 Task: Use the "Google Keep" extension for note-taking and to-do lists.
Action: Mouse moved to (1149, 30)
Screenshot: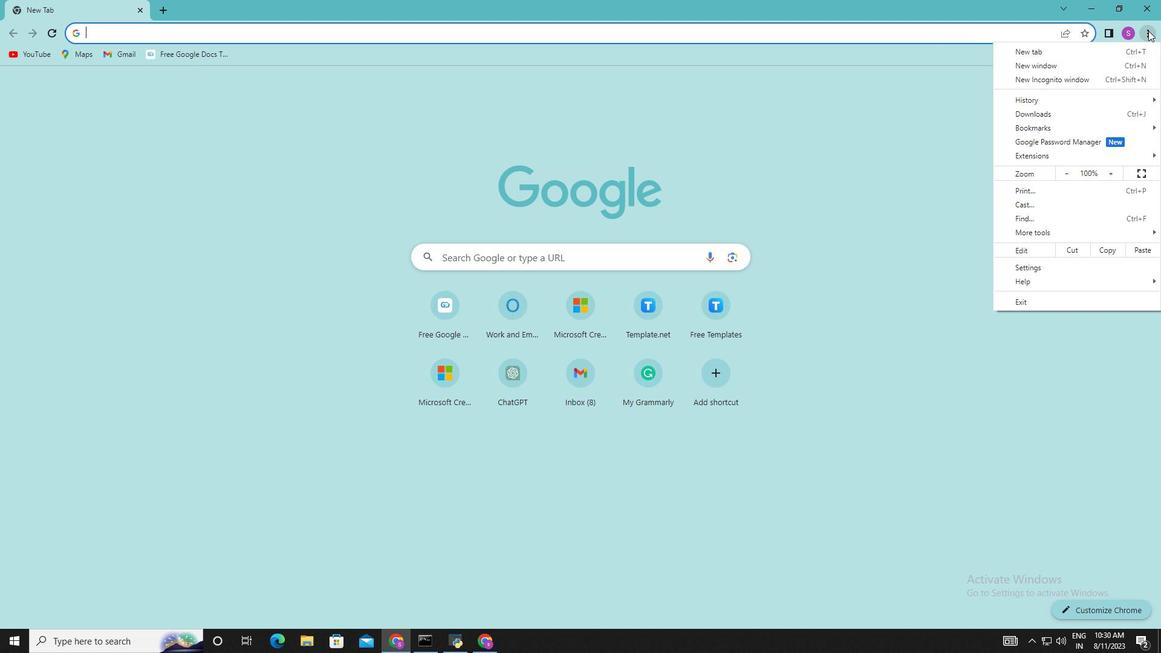 
Action: Mouse pressed left at (1149, 30)
Screenshot: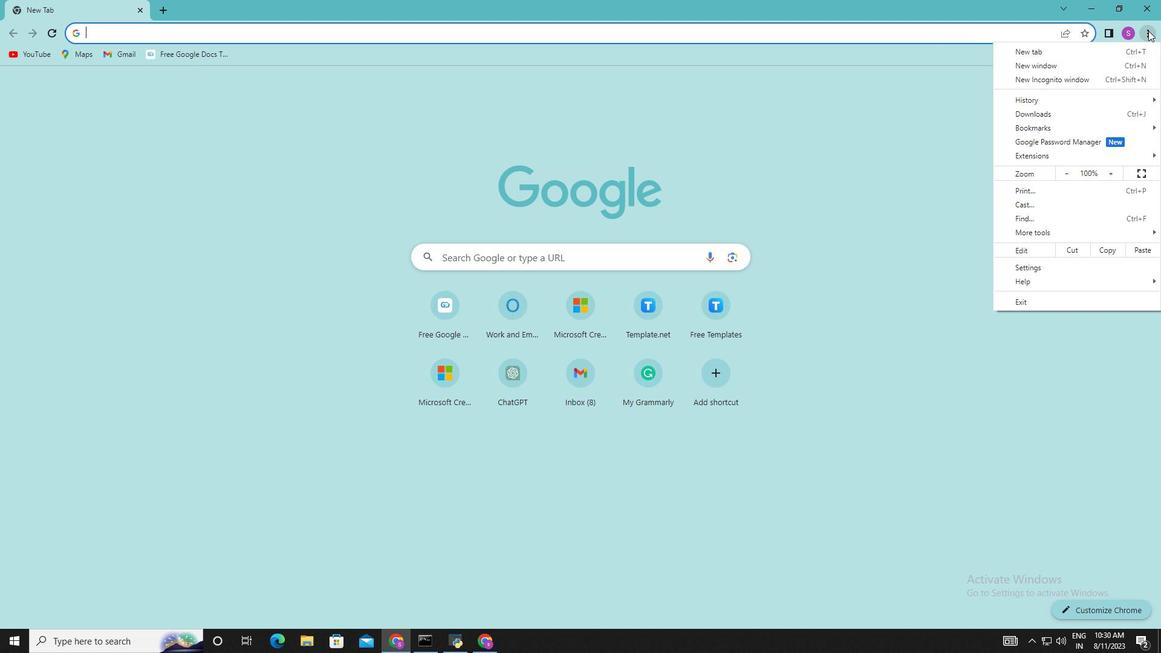 
Action: Mouse moved to (1081, 268)
Screenshot: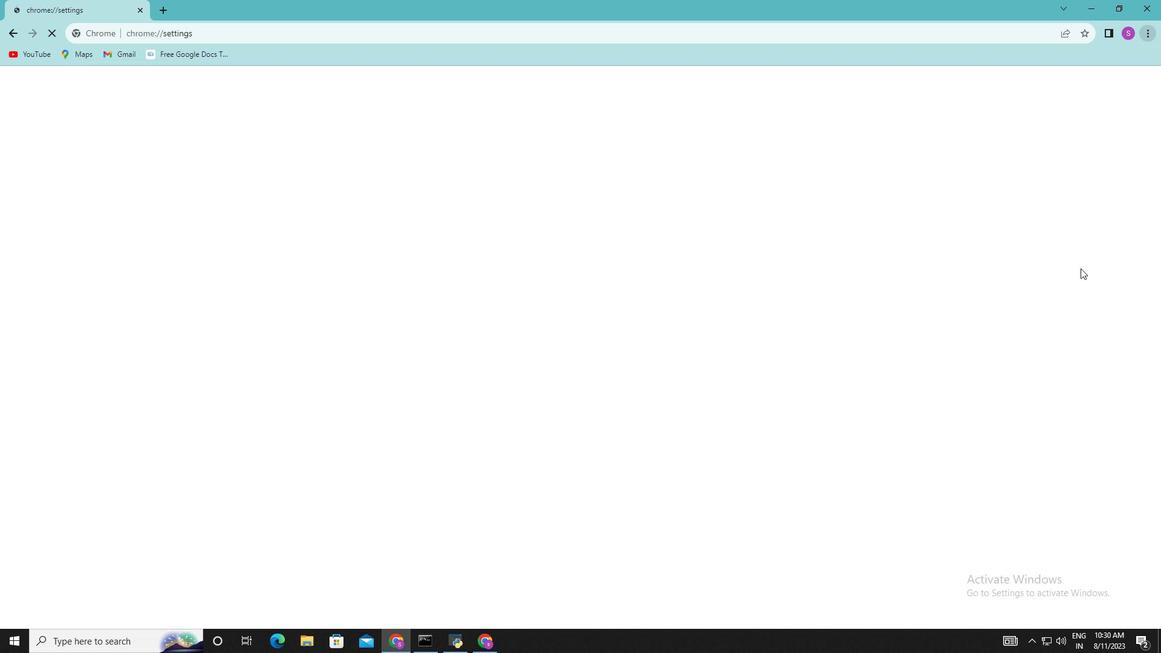 
Action: Mouse pressed left at (1081, 268)
Screenshot: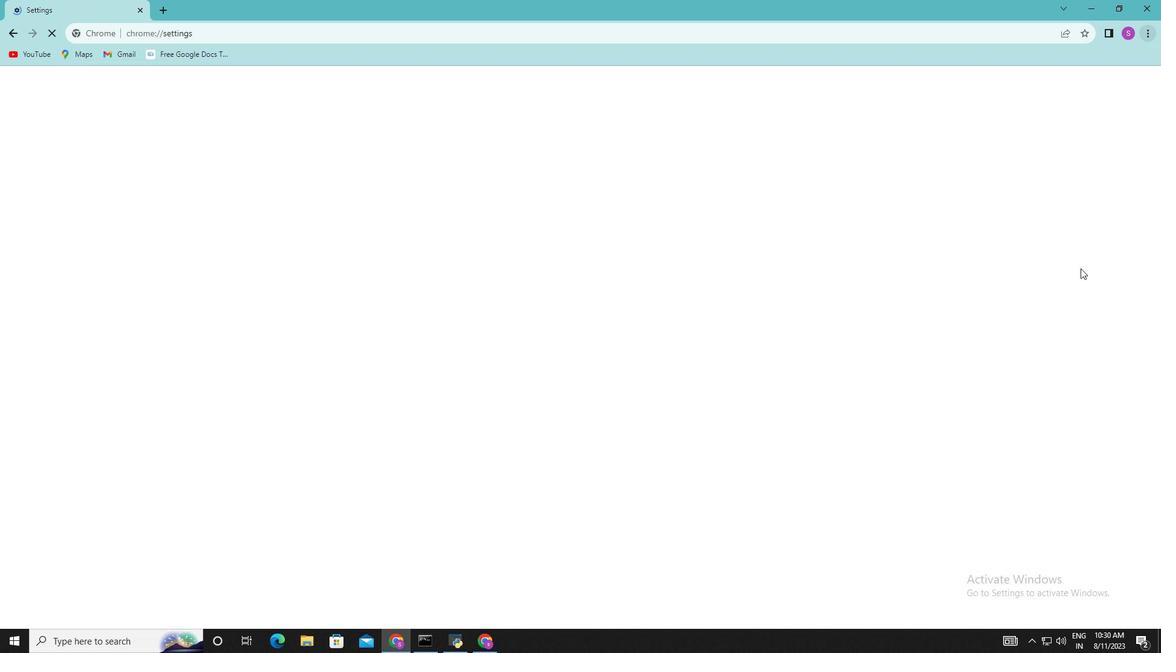 
Action: Mouse moved to (62, 453)
Screenshot: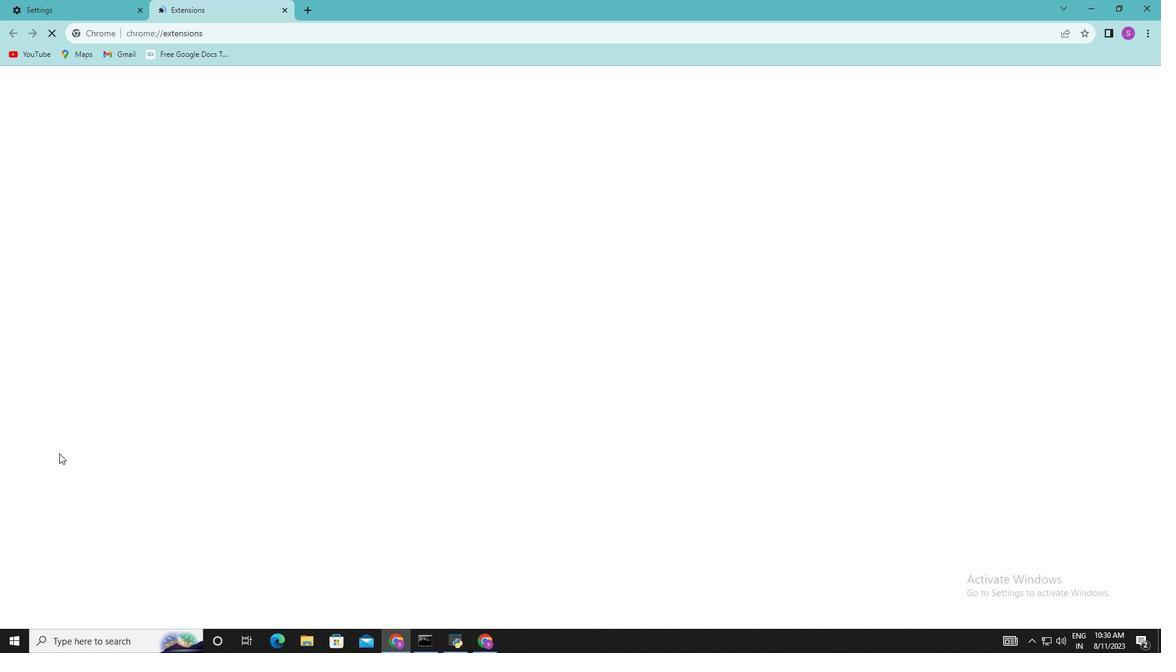 
Action: Mouse pressed left at (62, 453)
Screenshot: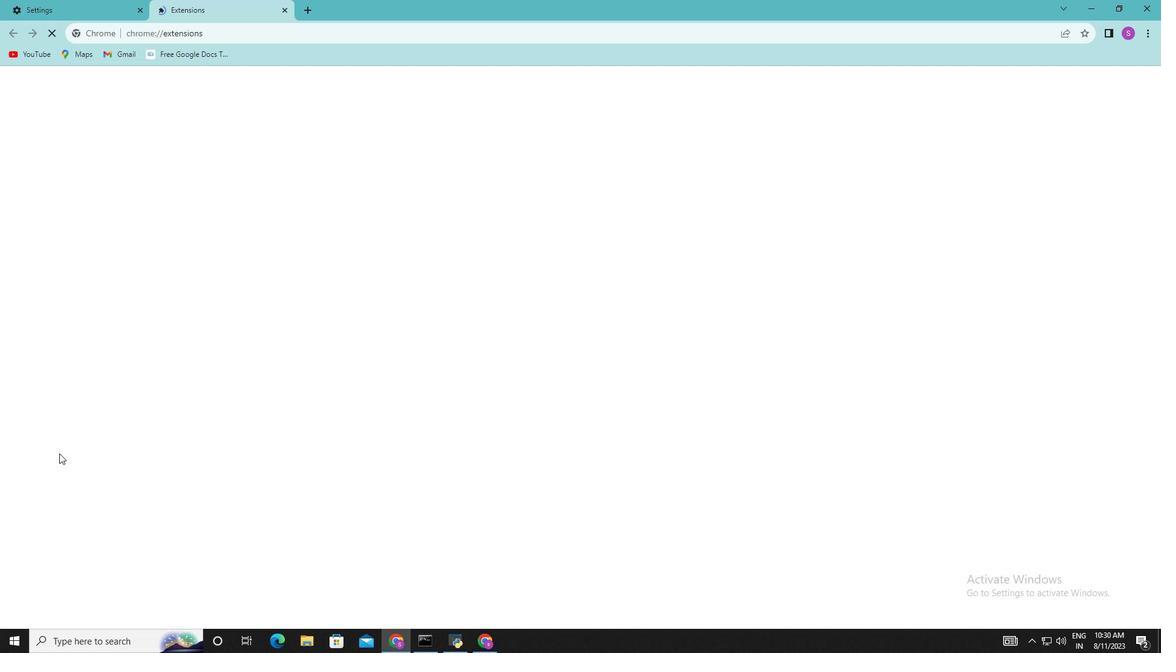 
Action: Mouse moved to (19, 85)
Screenshot: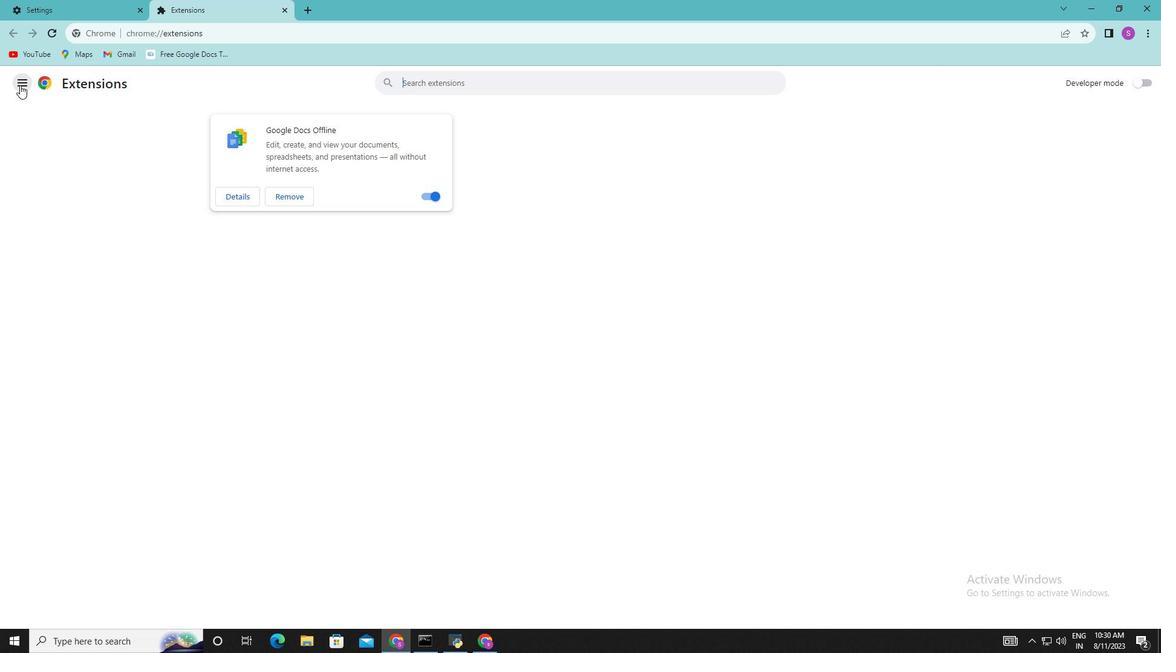 
Action: Mouse pressed left at (19, 85)
Screenshot: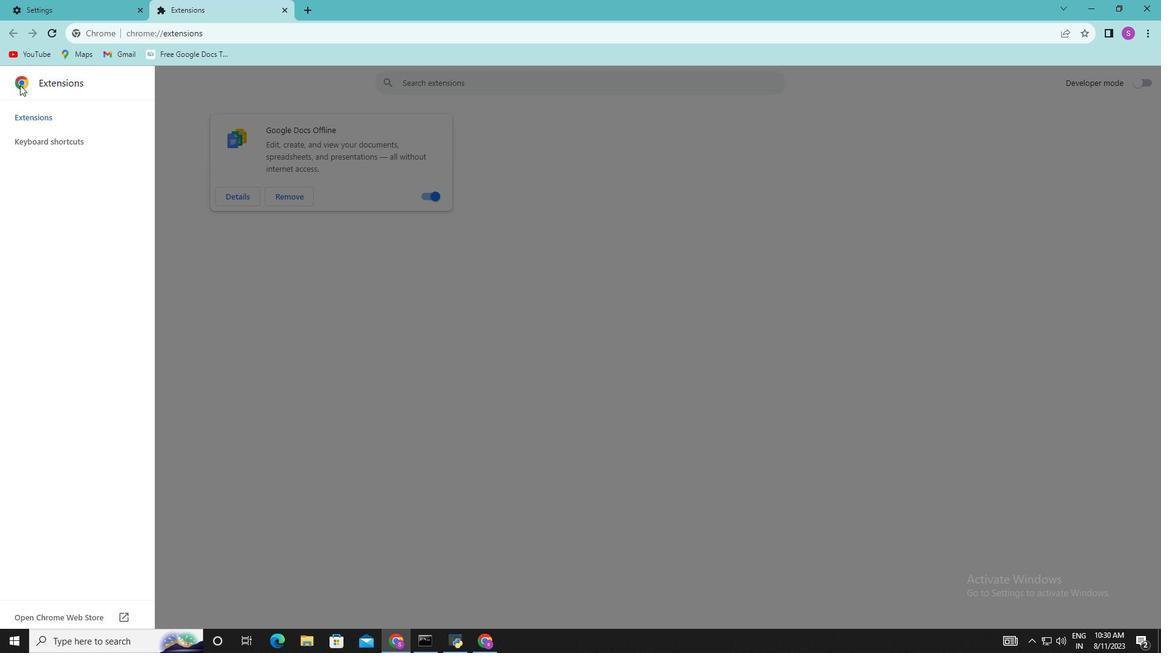 
Action: Mouse moved to (54, 614)
Screenshot: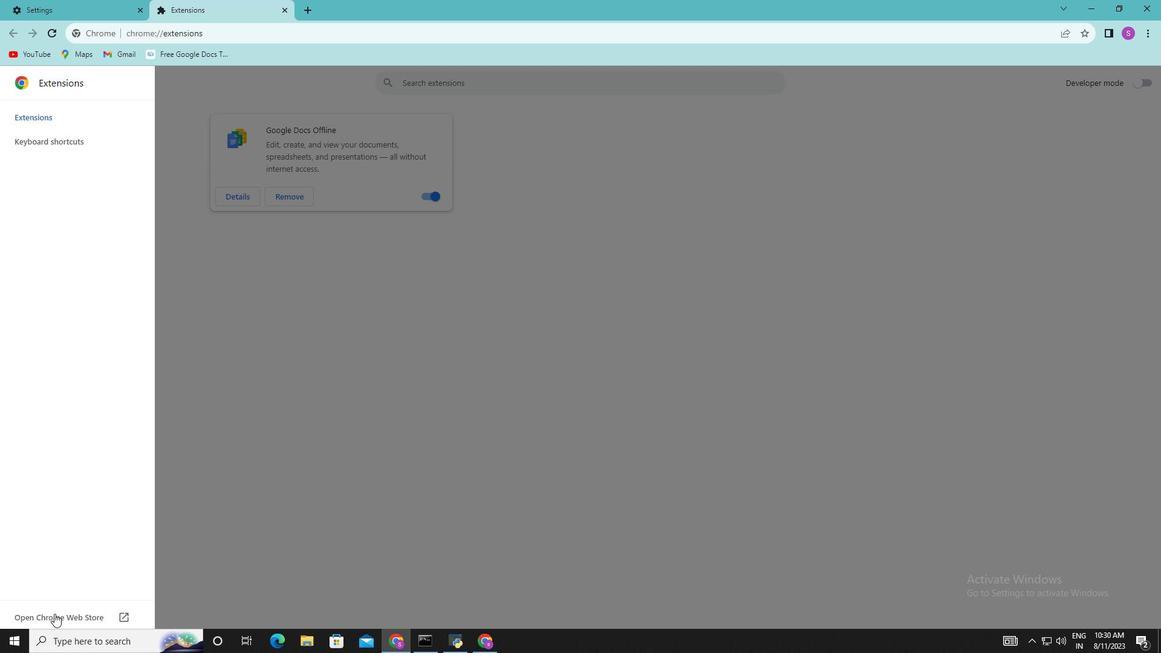 
Action: Mouse pressed left at (54, 614)
Screenshot: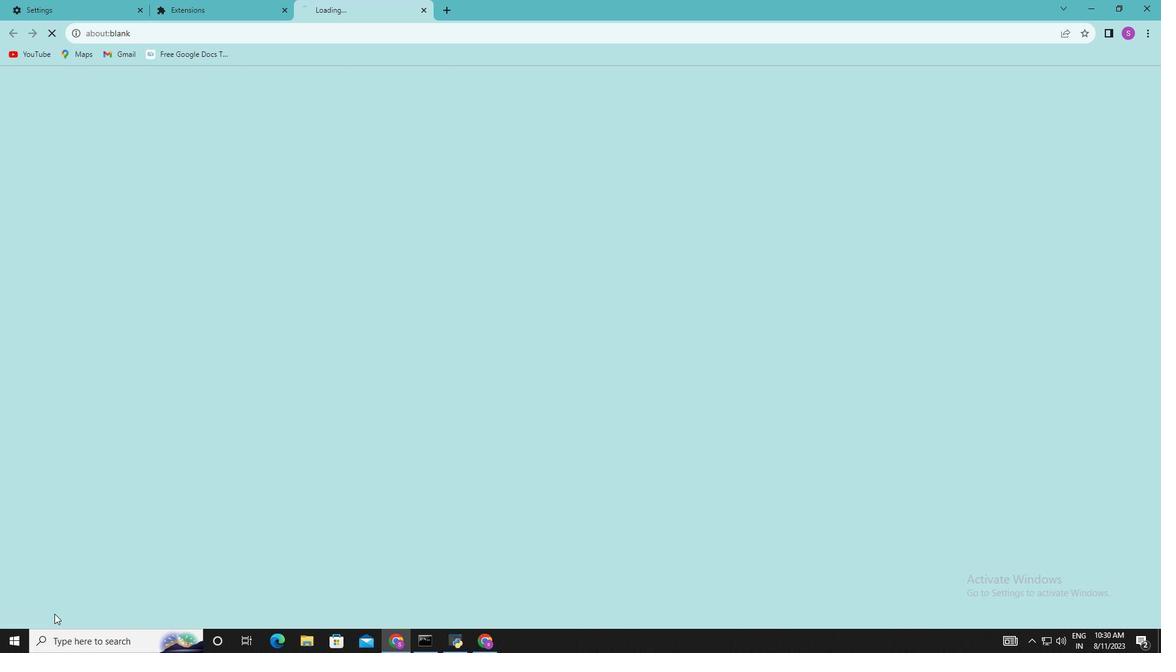 
Action: Mouse moved to (260, 125)
Screenshot: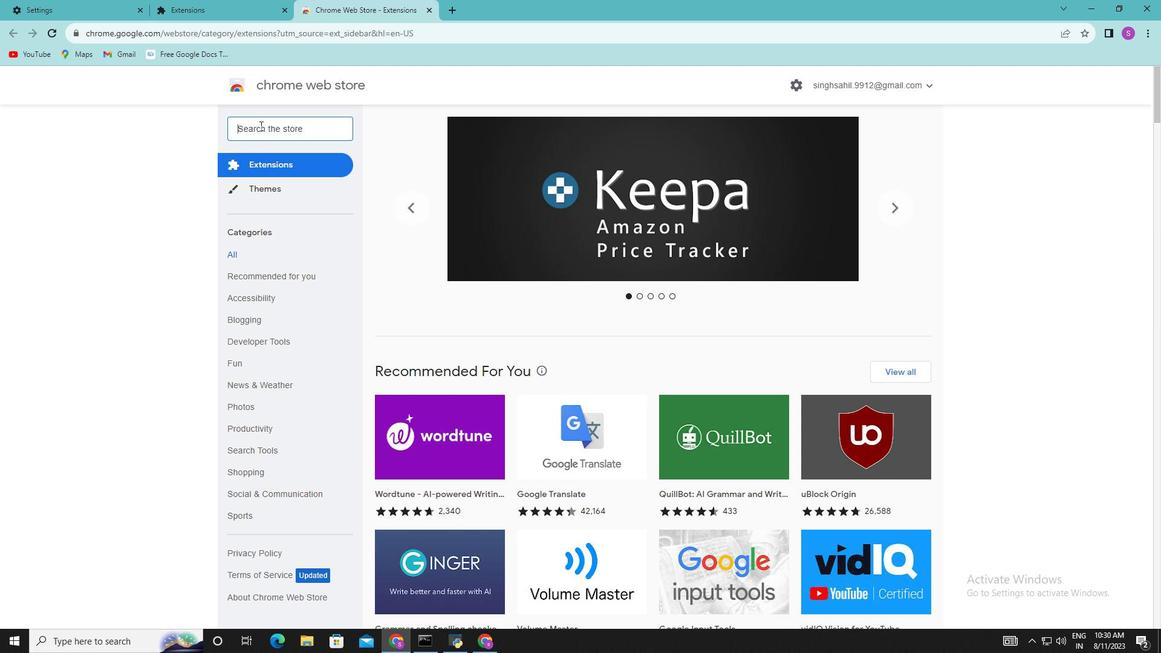 
Action: Mouse pressed left at (260, 125)
Screenshot: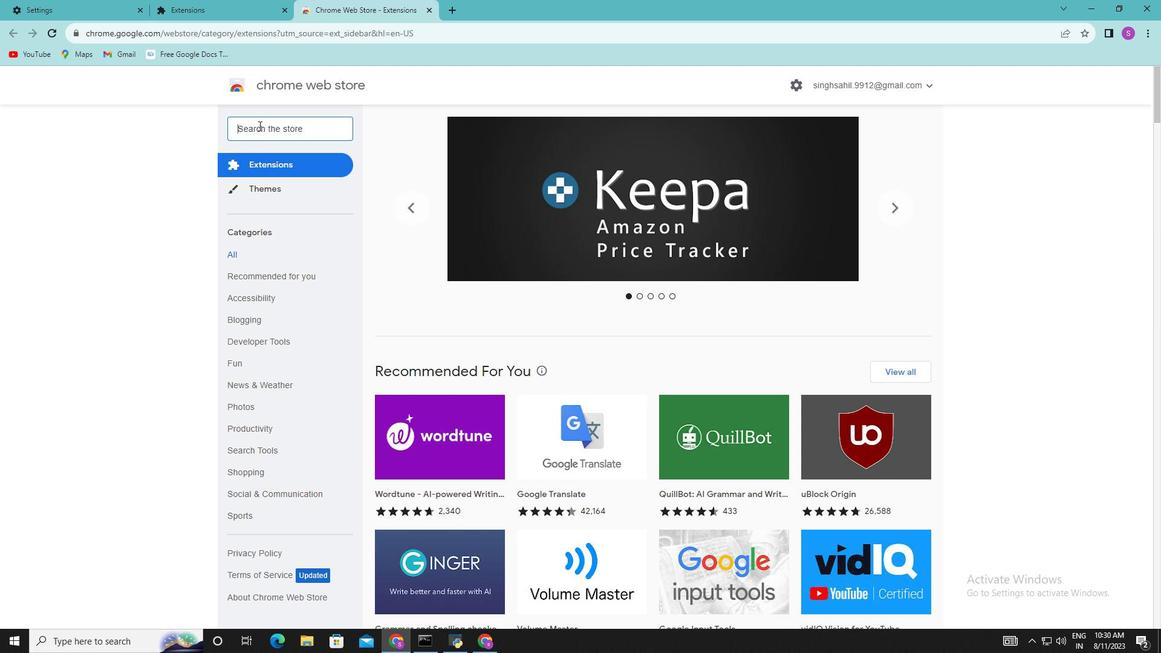 
Action: Mouse moved to (258, 125)
Screenshot: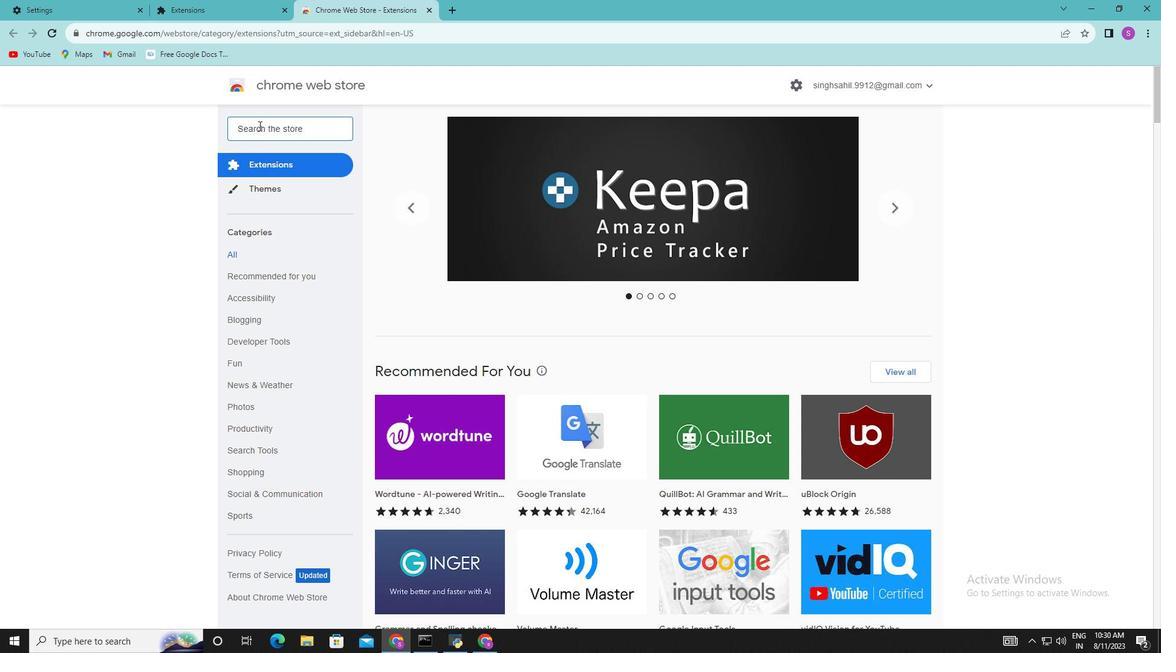 
Action: Key pressed <Key.shift>Google<Key.space><Key.shift>Keep<Key.enter>
Screenshot: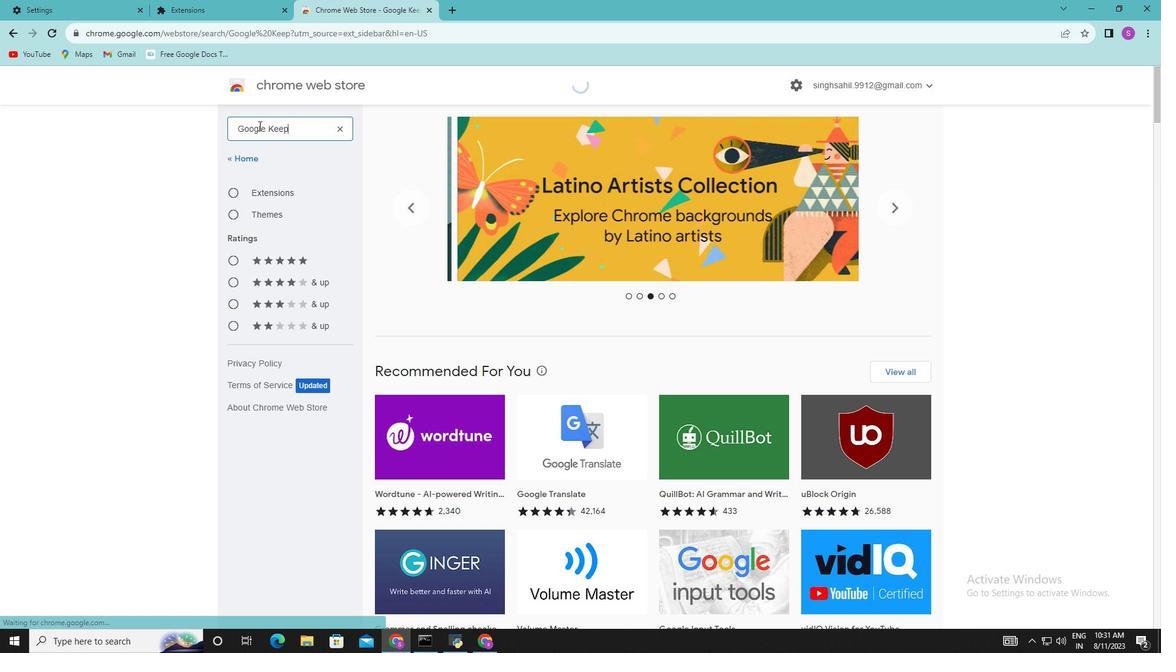 
Action: Mouse scrolled (258, 126) with delta (0, 0)
Screenshot: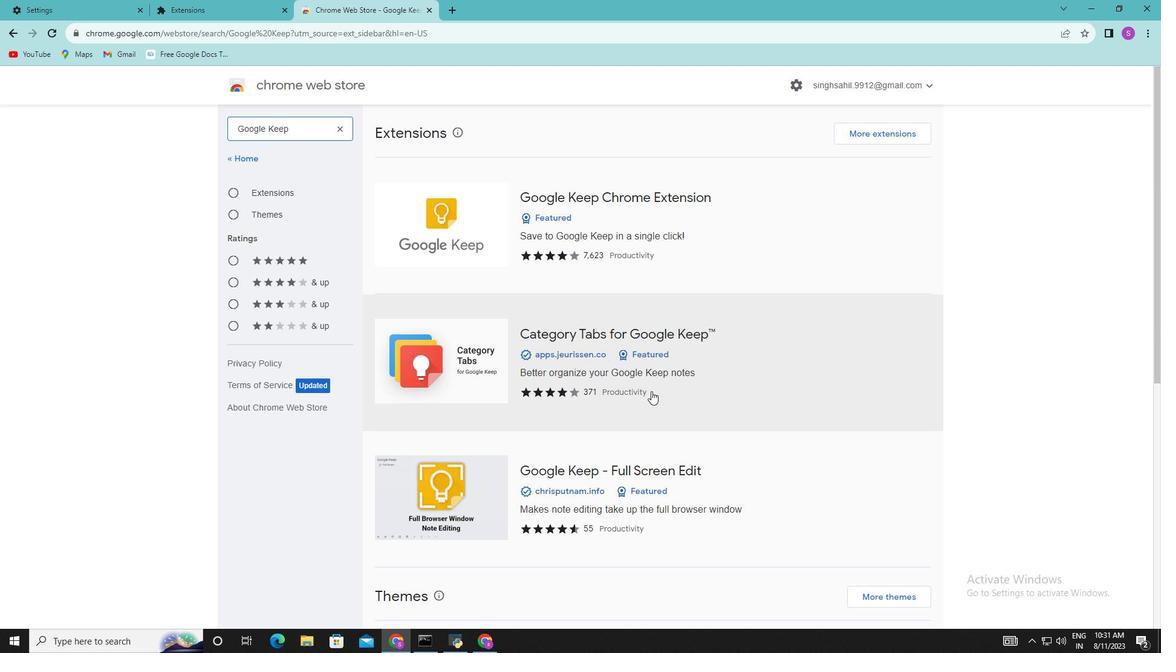 
Action: Mouse moved to (530, 402)
Screenshot: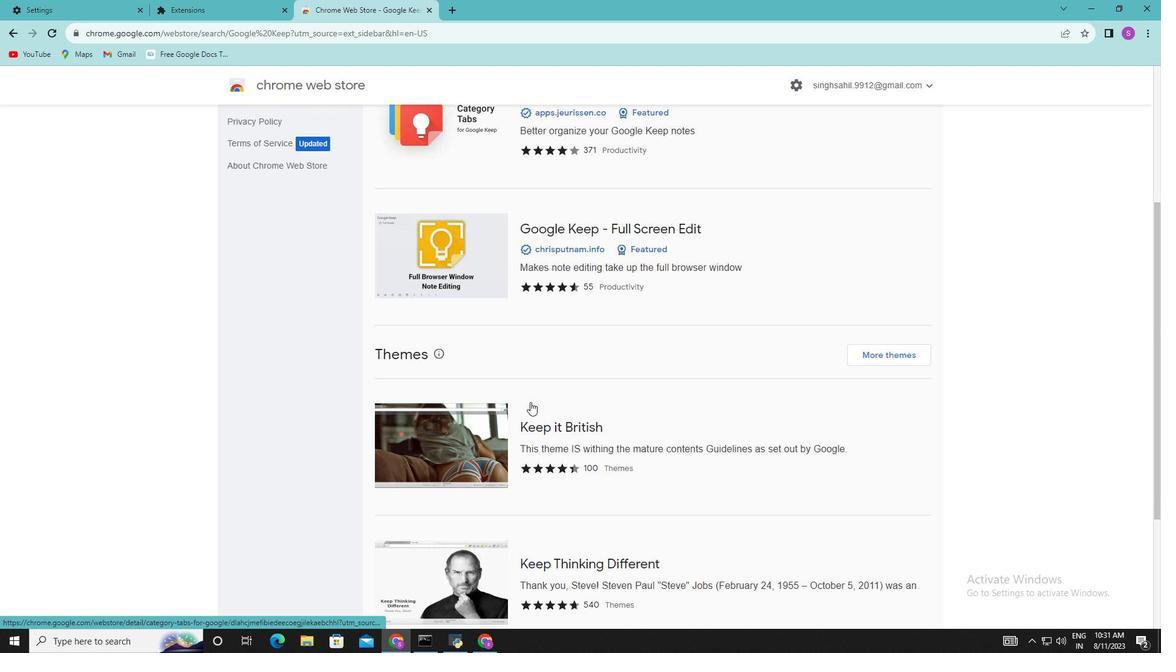 
Action: Mouse scrolled (530, 401) with delta (0, 0)
Screenshot: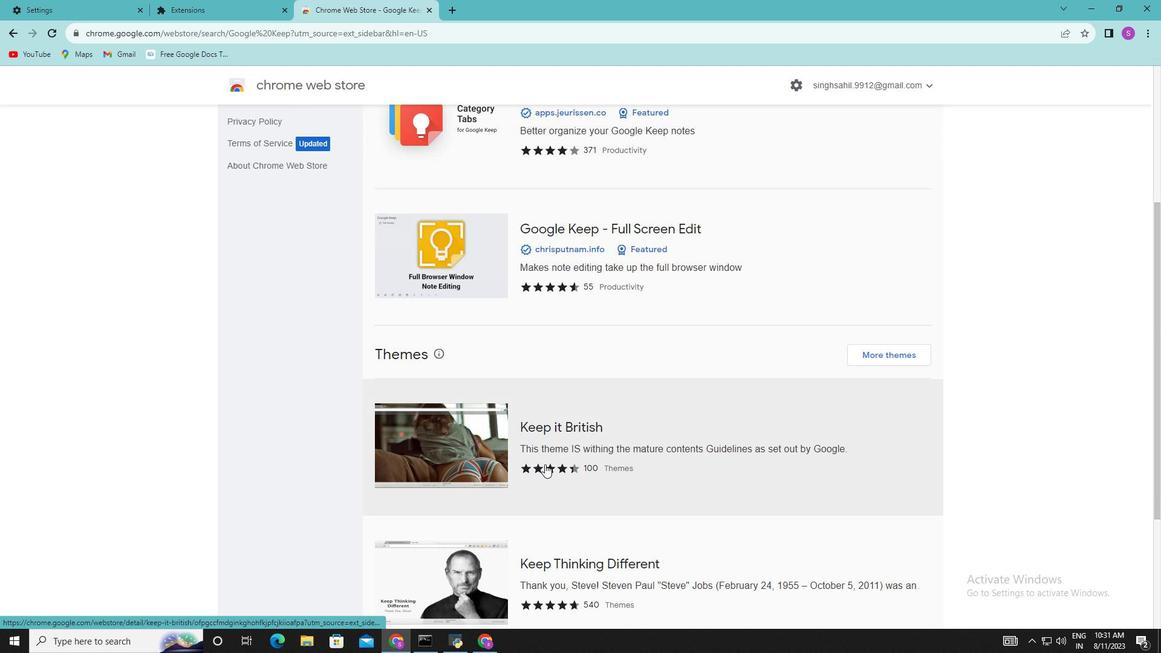 
Action: Mouse scrolled (530, 401) with delta (0, 0)
Screenshot: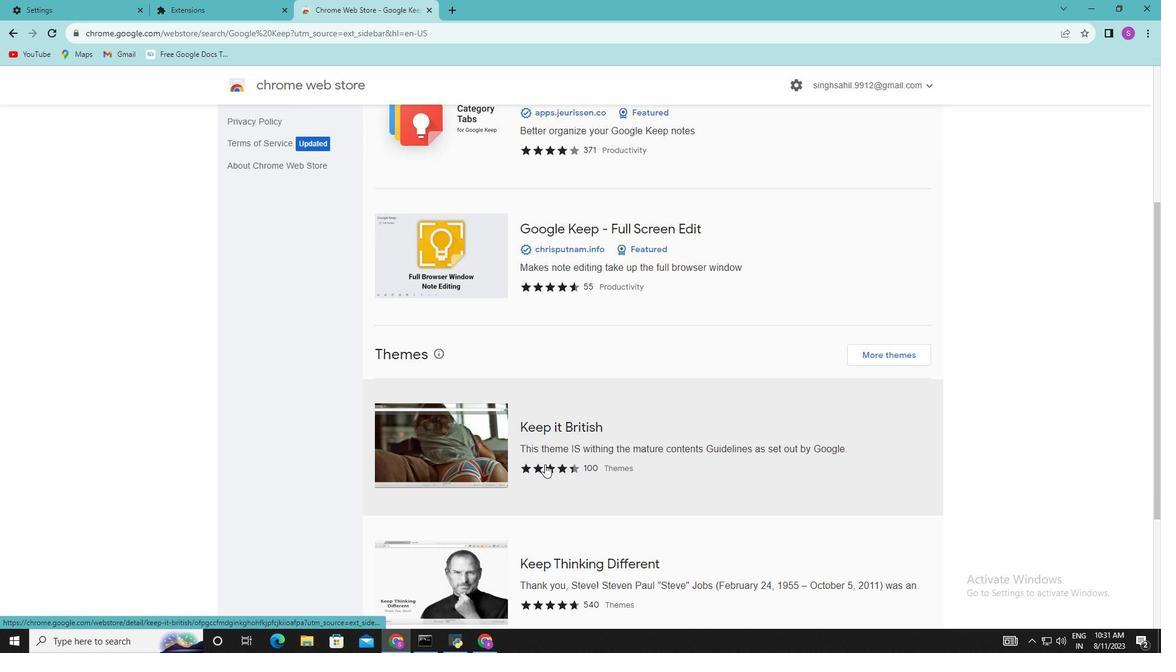 
Action: Mouse scrolled (530, 401) with delta (0, 0)
Screenshot: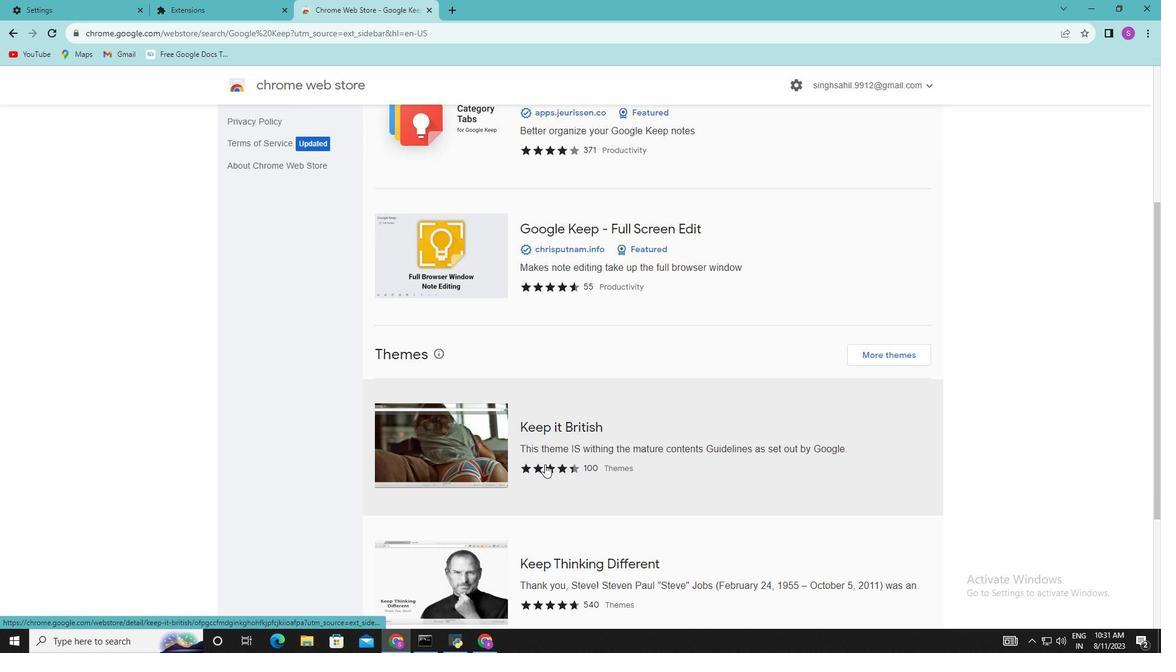 
Action: Mouse scrolled (530, 401) with delta (0, 0)
Screenshot: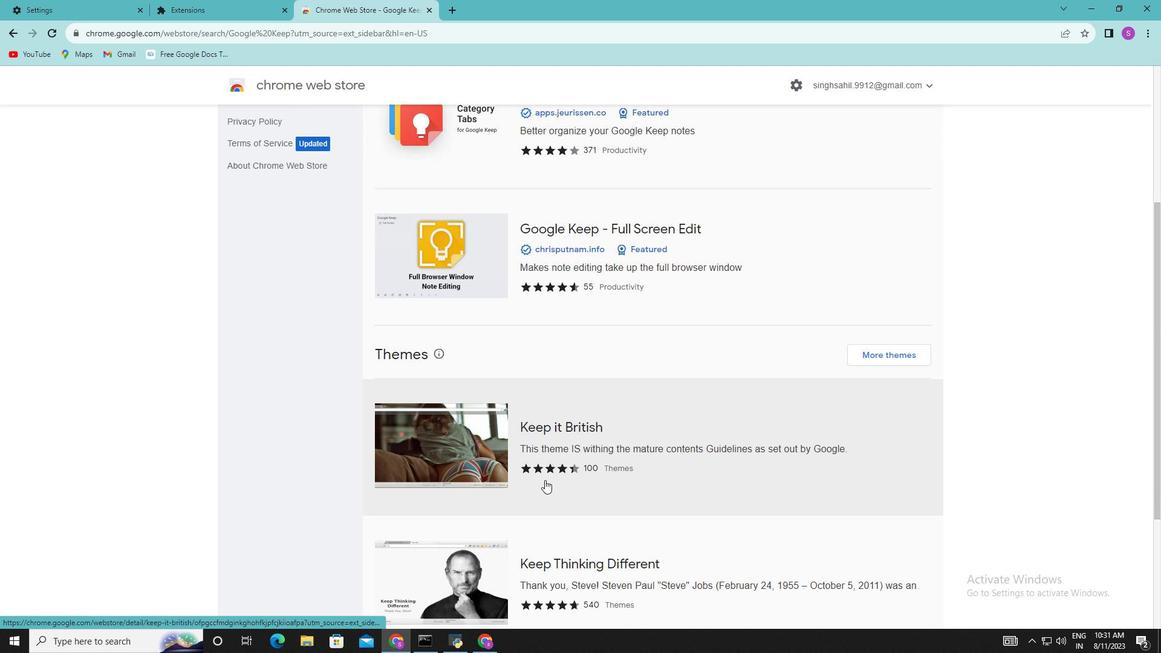 
Action: Mouse moved to (544, 476)
Screenshot: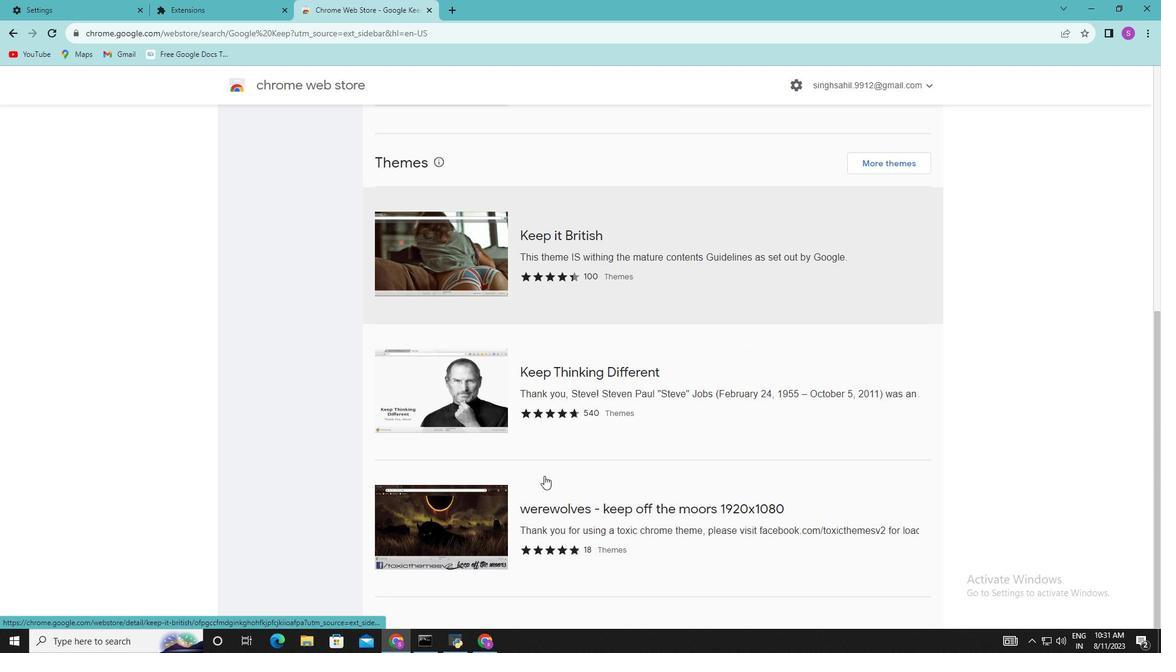
Action: Mouse scrolled (544, 475) with delta (0, 0)
Screenshot: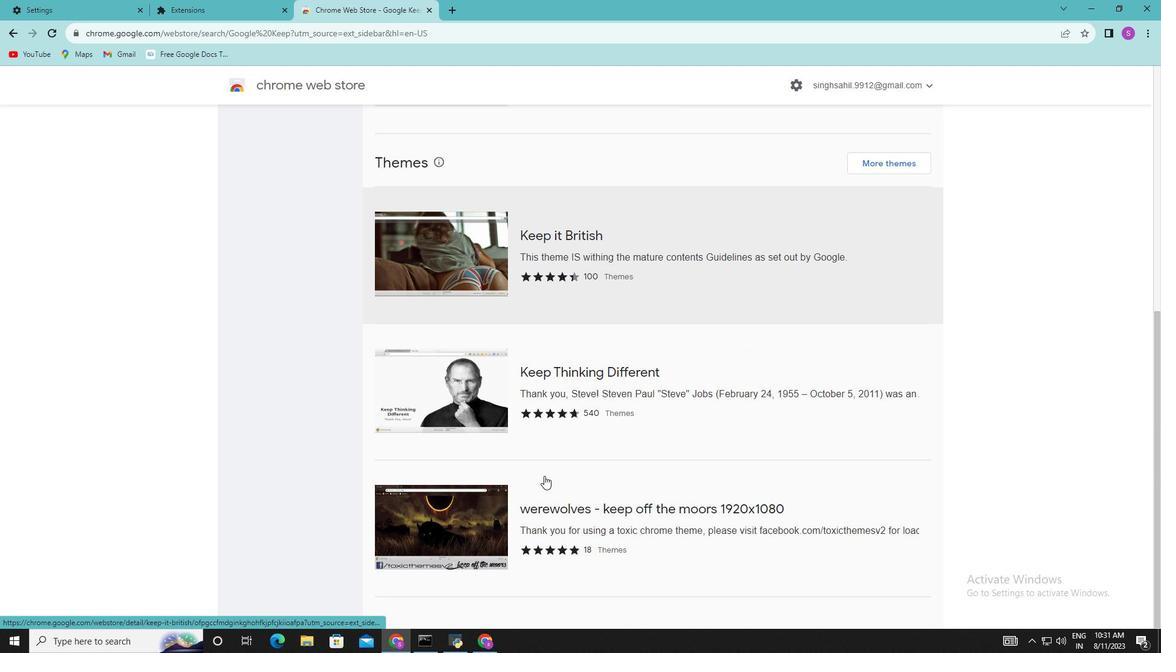 
Action: Mouse scrolled (544, 475) with delta (0, 0)
Screenshot: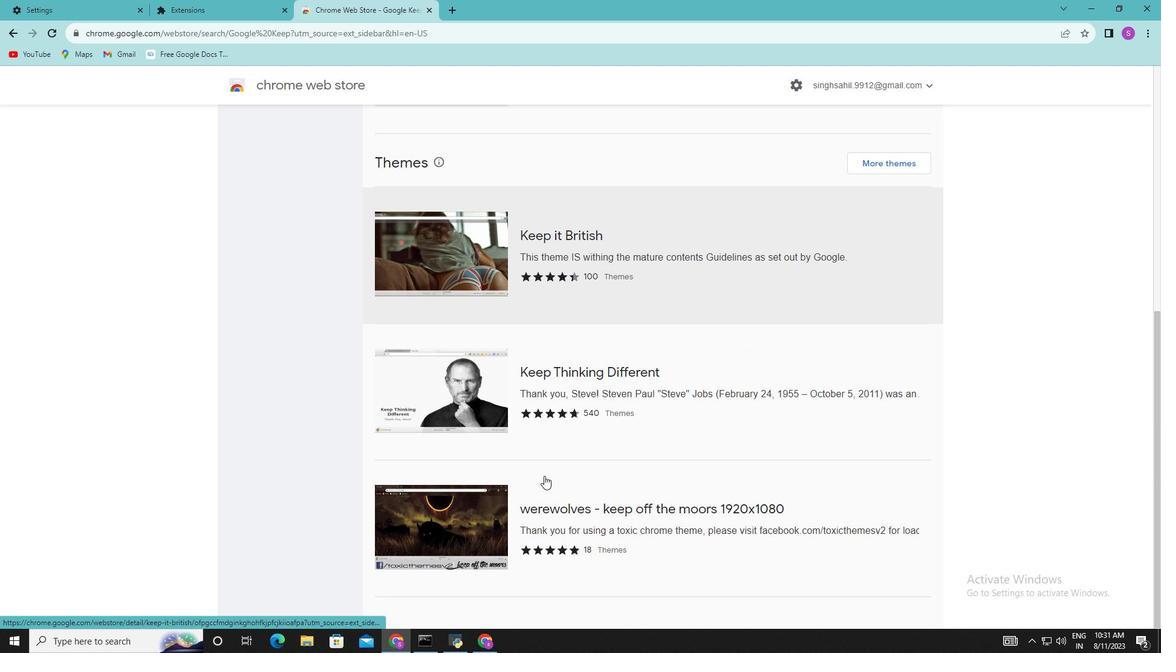 
Action: Mouse scrolled (544, 475) with delta (0, 0)
Screenshot: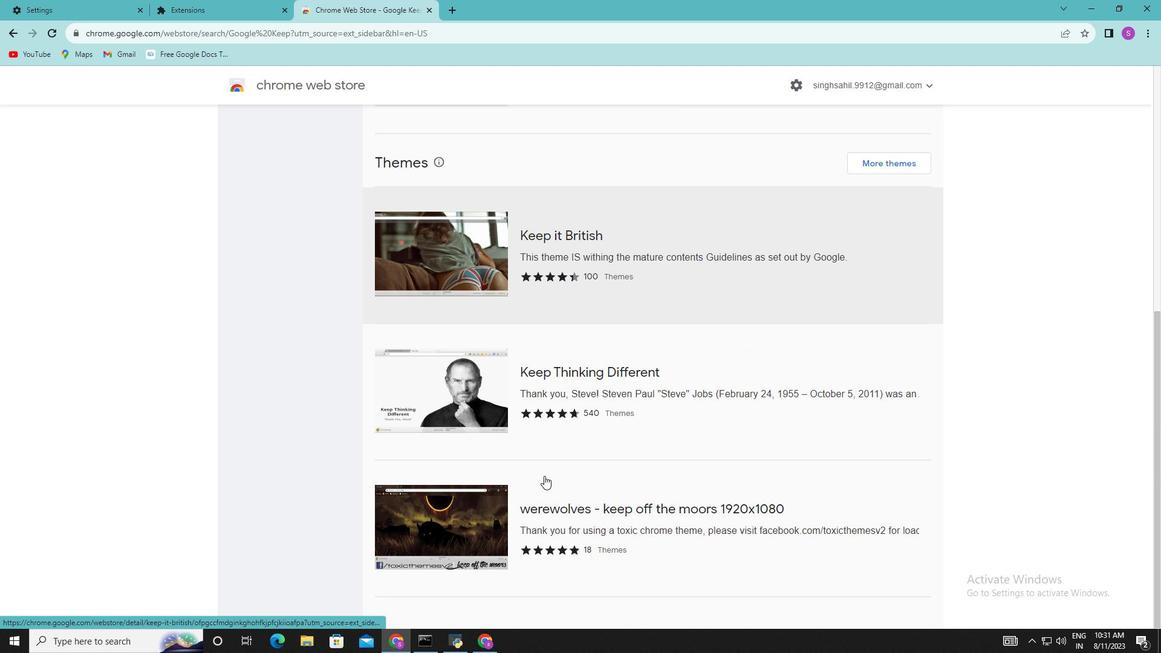 
Action: Mouse scrolled (544, 475) with delta (0, 0)
Screenshot: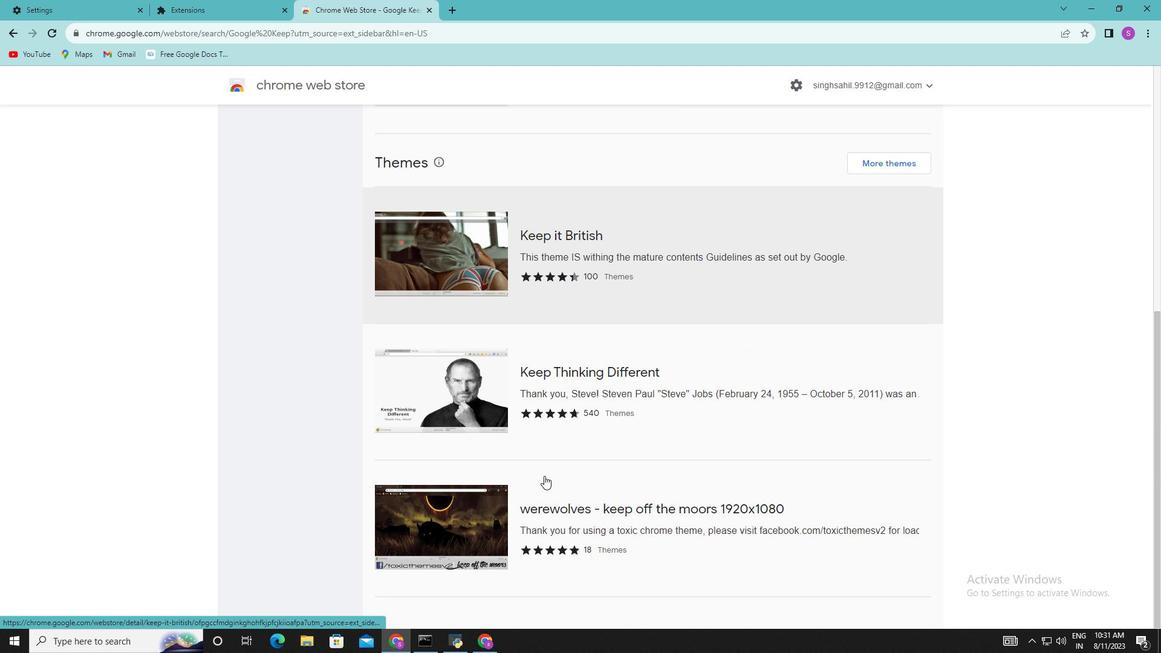 
Action: Mouse scrolled (544, 475) with delta (0, 0)
Screenshot: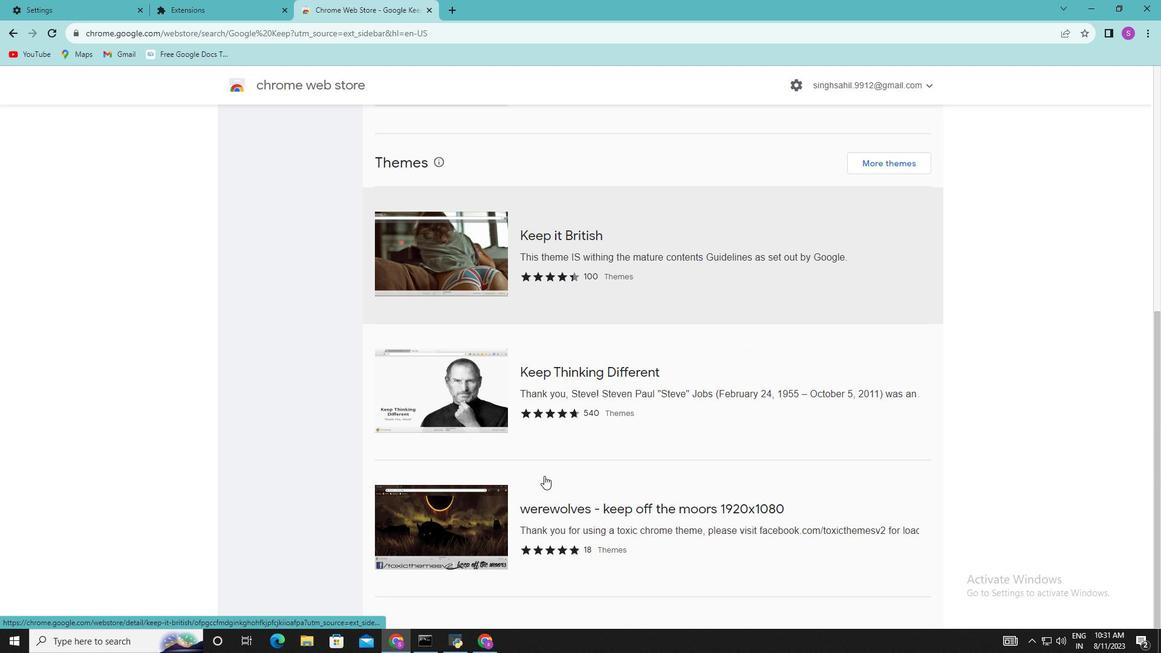 
Action: Mouse moved to (760, 471)
Screenshot: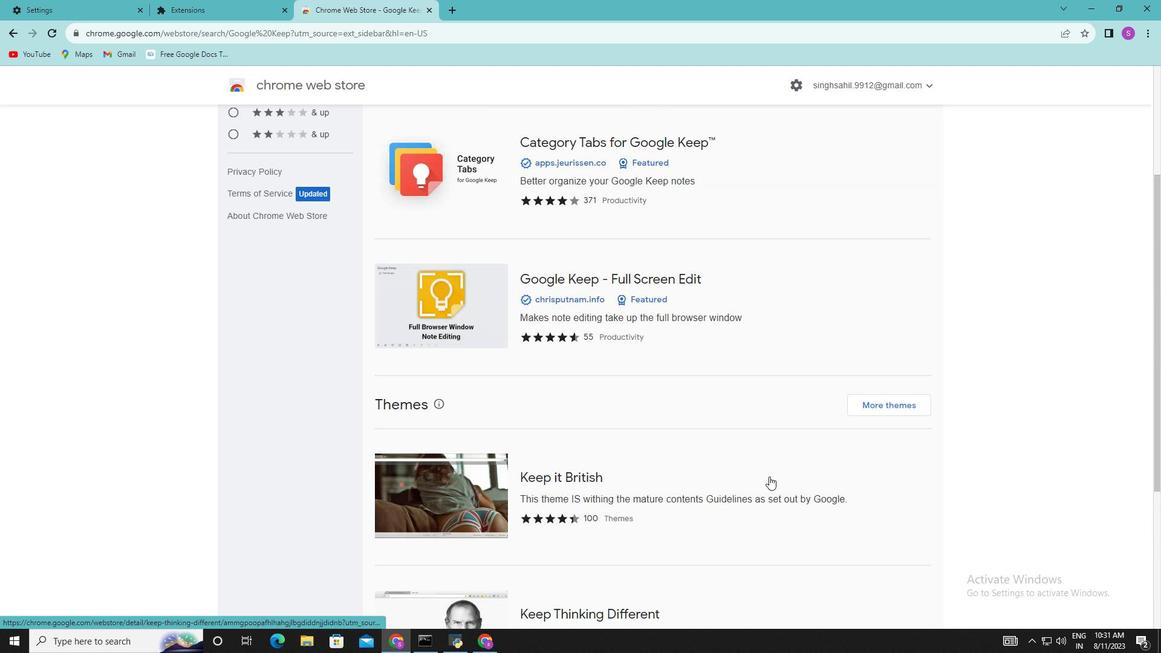 
Action: Mouse scrolled (760, 472) with delta (0, 0)
Screenshot: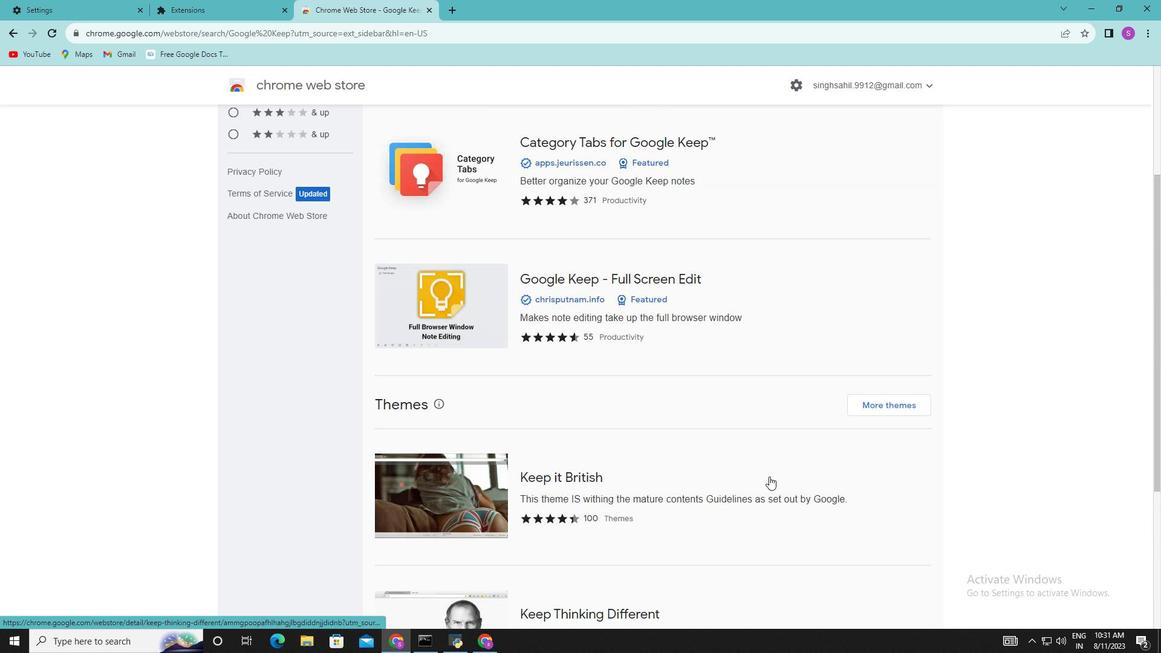 
Action: Mouse moved to (769, 476)
Screenshot: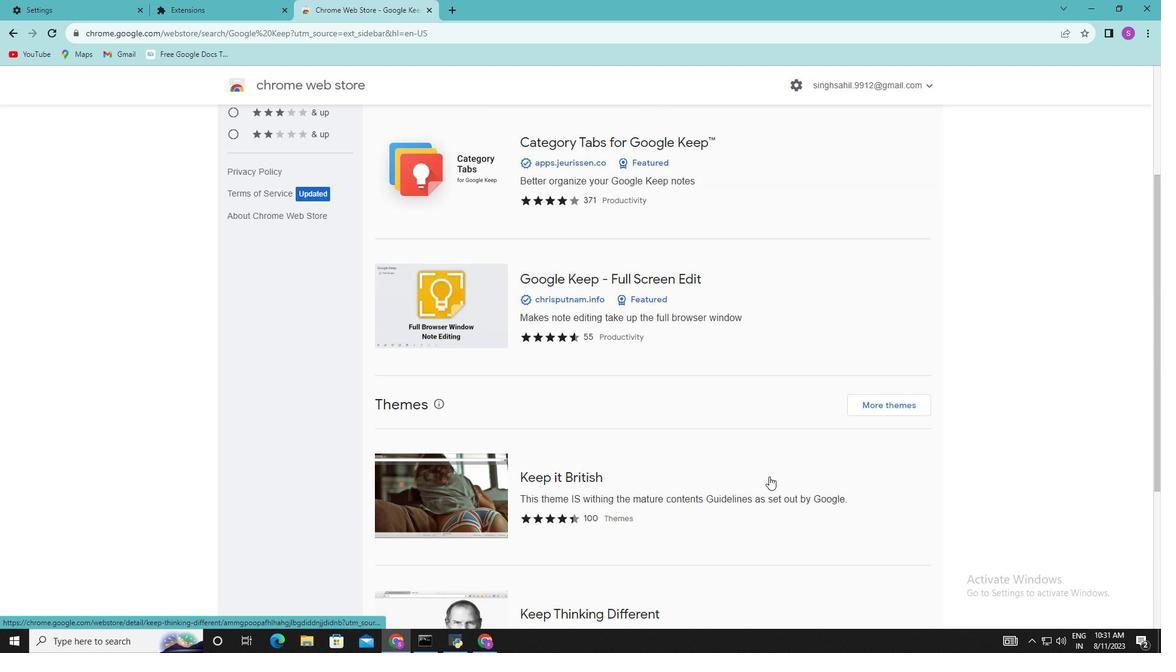
Action: Mouse scrolled (768, 476) with delta (0, 0)
Screenshot: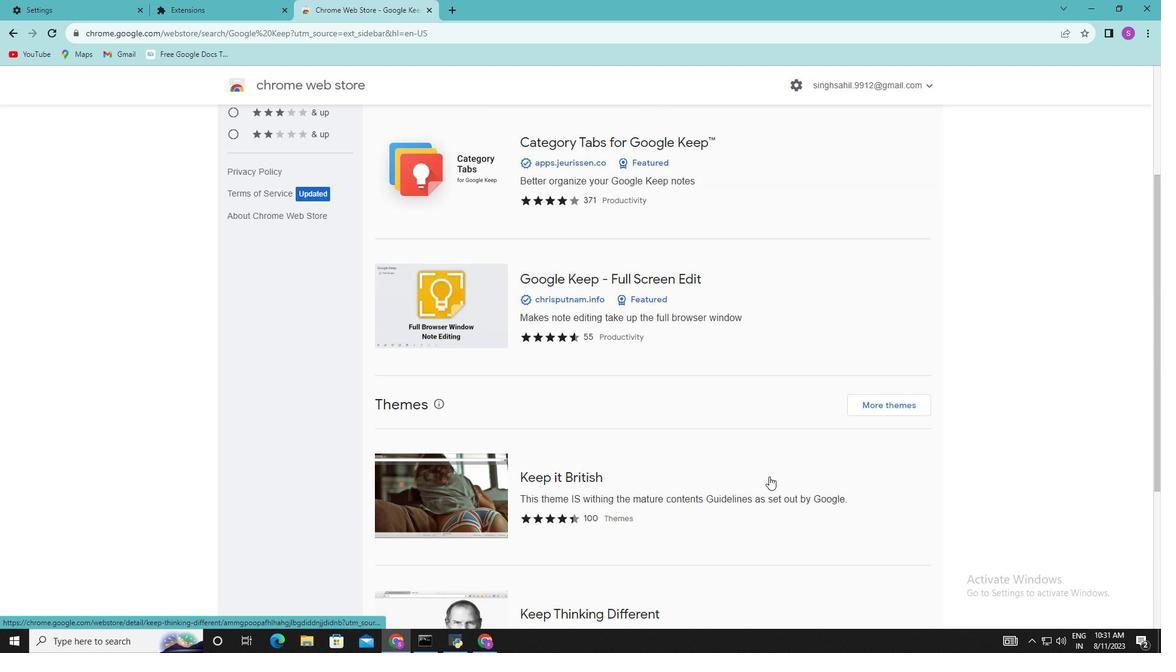 
Action: Mouse moved to (769, 476)
Screenshot: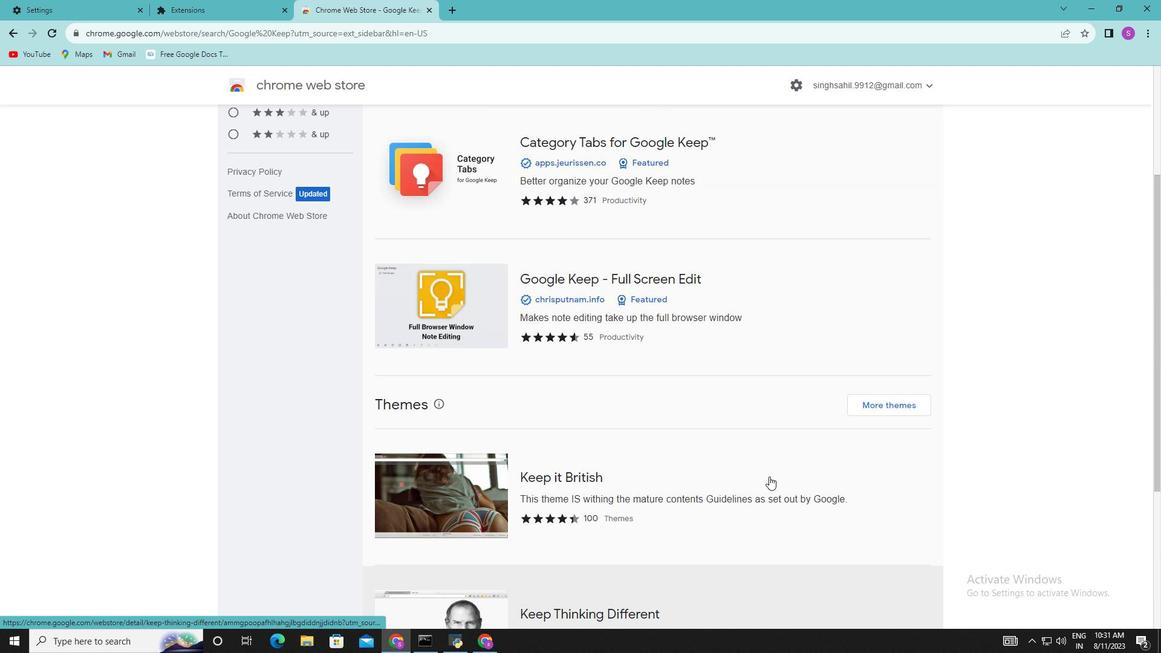 
Action: Mouse scrolled (769, 477) with delta (0, 0)
Screenshot: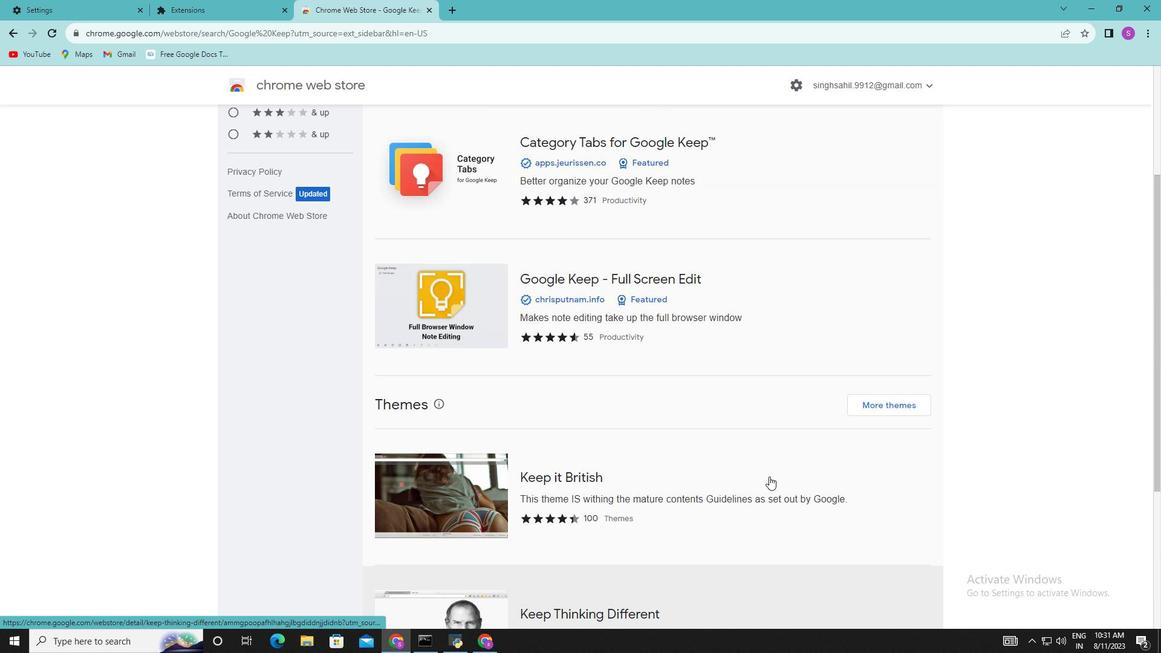 
Action: Mouse scrolled (769, 477) with delta (0, 0)
Screenshot: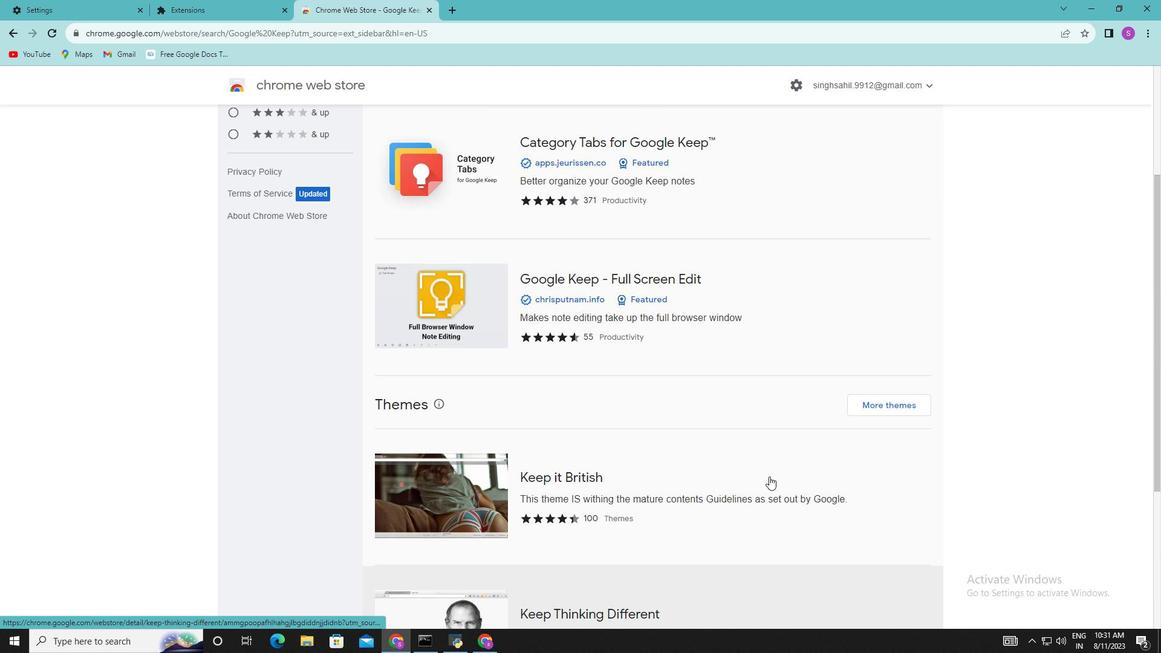 
Action: Mouse scrolled (769, 477) with delta (0, 0)
Screenshot: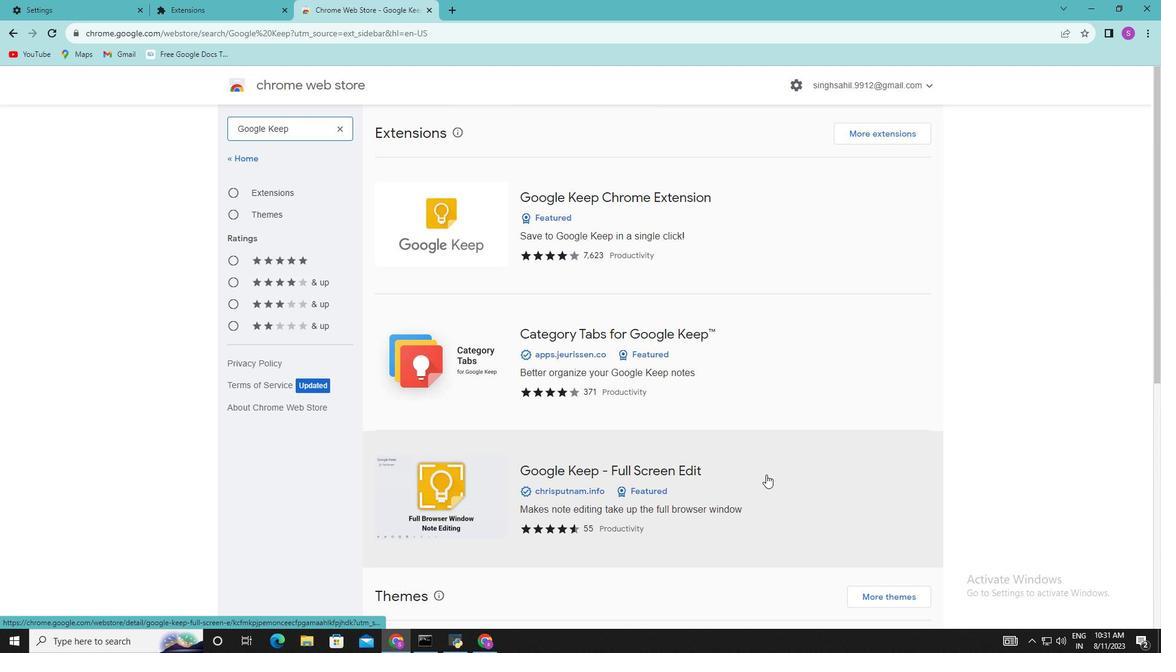 
Action: Mouse scrolled (769, 477) with delta (0, 0)
Screenshot: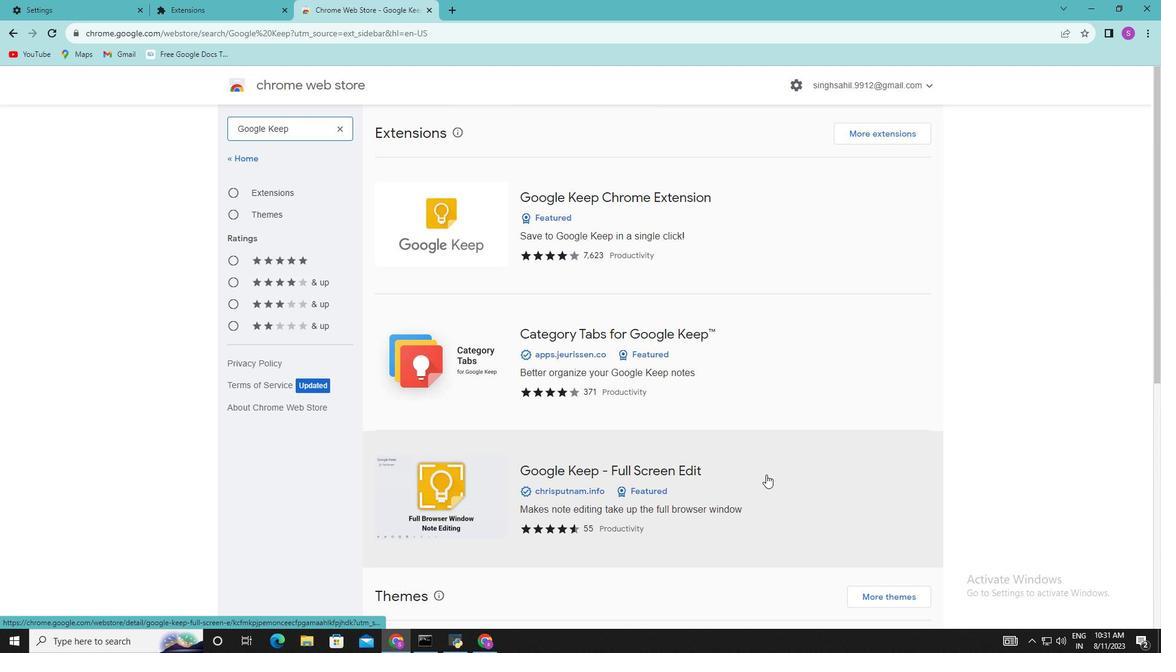
Action: Mouse scrolled (769, 477) with delta (0, 0)
Screenshot: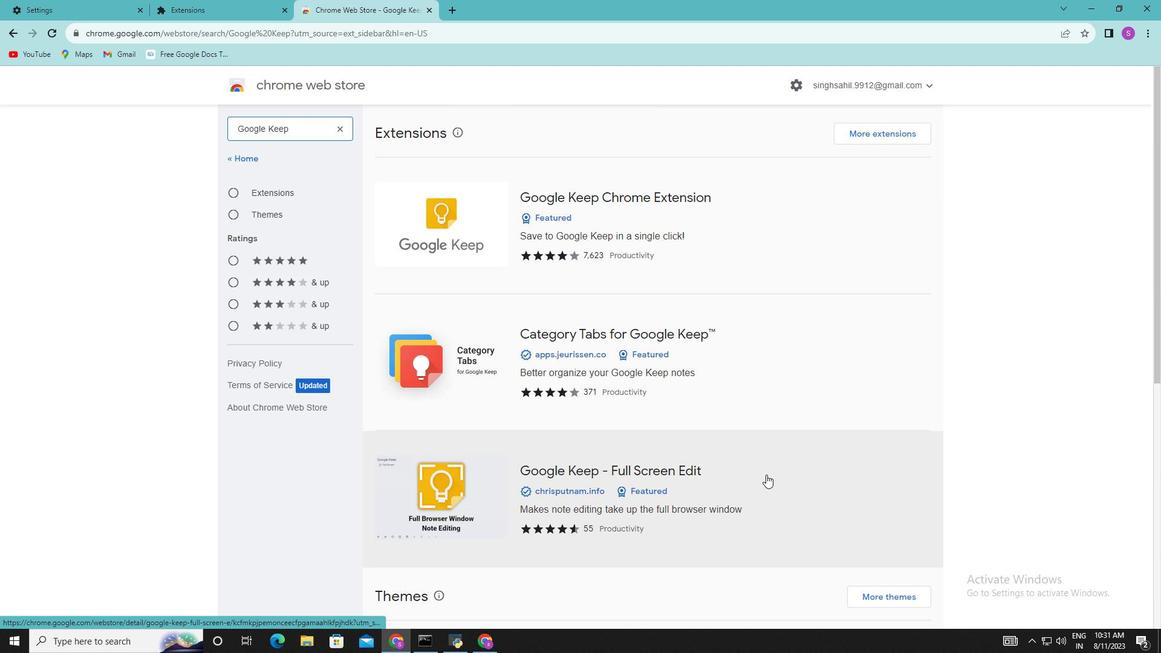 
Action: Mouse scrolled (769, 477) with delta (0, 0)
Screenshot: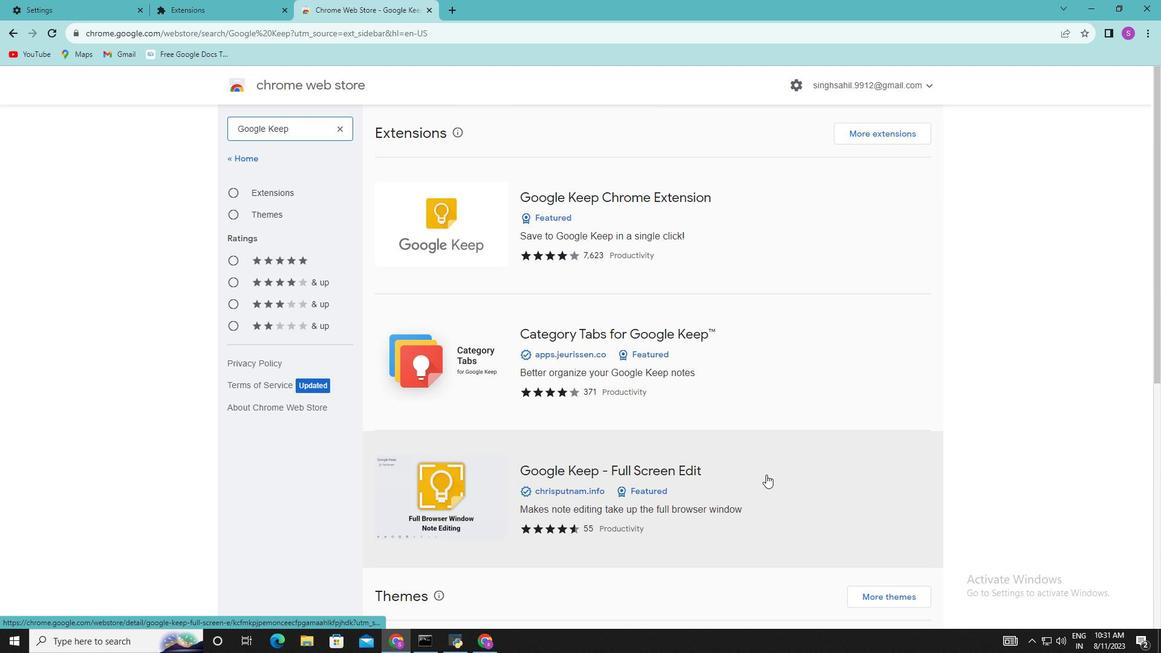 
Action: Mouse scrolled (769, 477) with delta (0, 0)
Screenshot: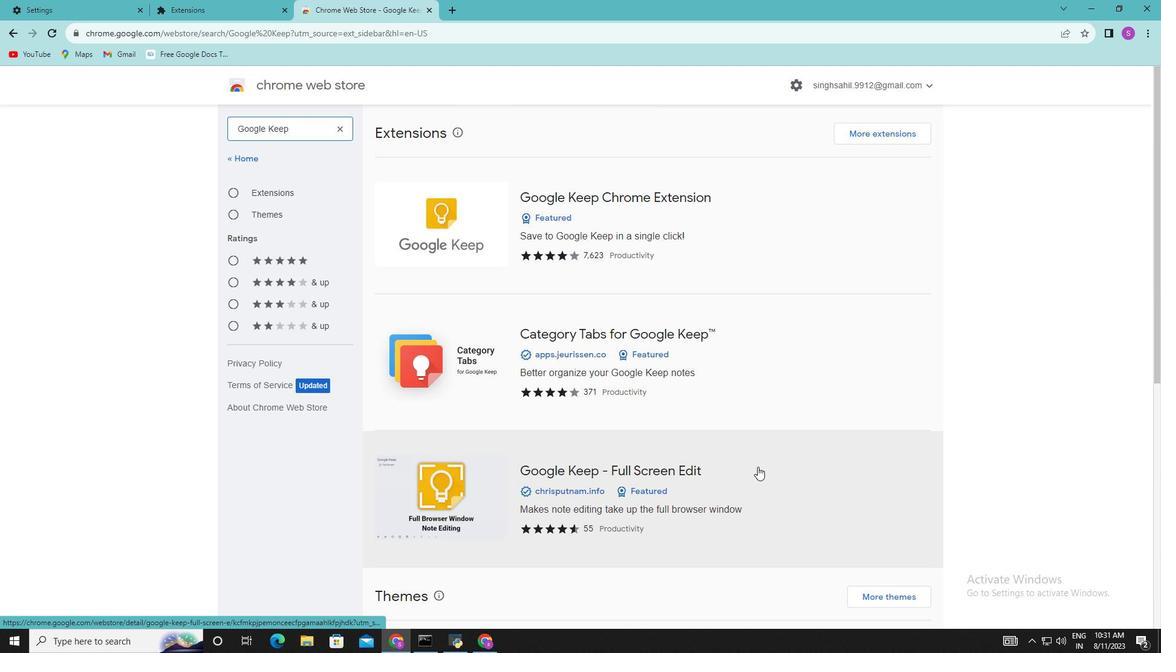 
Action: Mouse moved to (465, 353)
Screenshot: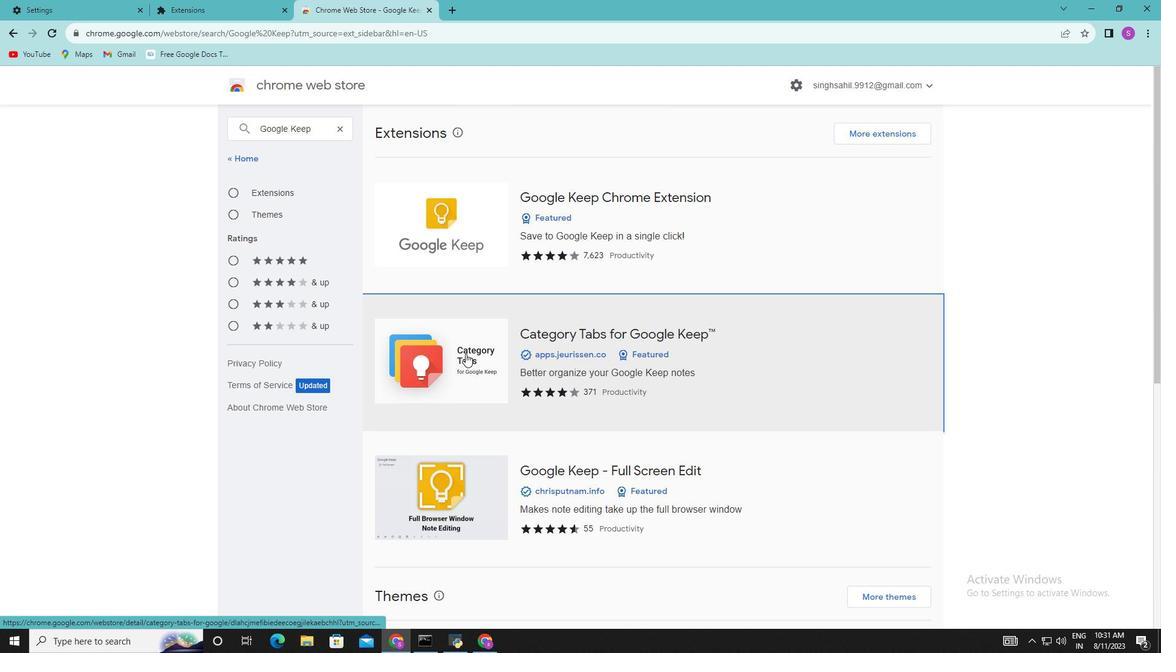 
Action: Mouse pressed left at (465, 353)
Screenshot: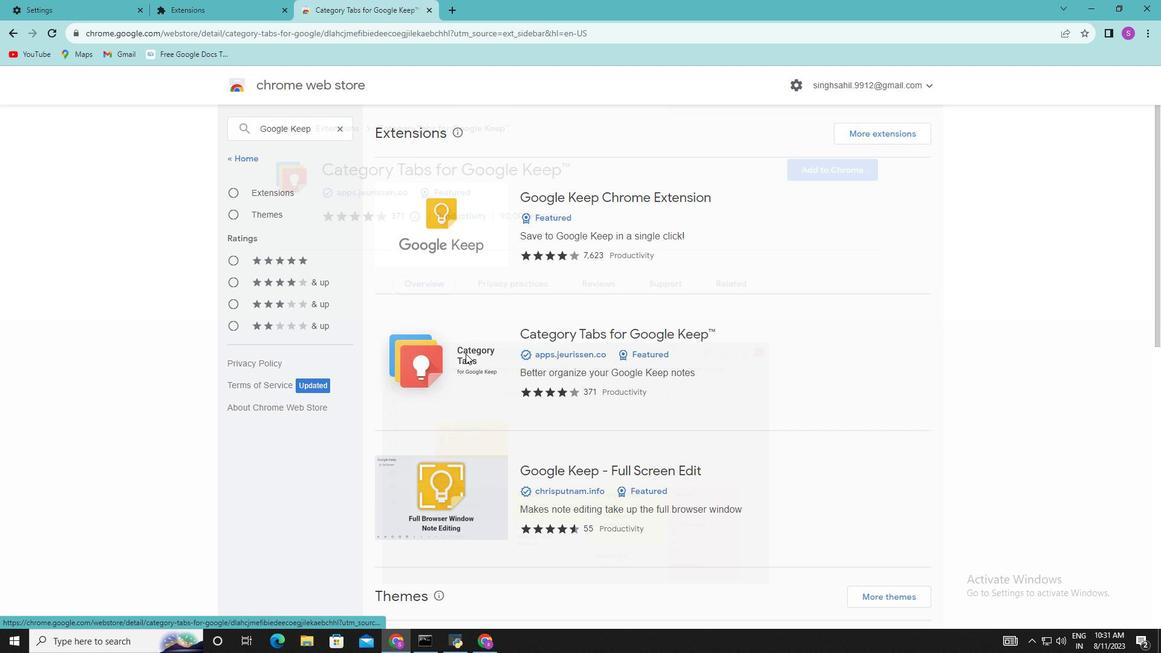 
Action: Mouse moved to (819, 168)
Screenshot: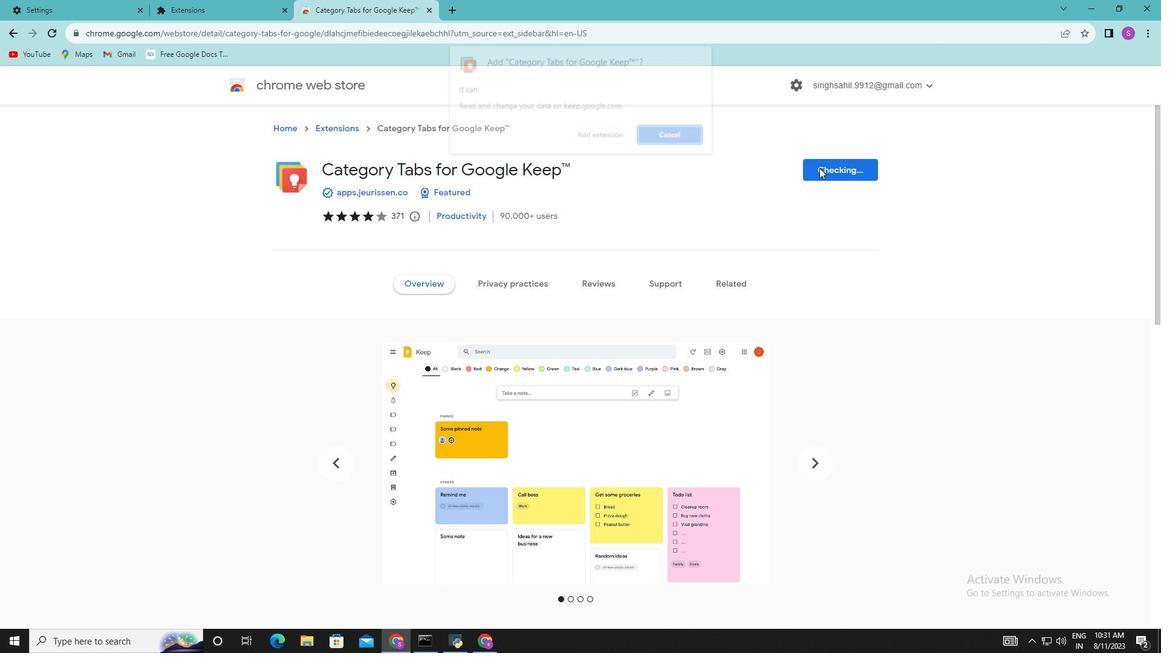 
Action: Mouse pressed left at (819, 168)
Screenshot: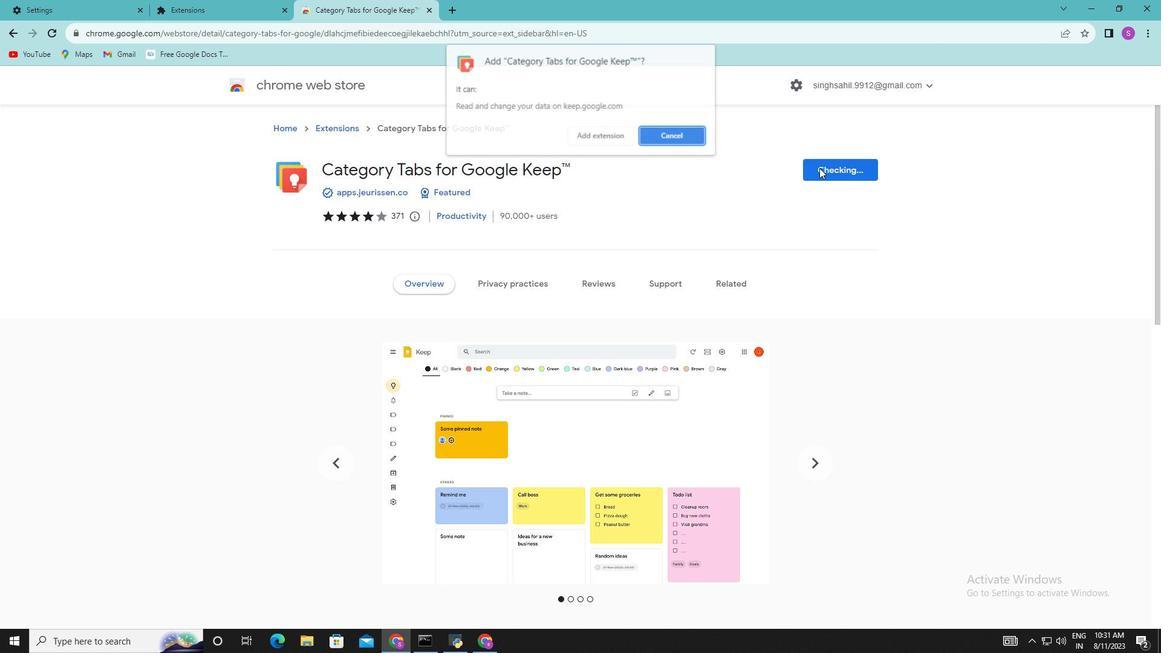 
Action: Mouse moved to (599, 137)
Screenshot: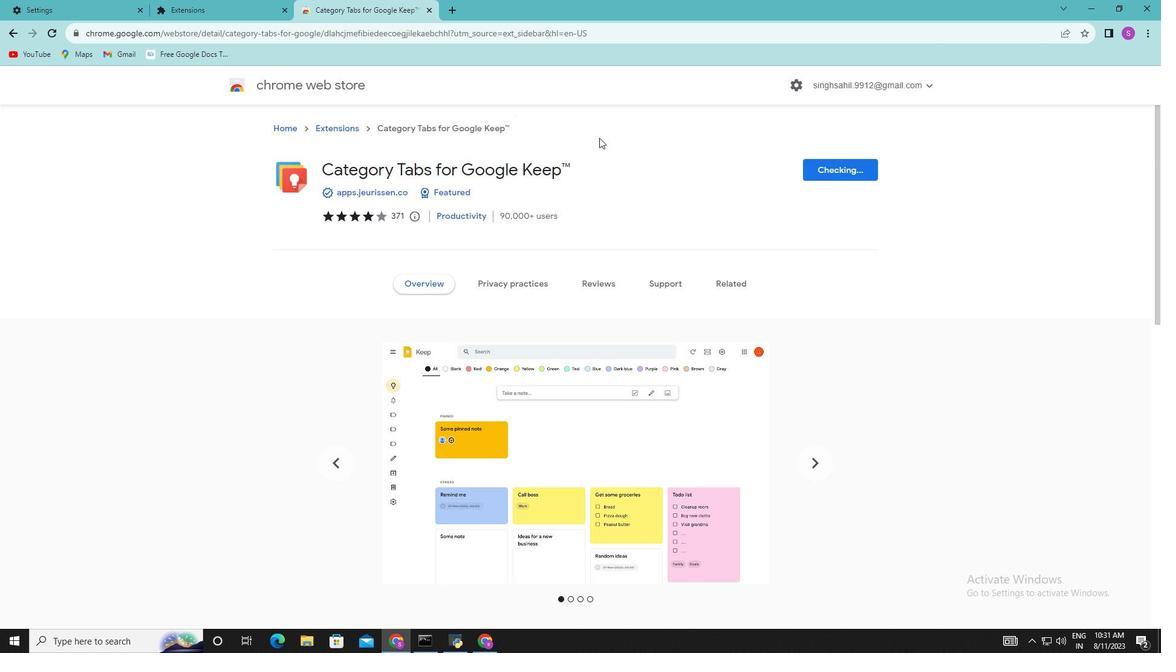 
Action: Mouse pressed left at (599, 137)
Screenshot: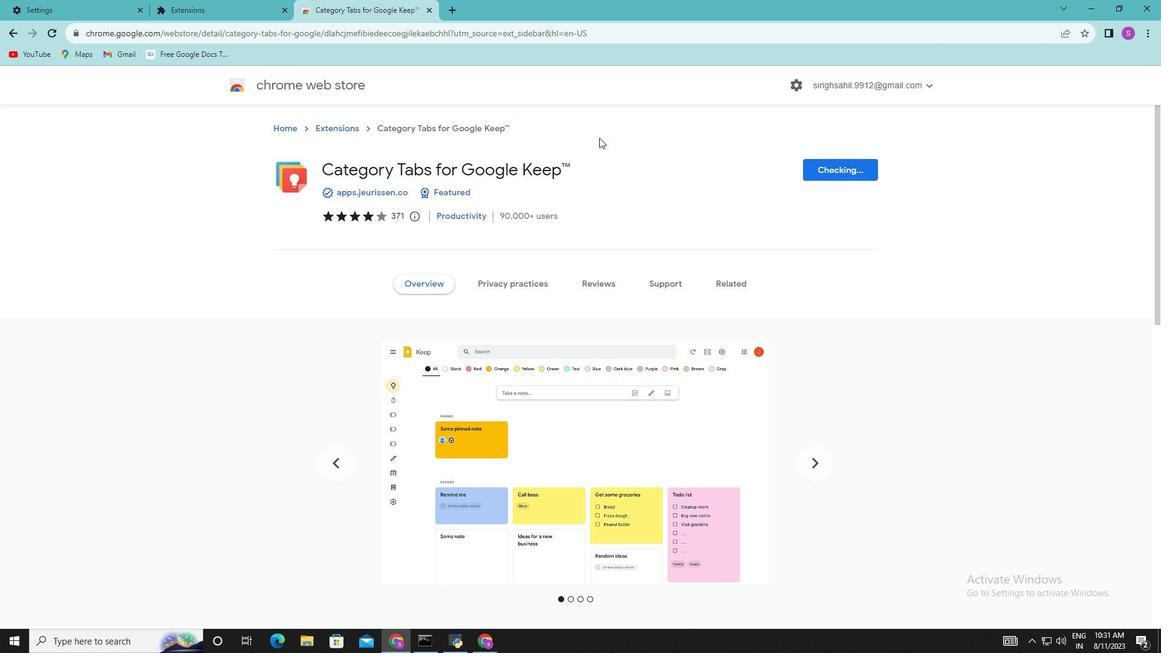 
Action: Mouse moved to (920, 83)
Screenshot: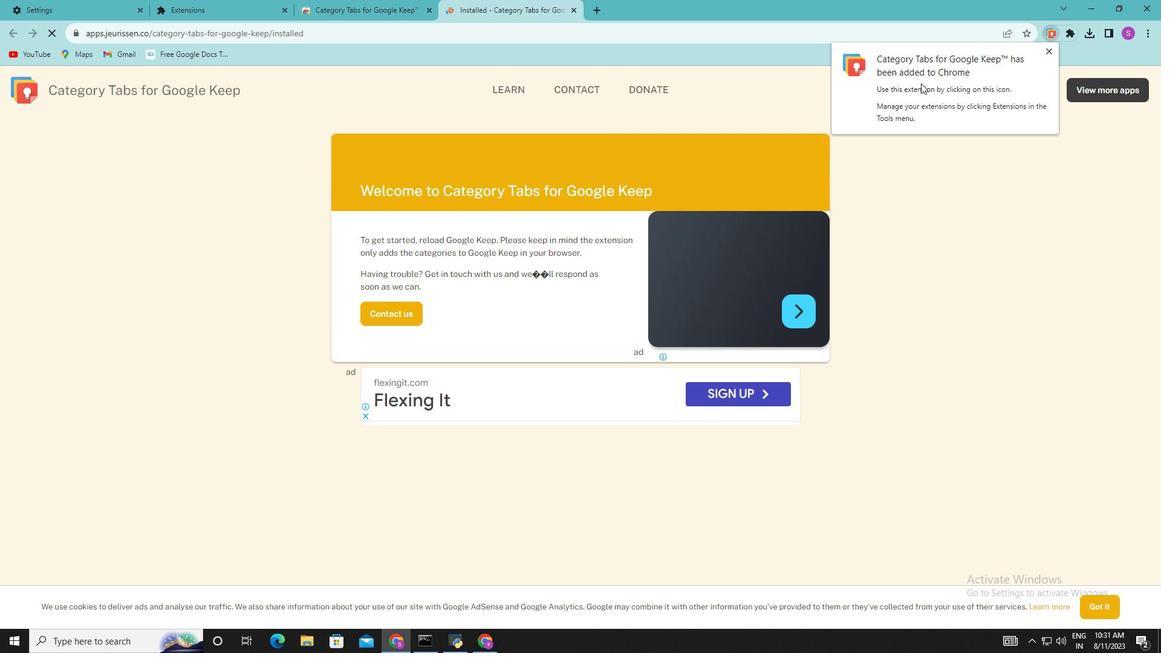 
Action: Mouse pressed left at (920, 83)
Screenshot: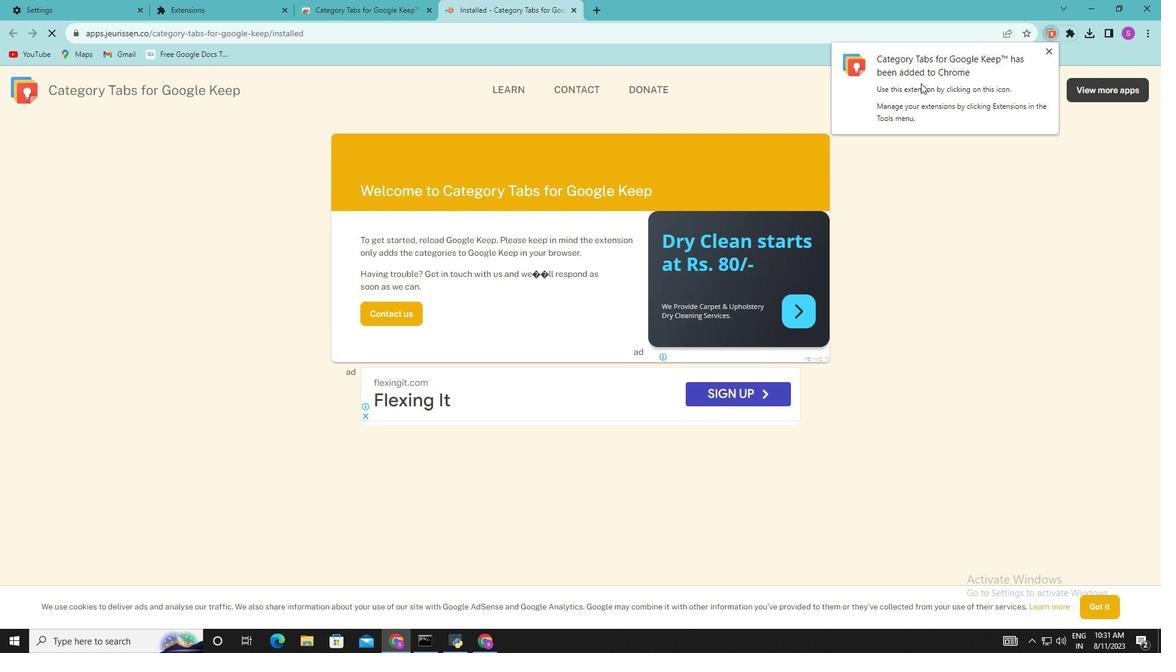 
Action: Mouse moved to (1052, 51)
Screenshot: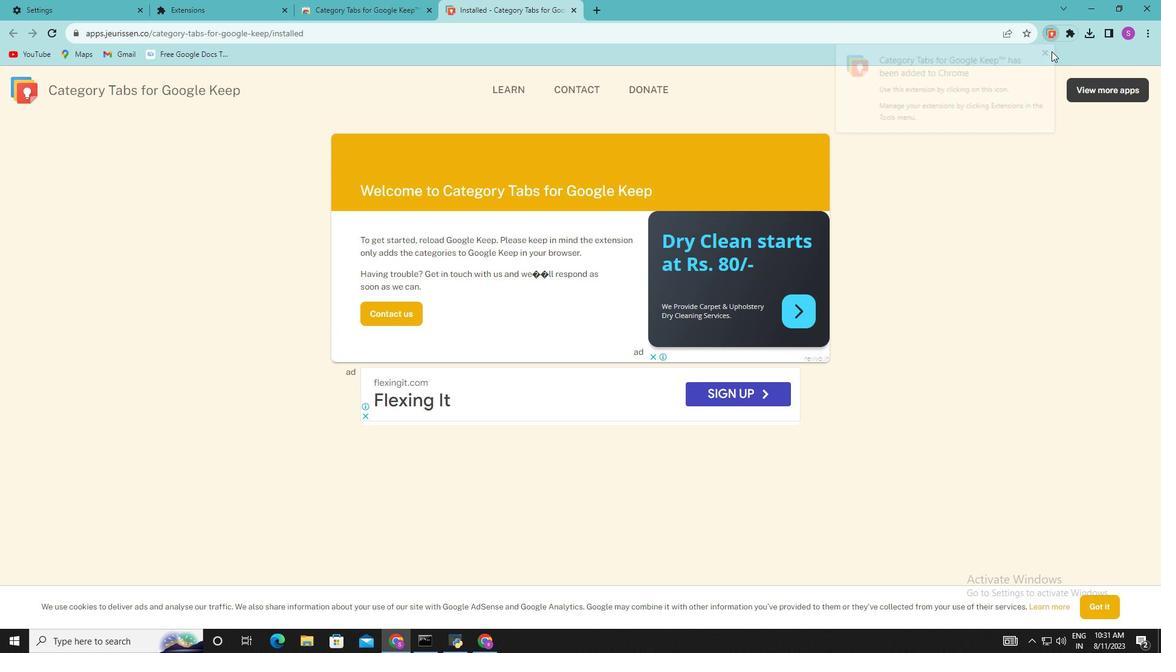
Action: Mouse pressed left at (1052, 51)
Screenshot: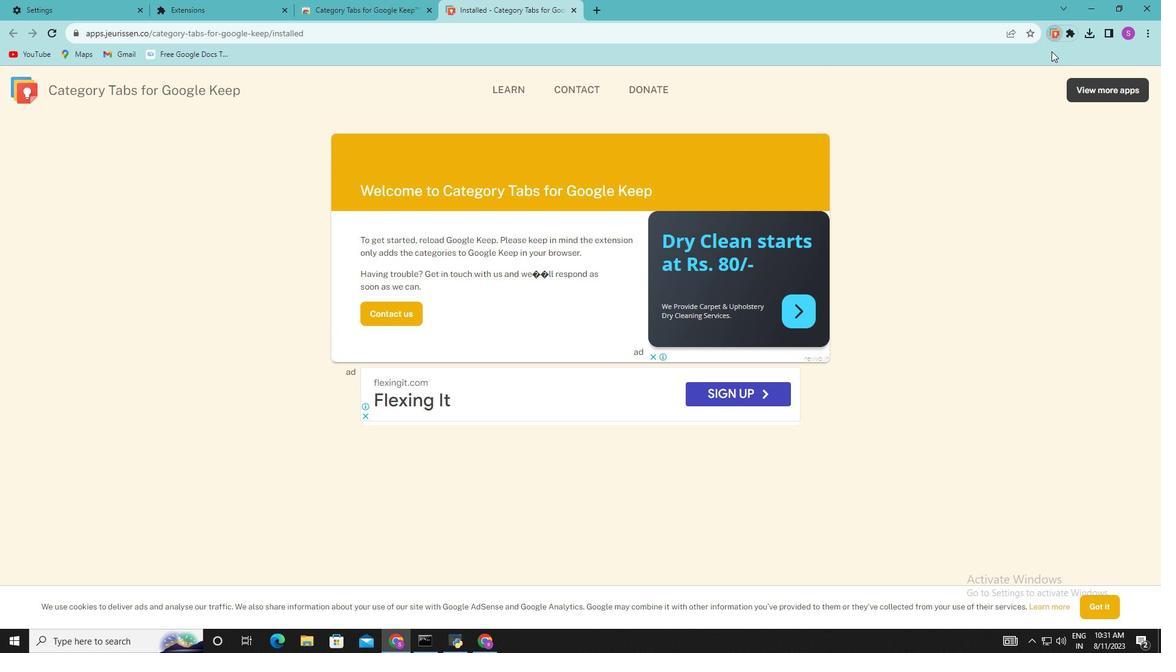 
Action: Mouse moved to (1073, 32)
Screenshot: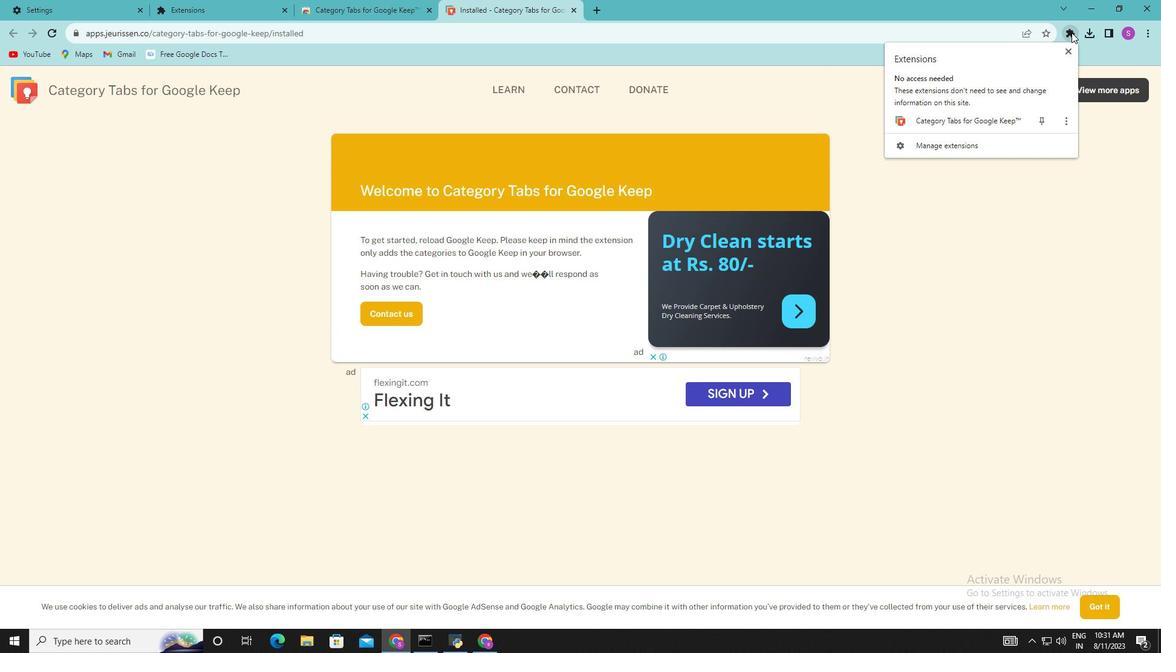 
Action: Mouse pressed left at (1073, 32)
Screenshot: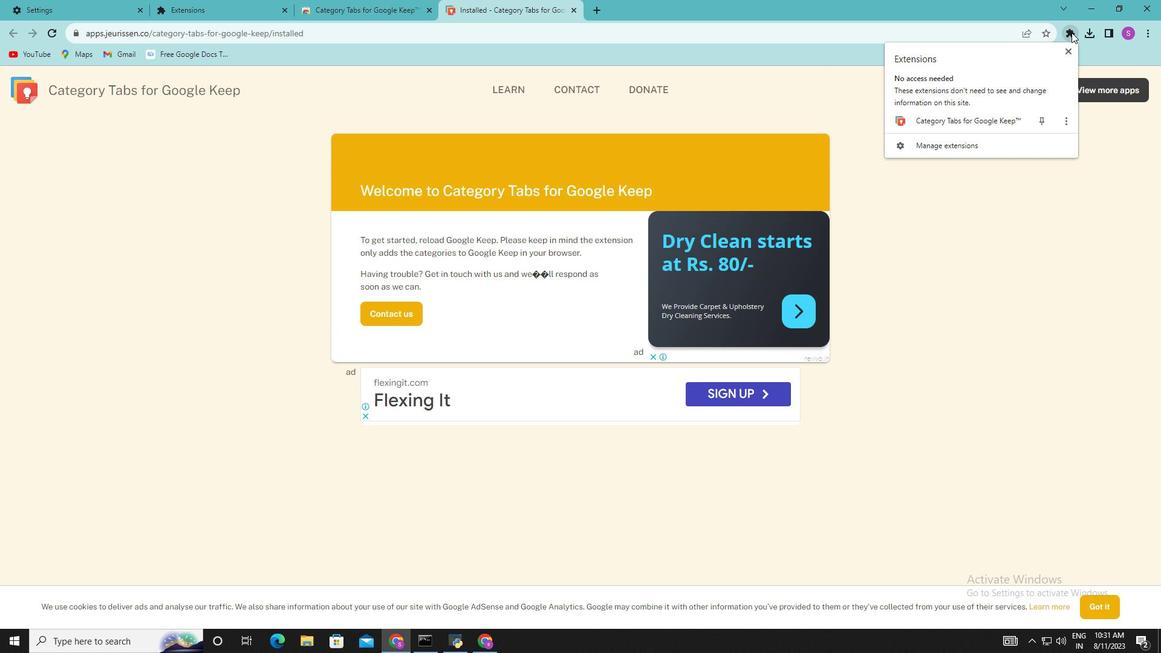 
Action: Mouse moved to (963, 116)
Screenshot: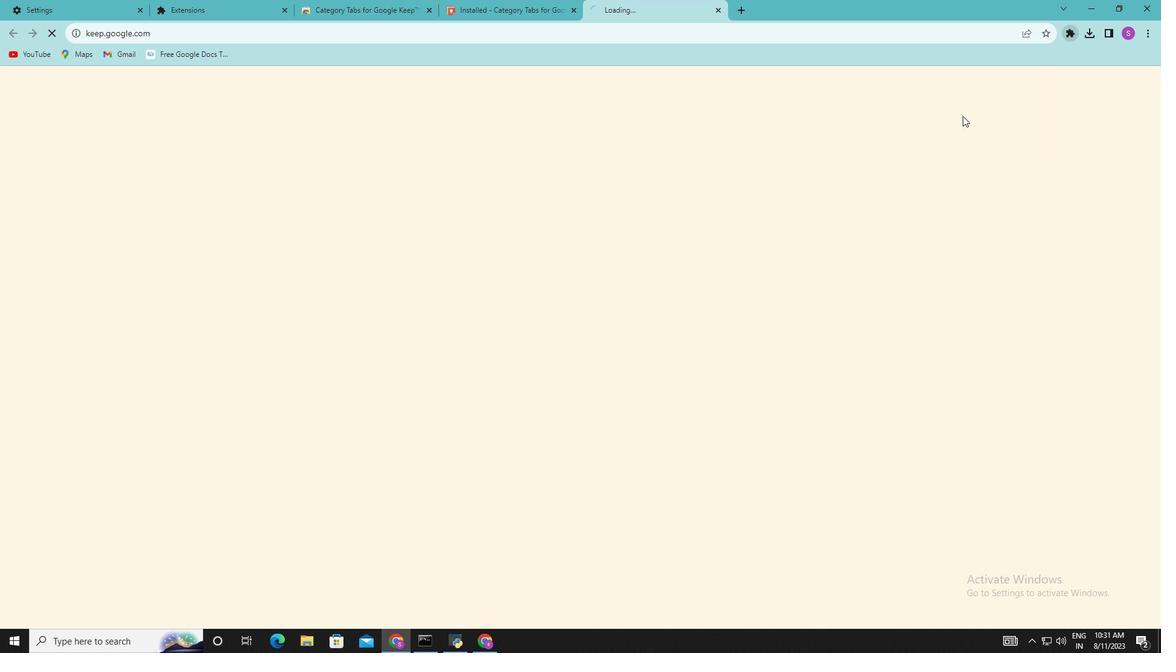 
Action: Mouse pressed left at (963, 116)
Screenshot: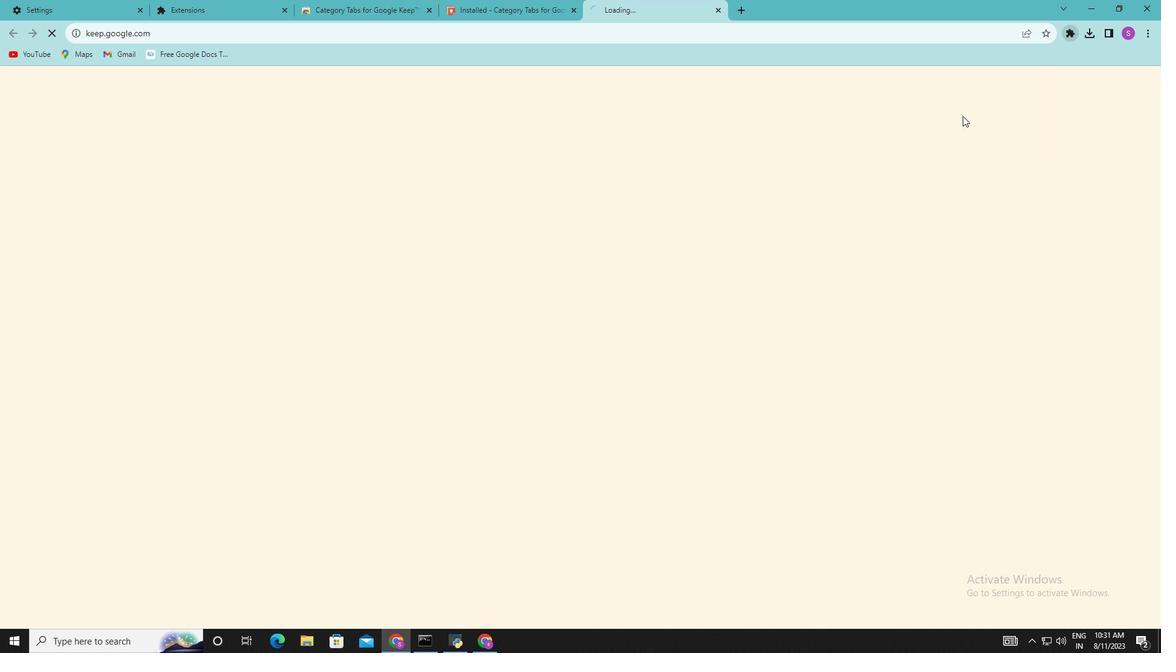 
Action: Mouse moved to (329, 235)
Screenshot: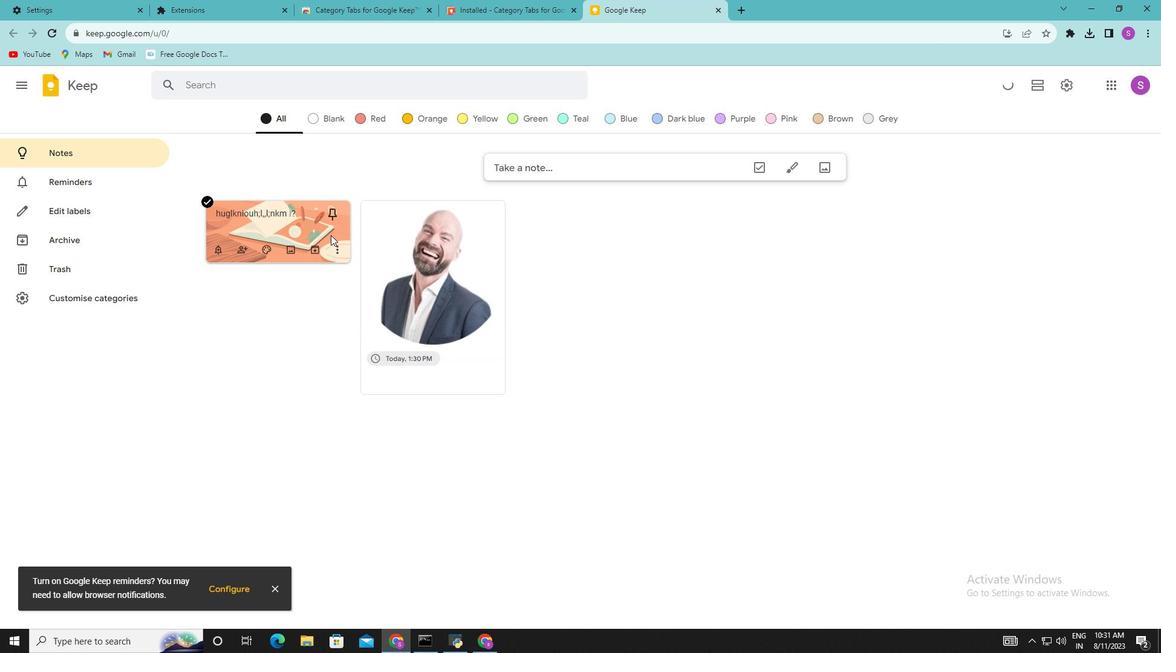 
Action: Mouse pressed left at (329, 235)
Screenshot: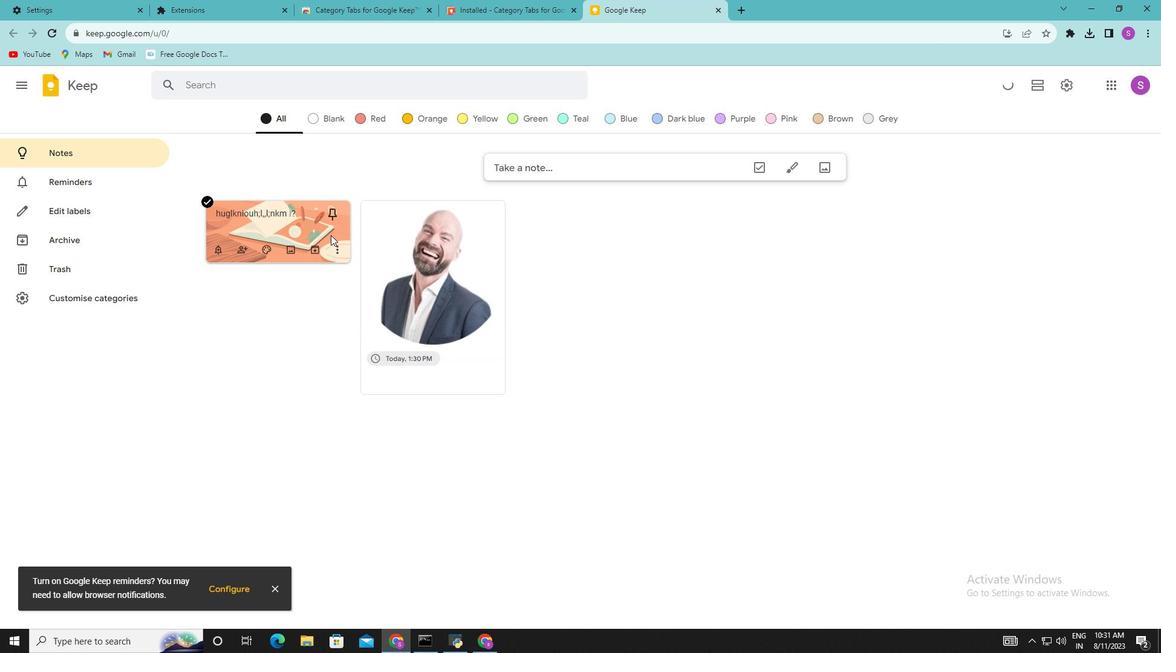 
Action: Mouse moved to (341, 251)
Screenshot: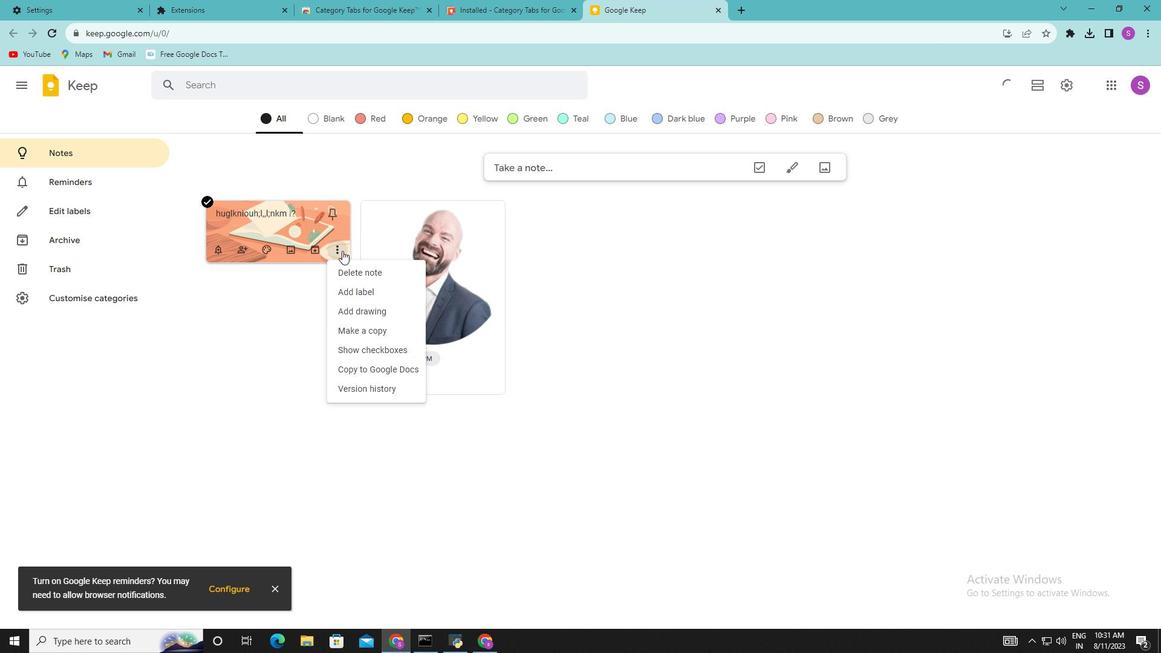 
Action: Mouse pressed left at (341, 251)
Screenshot: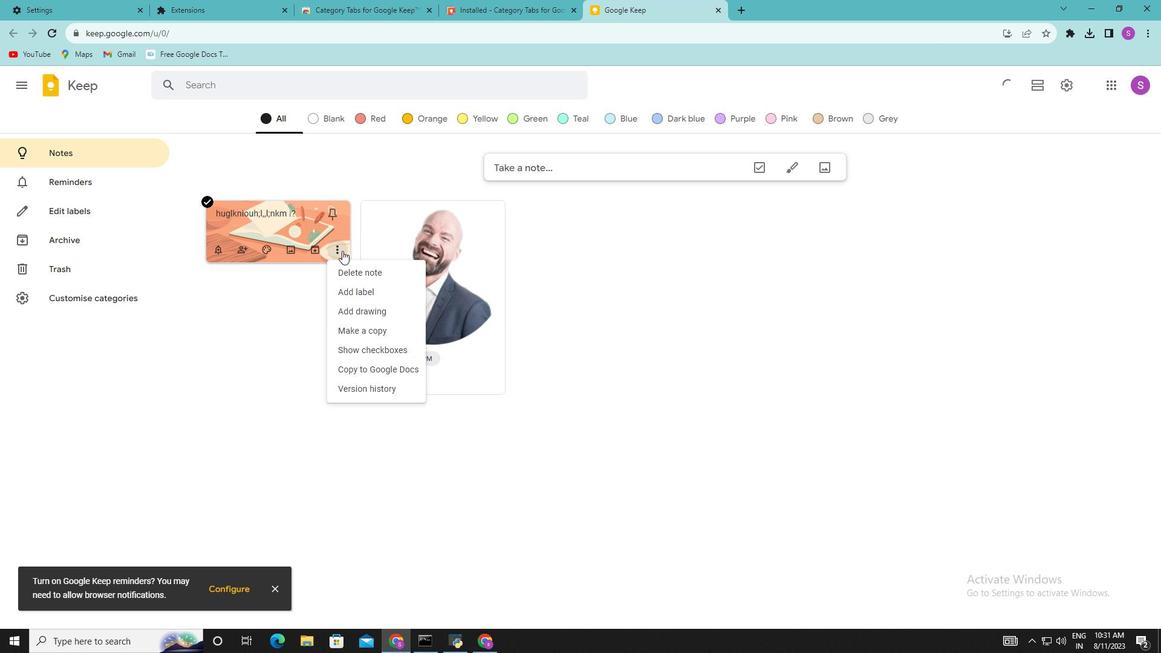 
Action: Mouse moved to (380, 269)
Screenshot: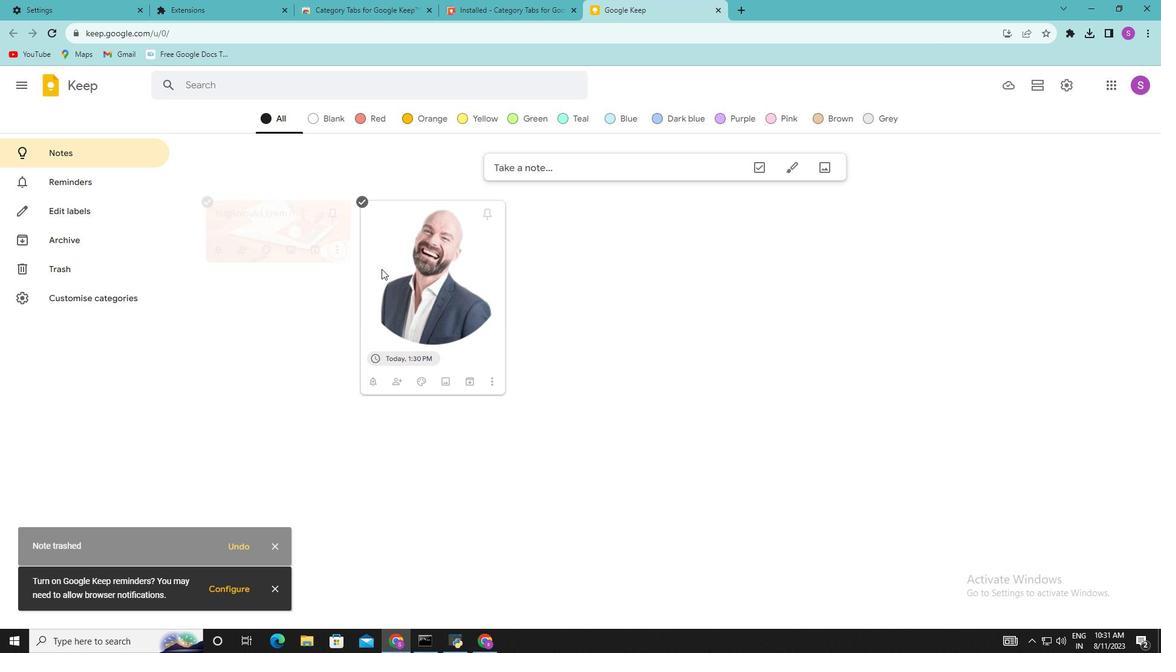 
Action: Mouse pressed left at (380, 269)
Screenshot: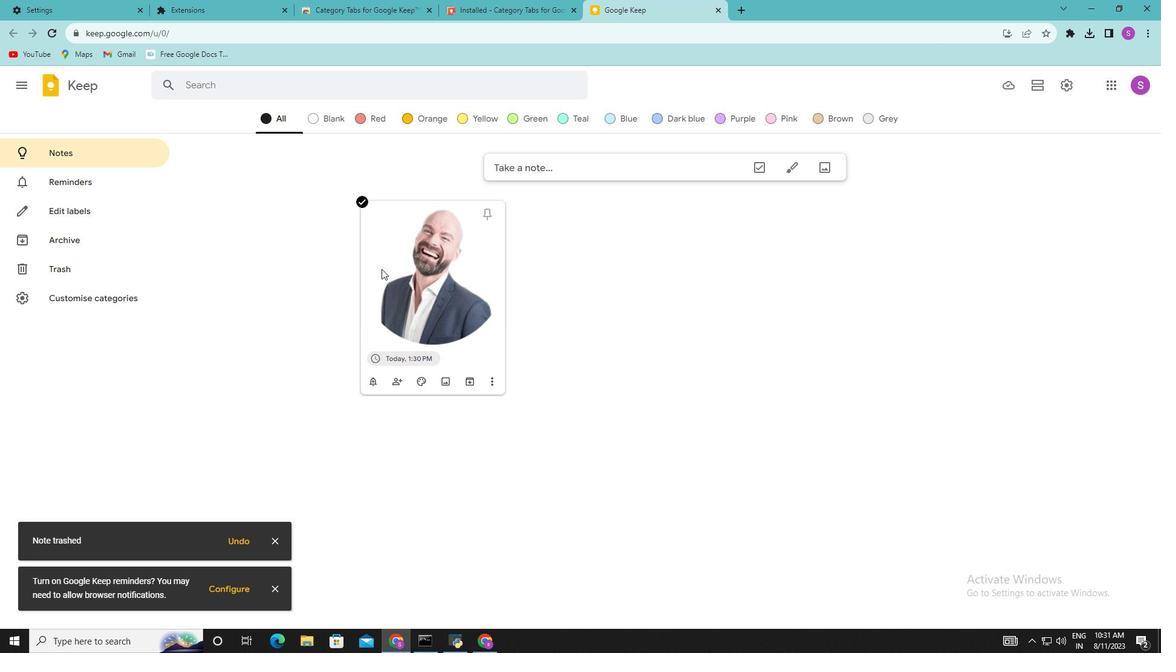 
Action: Mouse moved to (276, 542)
Screenshot: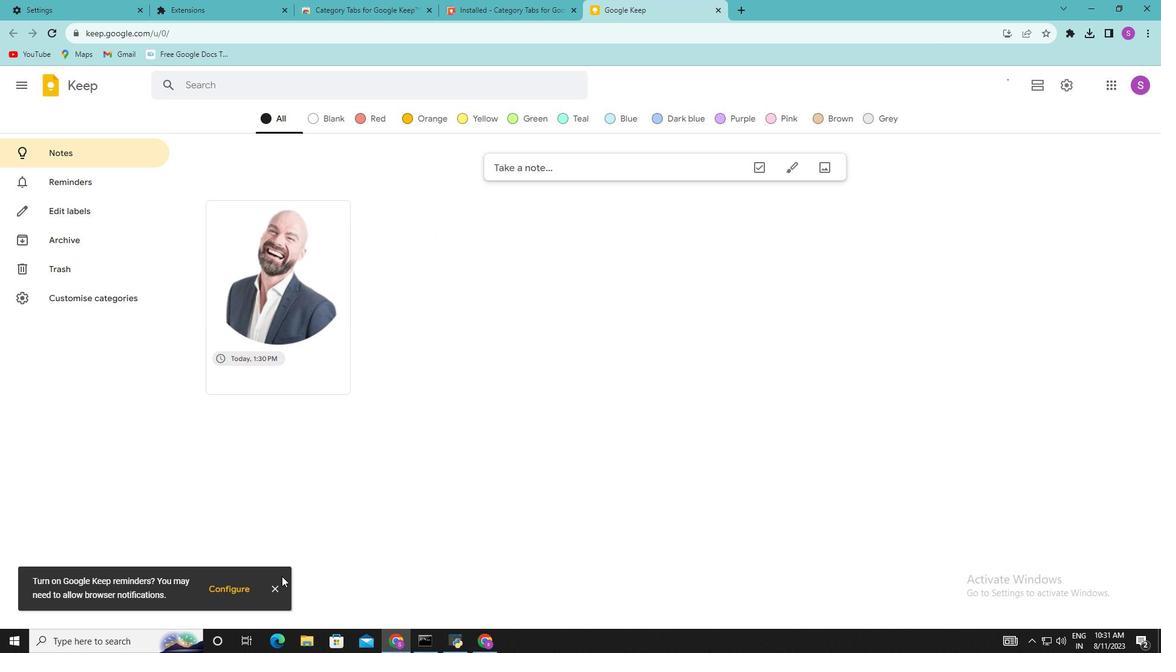 
Action: Mouse pressed left at (276, 542)
Screenshot: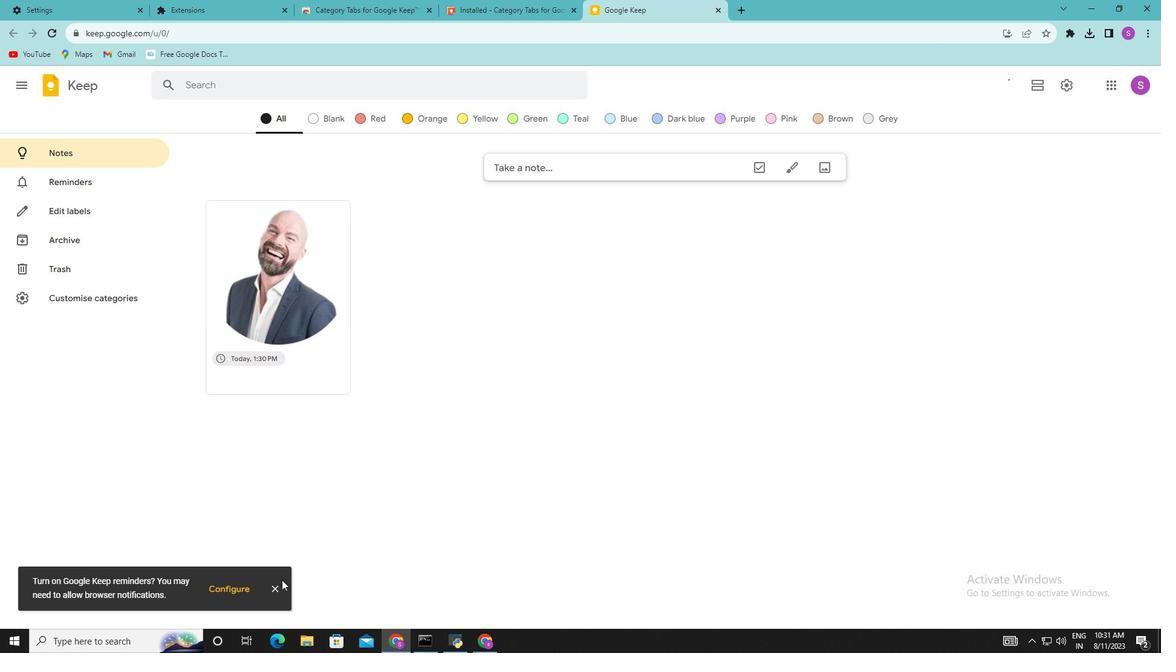 
Action: Mouse moved to (278, 586)
Screenshot: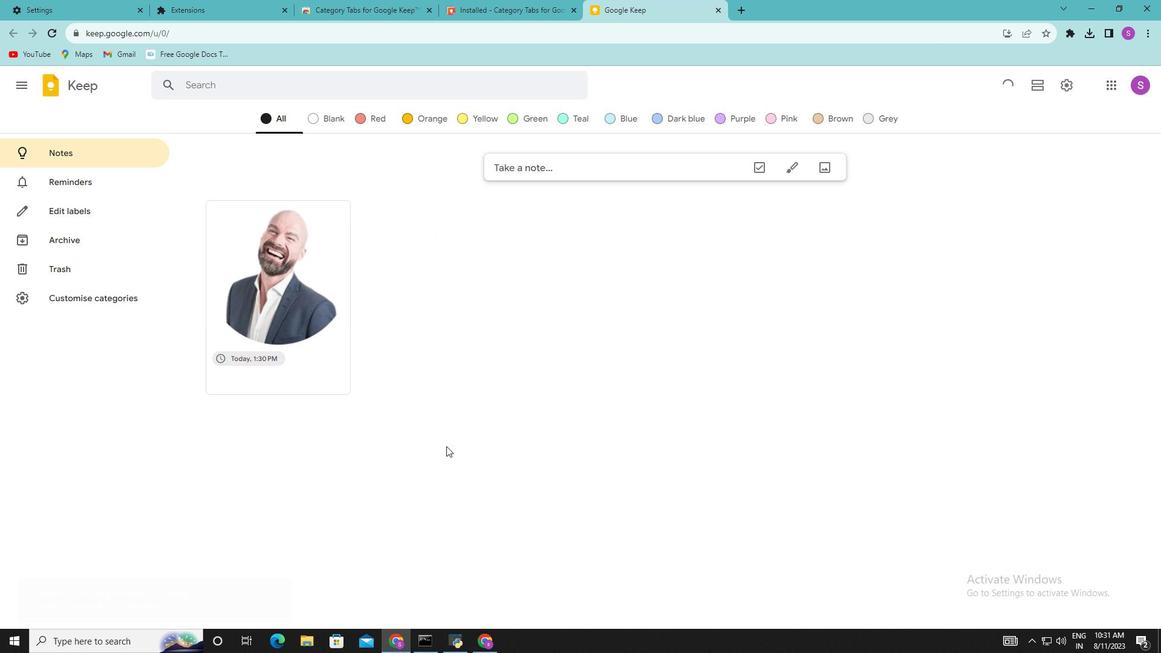 
Action: Mouse pressed left at (278, 586)
Screenshot: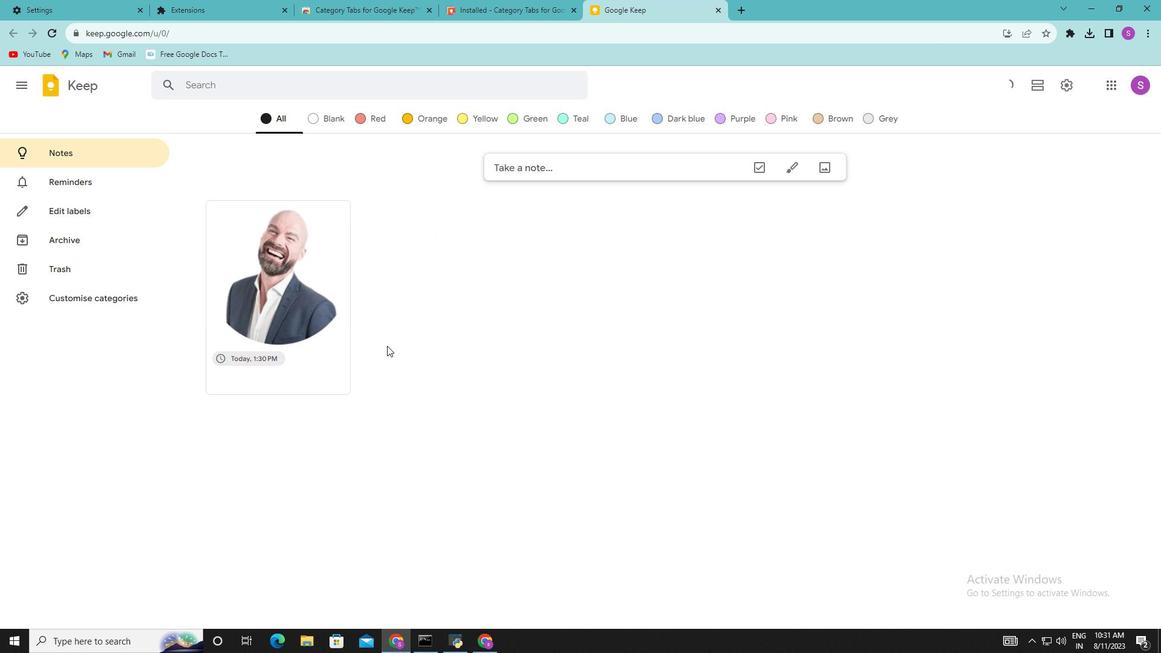 
Action: Mouse moved to (670, 167)
Screenshot: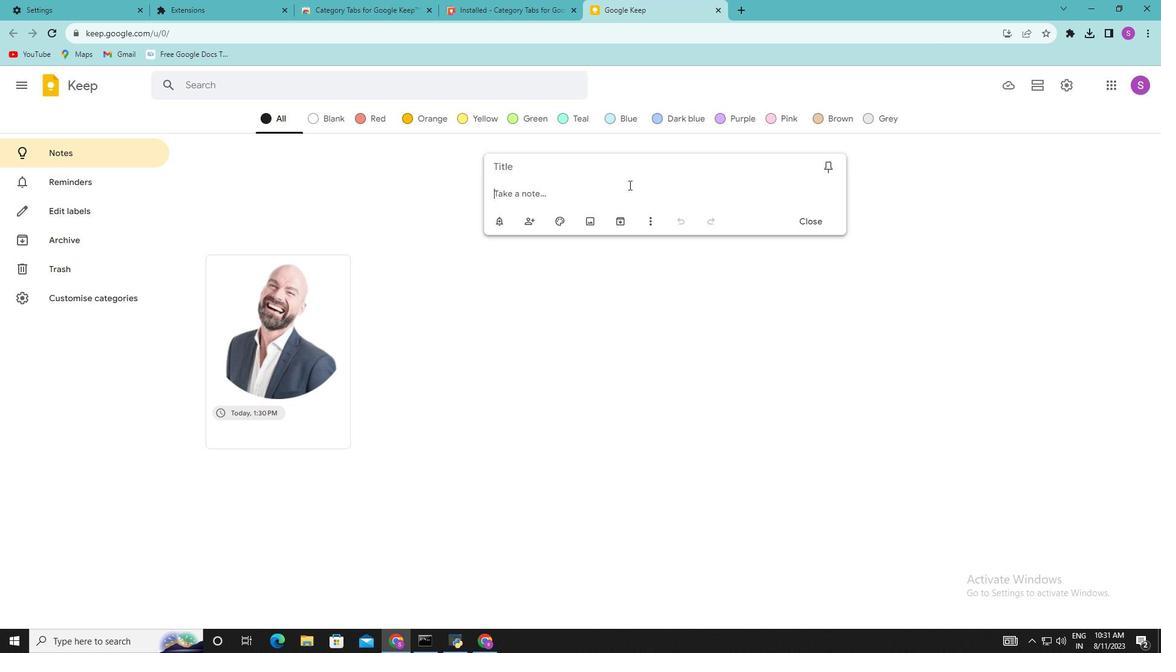 
Action: Mouse pressed left at (670, 167)
Screenshot: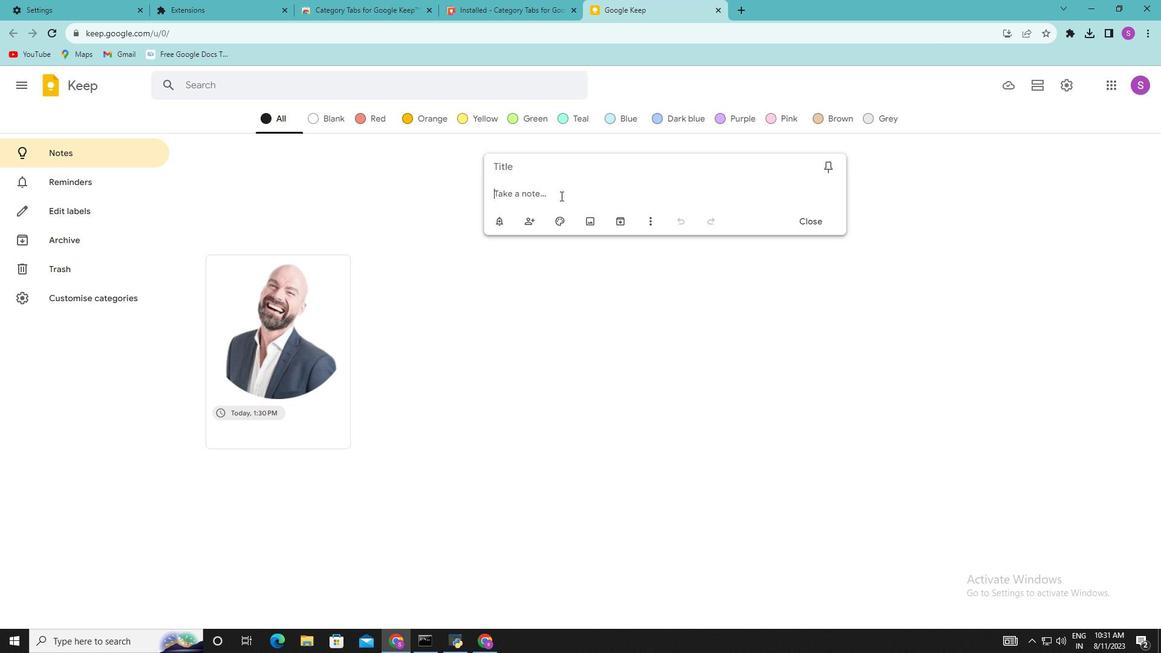 
Action: Mouse moved to (542, 197)
Screenshot: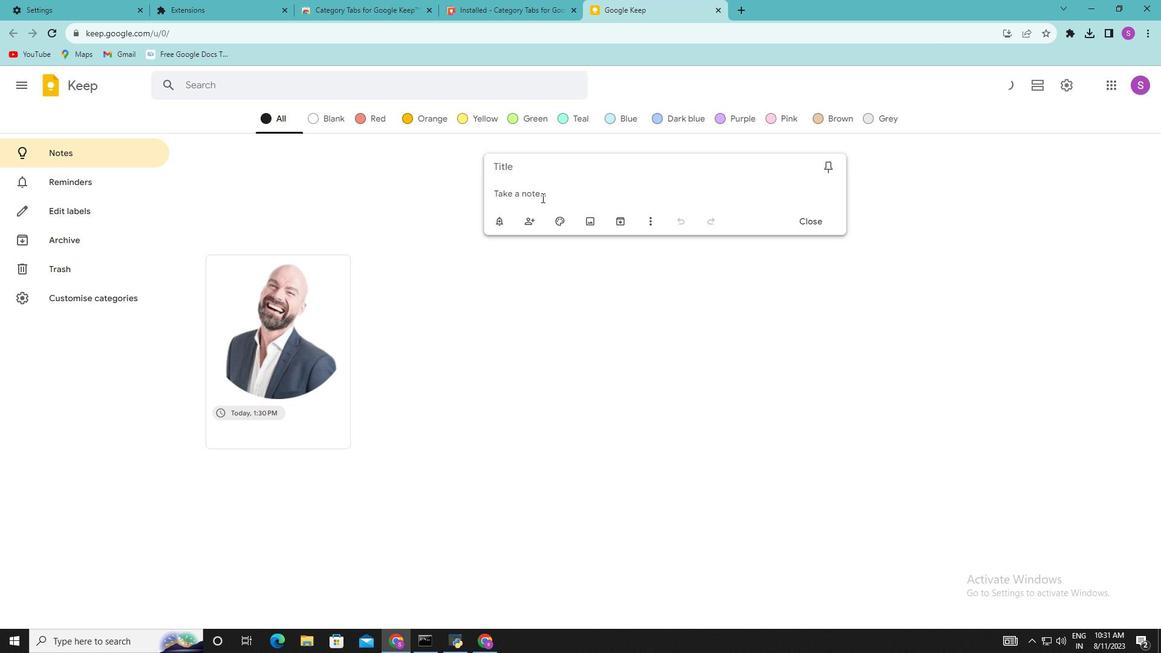 
Action: Key pressed <Key.shift>Monday<Key.enter>
Screenshot: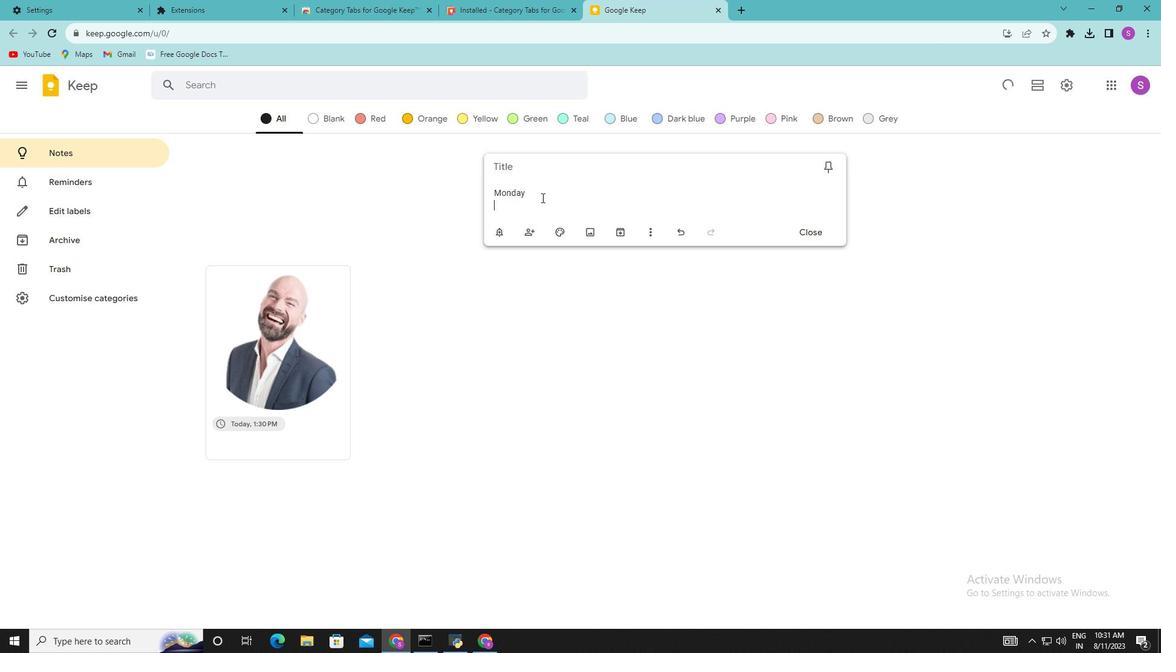 
Action: Mouse moved to (648, 236)
Screenshot: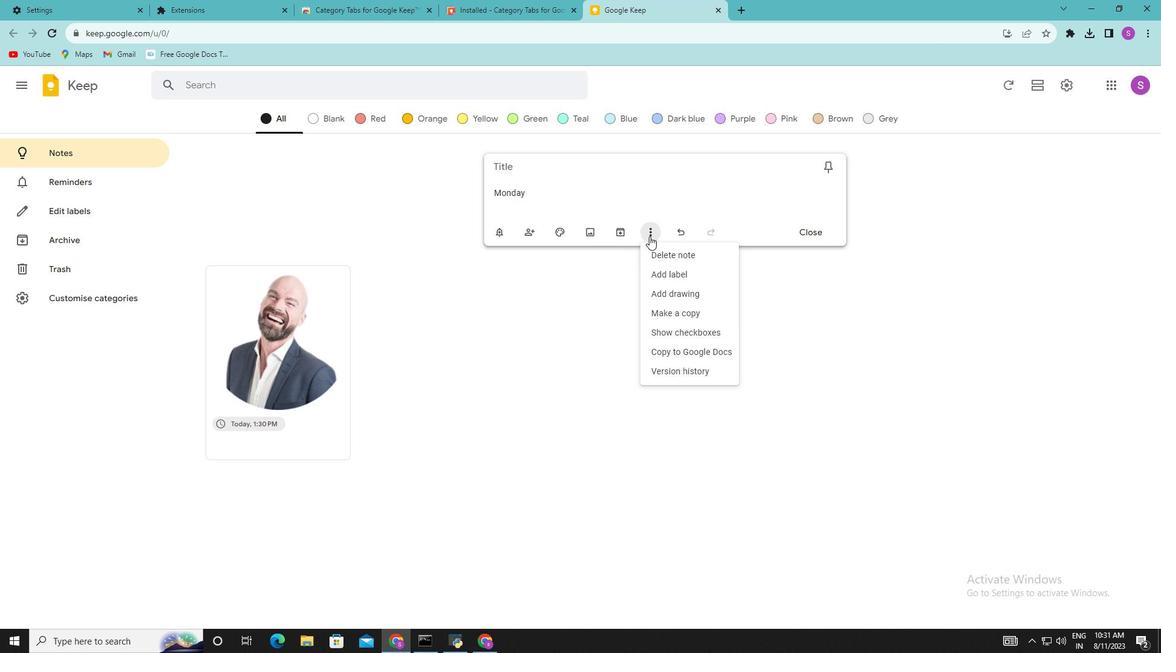 
Action: Mouse pressed left at (648, 236)
Screenshot: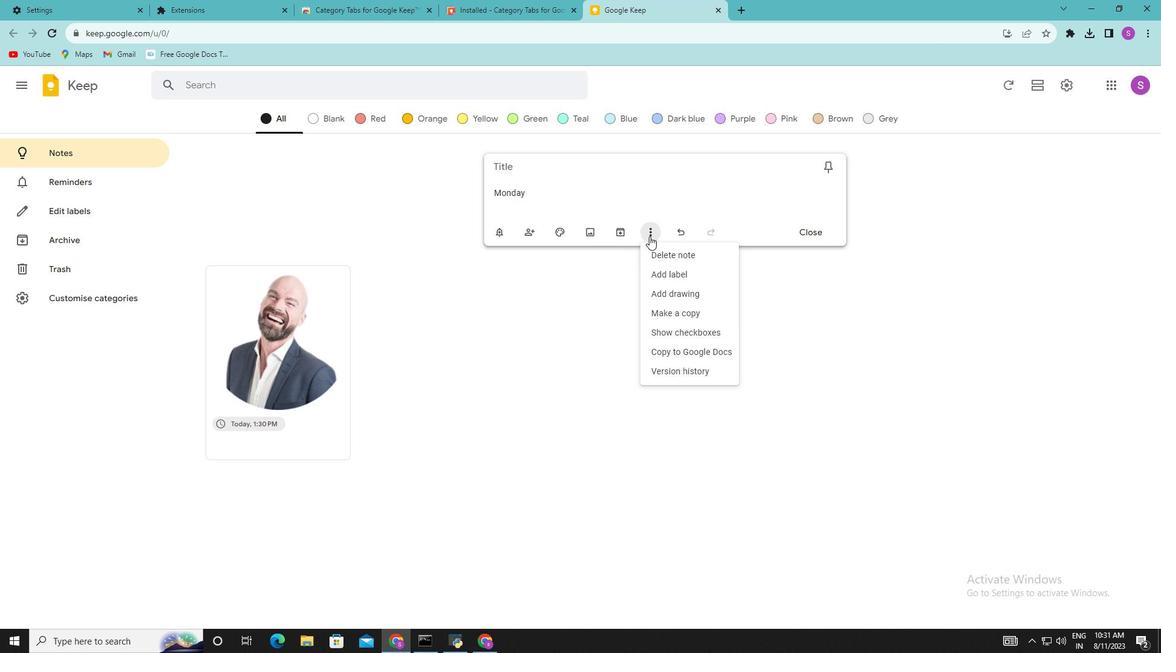 
Action: Mouse moved to (674, 279)
Screenshot: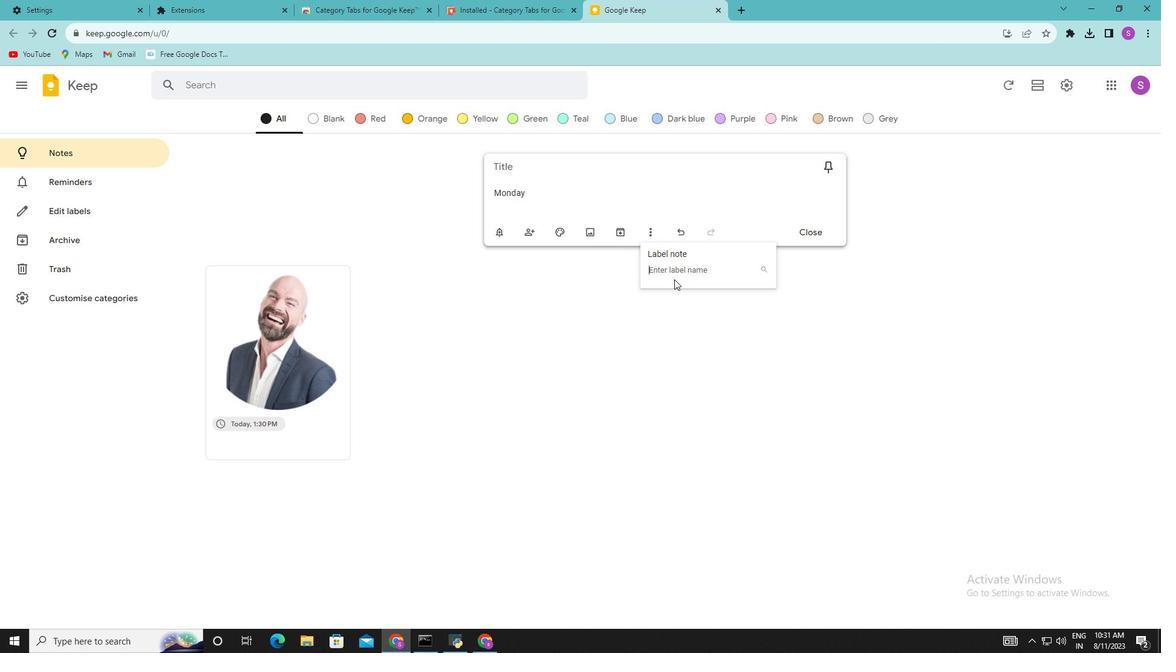
Action: Mouse pressed left at (674, 279)
Screenshot: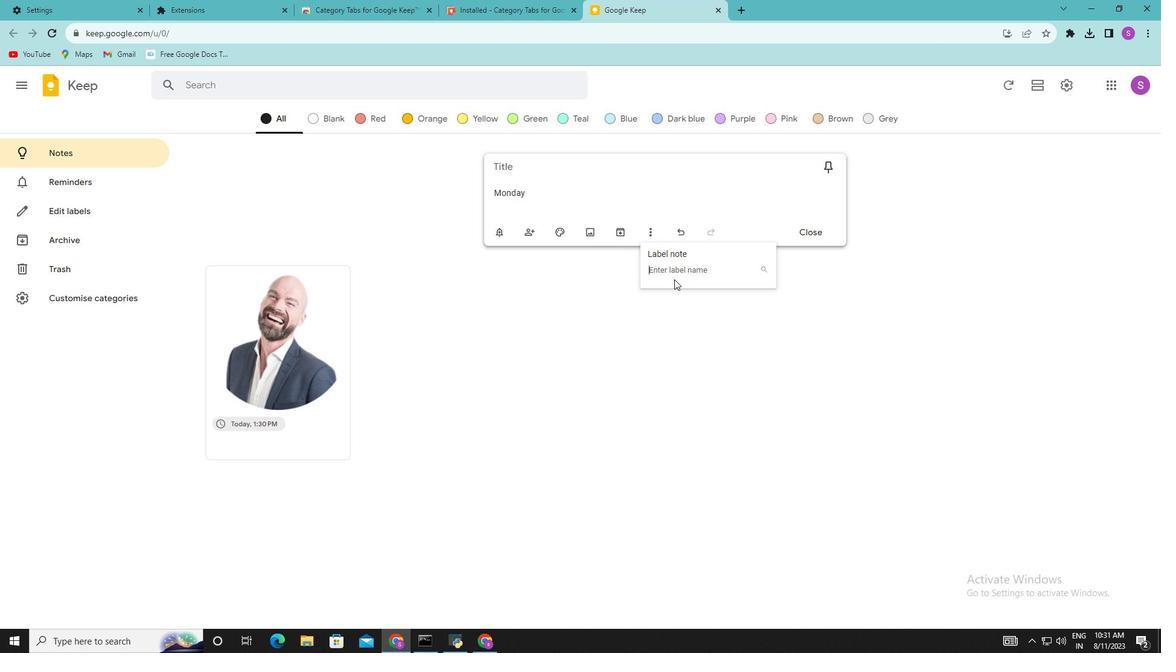 
Action: Mouse moved to (649, 230)
Screenshot: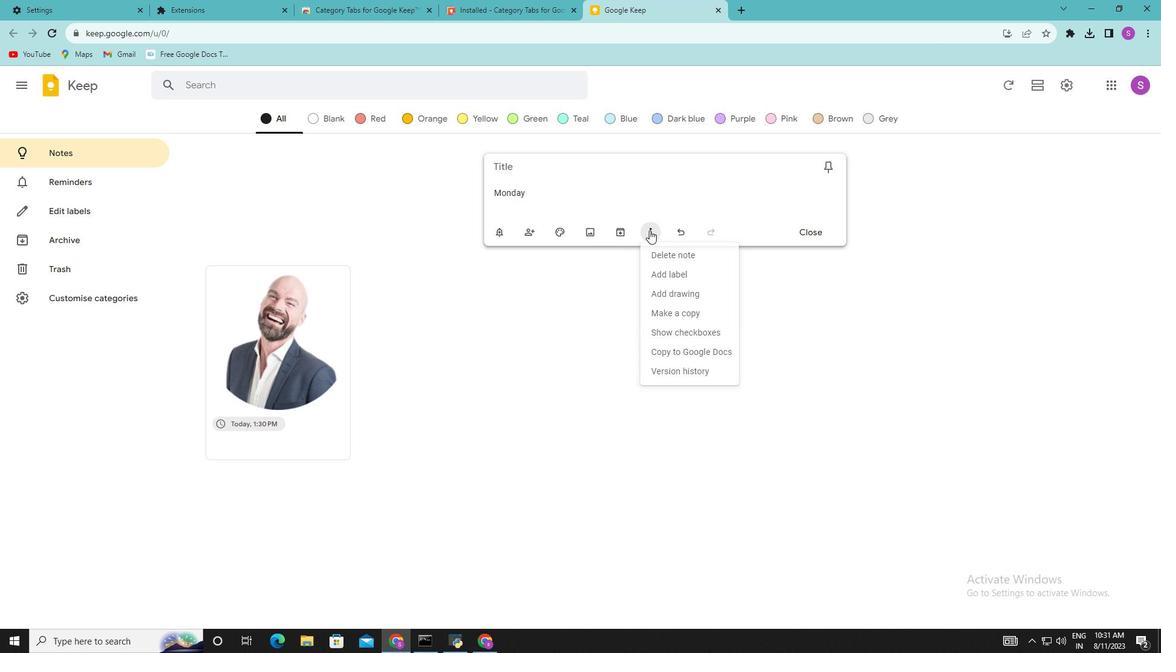 
Action: Mouse pressed left at (649, 230)
Screenshot: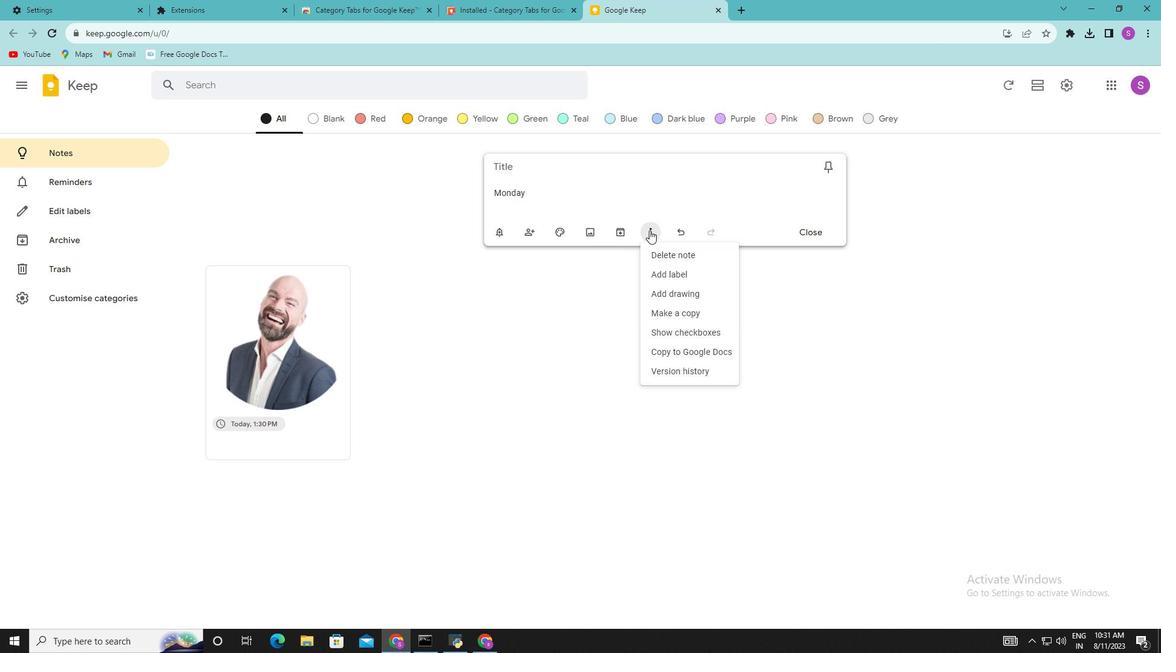 
Action: Mouse moved to (625, 234)
Screenshot: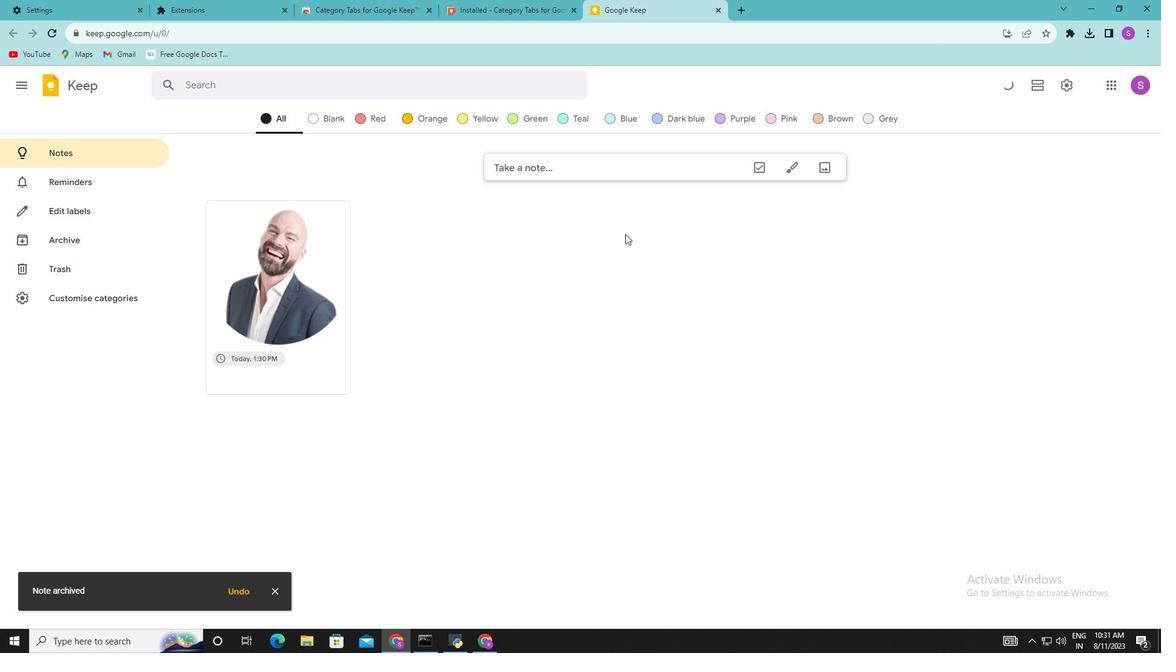 
Action: Mouse pressed left at (625, 234)
Screenshot: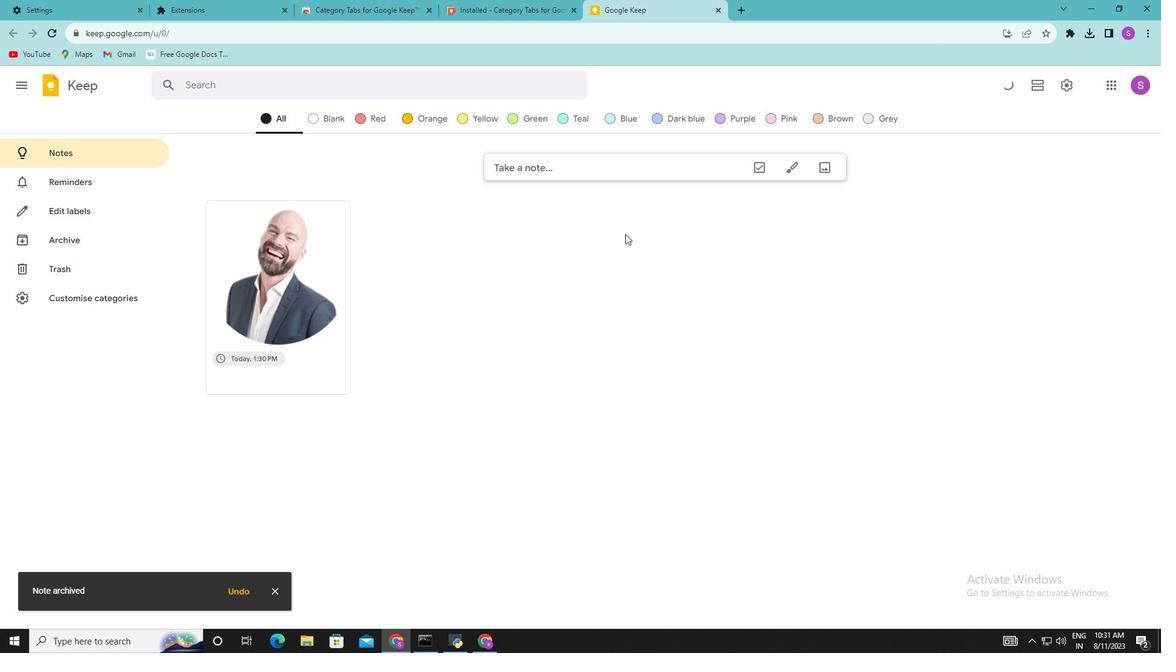 
Action: Mouse moved to (554, 164)
Screenshot: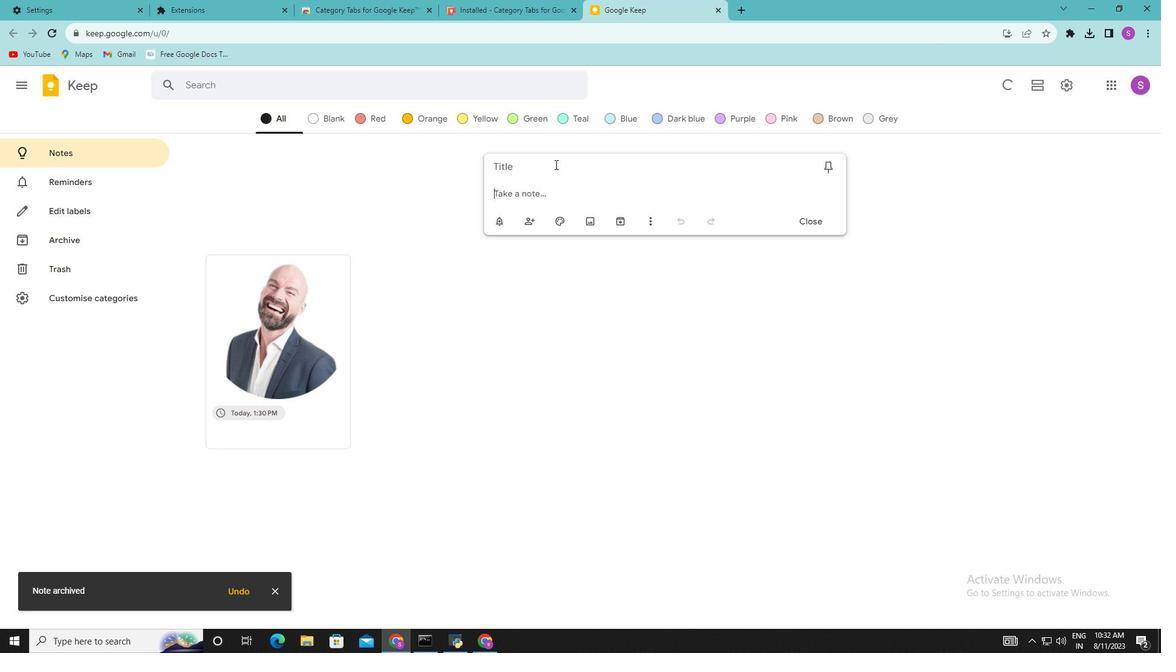
Action: Mouse pressed left at (554, 164)
Screenshot: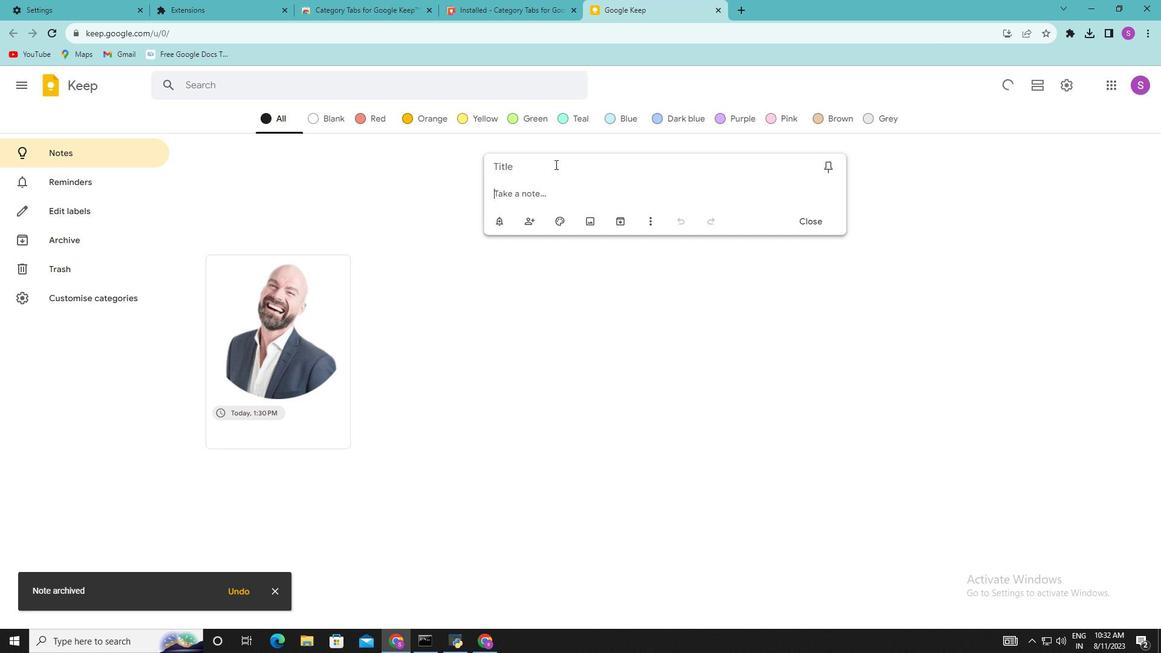 
Action: Mouse moved to (550, 170)
Screenshot: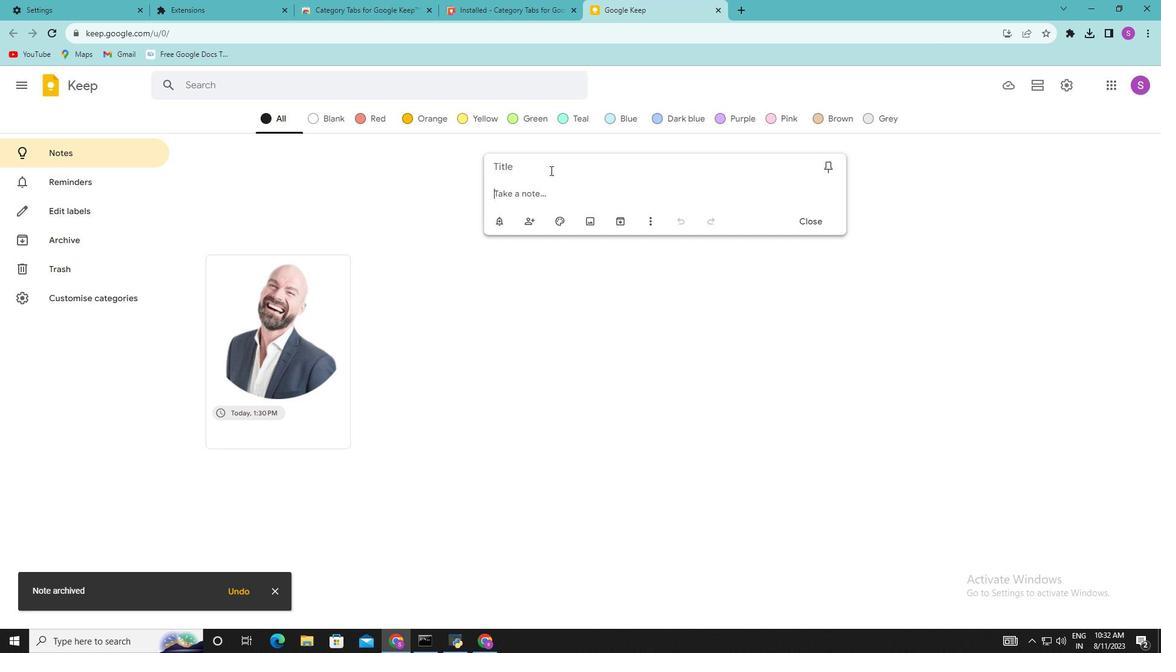 
Action: Key pressed <Key.shift>Monday<Key.space>
Screenshot: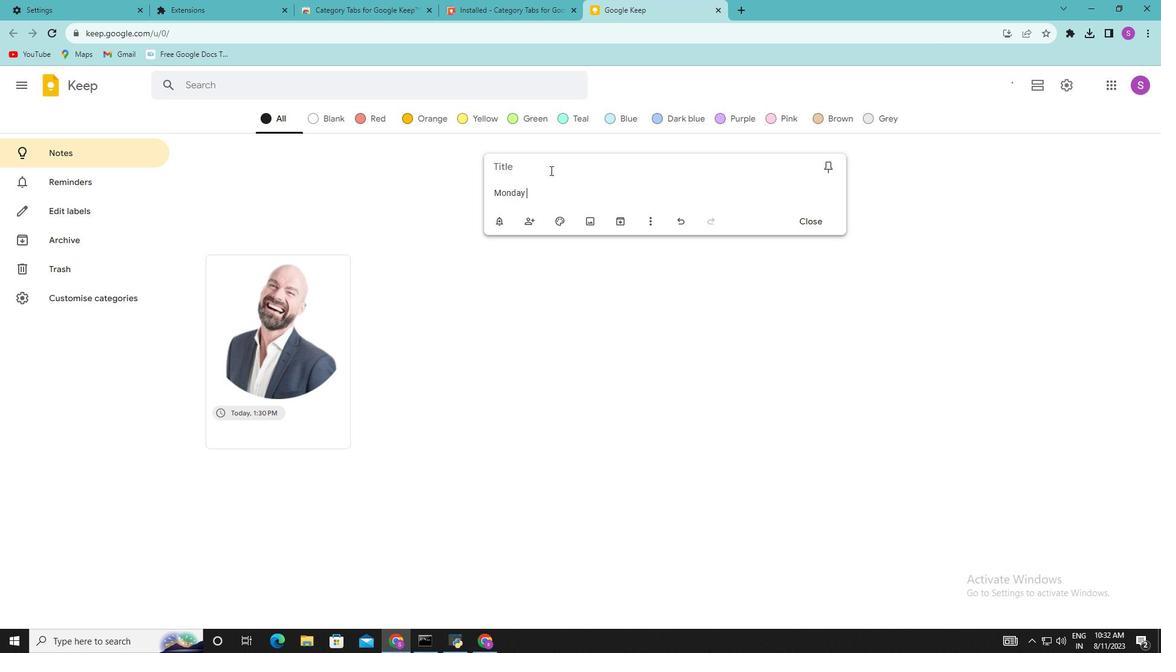
Action: Mouse moved to (81, 210)
Screenshot: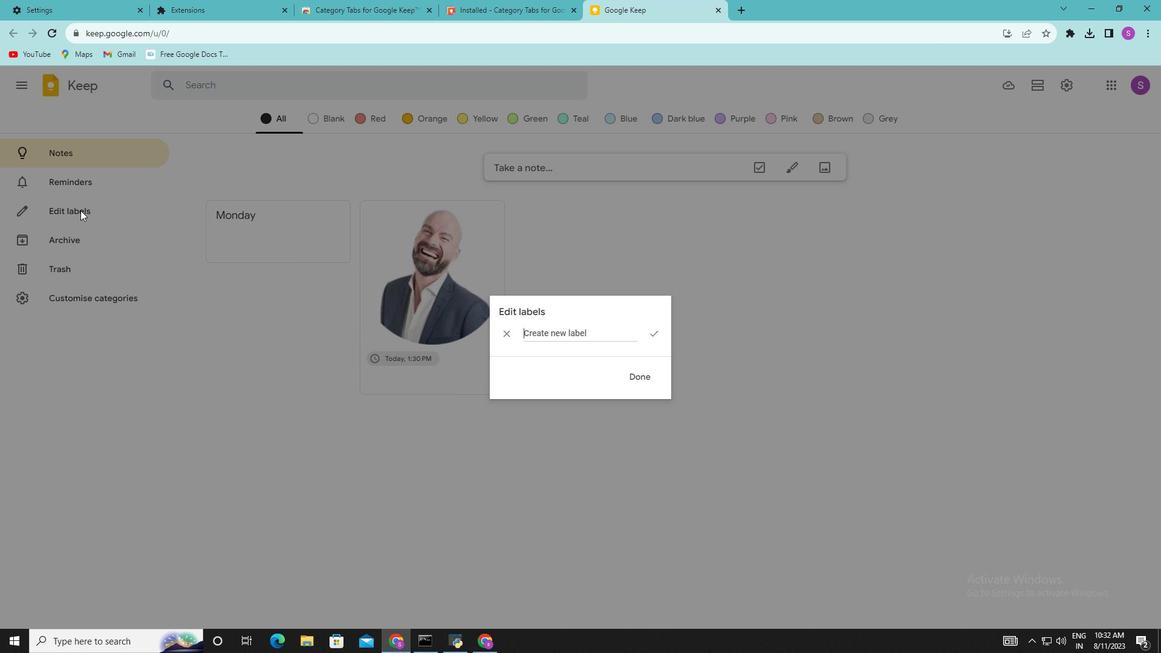 
Action: Mouse pressed left at (81, 210)
Screenshot: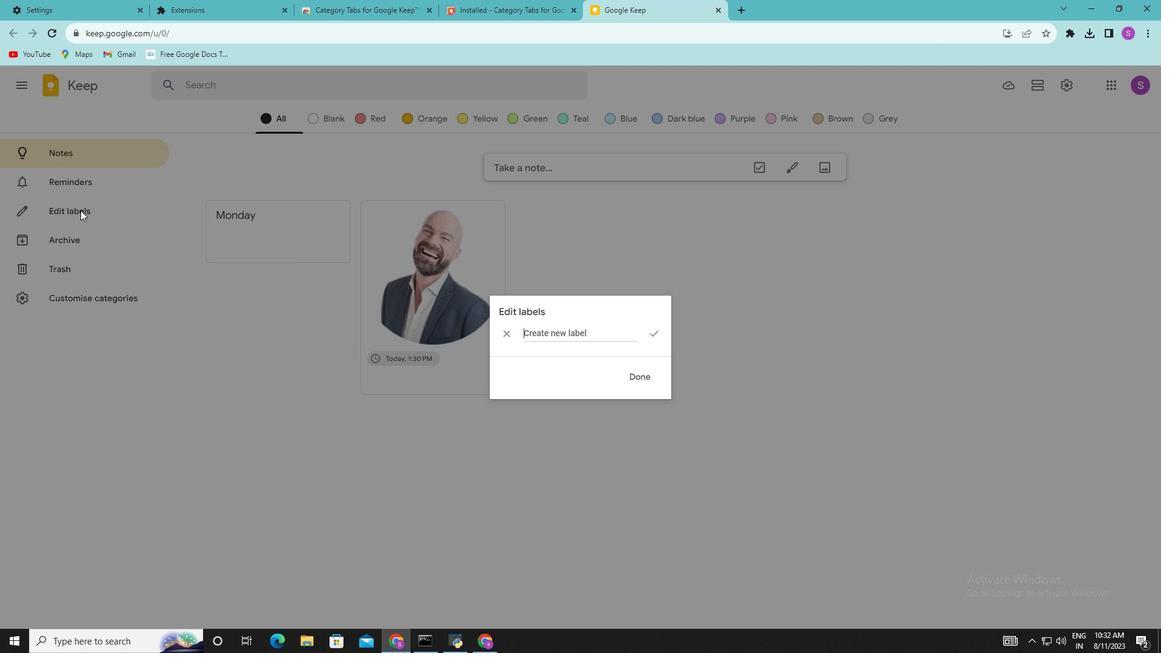 
Action: Mouse moved to (656, 337)
Screenshot: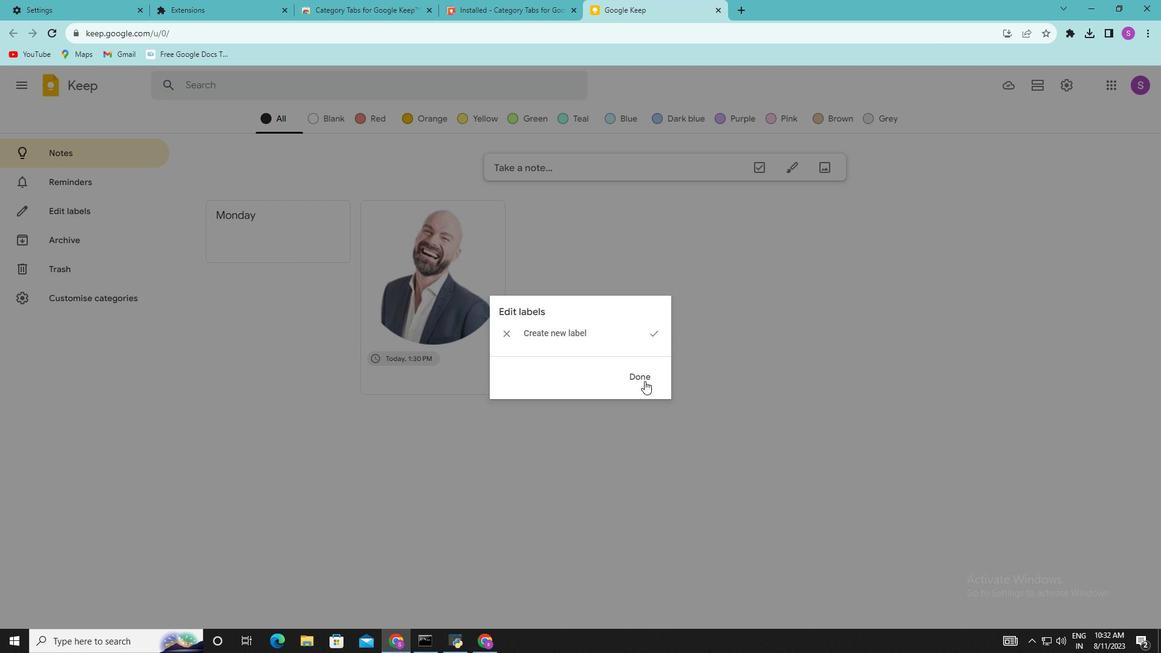 
Action: Mouse pressed left at (656, 337)
Screenshot: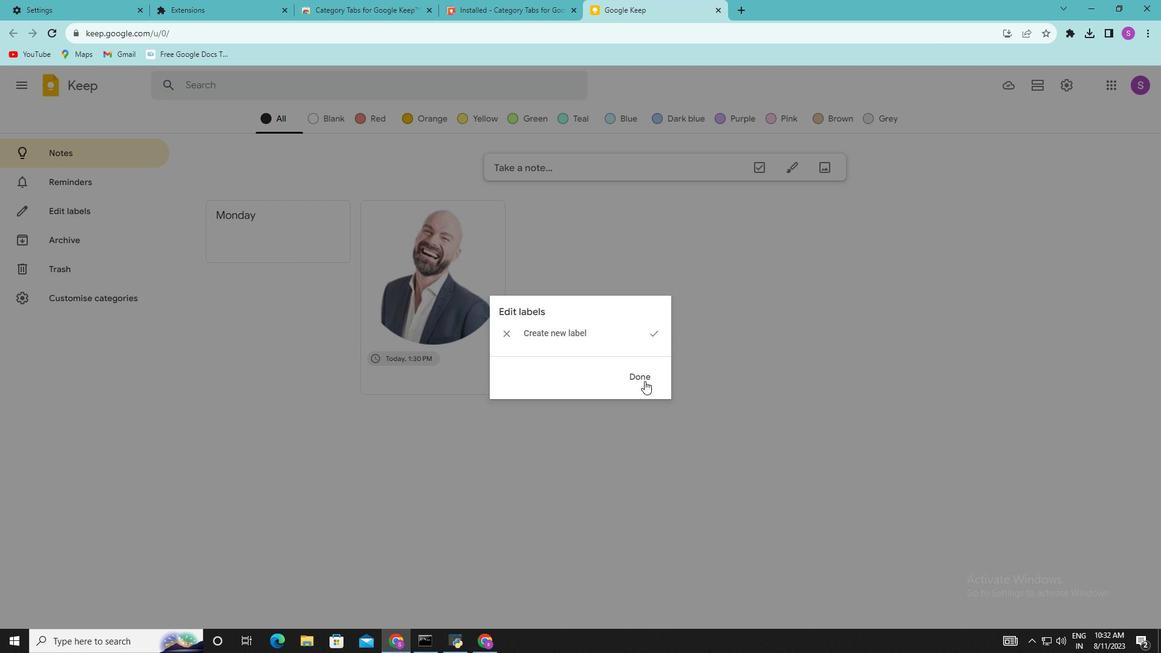 
Action: Mouse moved to (645, 381)
Screenshot: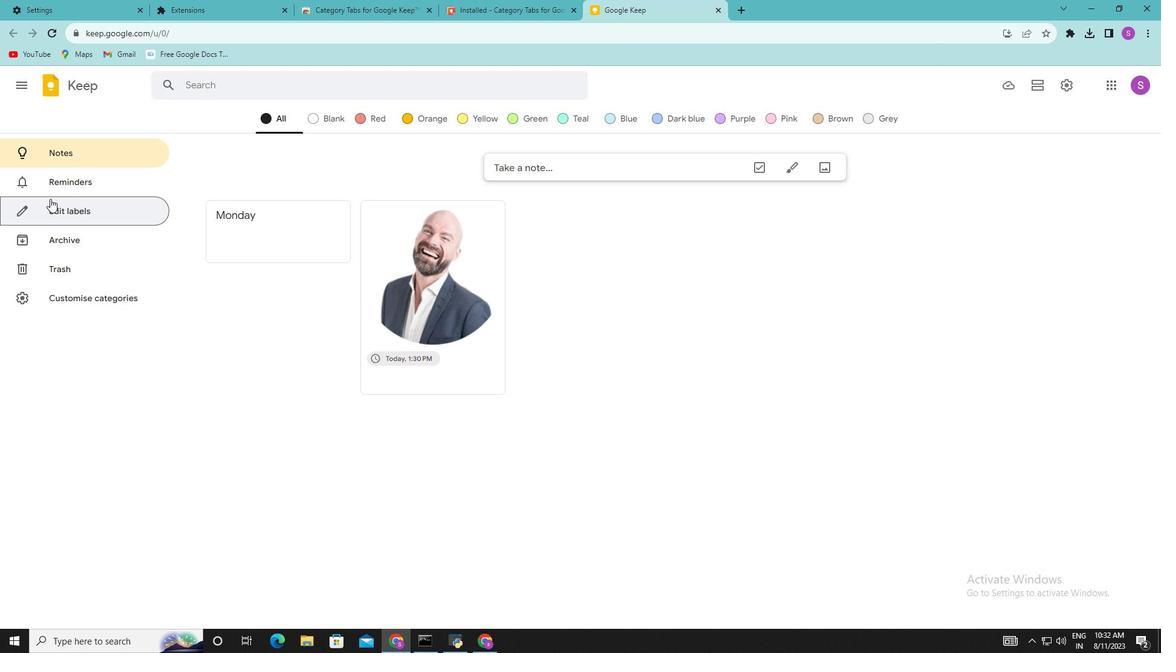 
Action: Mouse pressed left at (645, 381)
Screenshot: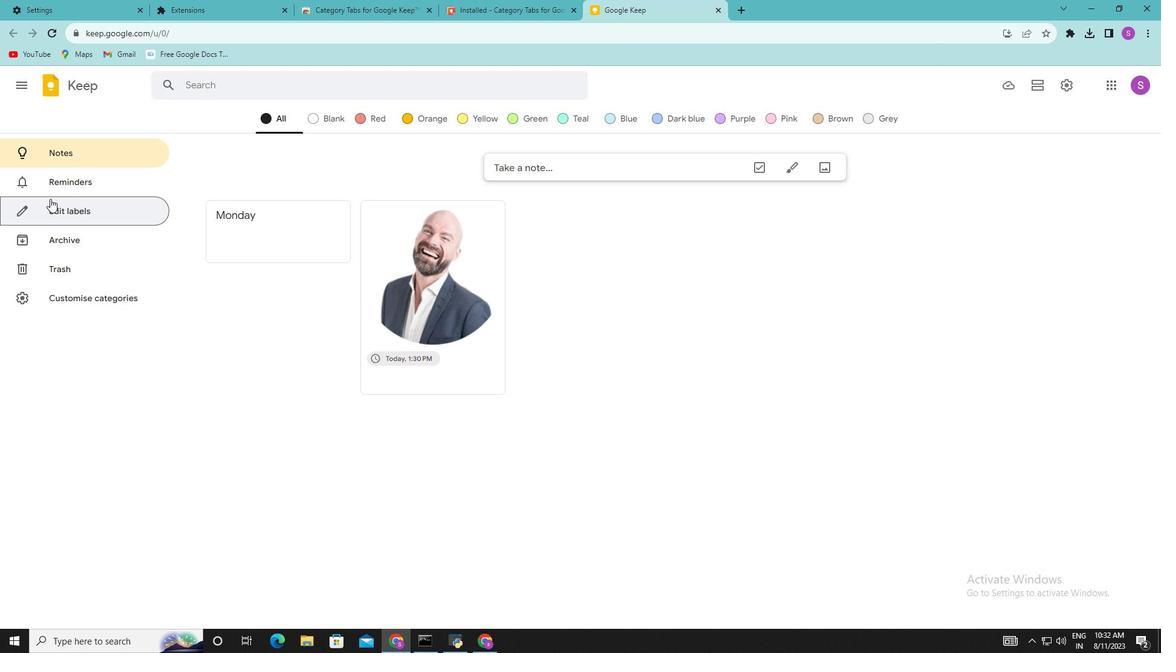 
Action: Mouse moved to (489, 384)
Screenshot: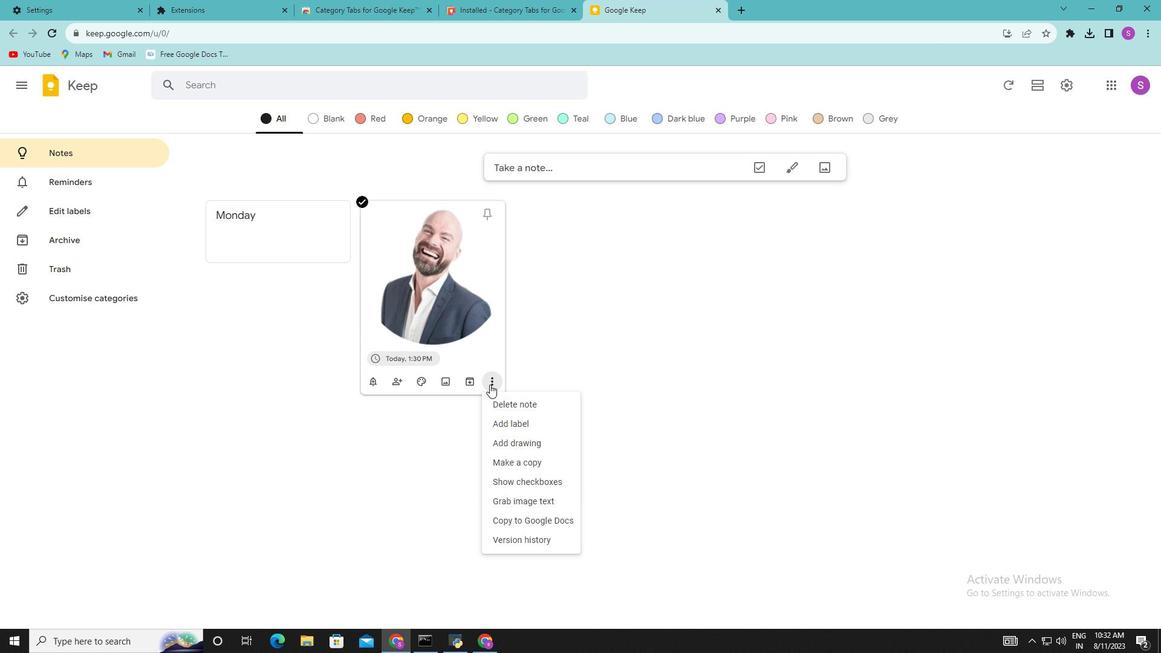 
Action: Mouse pressed left at (489, 384)
Screenshot: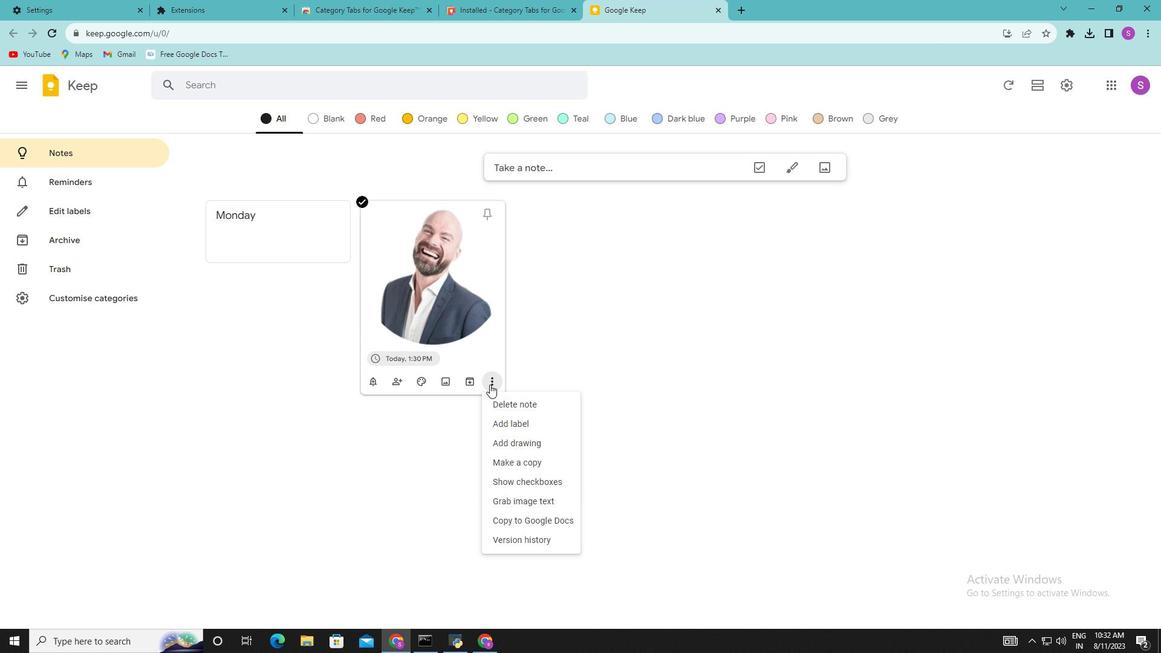 
Action: Mouse moved to (535, 401)
Screenshot: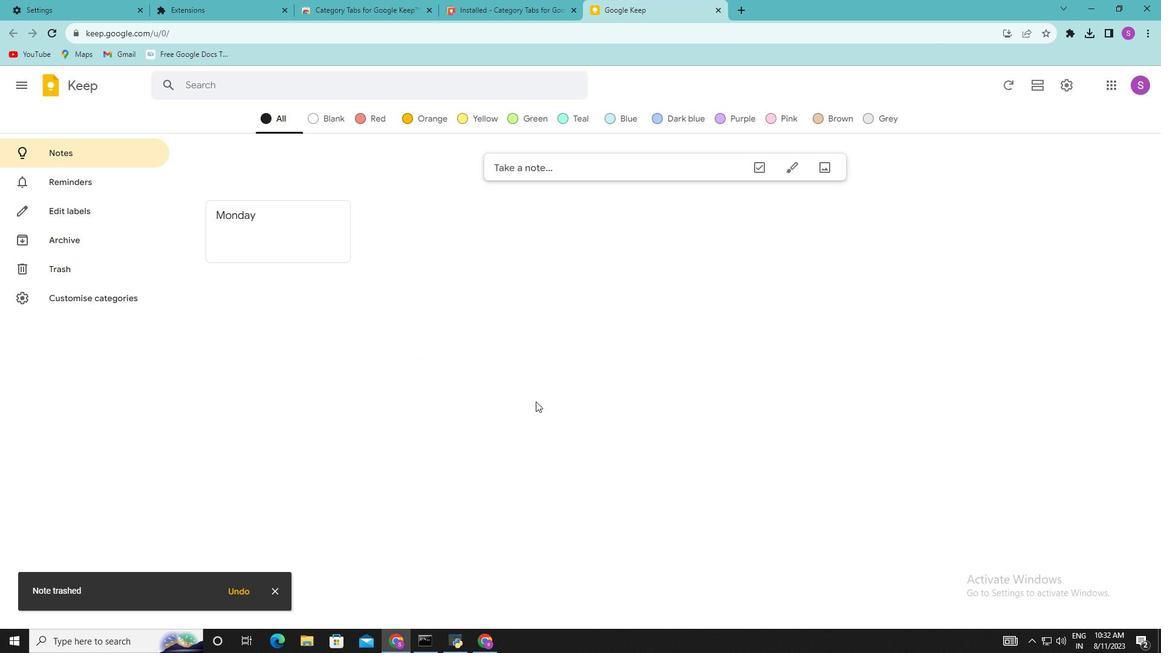 
Action: Mouse pressed left at (535, 401)
Screenshot: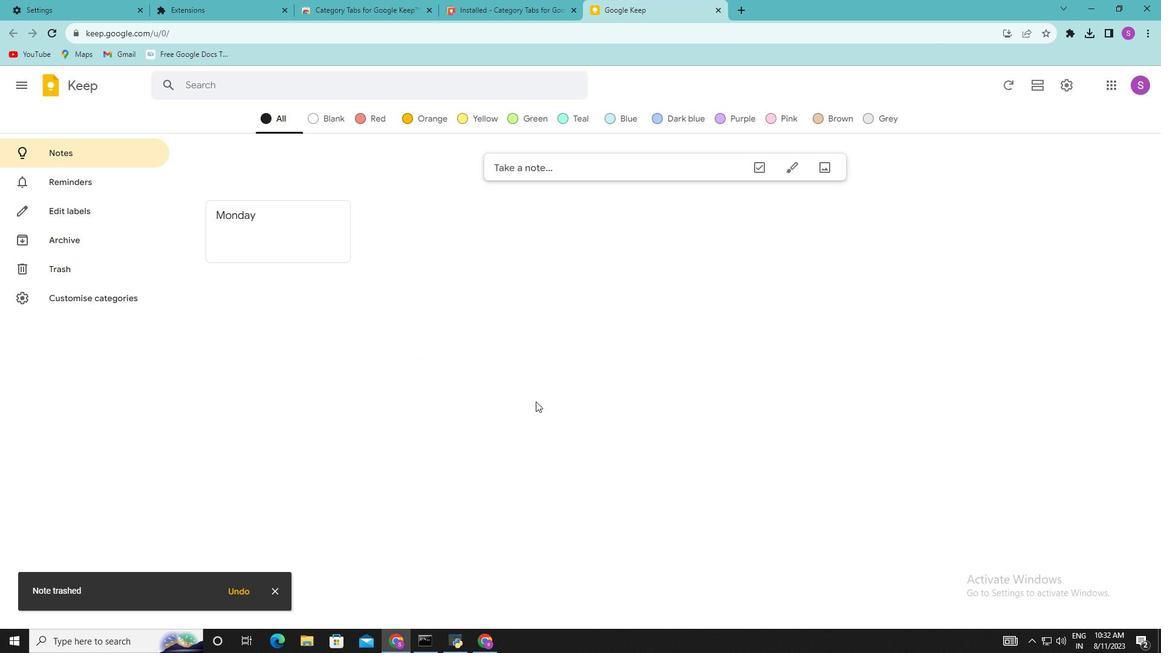 
Action: Mouse moved to (87, 209)
Screenshot: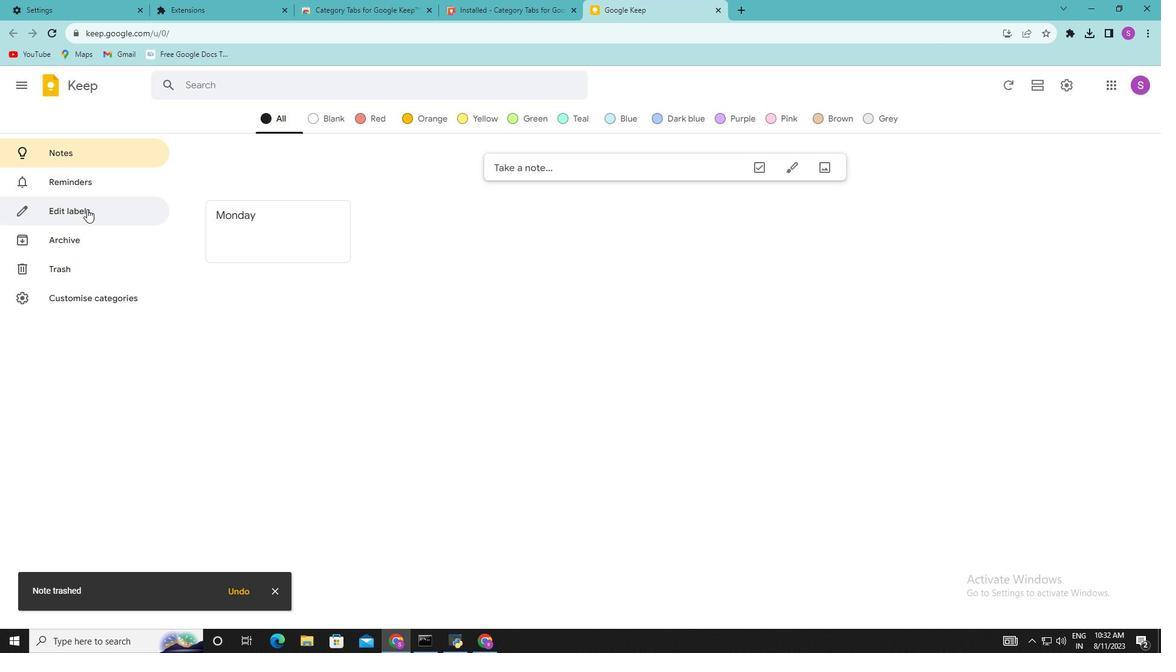 
Action: Mouse pressed left at (87, 209)
Screenshot: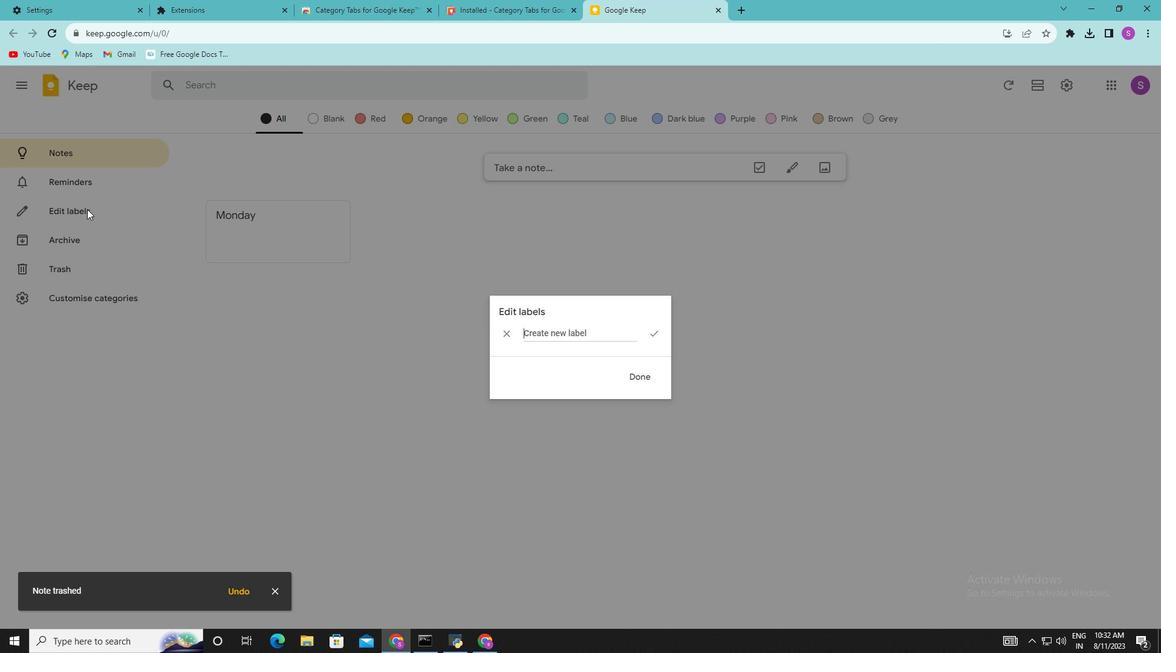 
Action: Mouse moved to (635, 376)
Screenshot: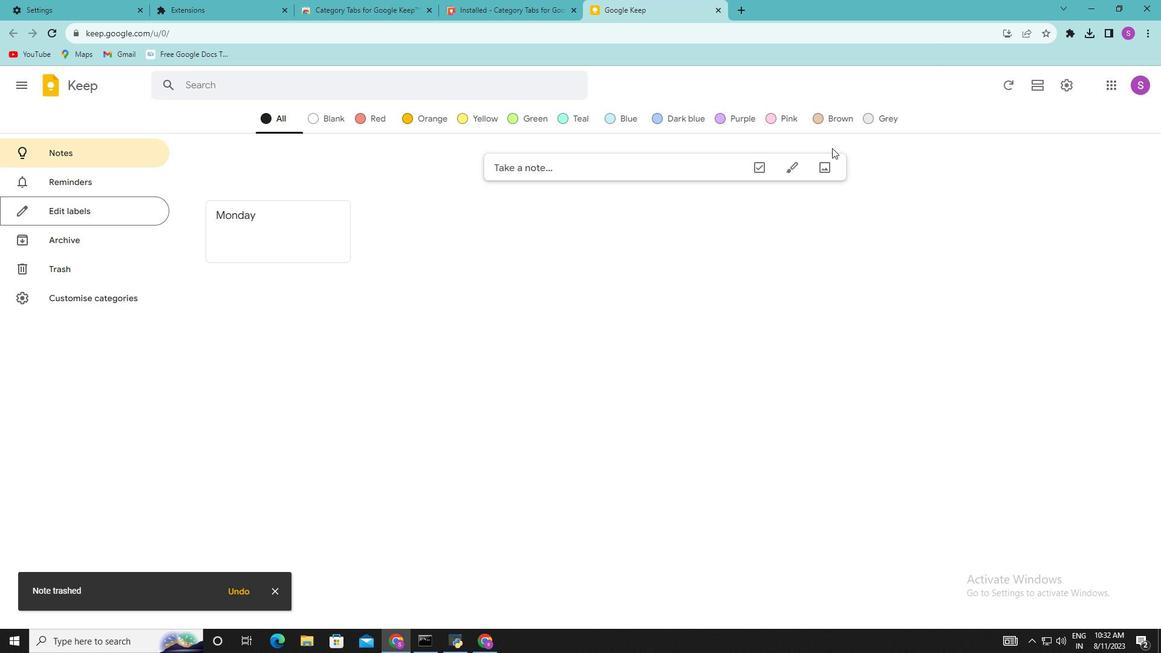 
Action: Mouse pressed left at (635, 376)
Screenshot: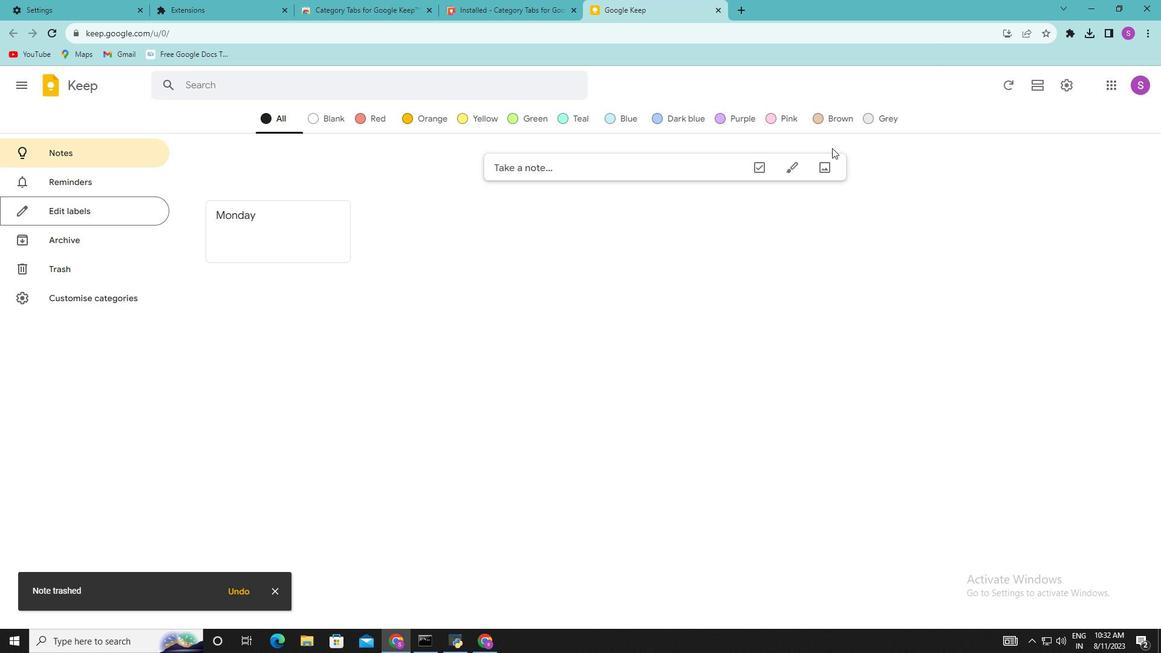 
Action: Mouse moved to (406, 116)
Screenshot: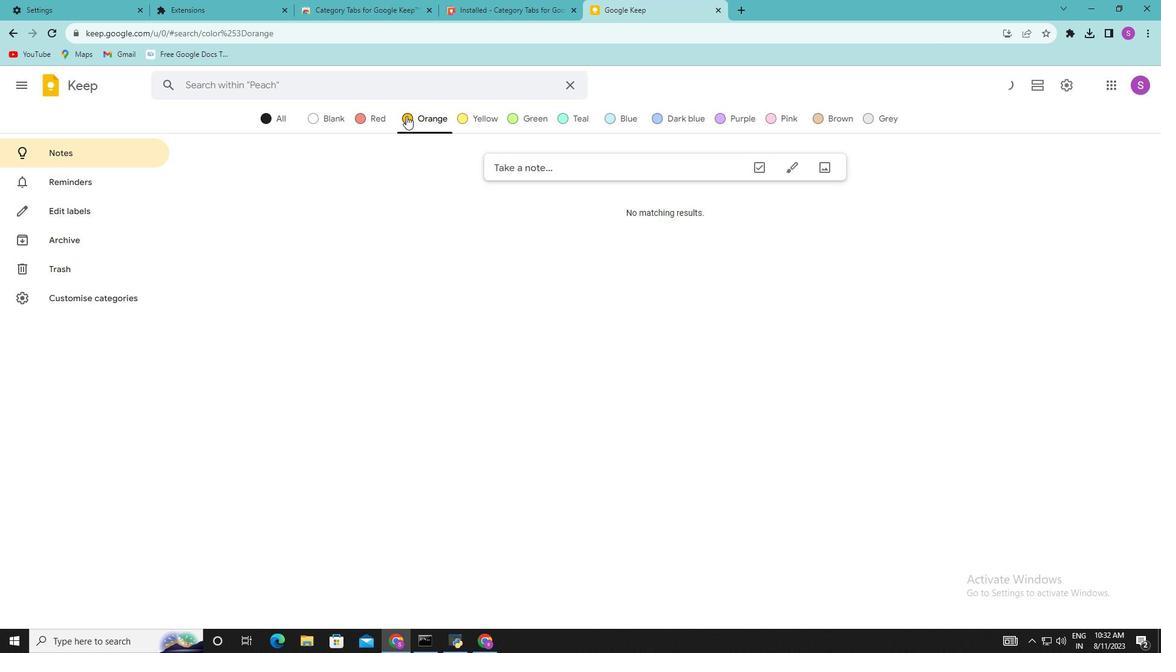 
Action: Mouse pressed left at (406, 116)
Screenshot: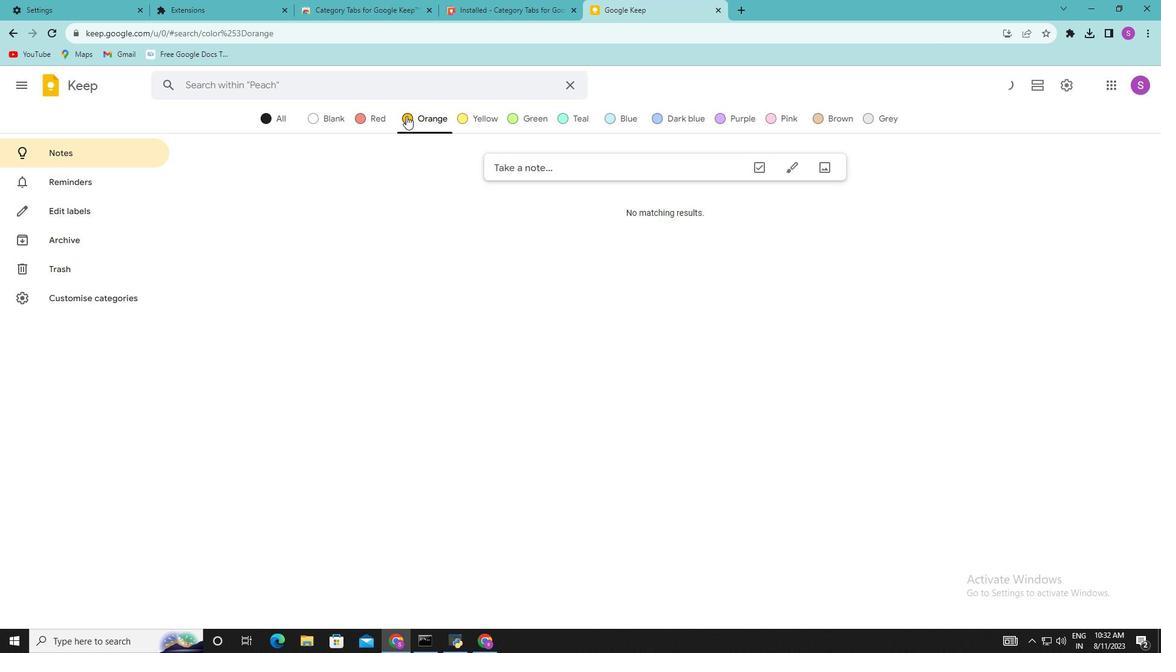 
Action: Mouse moved to (554, 169)
Screenshot: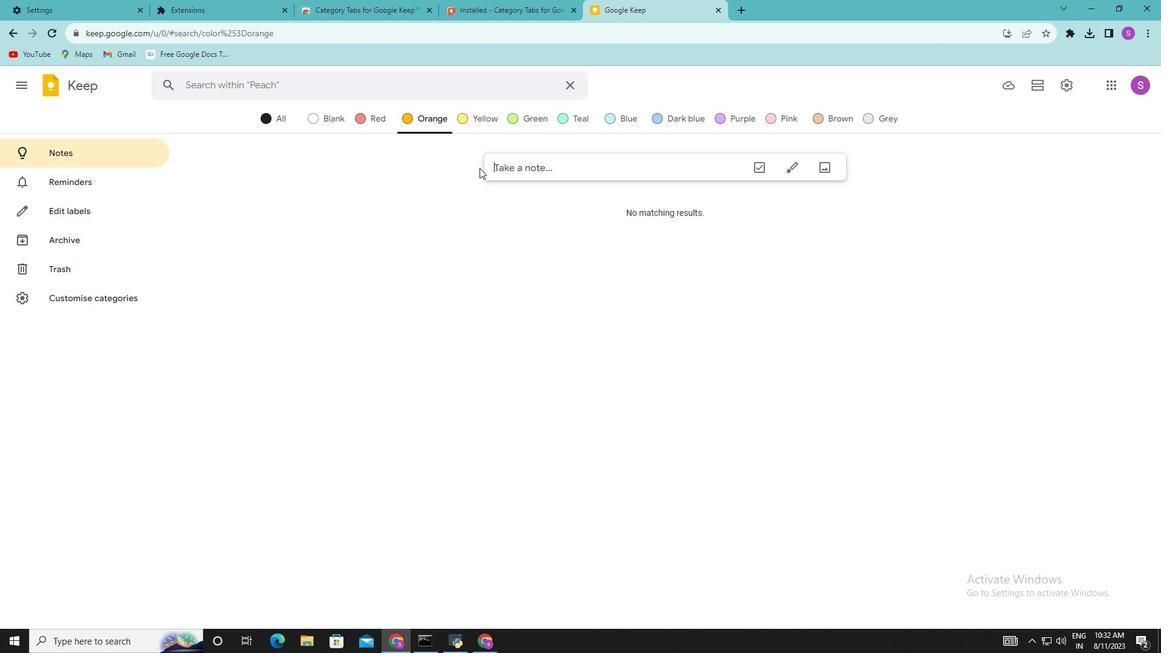 
Action: Mouse pressed left at (554, 169)
Screenshot: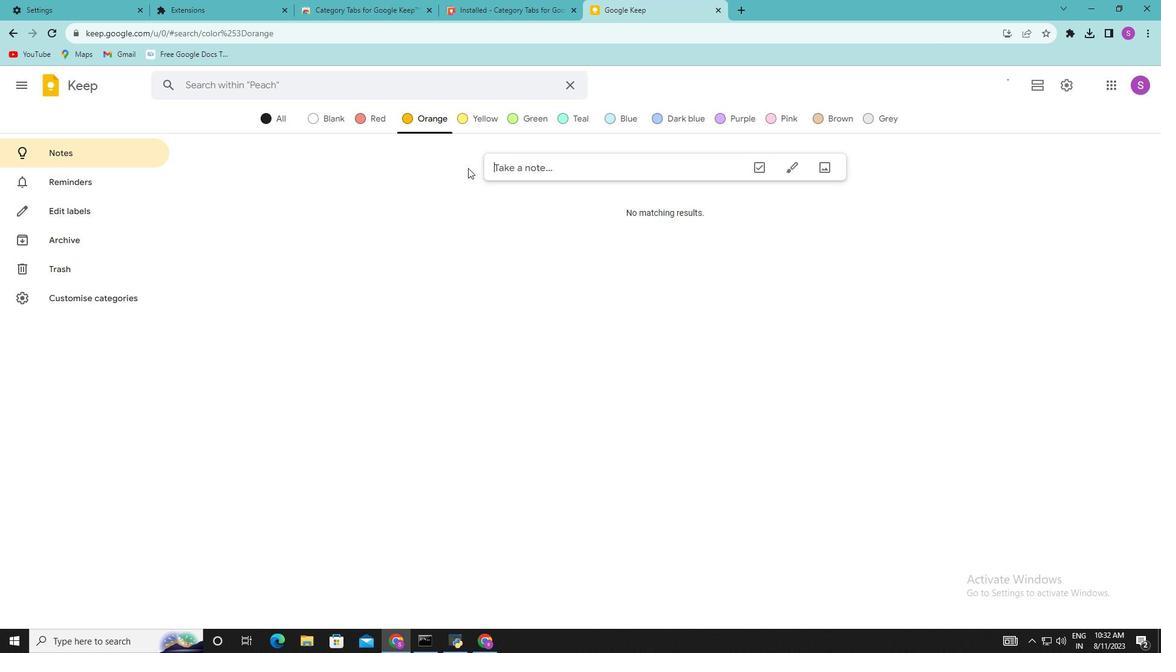 
Action: Mouse moved to (568, 166)
Screenshot: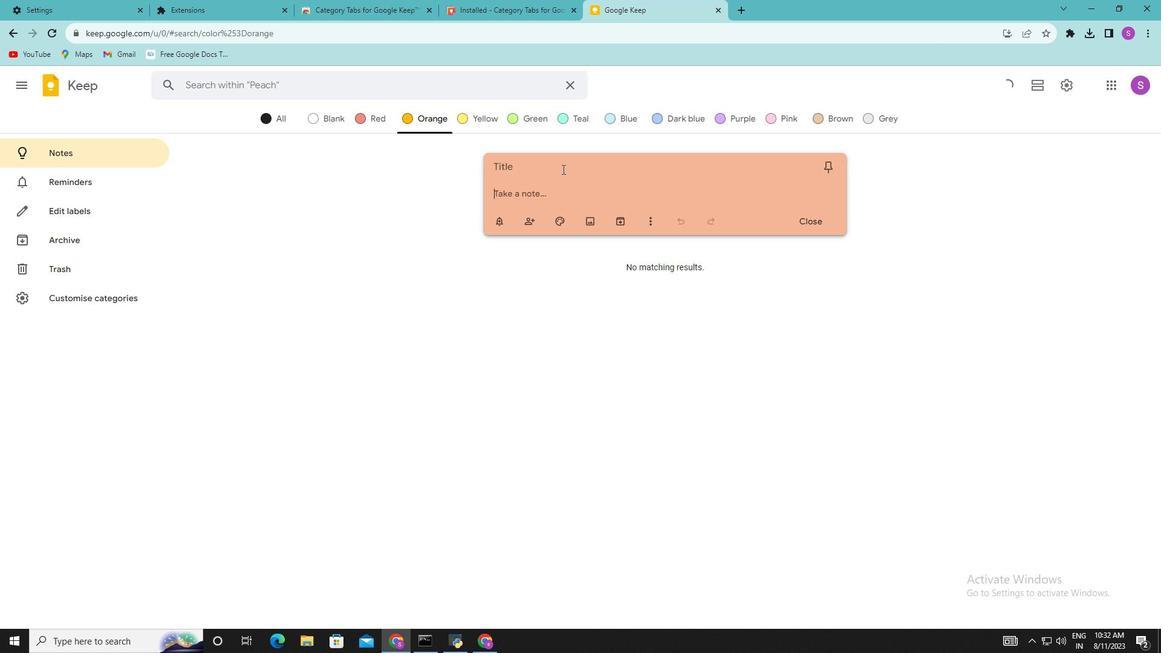 
Action: Mouse pressed left at (568, 166)
Screenshot: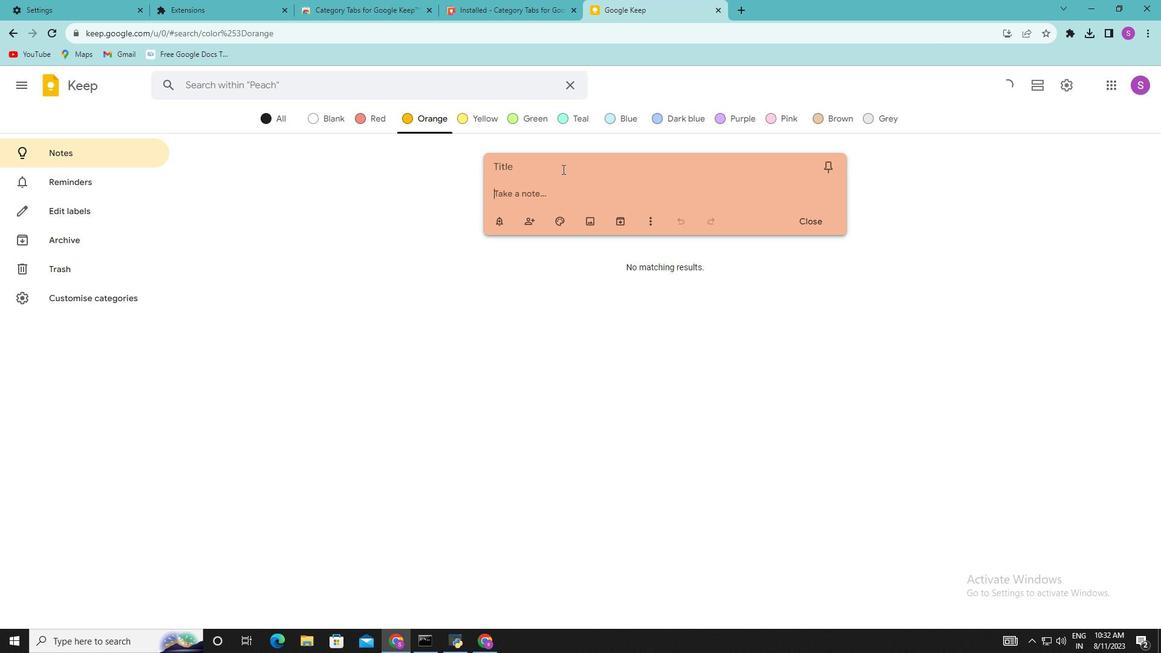 
Action: Mouse moved to (532, 315)
Screenshot: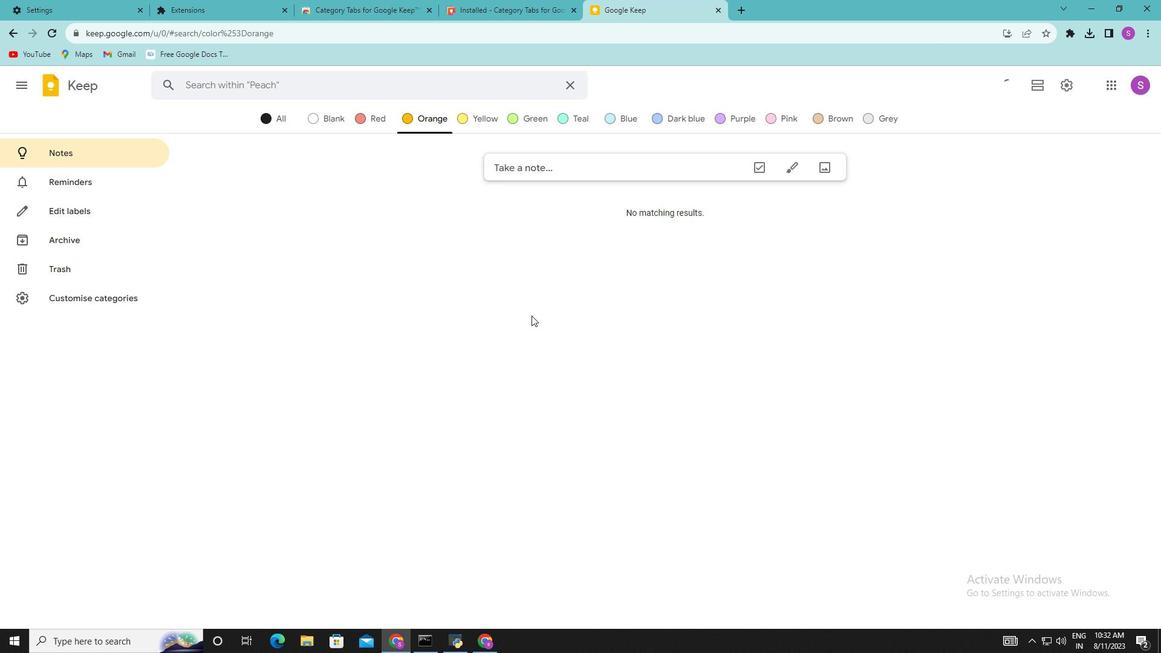 
Action: Mouse pressed left at (532, 315)
Screenshot: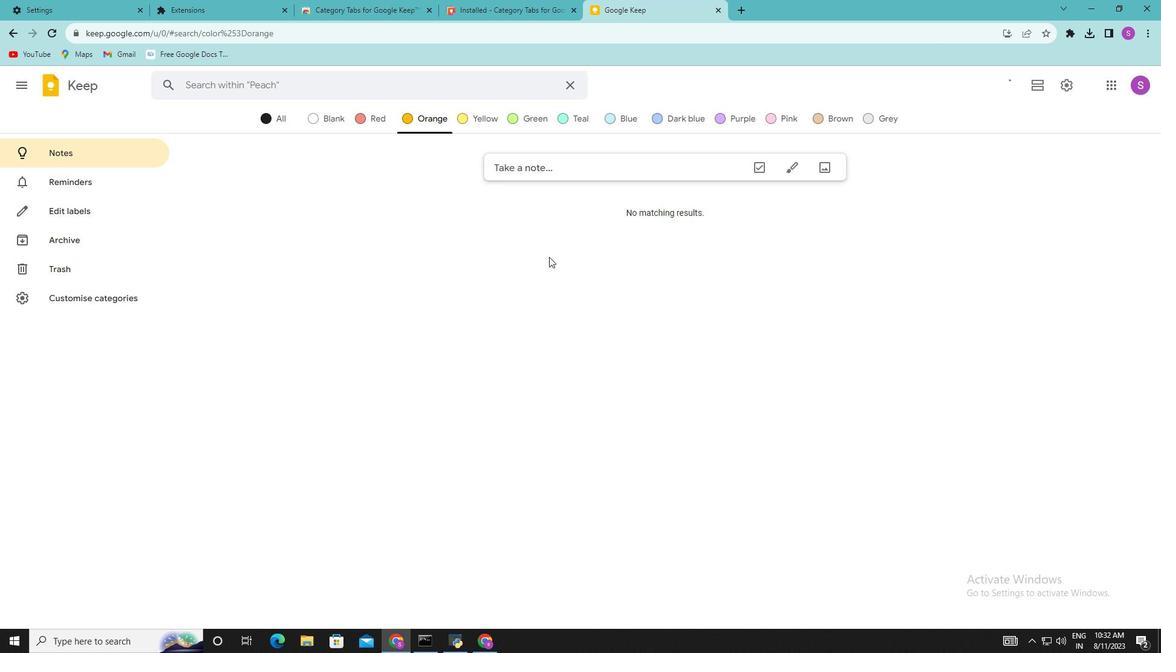 
Action: Mouse moved to (555, 158)
Screenshot: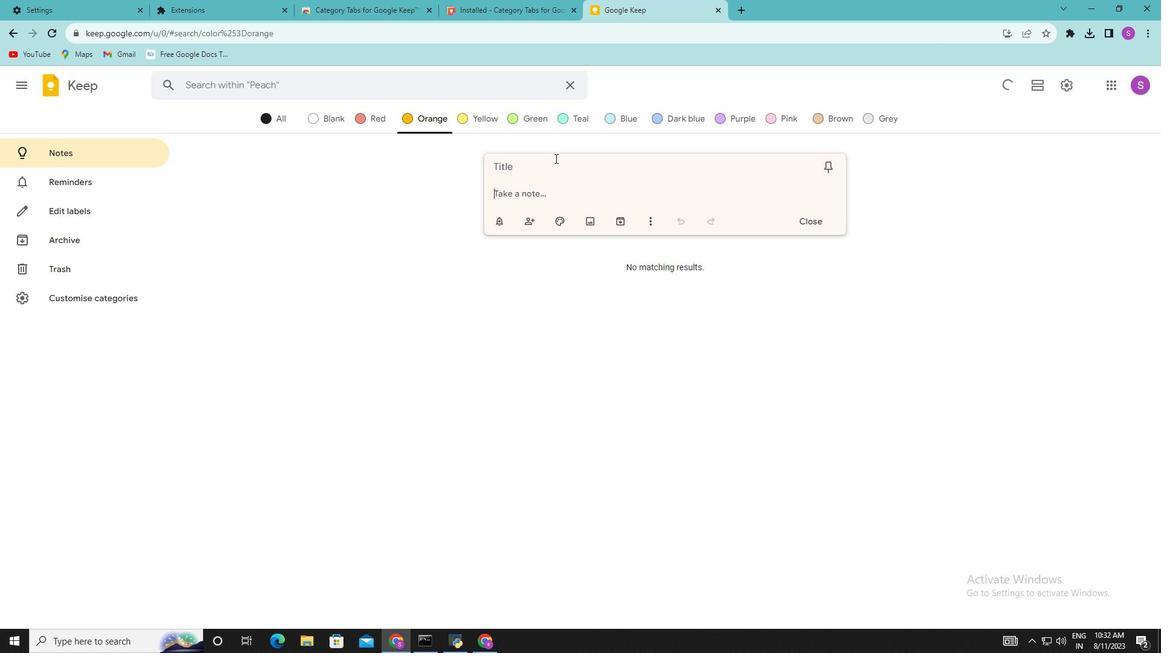 
Action: Mouse pressed left at (555, 158)
Screenshot: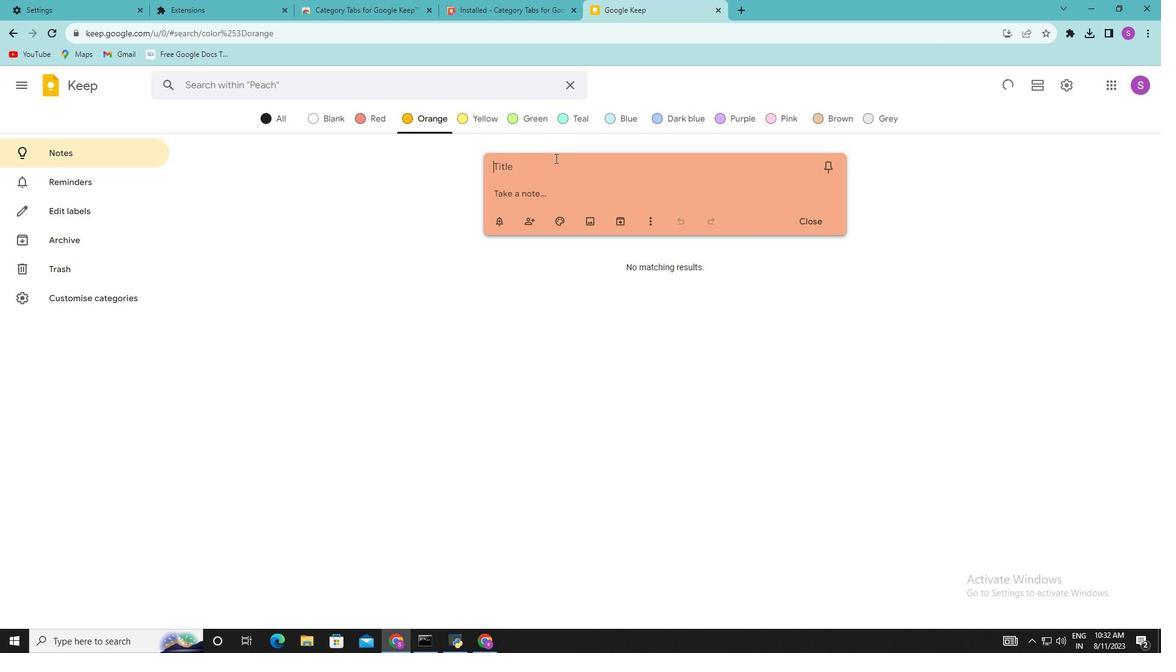 
Action: Mouse pressed left at (555, 158)
Screenshot: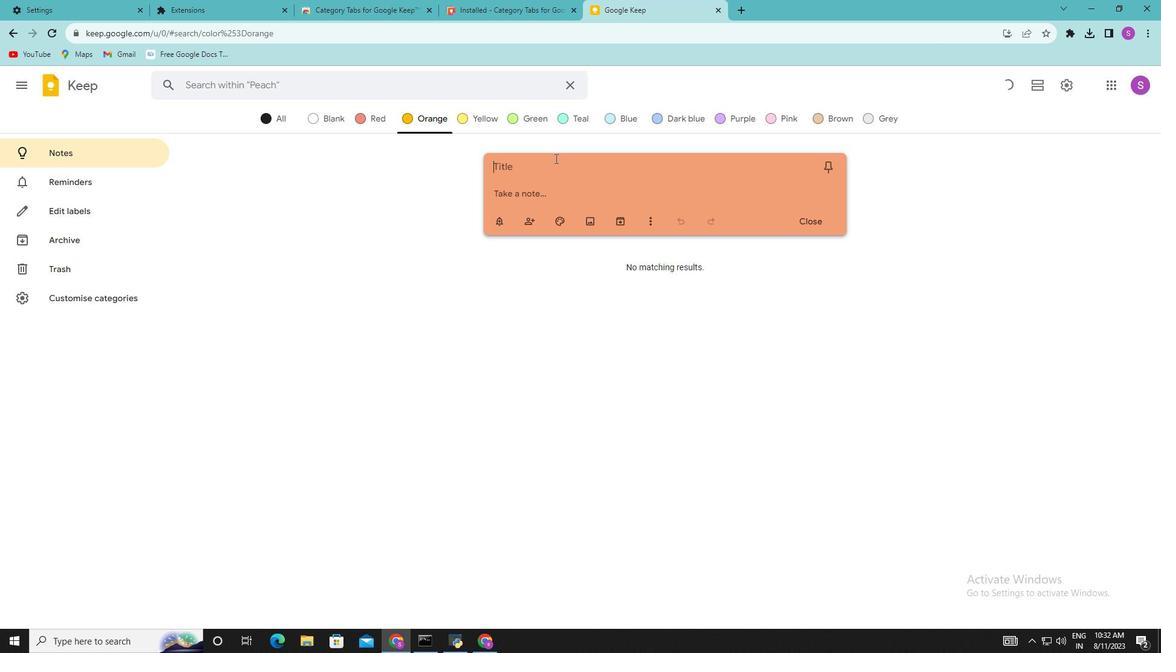 
Action: Mouse moved to (524, 188)
Screenshot: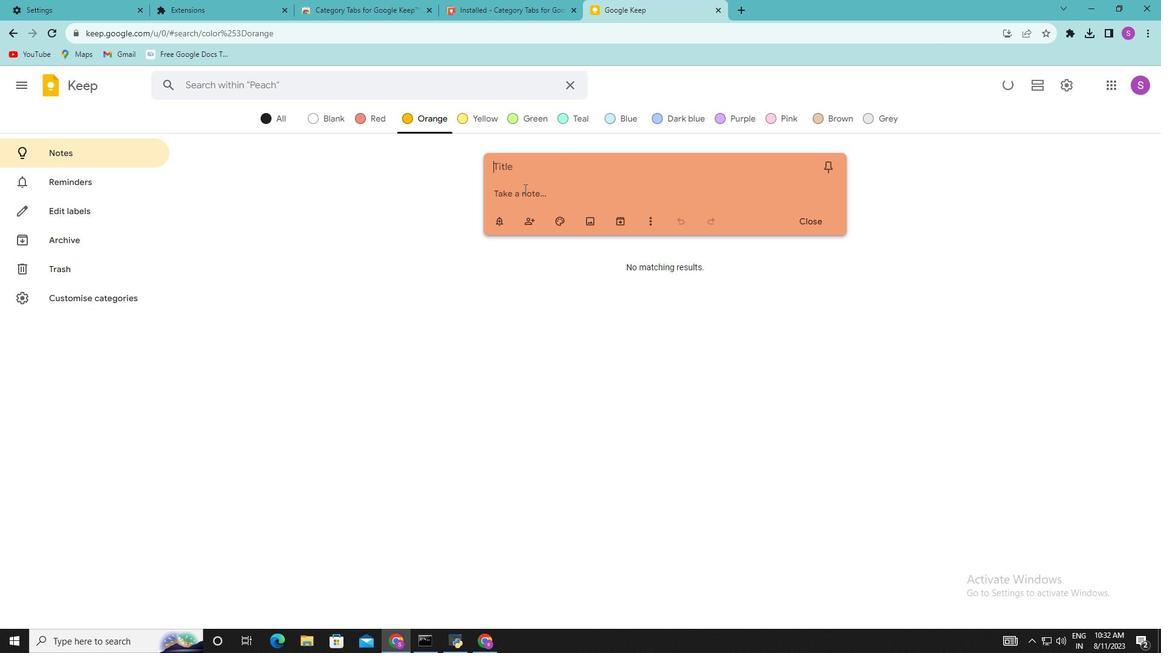 
Action: Key pressed <Key.shift>Mondat<Key.backspace>y<Key.enter>
Screenshot: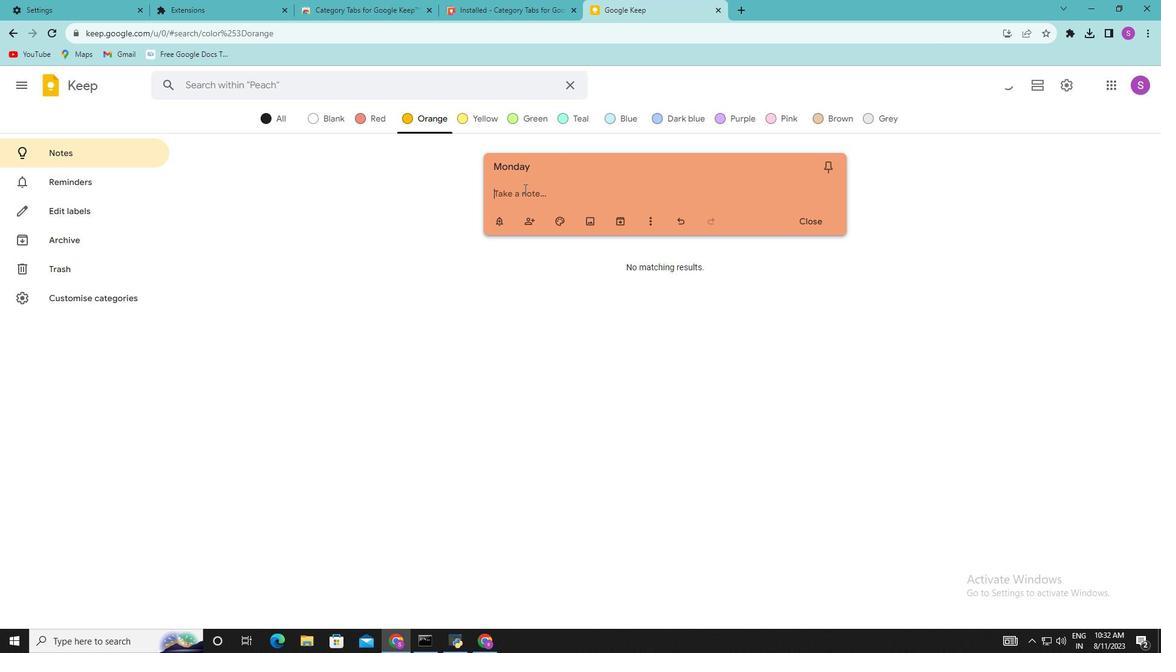 
Action: Mouse moved to (826, 163)
Screenshot: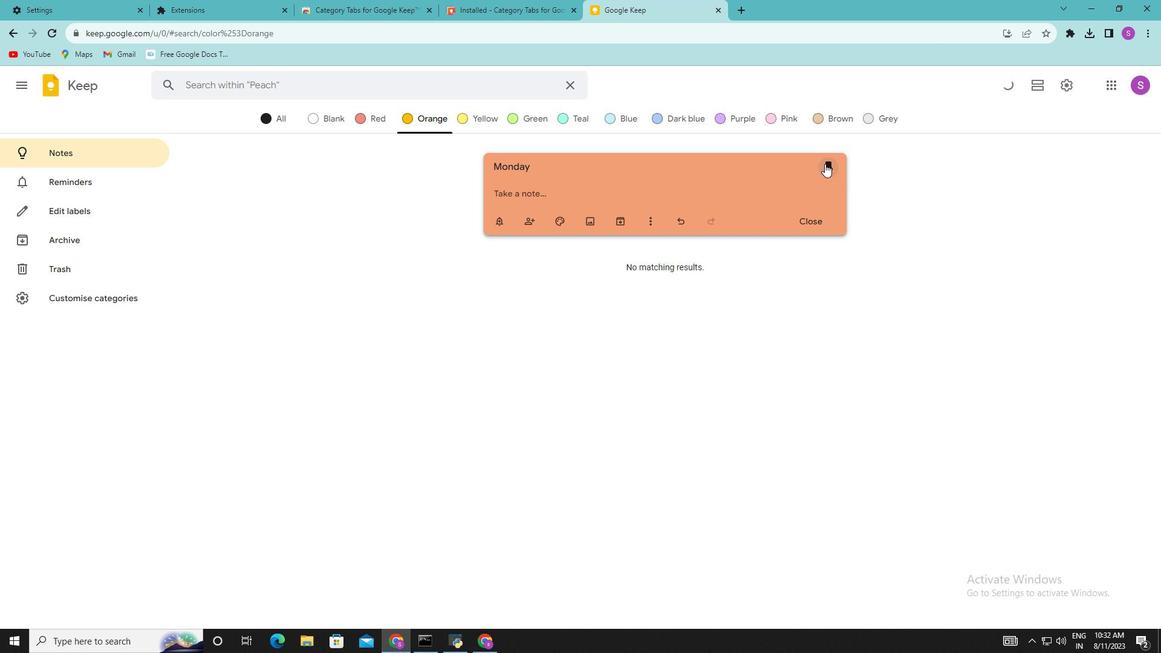 
Action: Mouse pressed left at (826, 163)
Screenshot: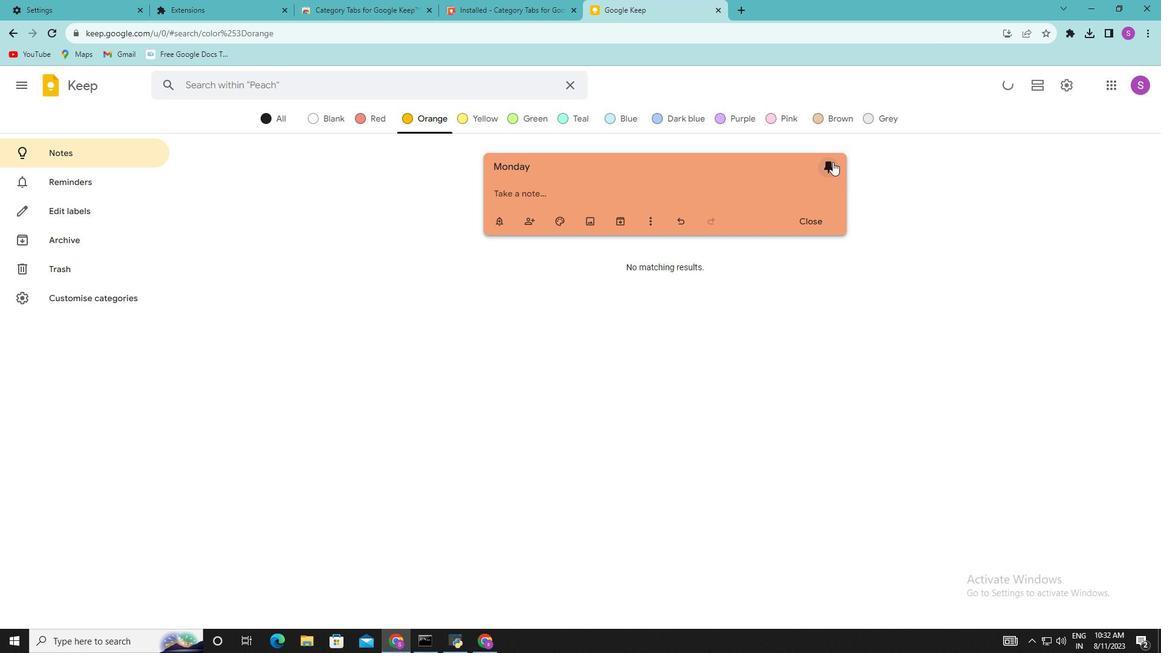 
Action: Mouse moved to (655, 217)
Screenshot: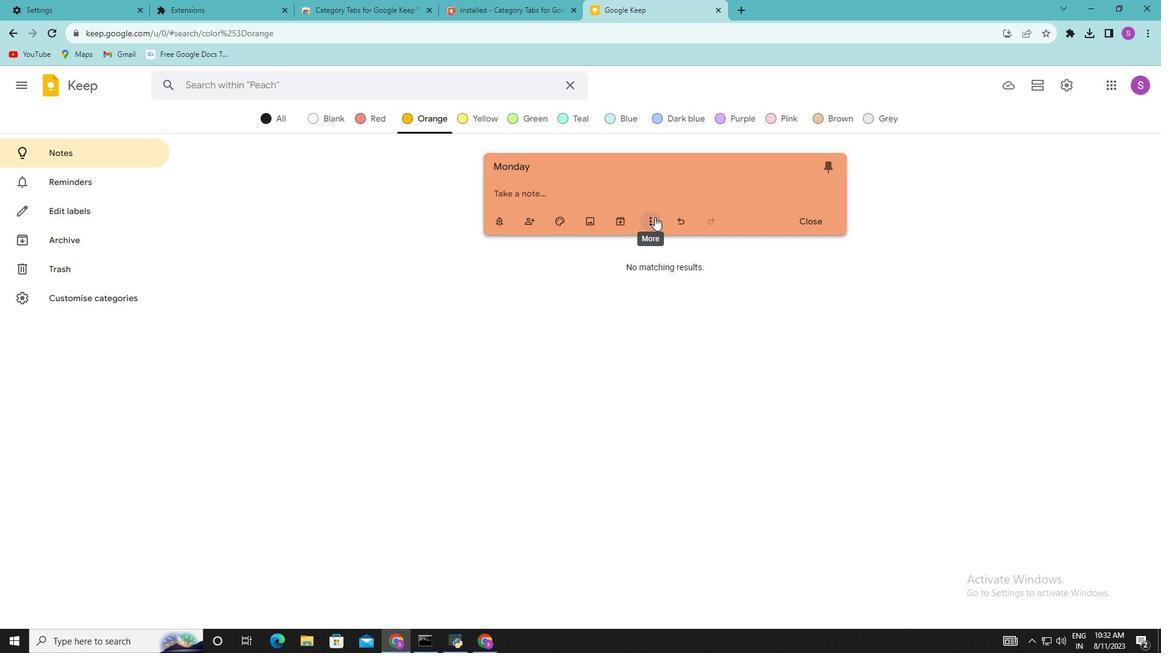 
Action: Mouse pressed left at (655, 217)
Screenshot: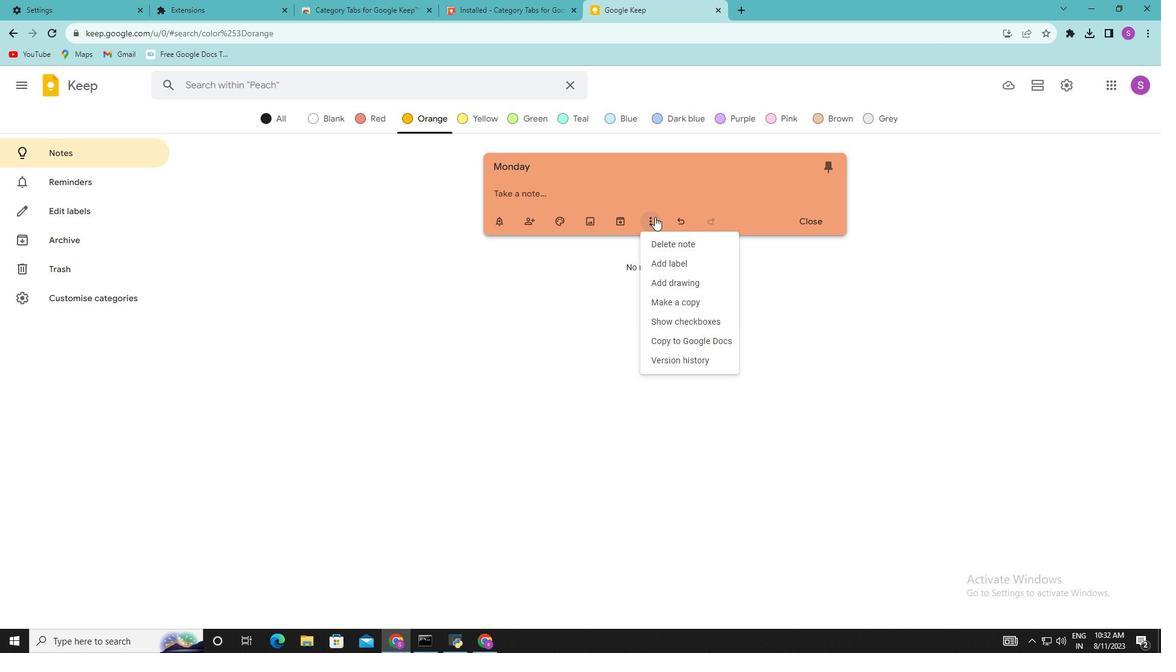 
Action: Mouse moved to (628, 220)
Screenshot: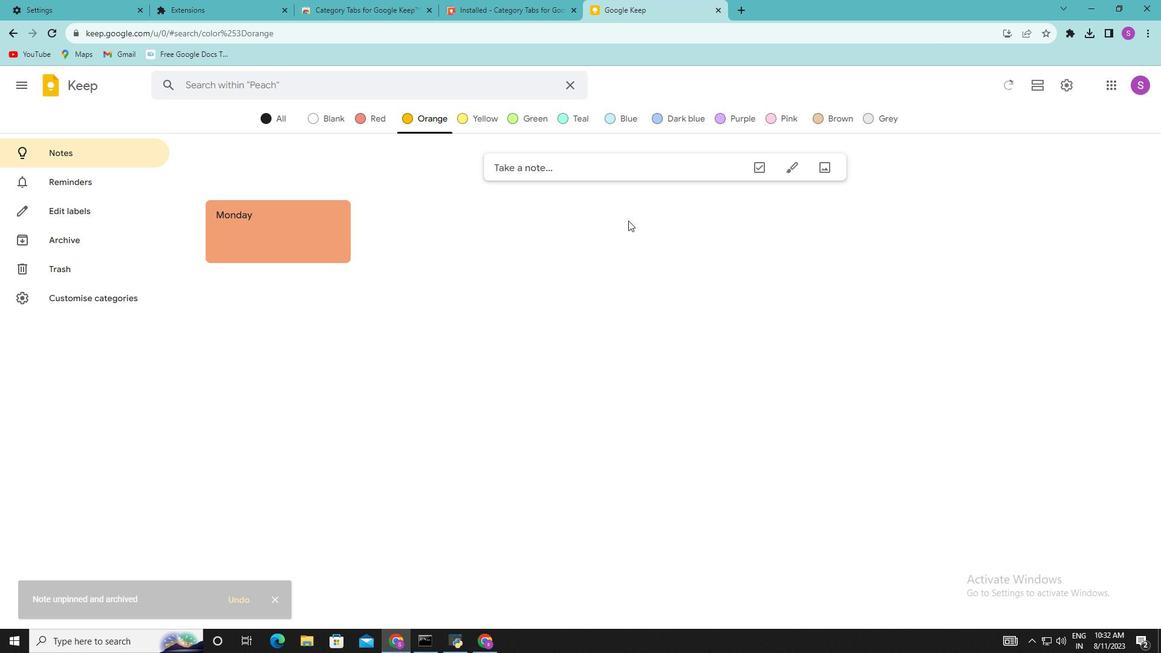 
Action: Mouse pressed left at (628, 220)
Screenshot: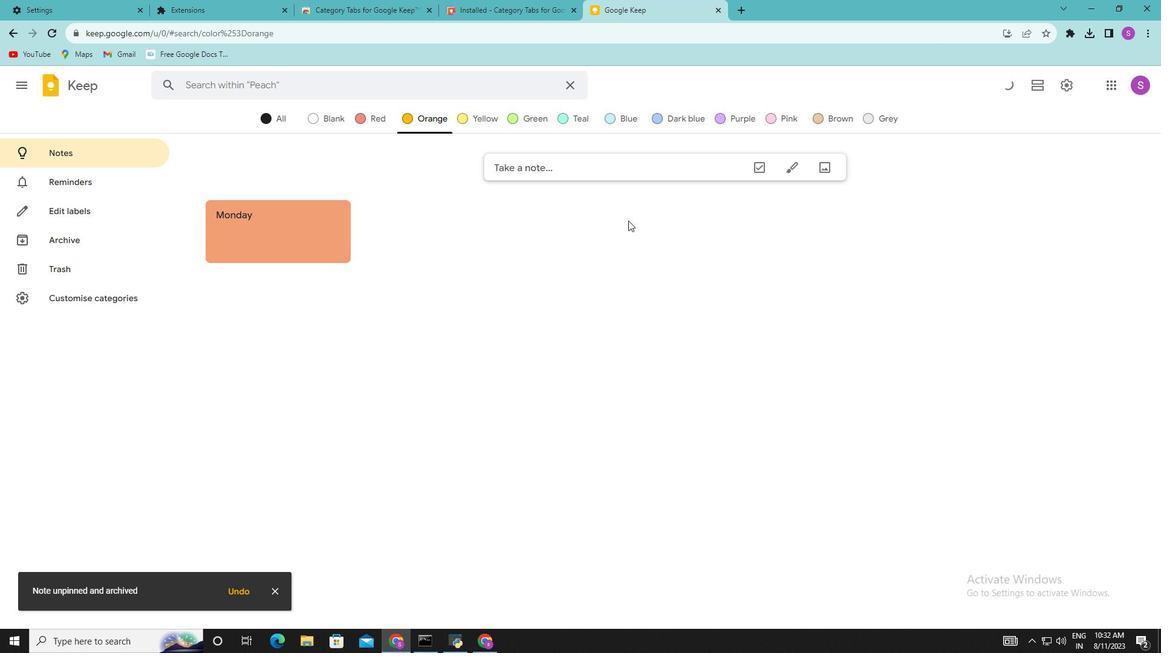 
Action: Mouse moved to (87, 240)
Screenshot: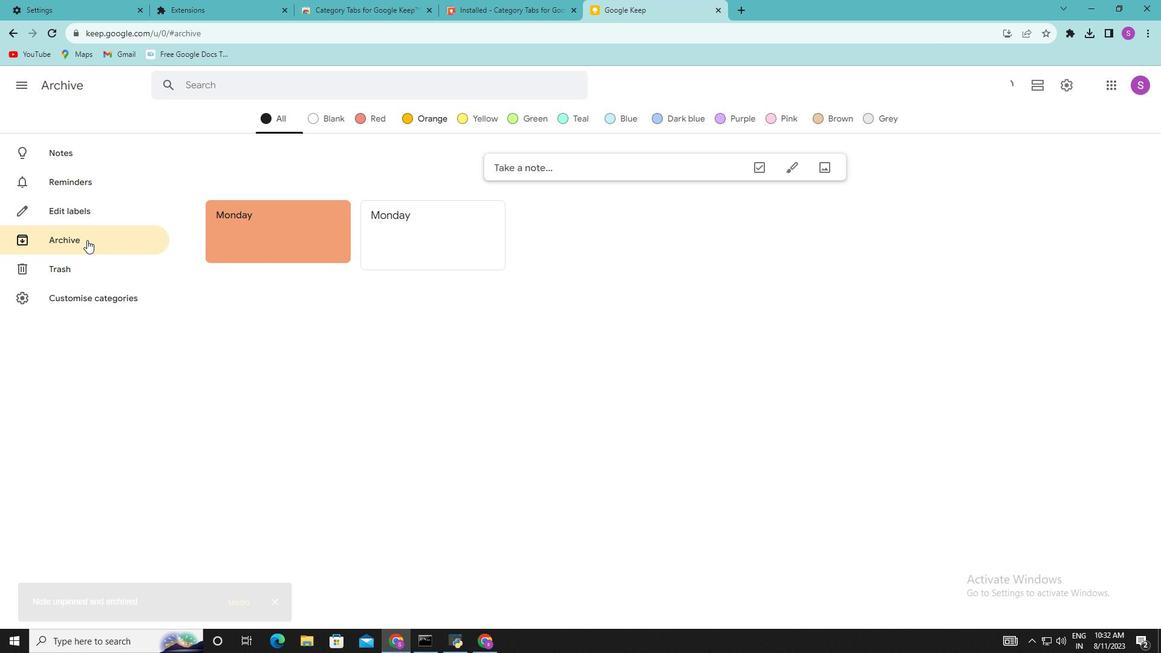 
Action: Mouse pressed left at (87, 240)
Screenshot: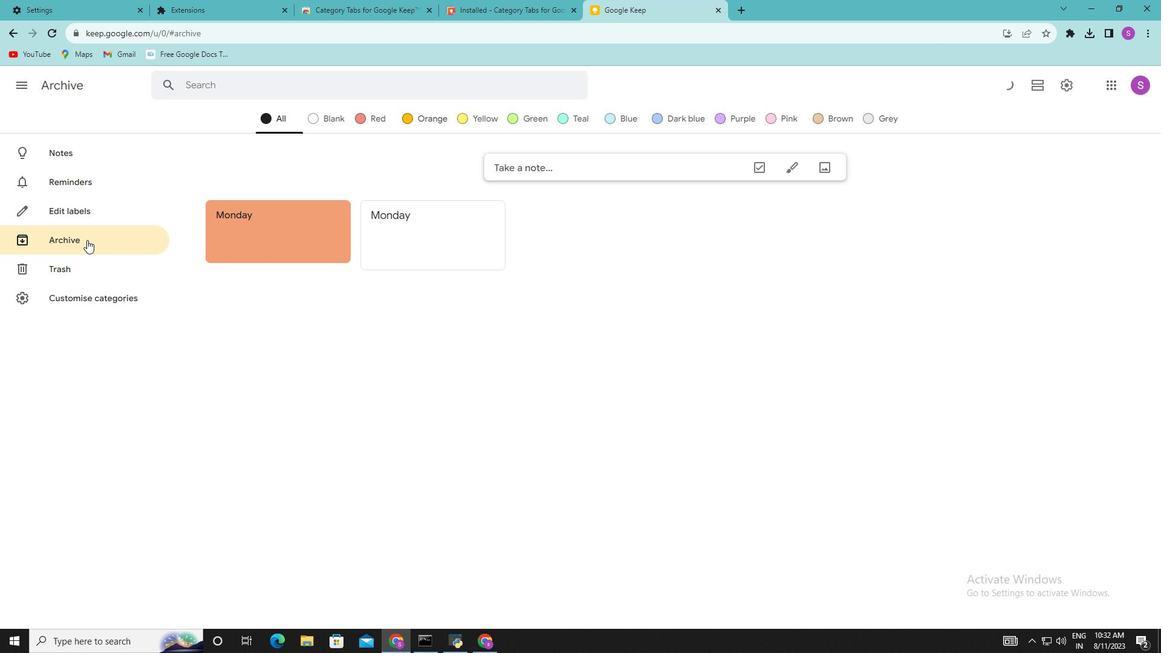 
Action: Mouse moved to (418, 225)
Screenshot: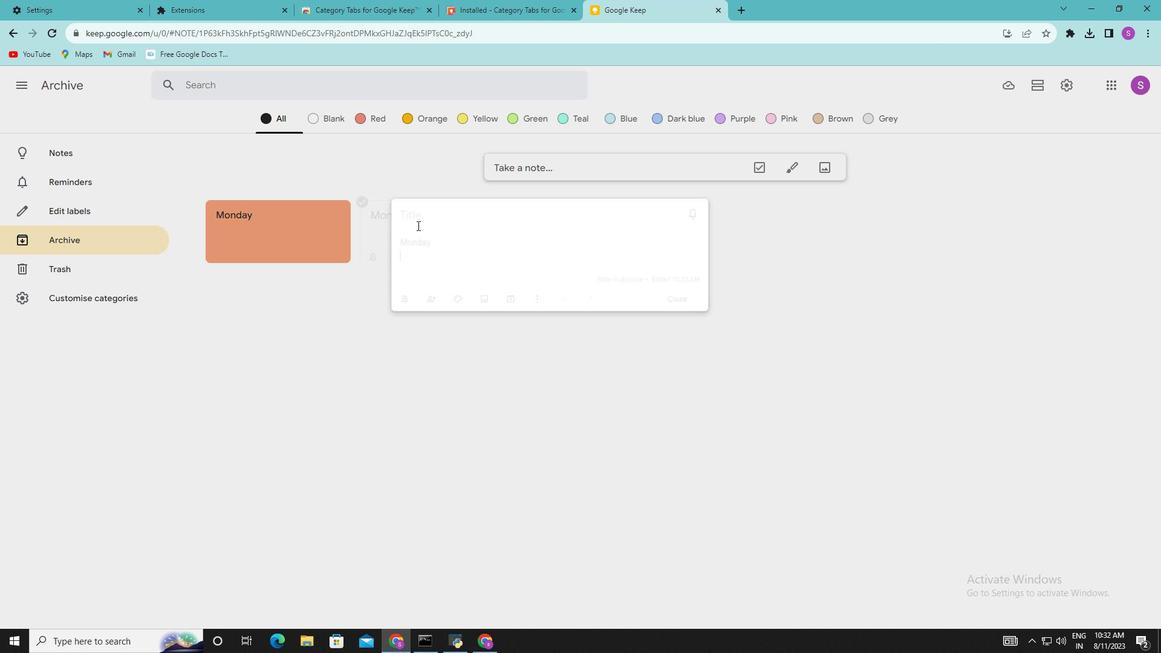 
Action: Mouse pressed left at (418, 225)
Screenshot: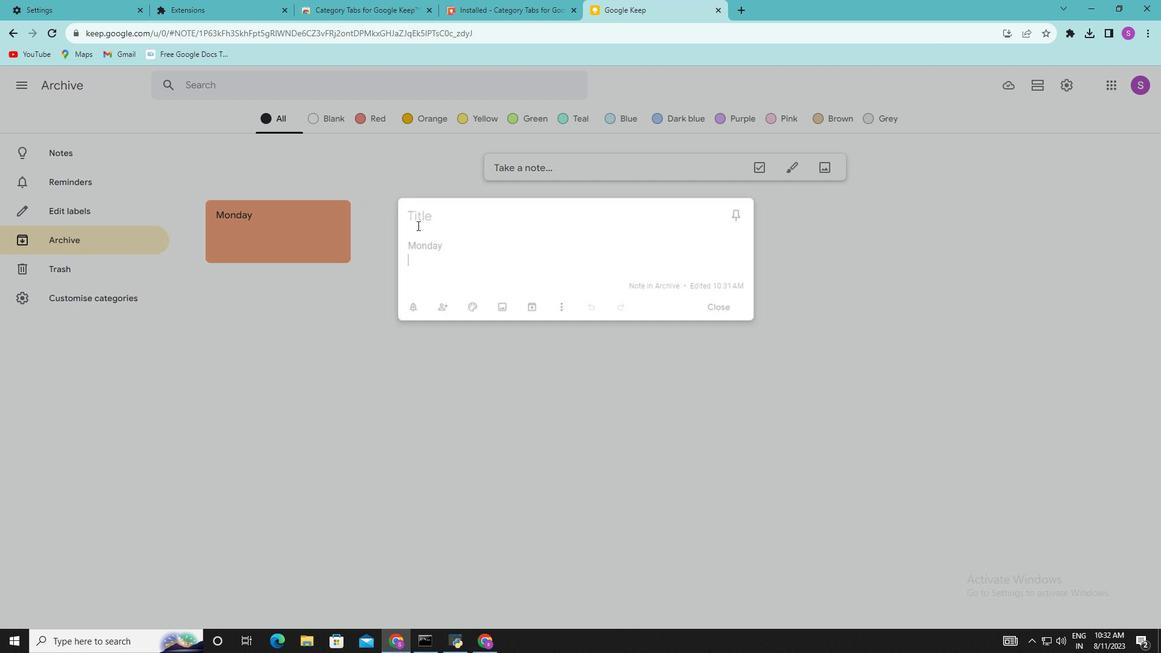 
Action: Mouse moved to (428, 258)
Screenshot: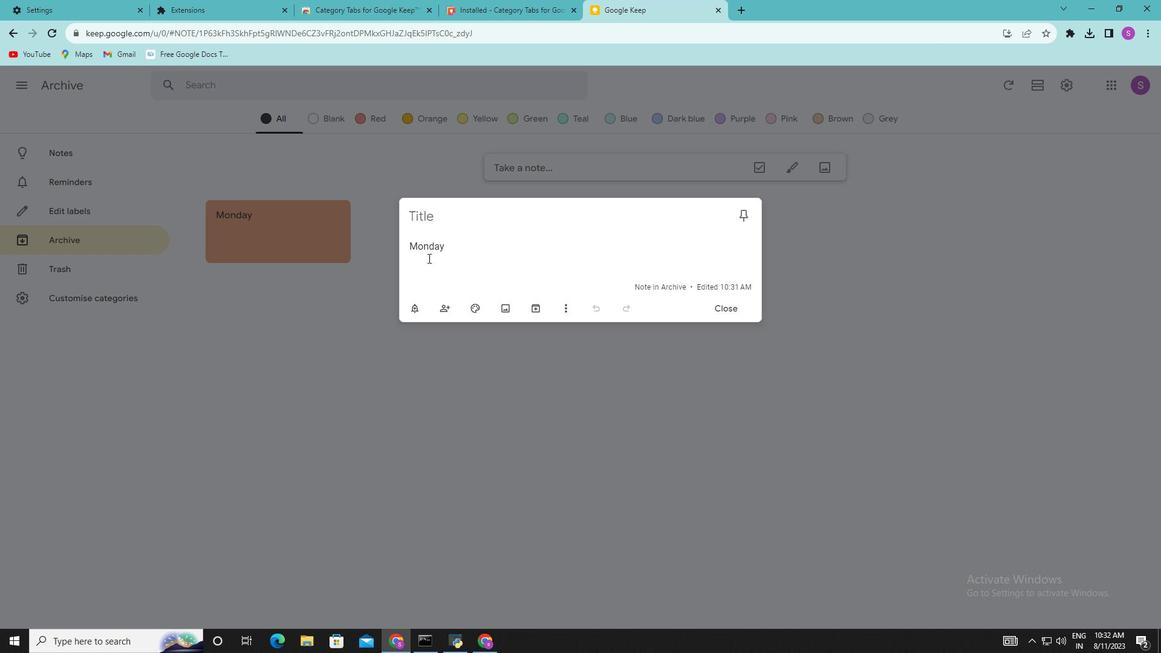 
Action: Key pressed <Key.shift>Tu<Key.backspace><Key.backspace><Key.backspace>
Screenshot: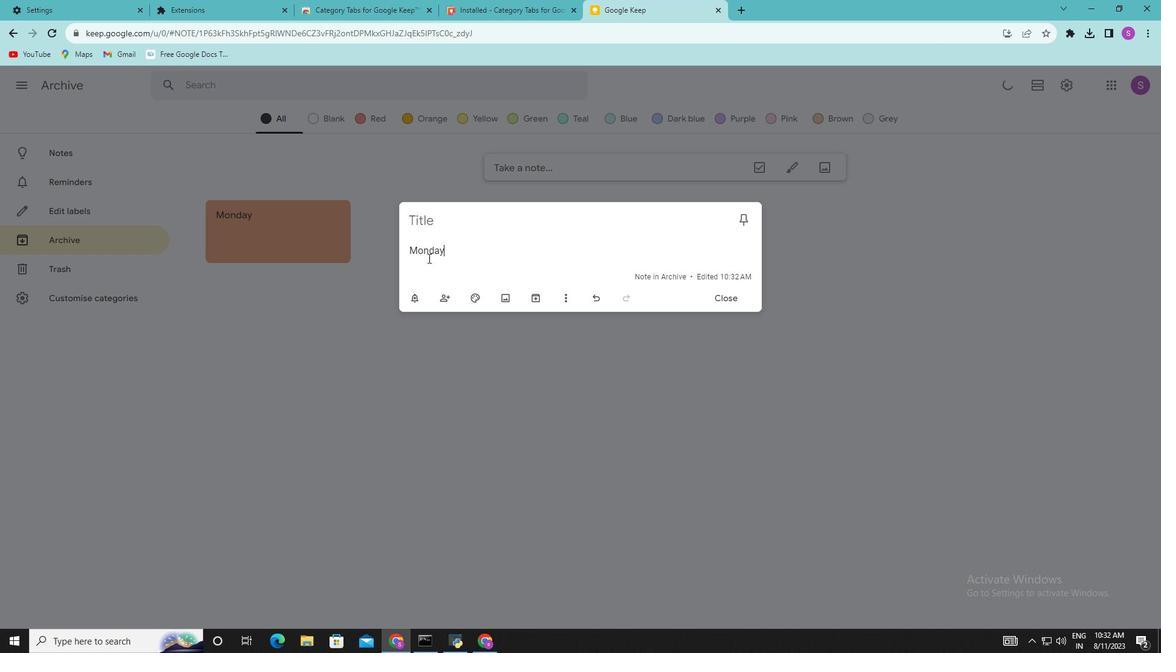 
Action: Mouse moved to (745, 216)
Screenshot: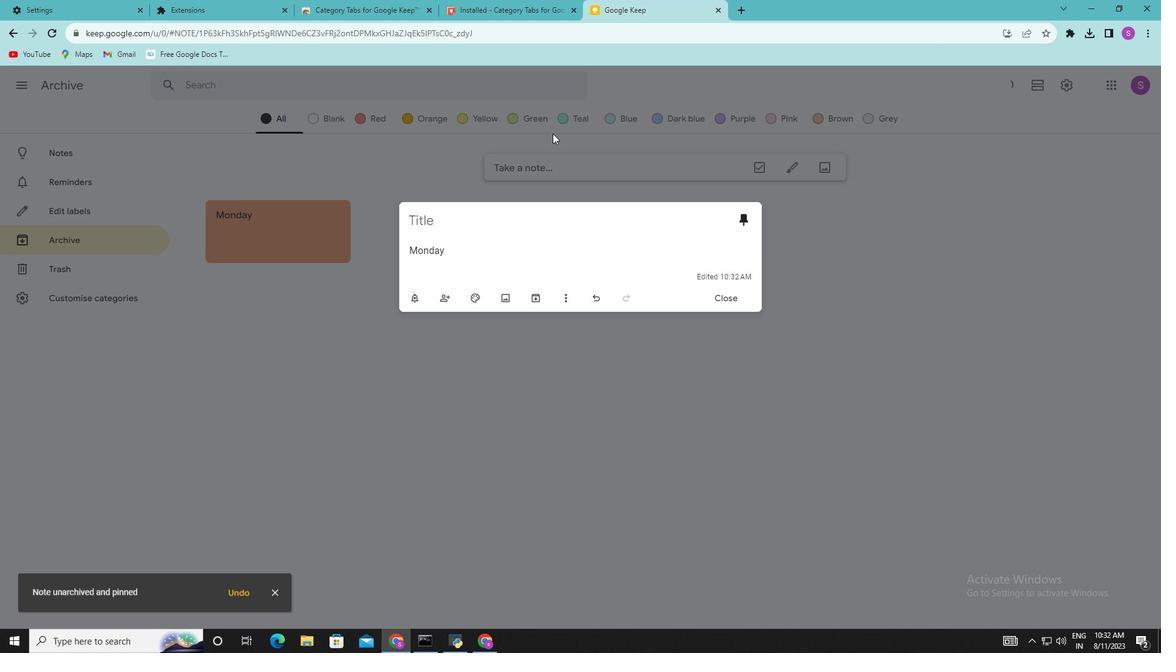 
Action: Mouse pressed left at (745, 216)
Screenshot: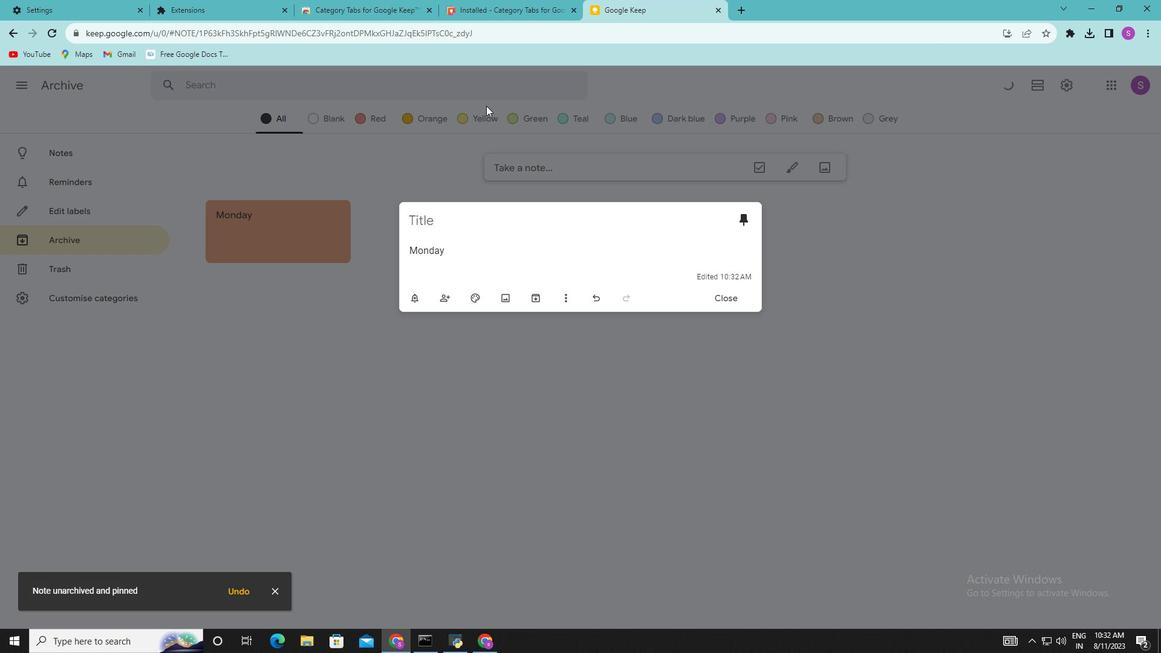 
Action: Mouse moved to (739, 299)
Screenshot: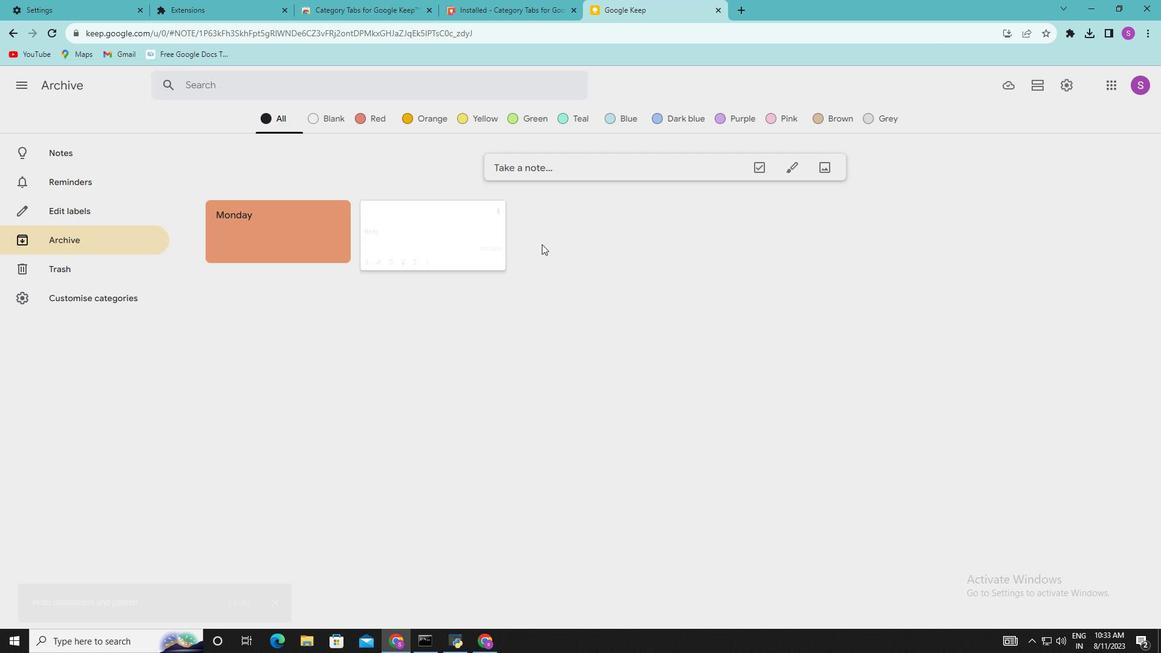 
Action: Mouse pressed left at (739, 299)
Screenshot: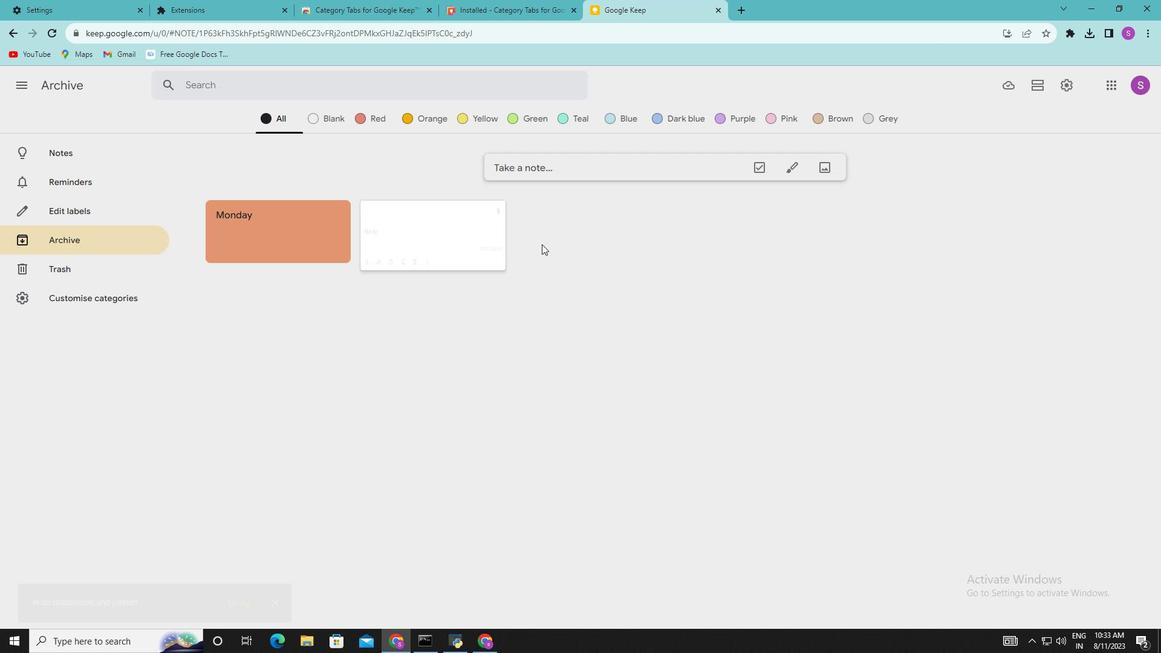 
Action: Mouse moved to (453, 230)
Screenshot: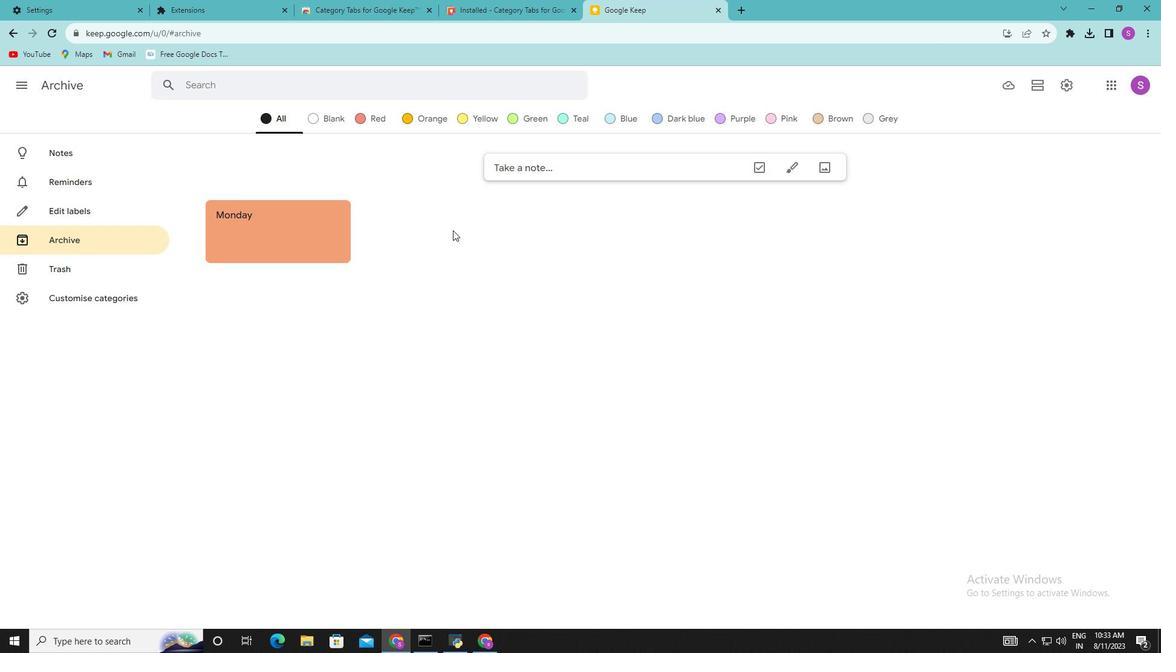 
Action: Mouse pressed left at (453, 230)
Screenshot: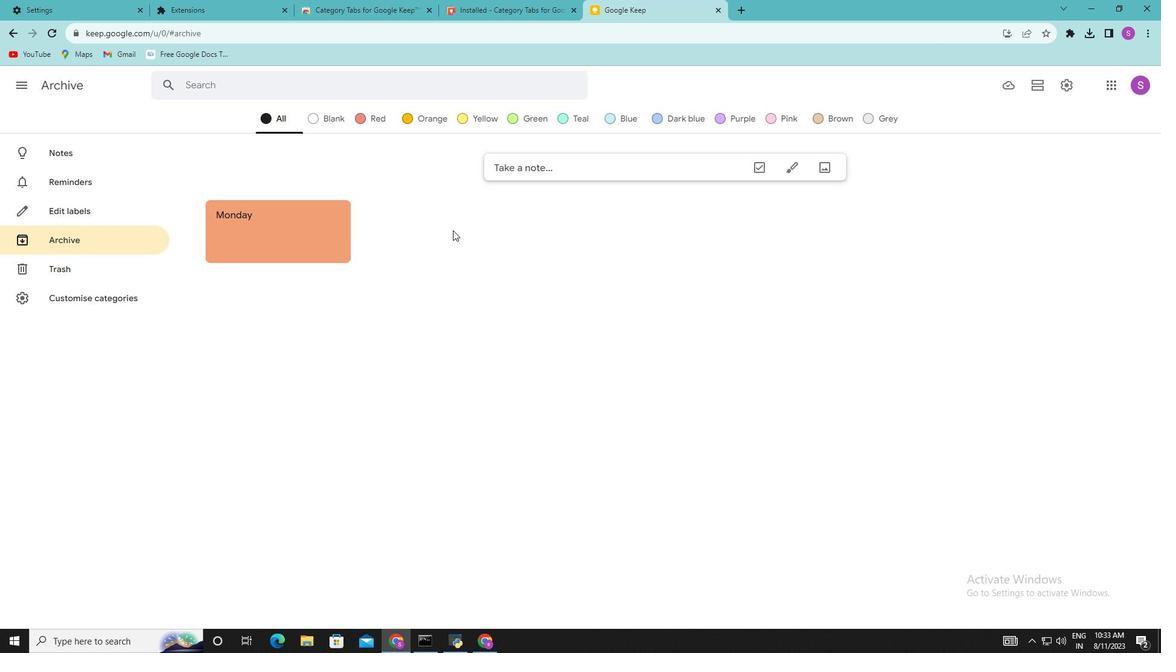 
Action: Mouse moved to (562, 171)
Screenshot: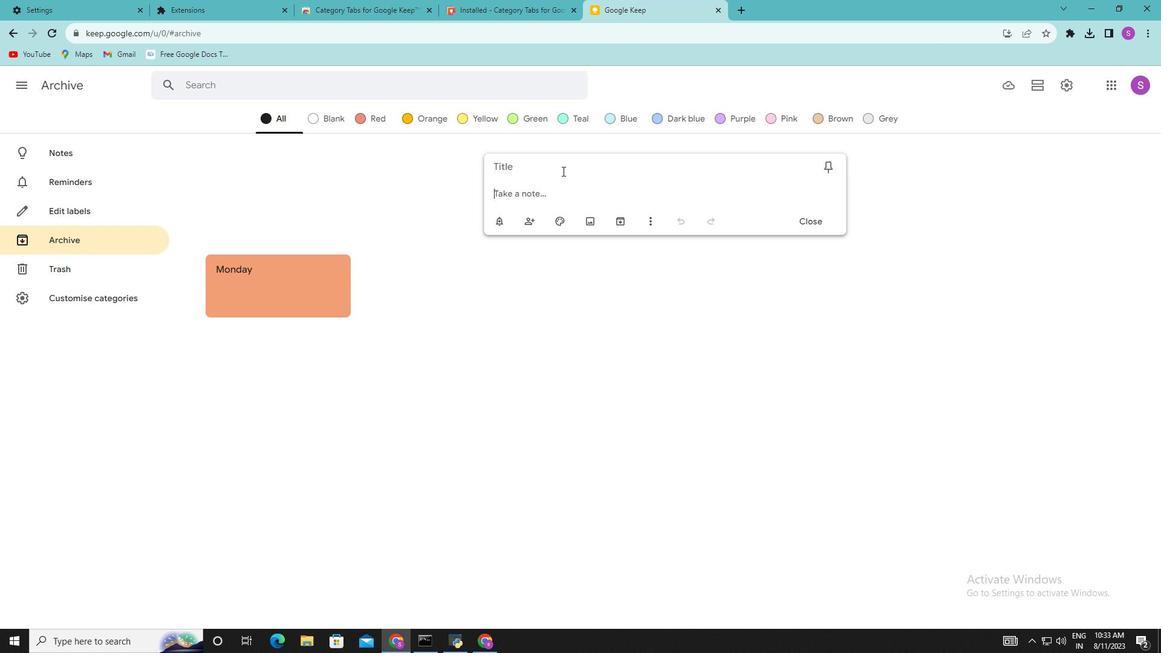 
Action: Mouse pressed left at (562, 171)
Screenshot: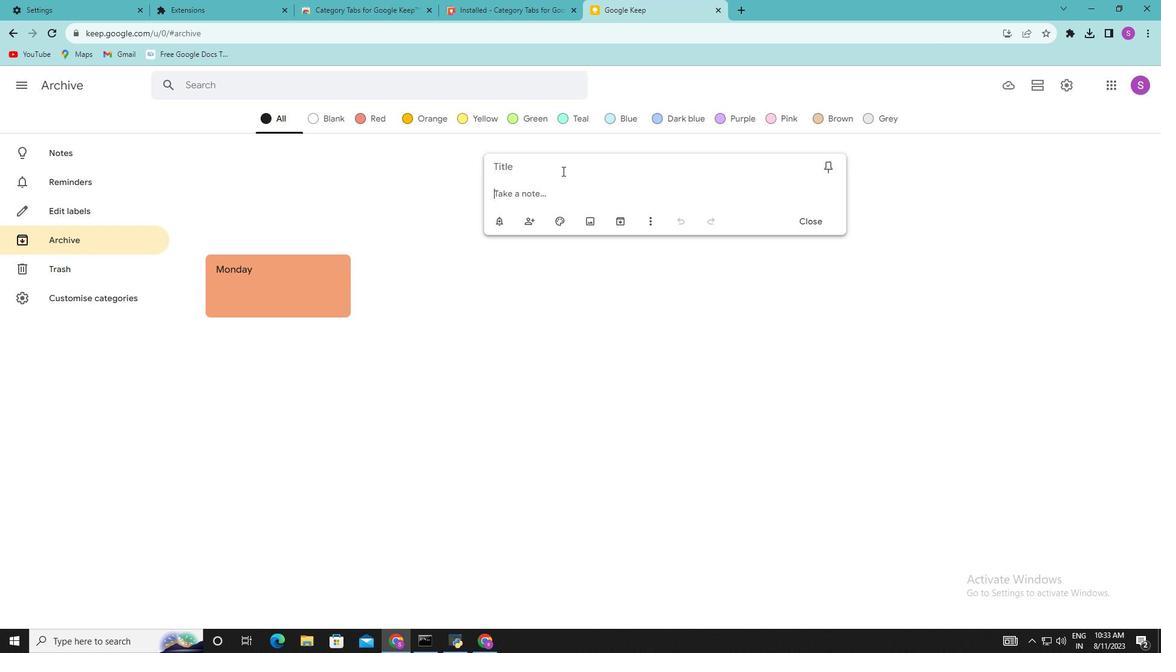 
Action: Mouse moved to (562, 171)
Screenshot: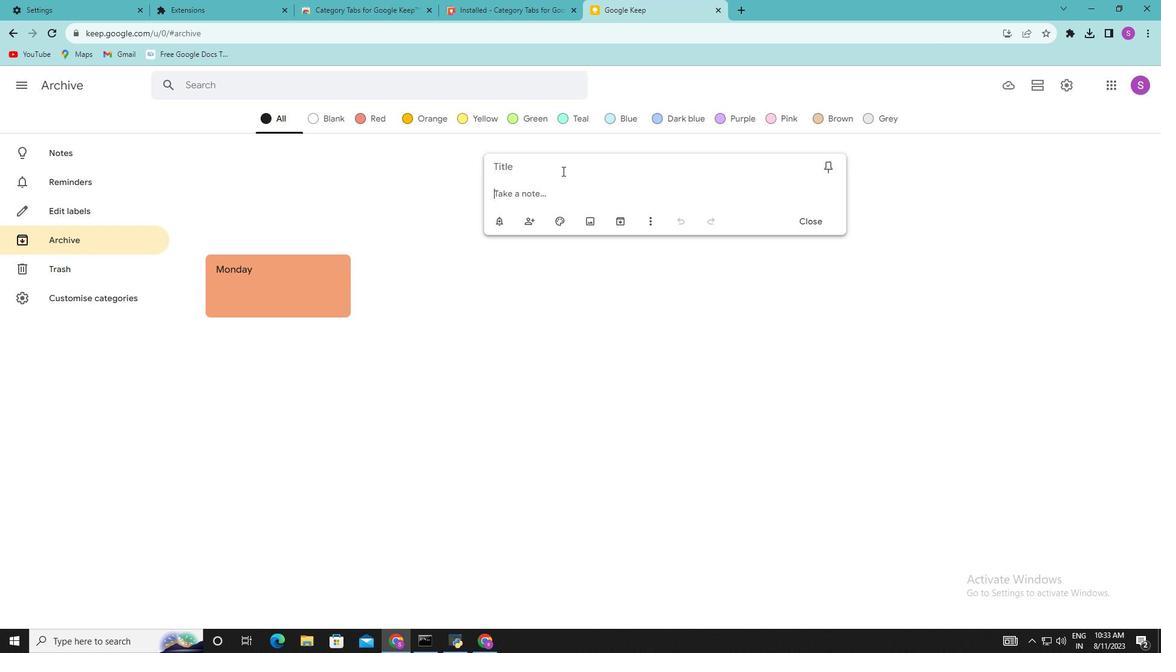 
Action: Mouse pressed left at (562, 171)
Screenshot: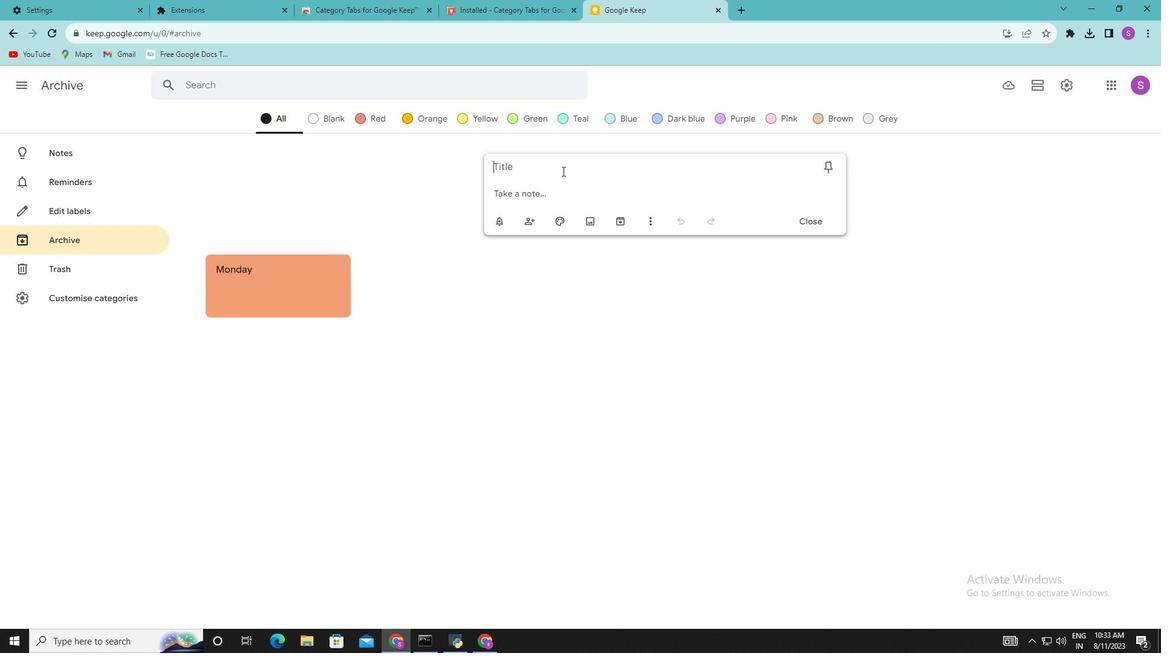 
Action: Mouse moved to (465, 116)
Screenshot: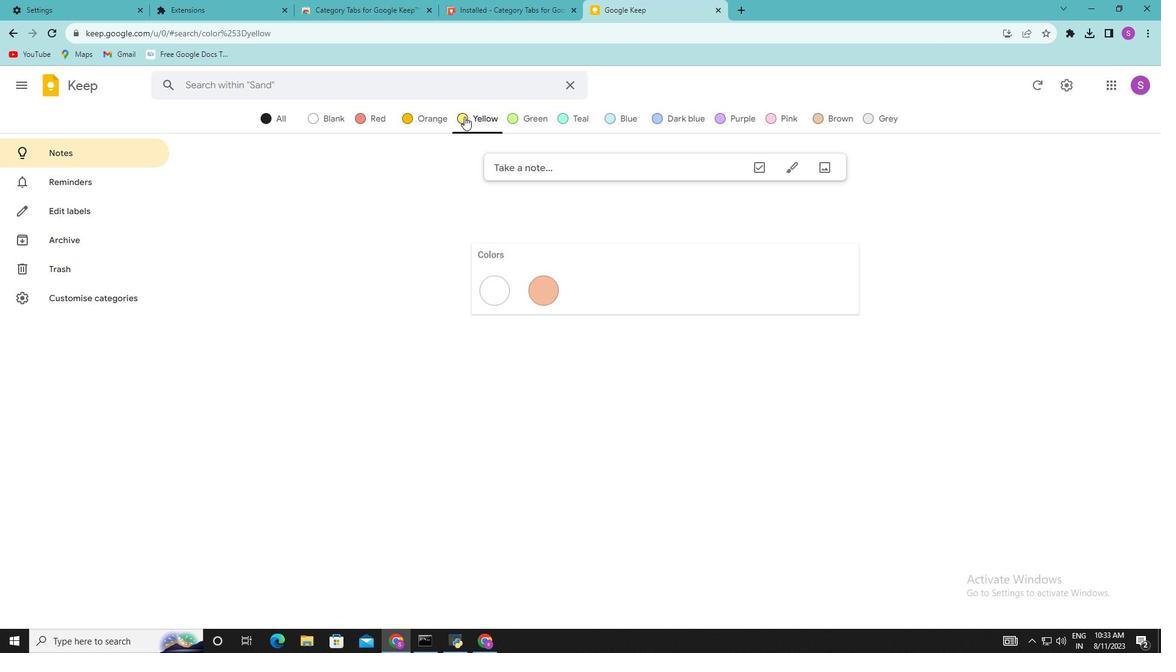 
Action: Mouse pressed left at (465, 116)
Screenshot: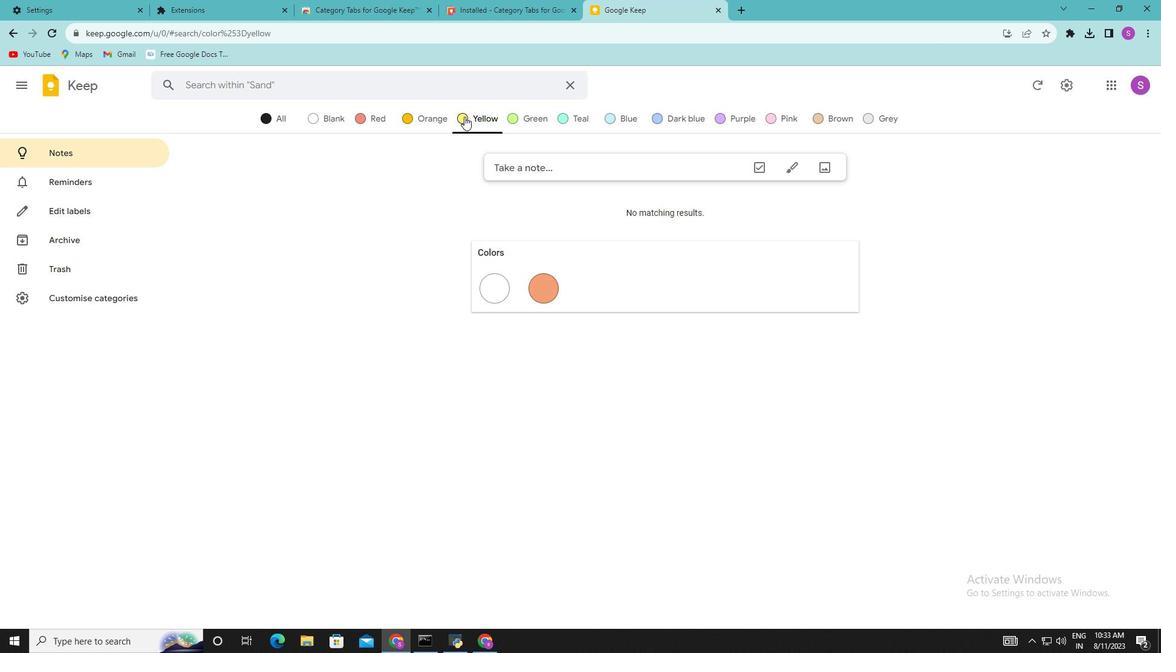 
Action: Mouse moved to (433, 225)
Screenshot: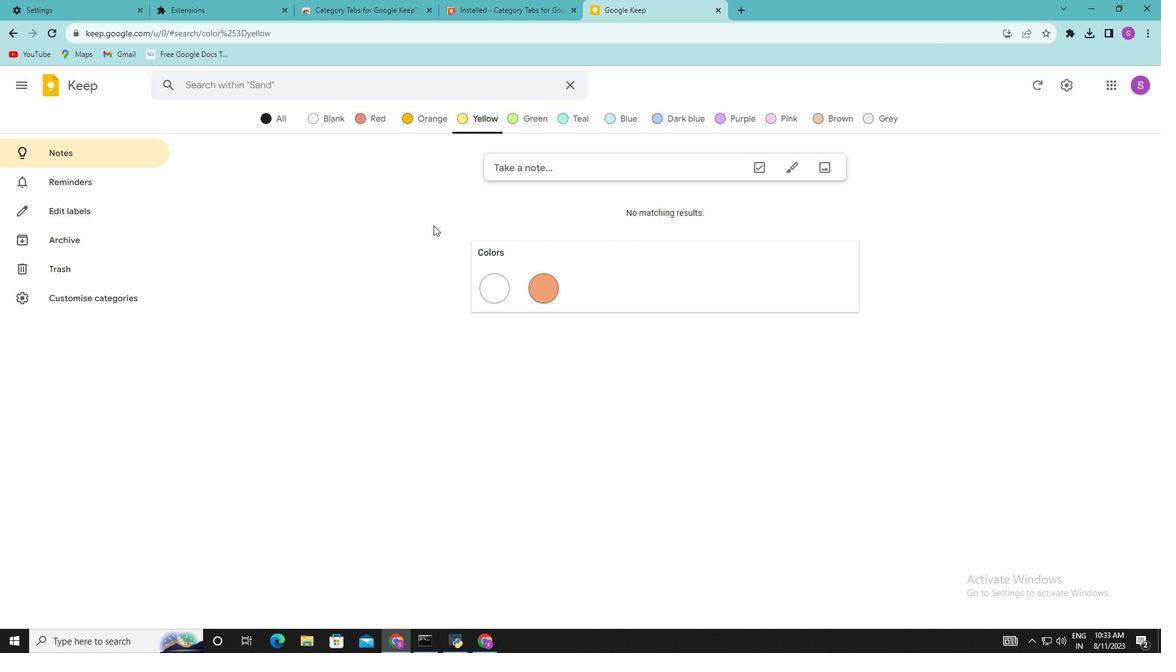 
Action: Key pressed ctrl+Z
Screenshot: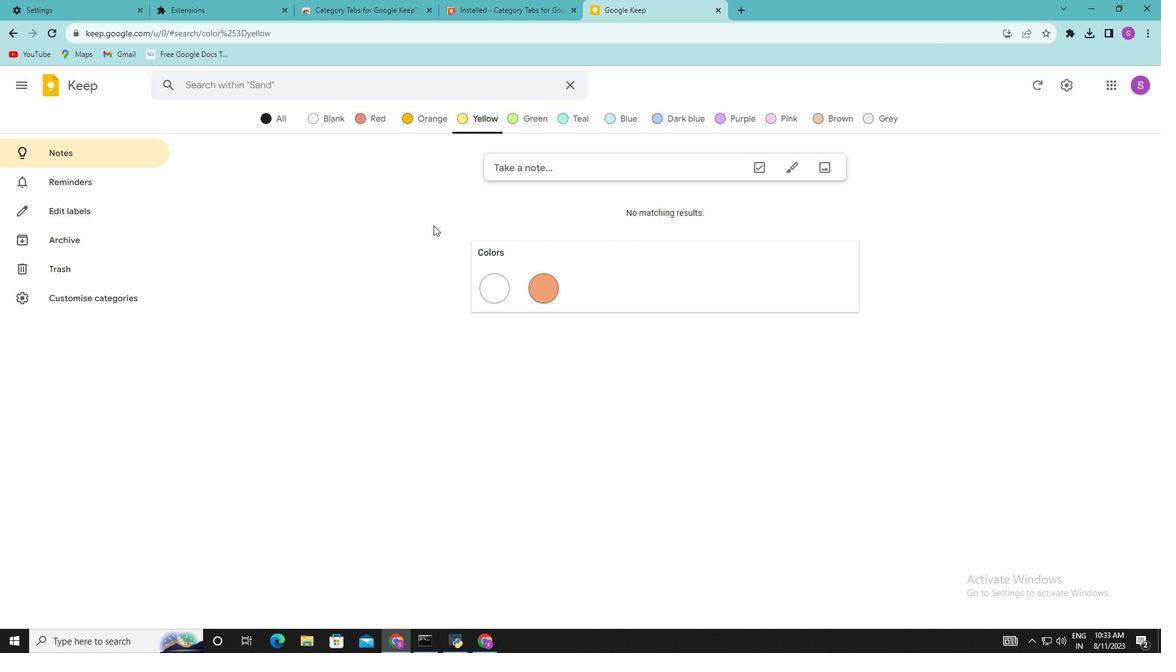 
Action: Mouse pressed left at (433, 225)
Screenshot: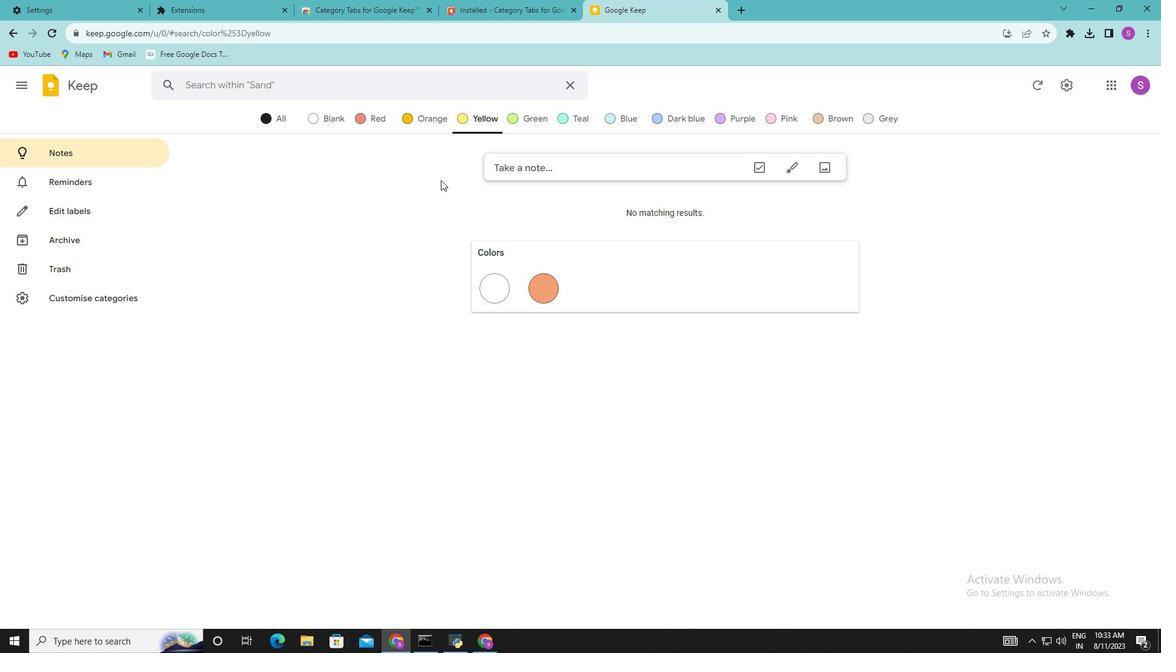 
Action: Mouse moved to (90, 197)
Screenshot: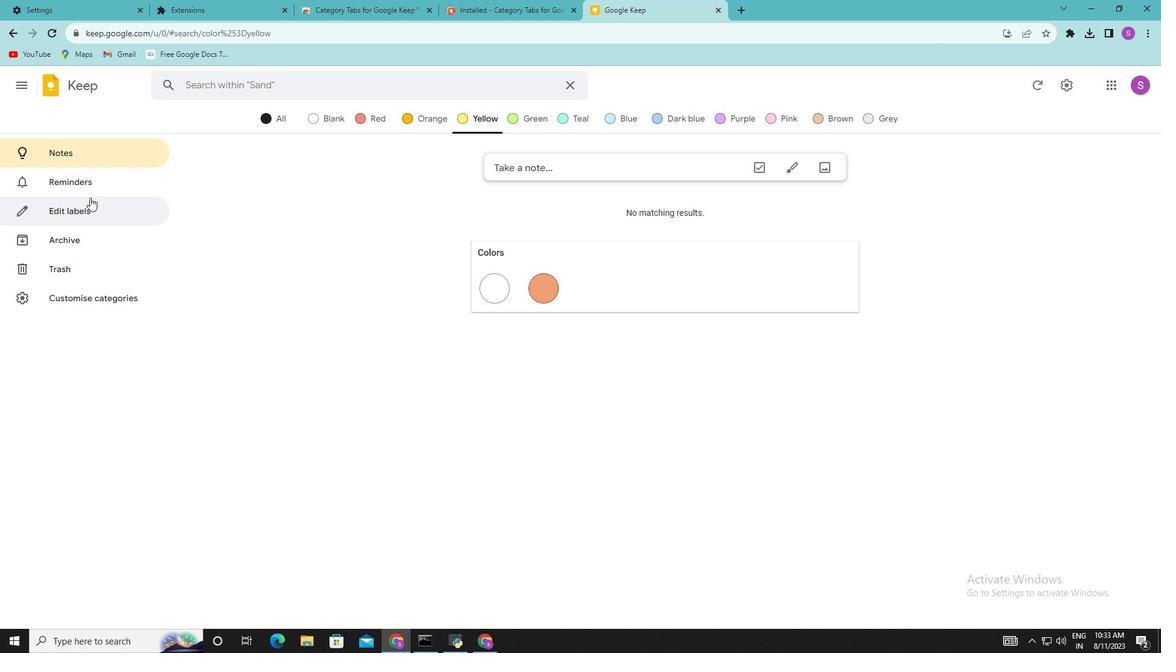 
Action: Mouse pressed left at (90, 197)
Screenshot: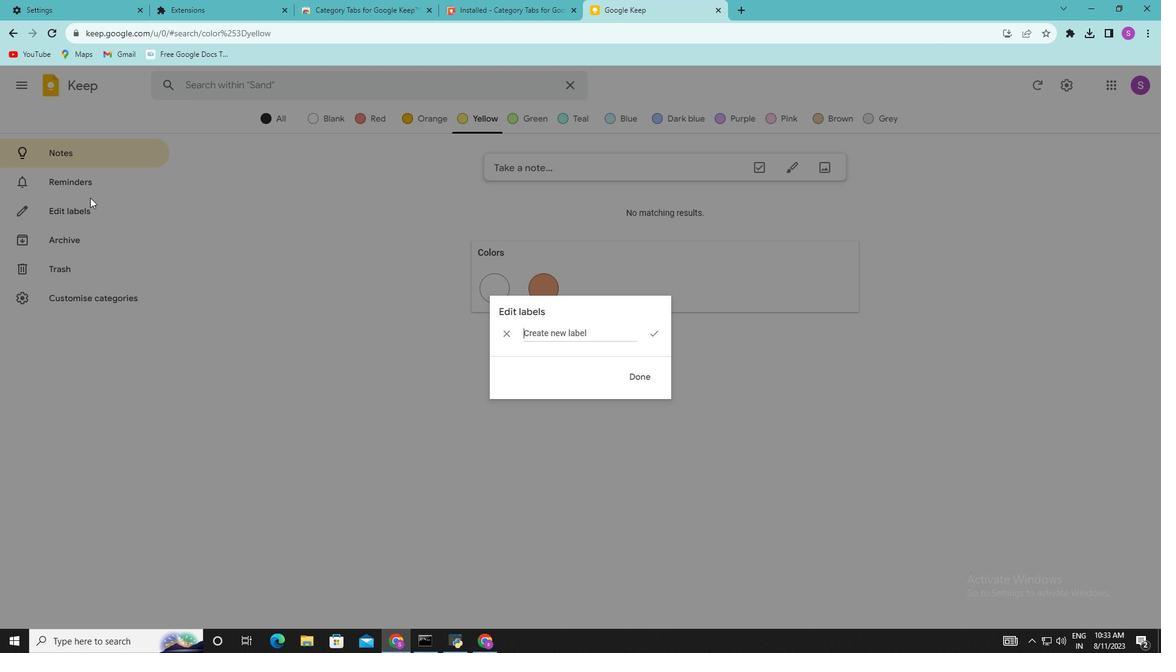 
Action: Mouse moved to (506, 332)
Screenshot: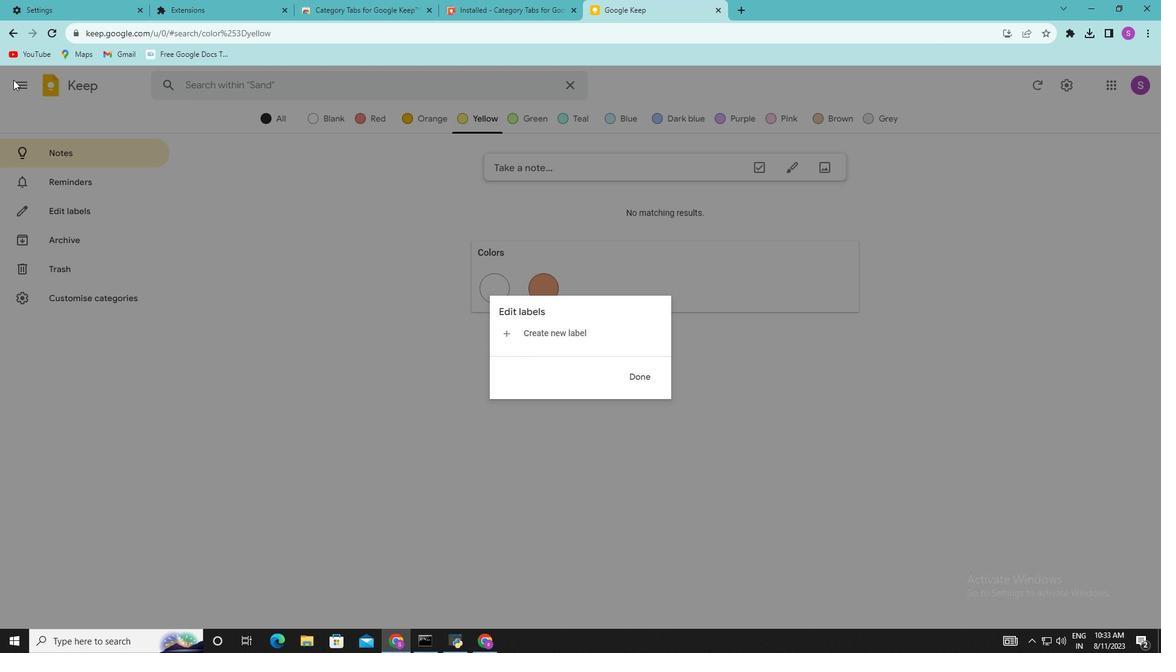 
Action: Mouse pressed left at (506, 332)
Screenshot: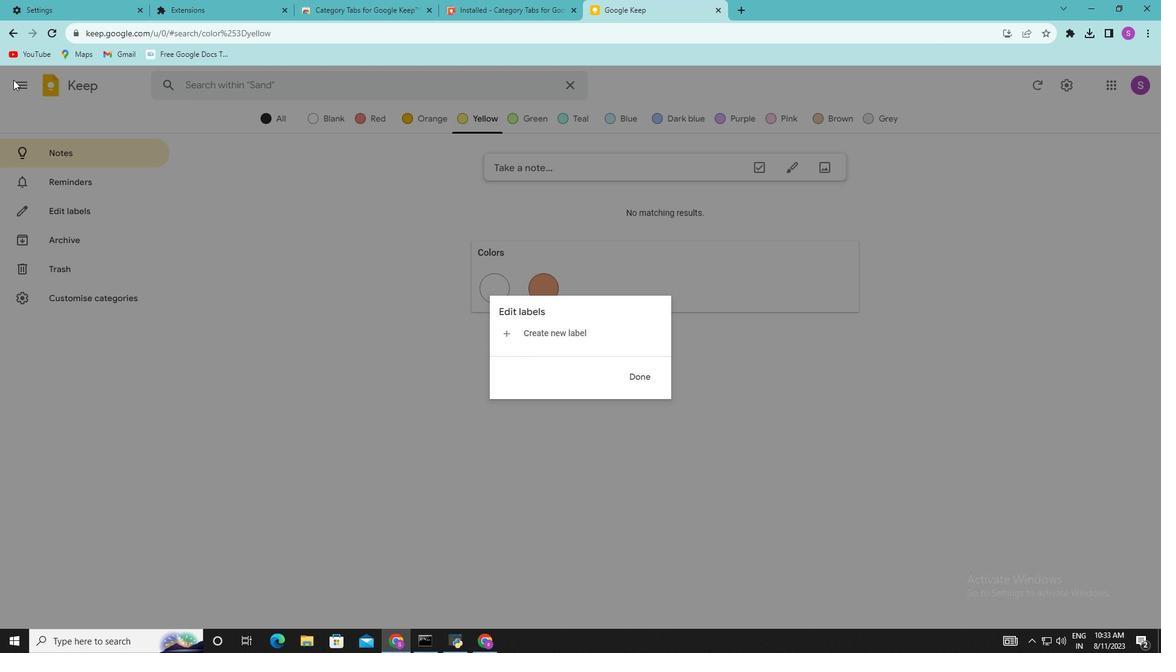 
Action: Mouse moved to (653, 376)
Screenshot: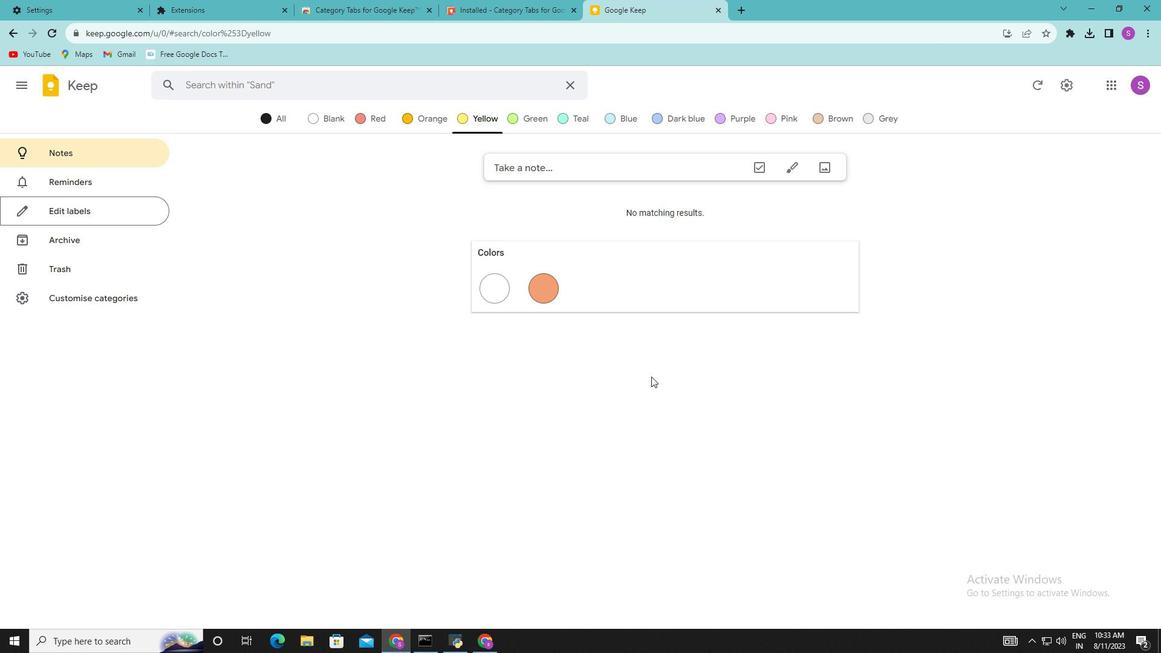 
Action: Mouse pressed left at (653, 376)
Screenshot: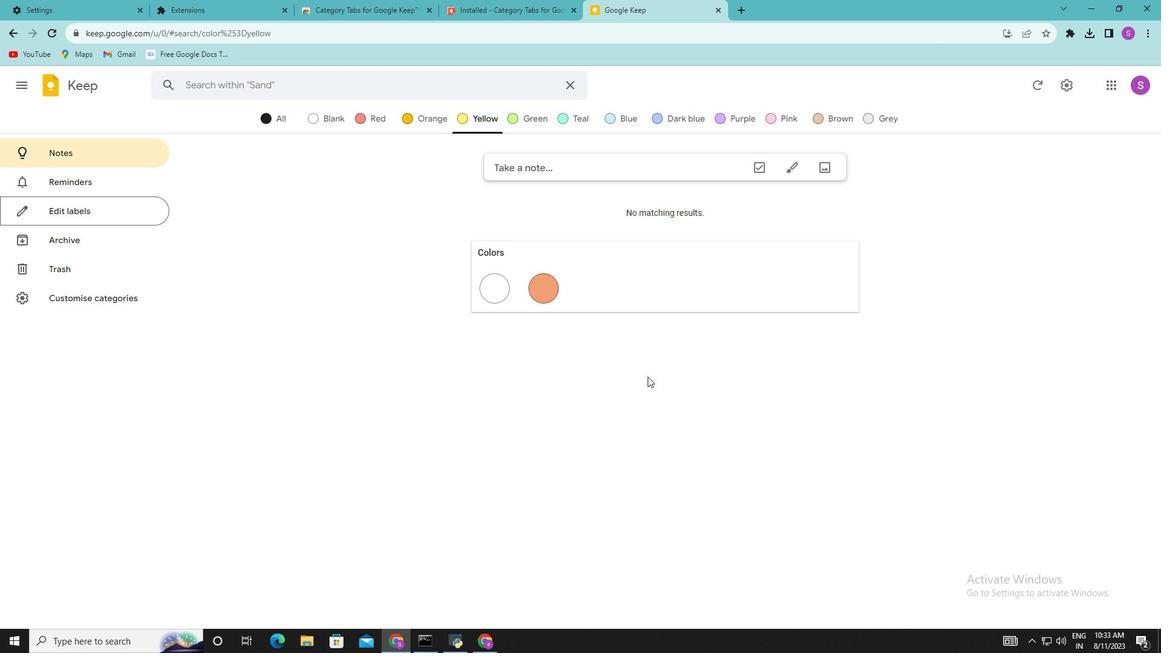 
Action: Mouse moved to (22, 87)
Screenshot: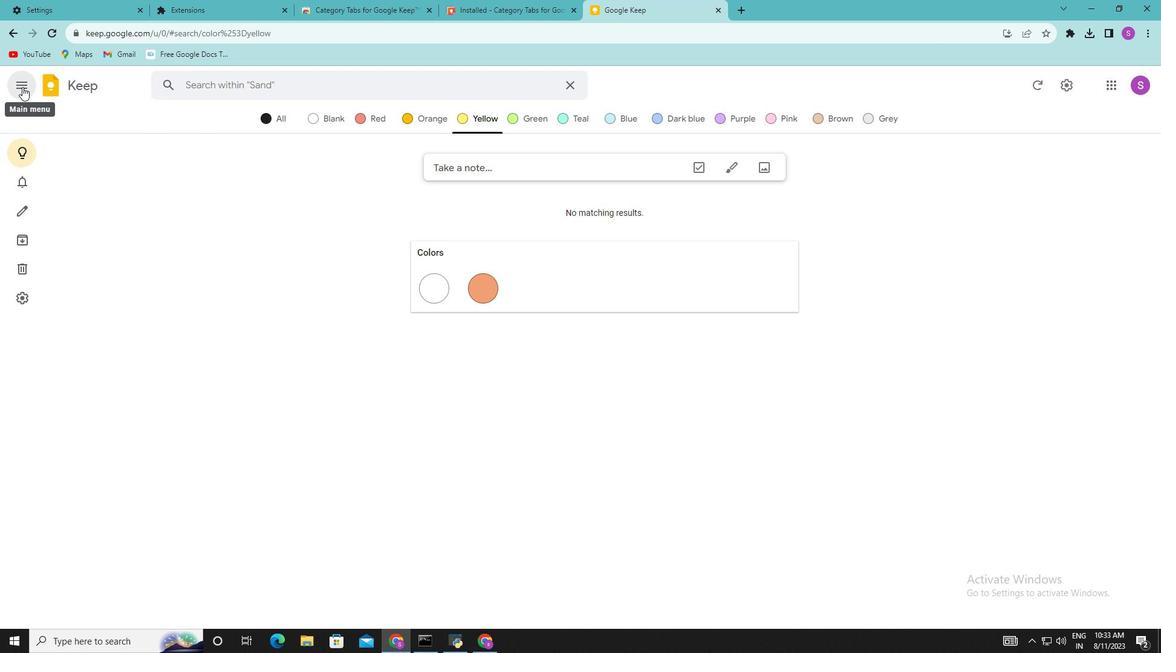 
Action: Mouse pressed left at (22, 87)
Screenshot: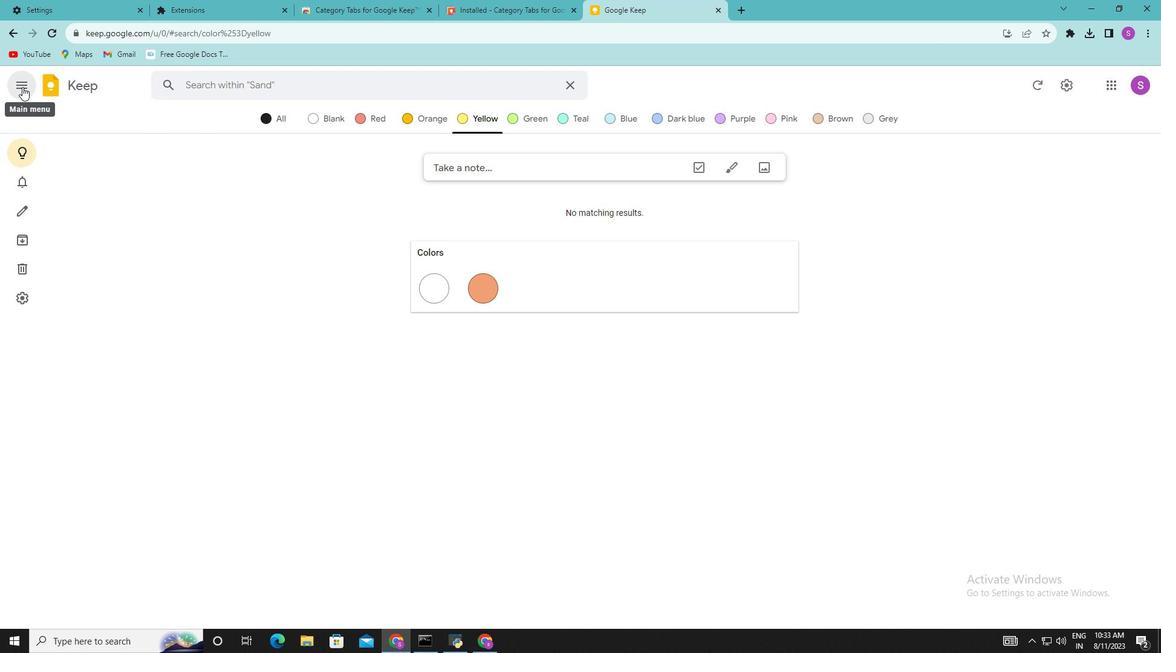 
Action: Mouse pressed left at (22, 87)
Screenshot: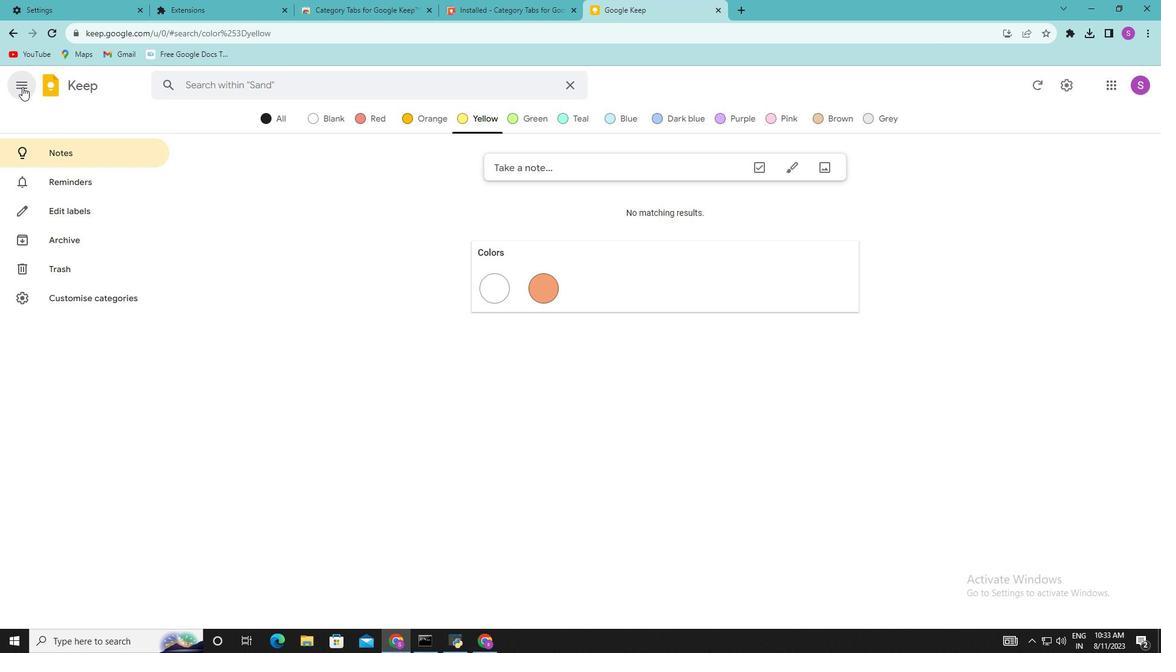 
Action: Mouse moved to (113, 300)
Screenshot: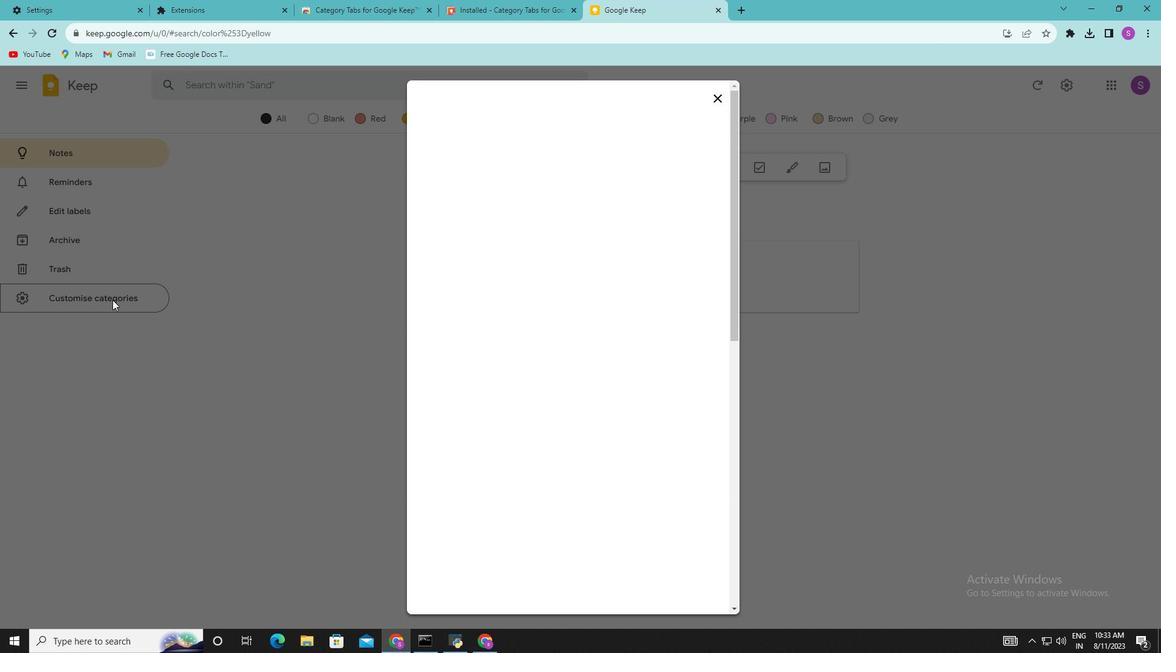 
Action: Mouse pressed left at (113, 300)
Screenshot: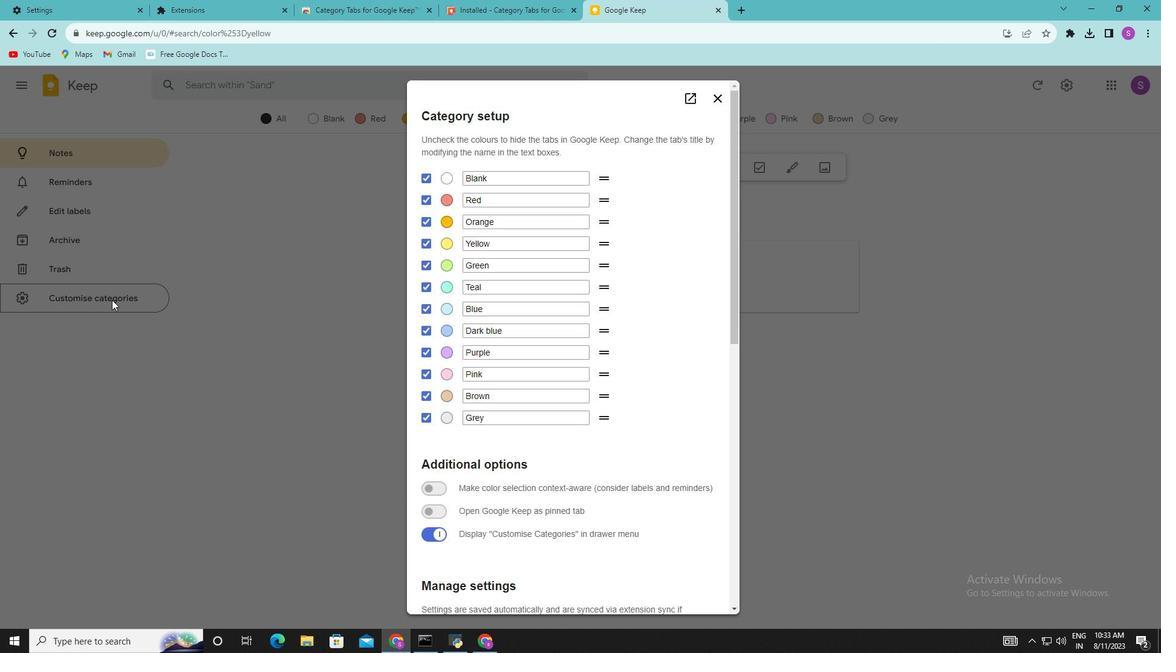 
Action: Mouse moved to (543, 294)
Screenshot: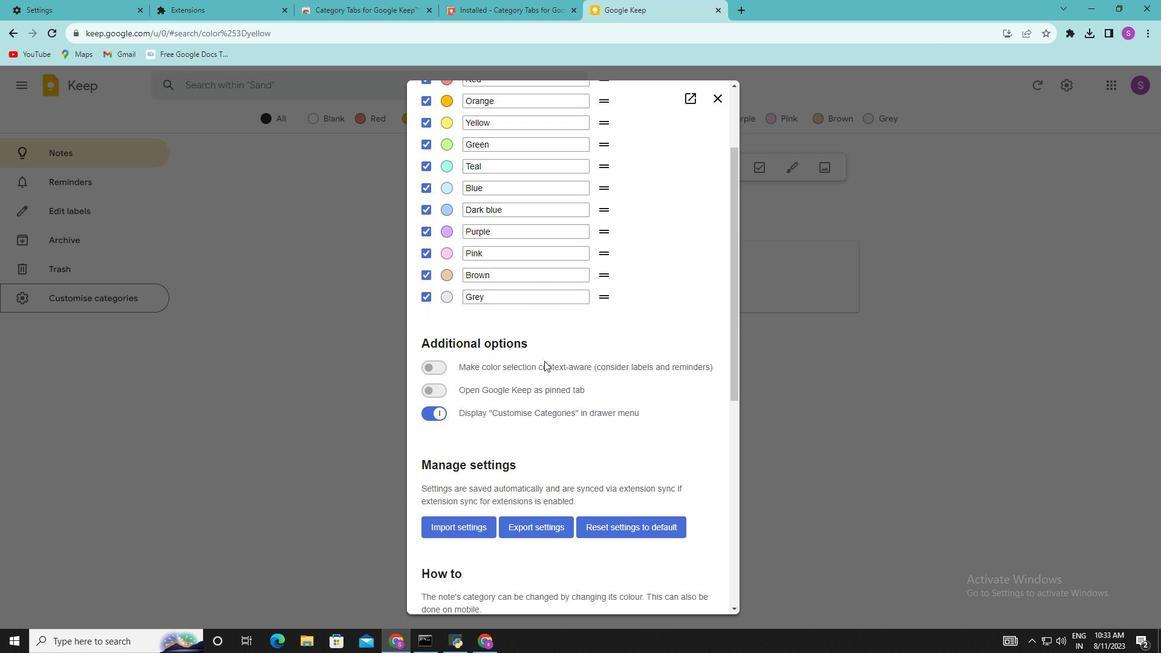 
Action: Mouse scrolled (543, 294) with delta (0, 0)
Screenshot: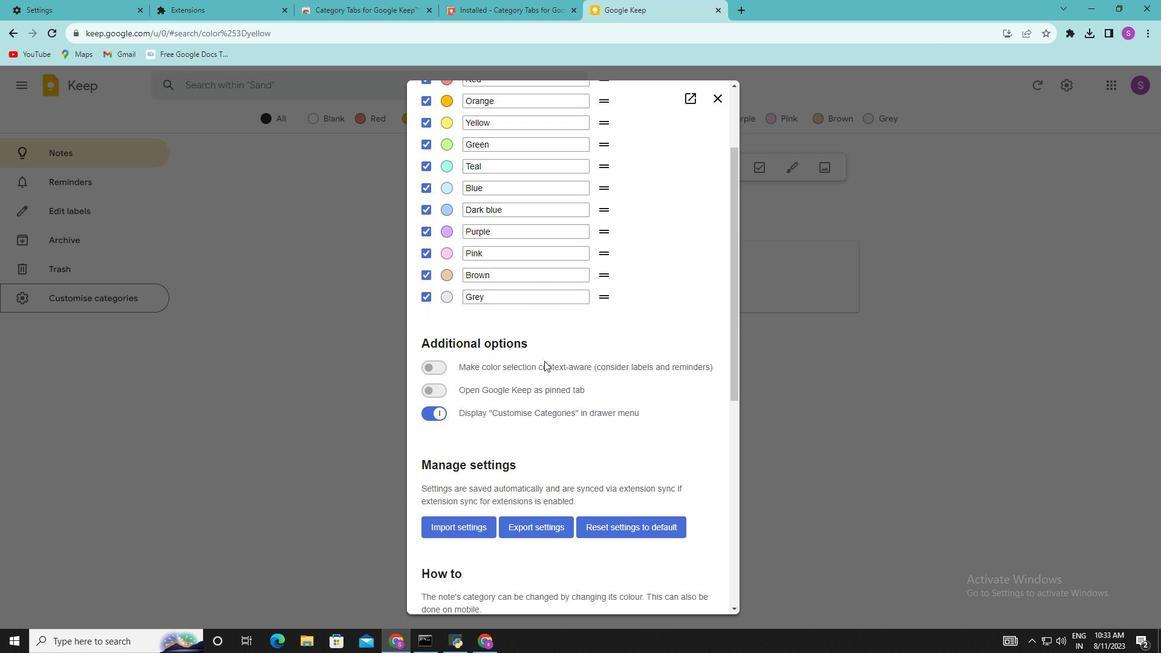 
Action: Mouse scrolled (543, 294) with delta (0, 0)
Screenshot: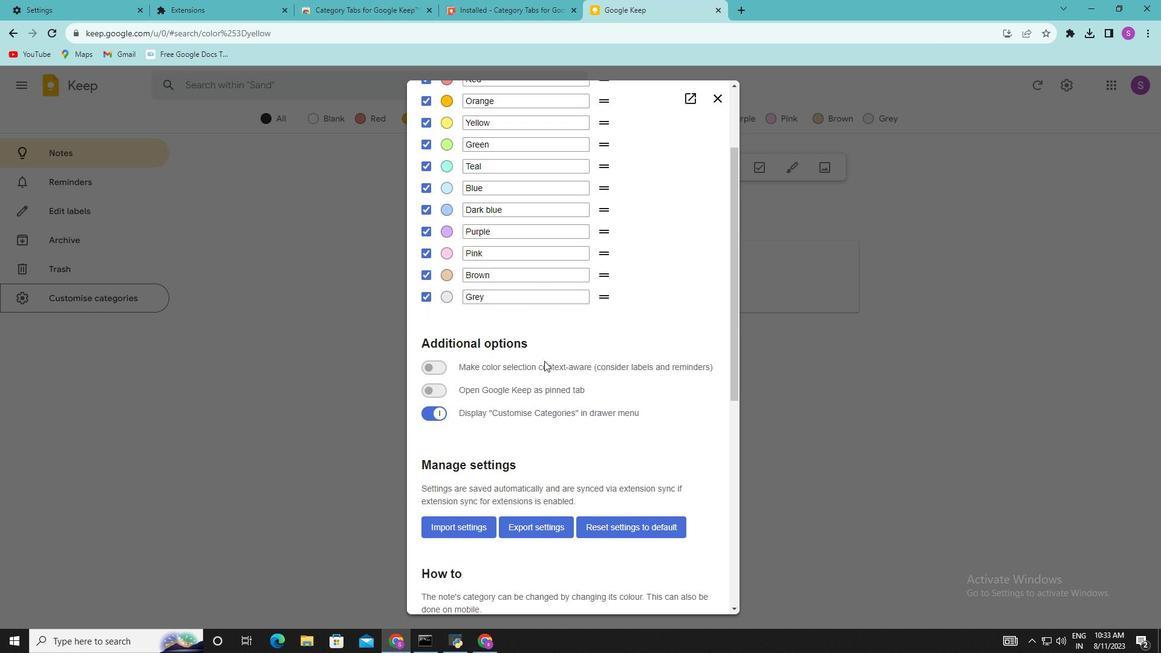 
Action: Mouse moved to (545, 366)
Screenshot: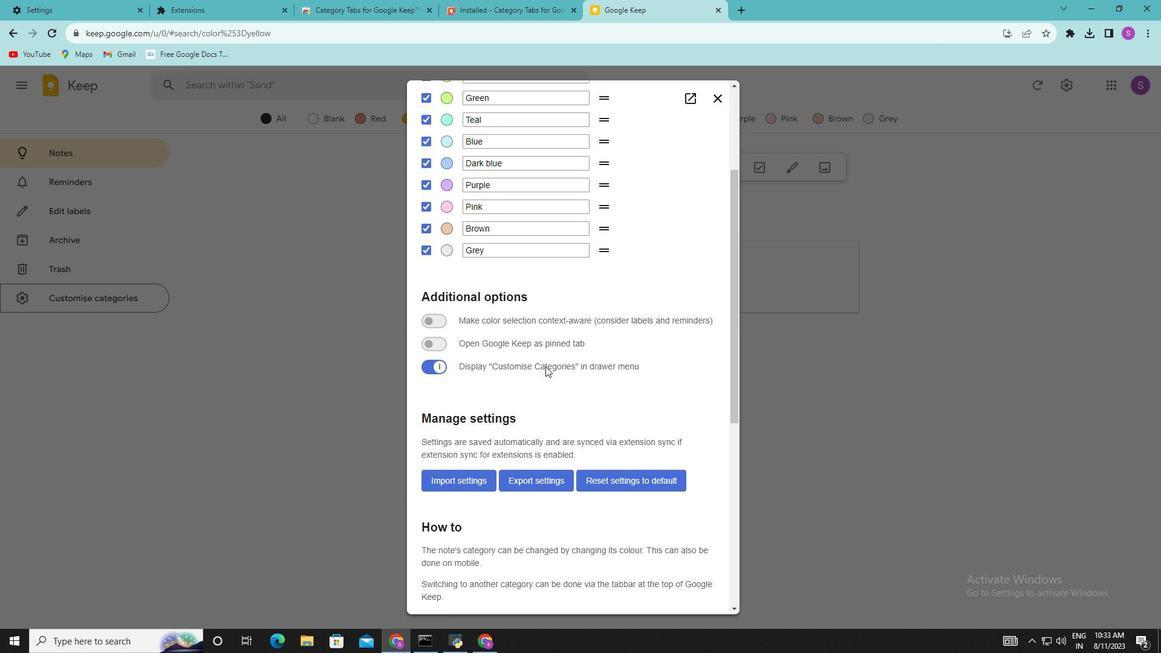 
Action: Mouse scrolled (545, 366) with delta (0, 0)
Screenshot: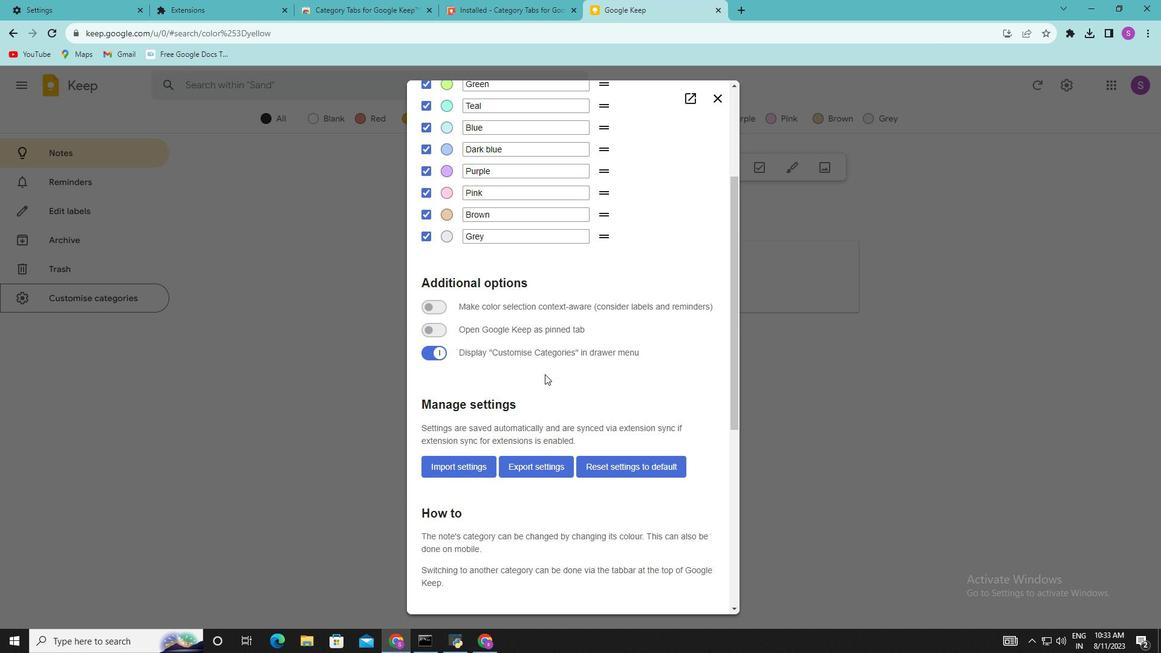 
Action: Mouse moved to (545, 375)
Screenshot: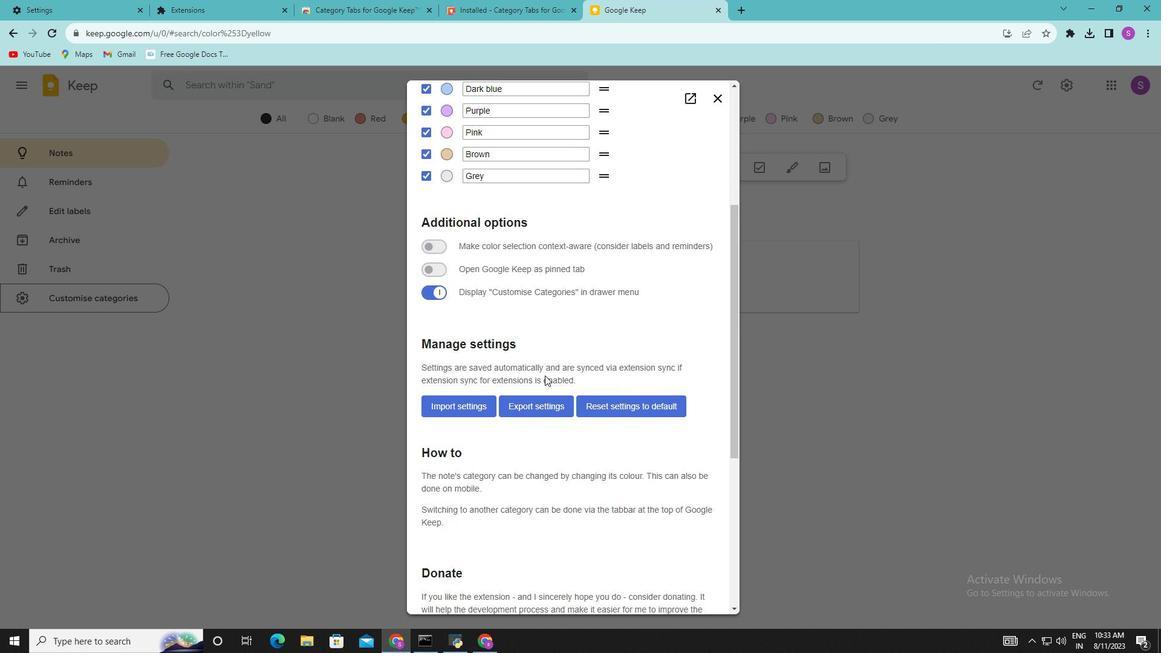 
Action: Mouse scrolled (545, 375) with delta (0, 0)
Screenshot: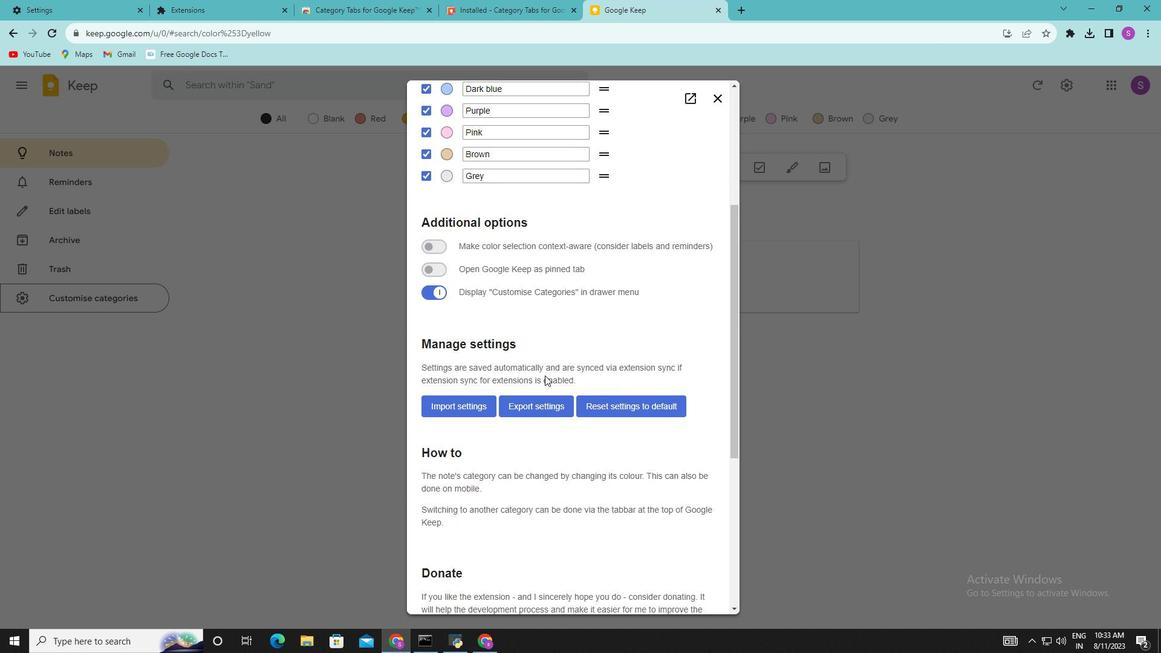 
Action: Mouse scrolled (545, 375) with delta (0, 0)
Screenshot: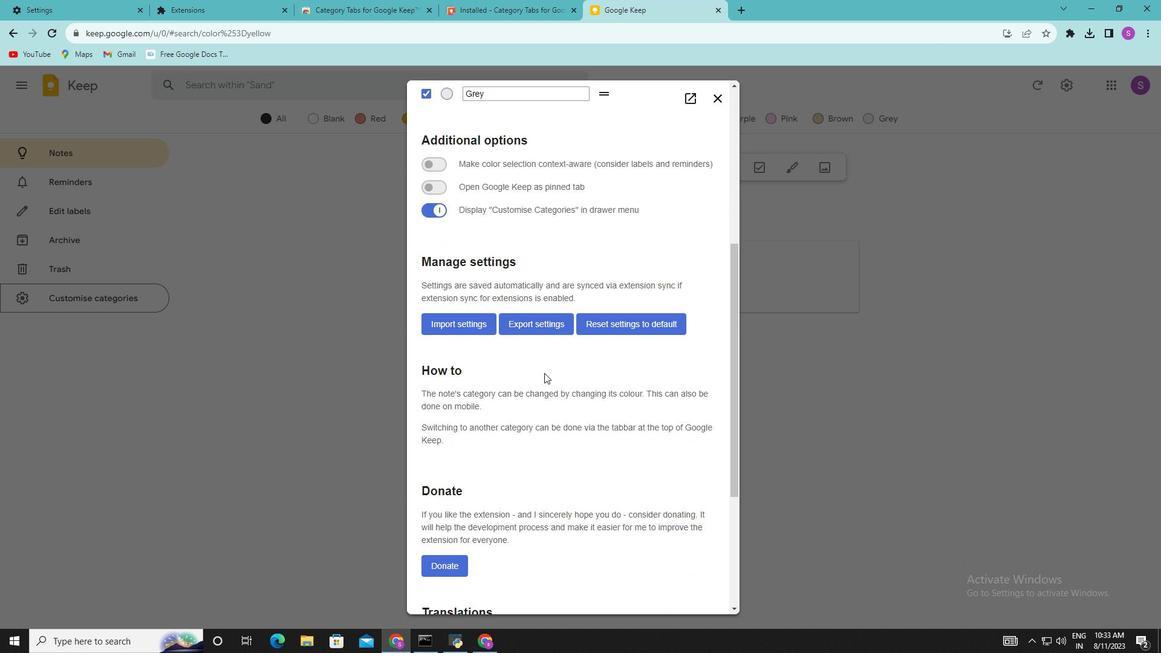 
Action: Mouse moved to (544, 373)
Screenshot: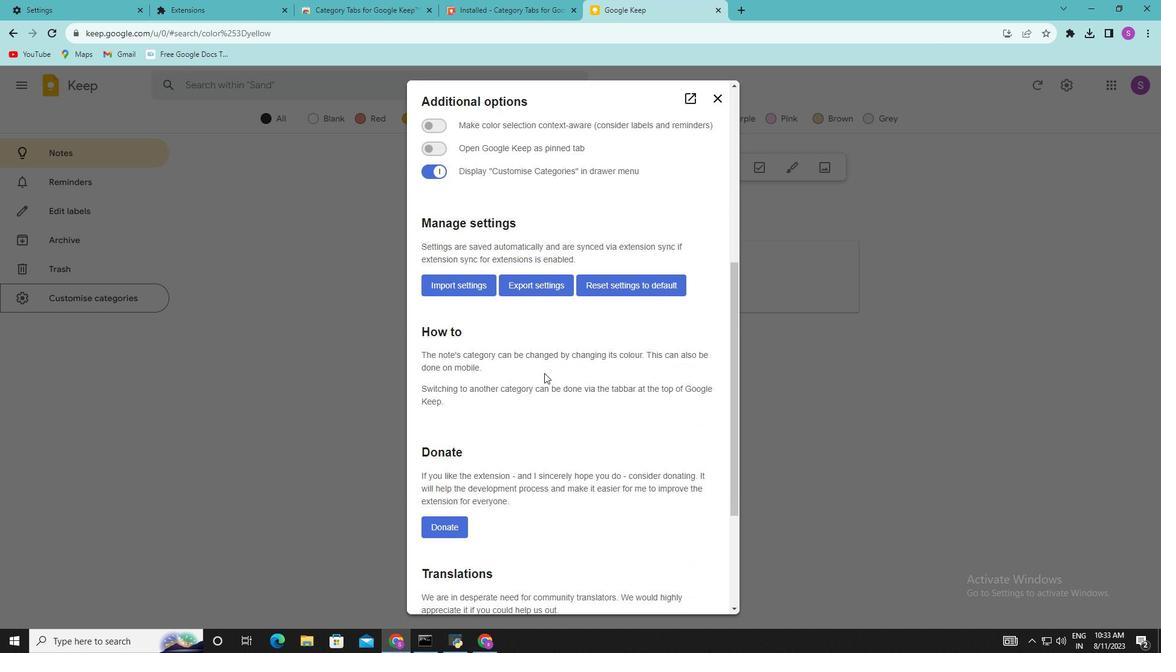 
Action: Mouse scrolled (544, 372) with delta (0, 0)
Screenshot: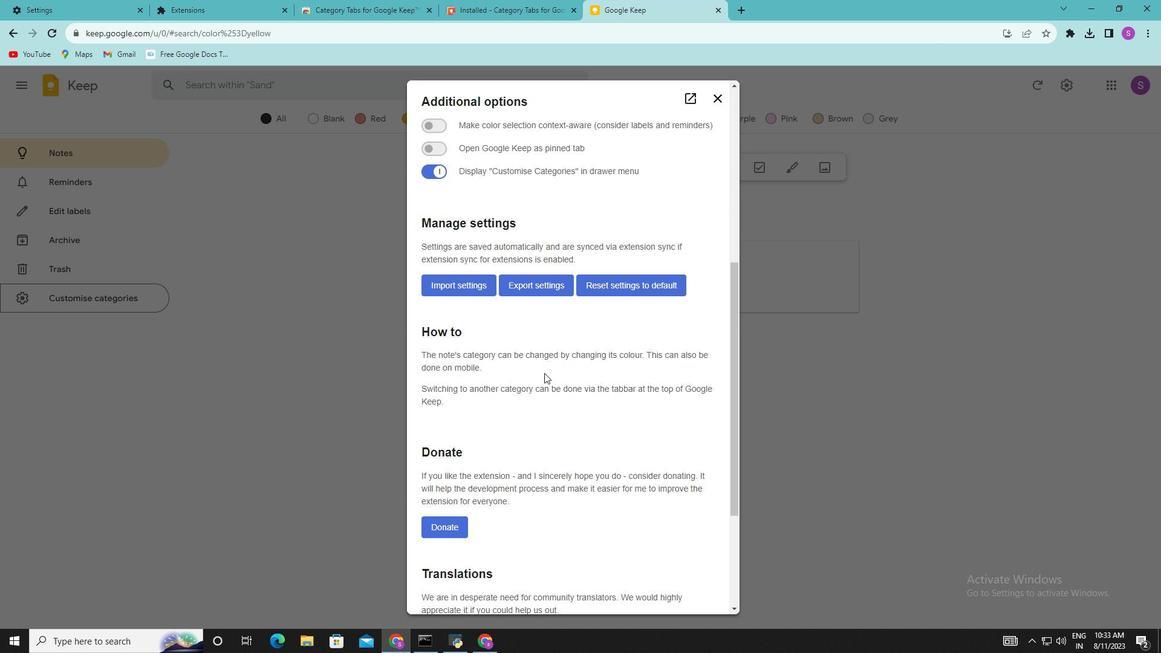 
Action: Mouse moved to (544, 373)
Screenshot: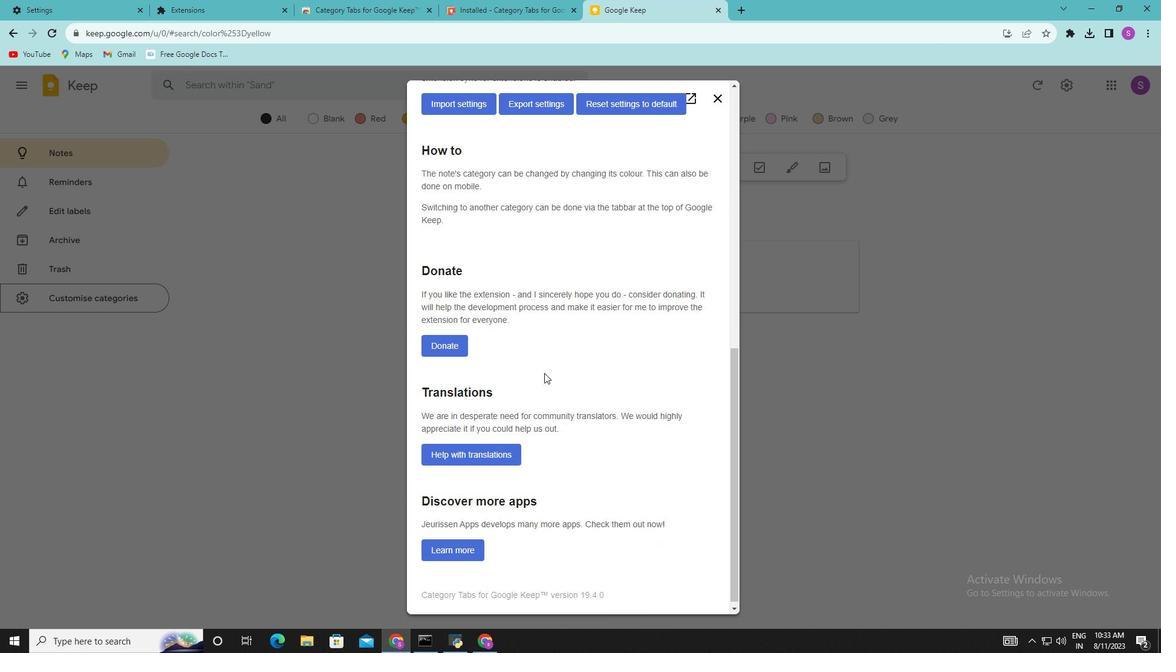 
Action: Mouse scrolled (544, 372) with delta (0, 0)
Screenshot: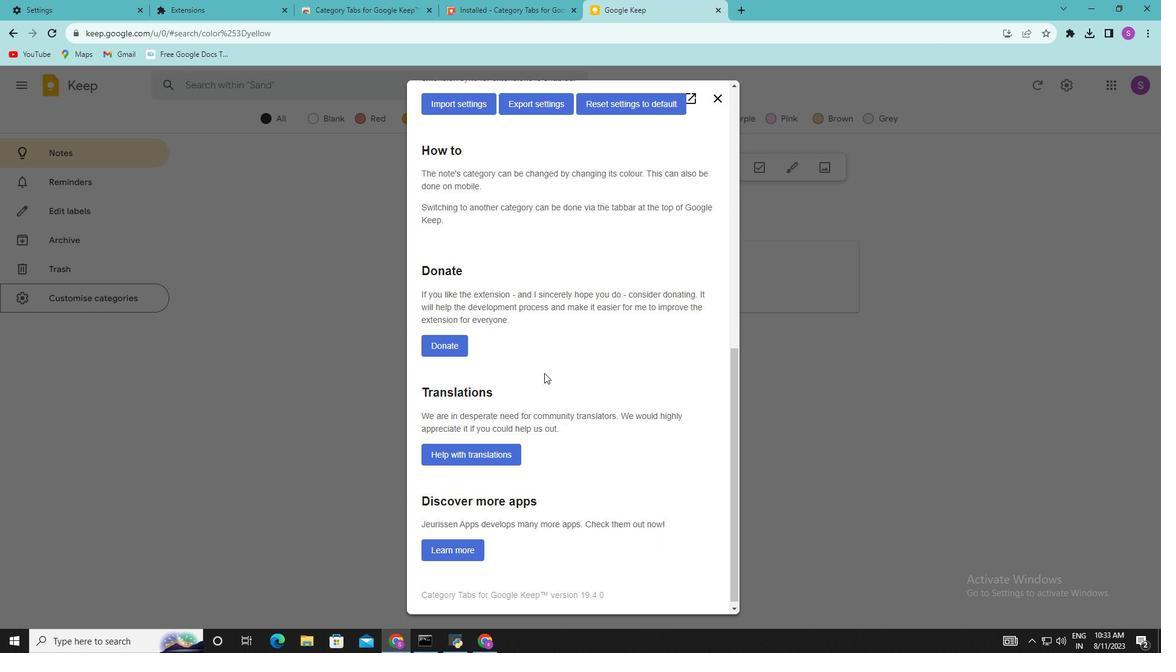 
Action: Mouse scrolled (544, 372) with delta (0, 0)
Screenshot: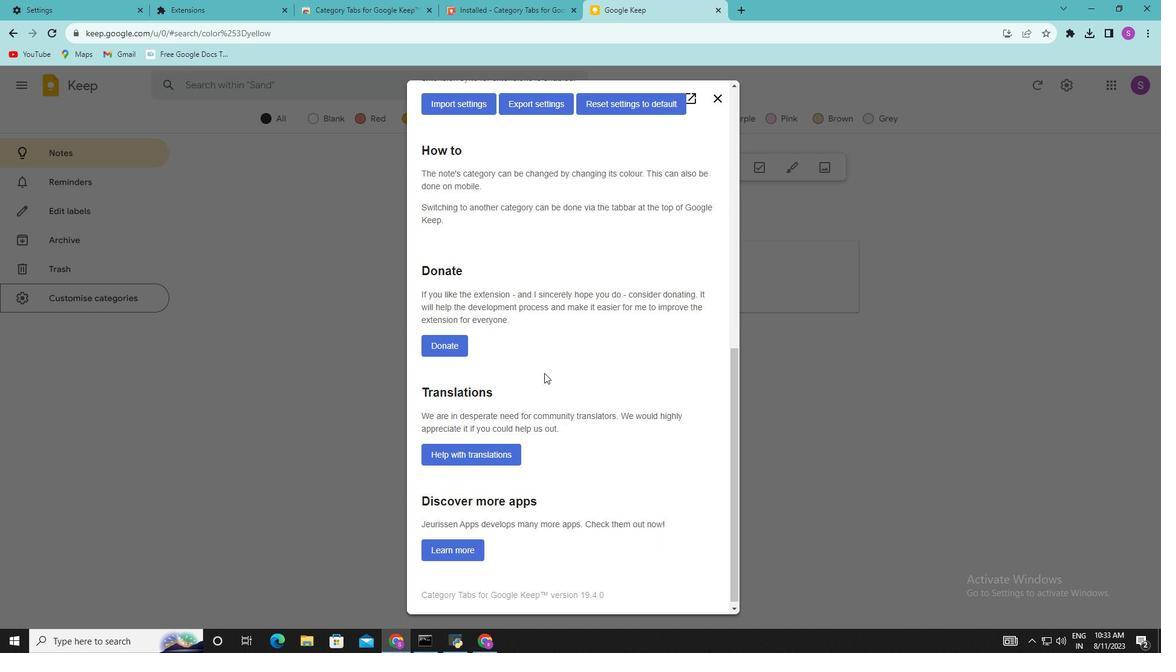 
Action: Mouse scrolled (544, 372) with delta (0, 0)
Screenshot: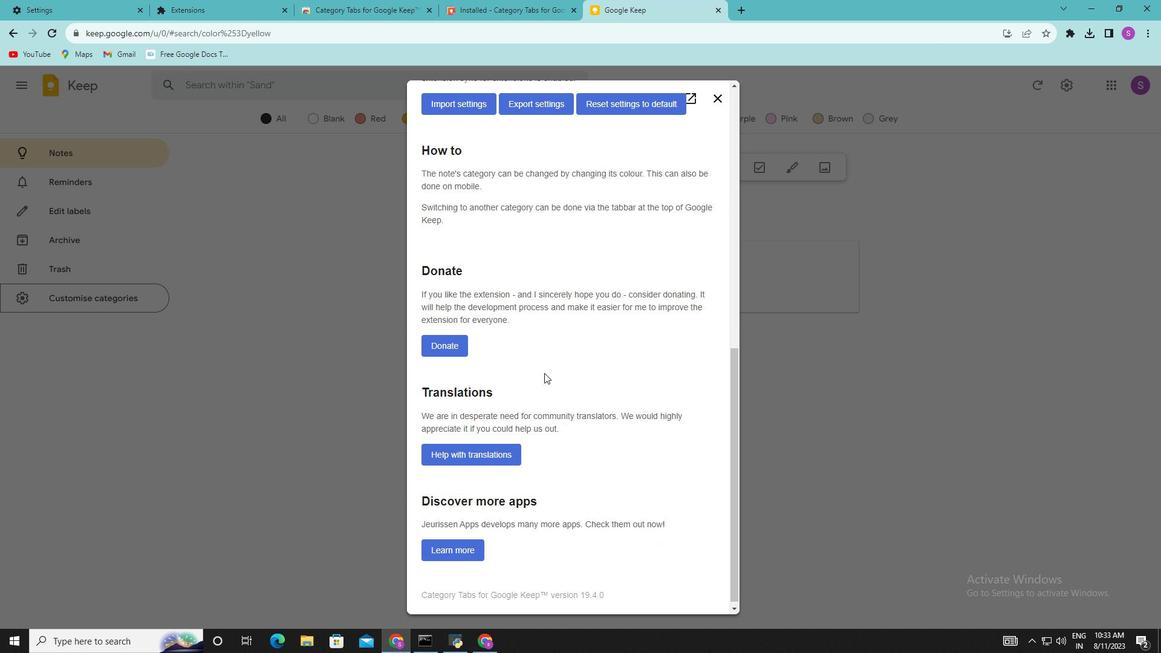 
Action: Mouse scrolled (544, 372) with delta (0, 0)
Screenshot: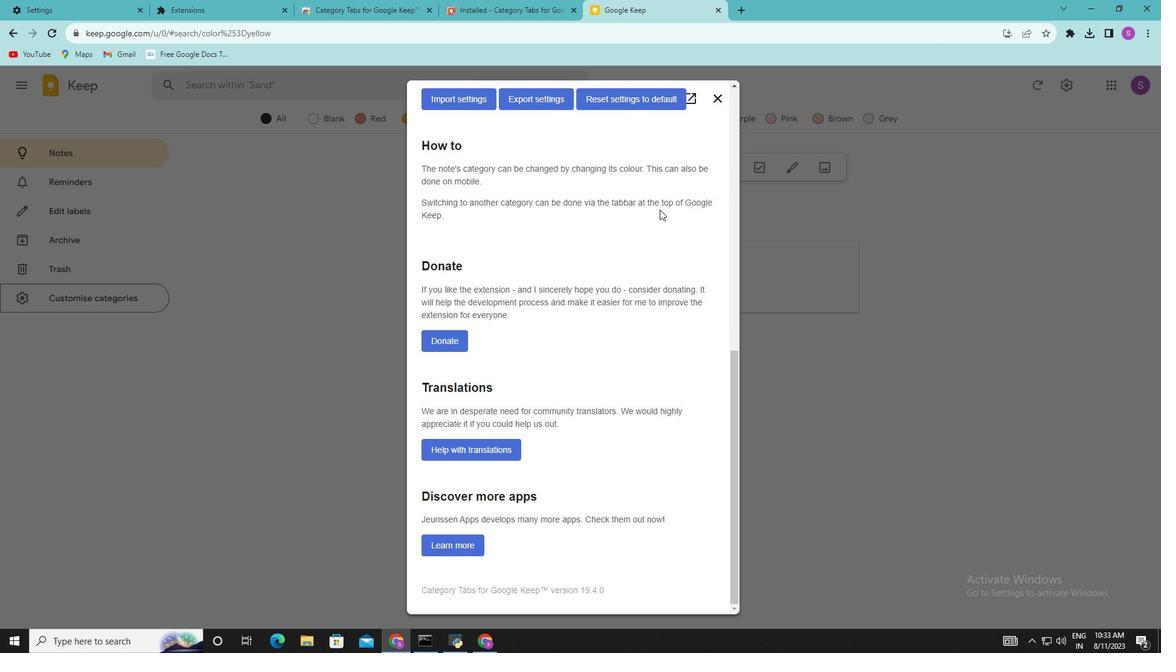 
Action: Mouse scrolled (544, 372) with delta (0, 0)
Screenshot: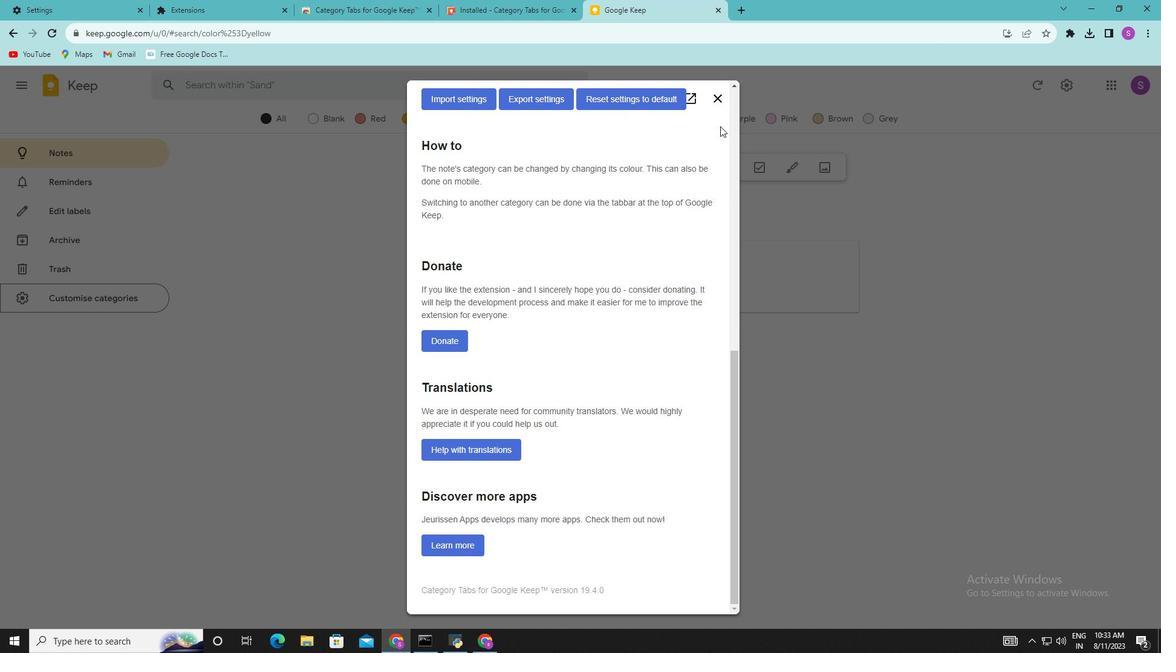 
Action: Mouse scrolled (544, 372) with delta (0, 0)
Screenshot: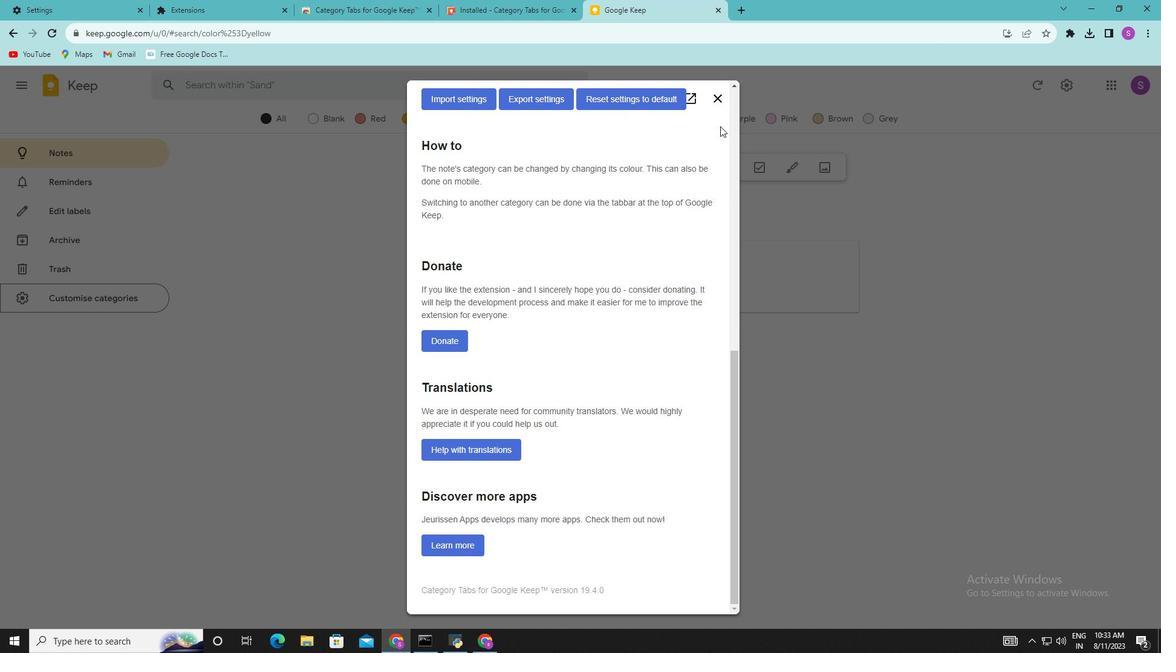 
Action: Mouse moved to (714, 101)
Screenshot: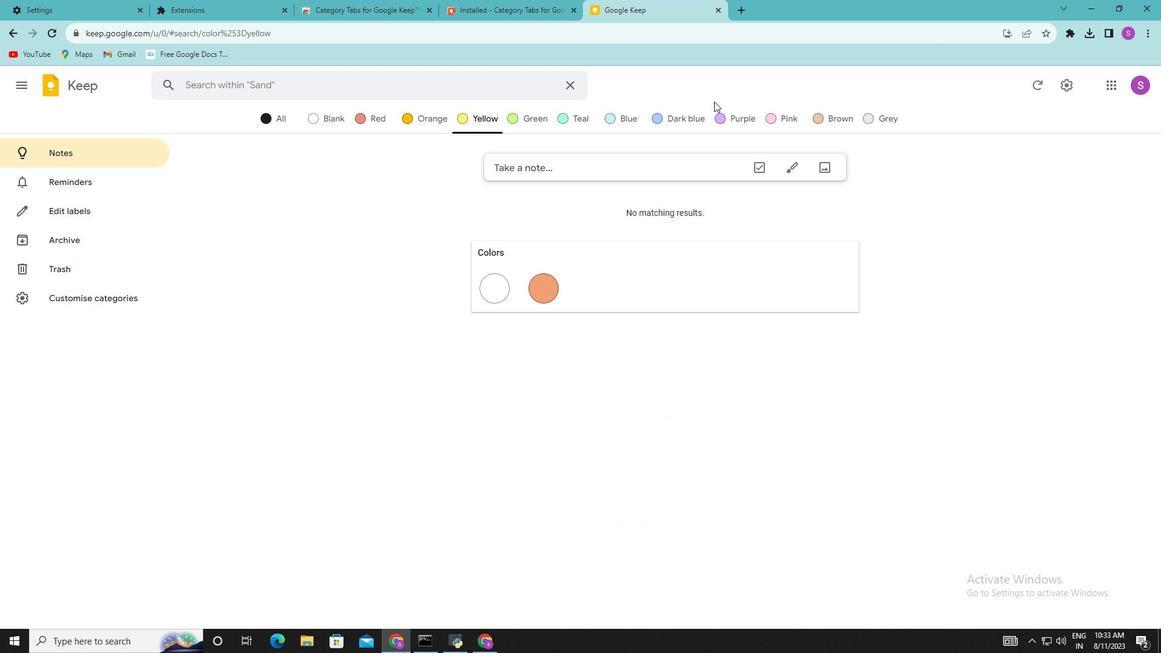 
Action: Mouse pressed left at (714, 101)
Screenshot: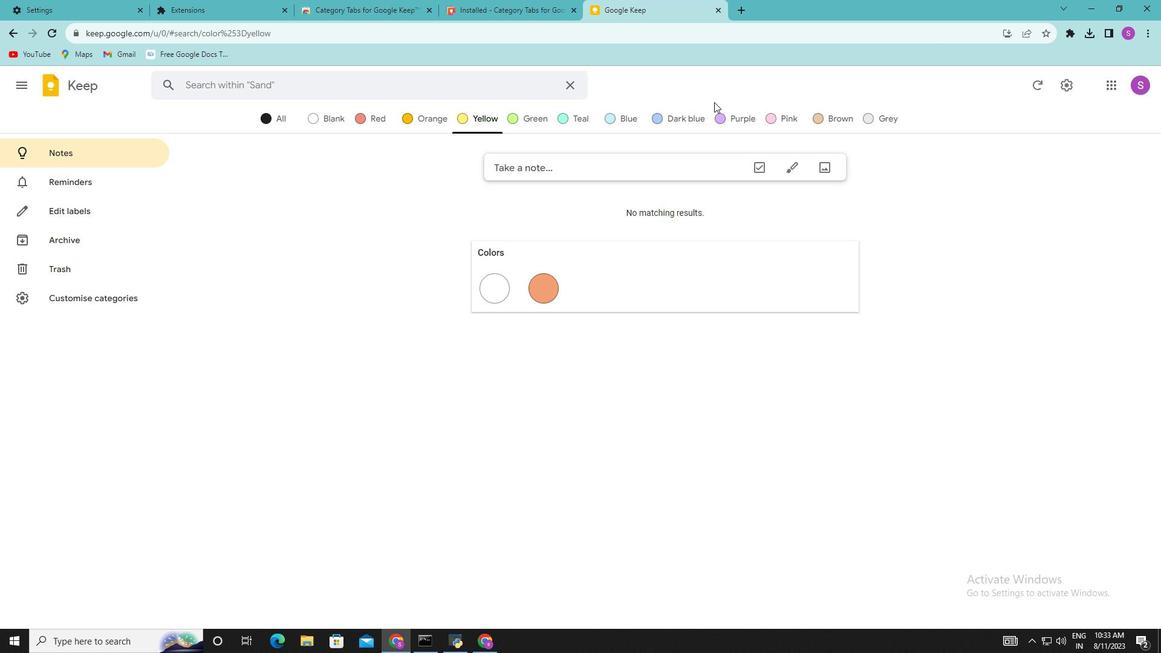 
Action: Mouse moved to (750, 166)
Screenshot: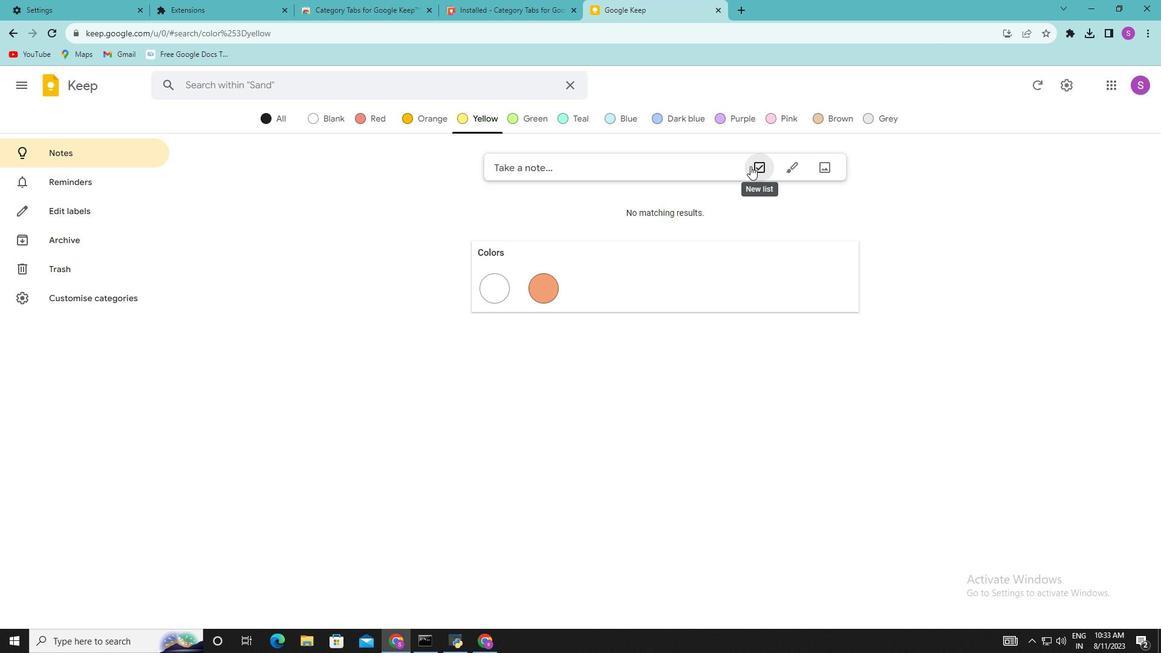 
Action: Mouse pressed left at (750, 166)
Screenshot: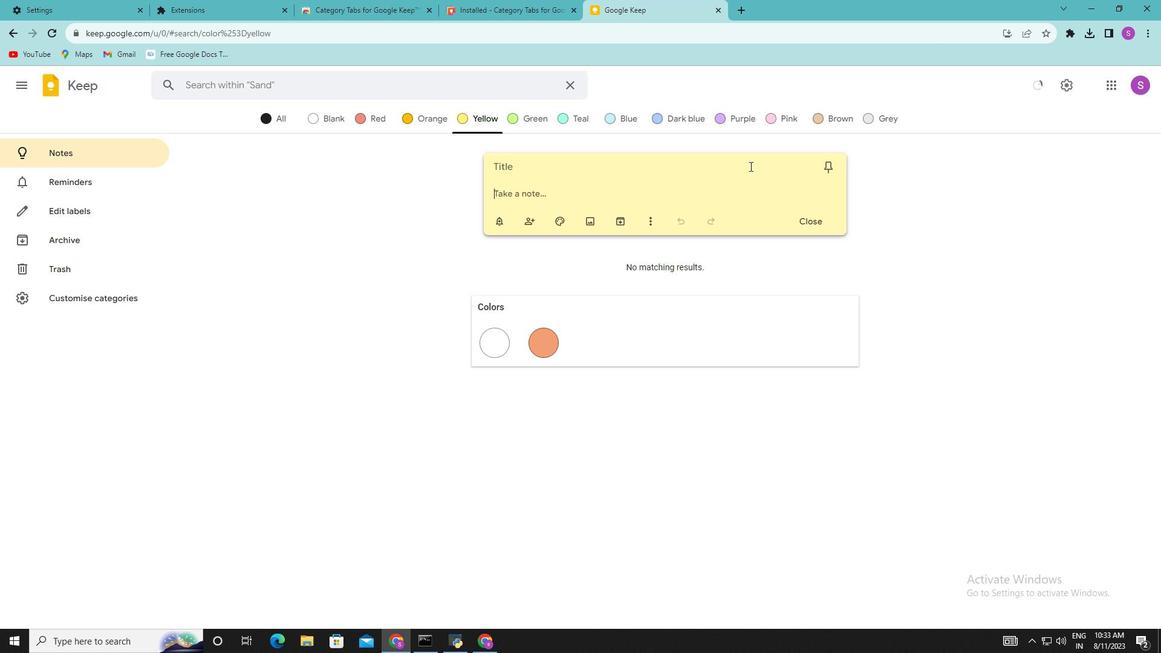 
Action: Mouse moved to (647, 219)
Screenshot: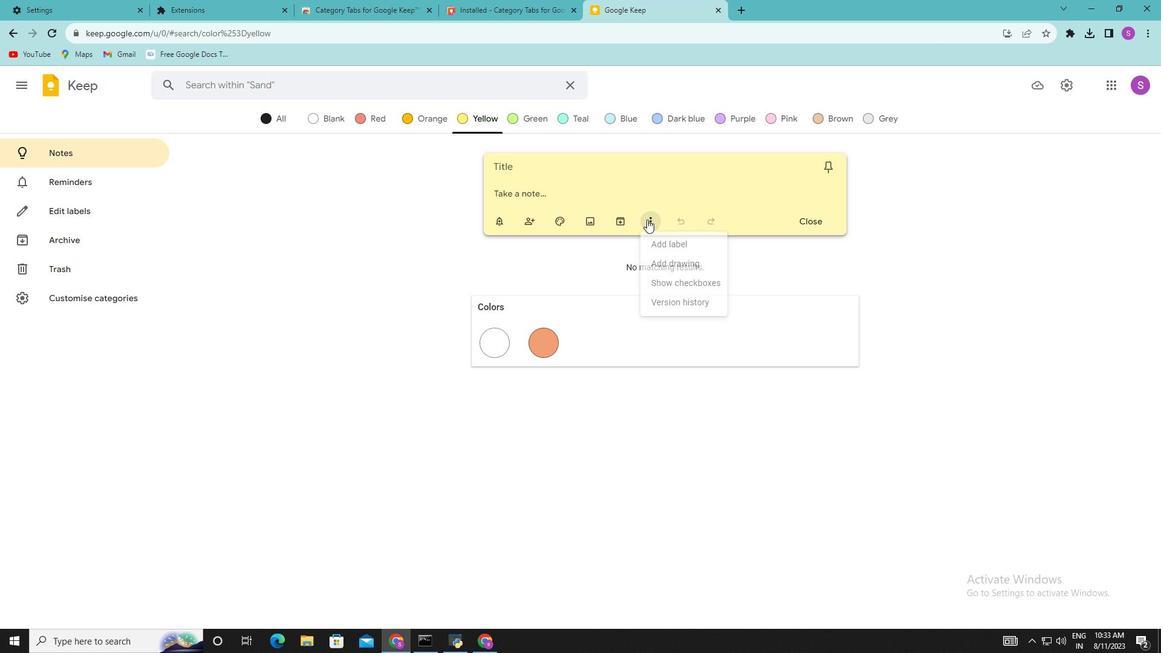 
Action: Mouse pressed left at (647, 219)
Screenshot: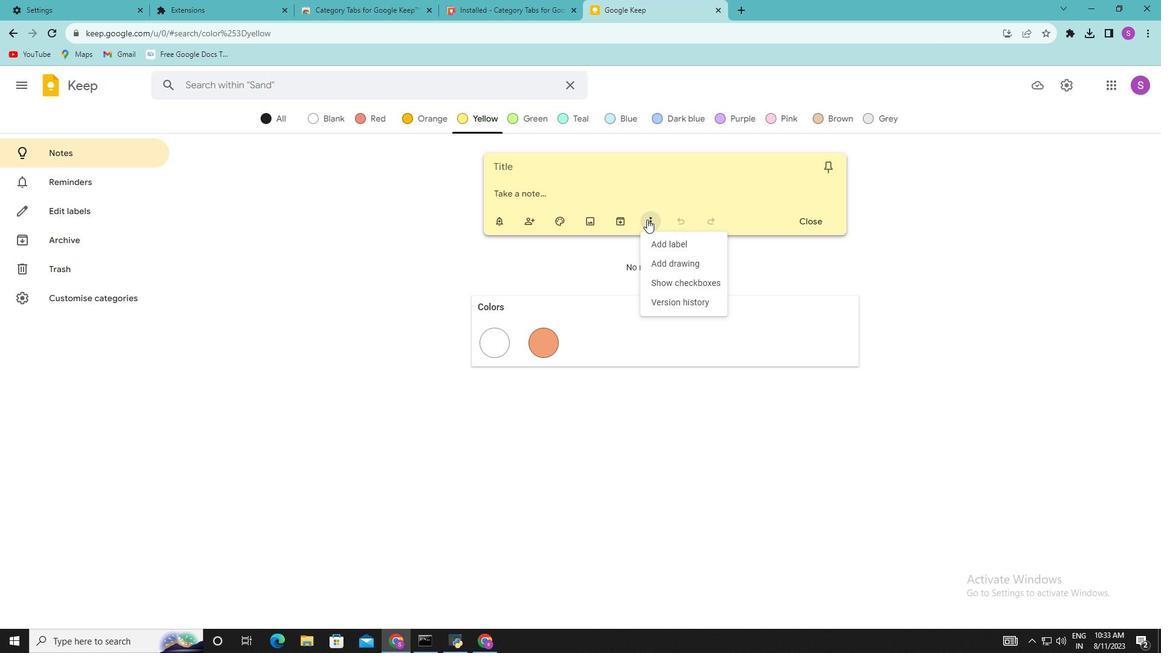 
Action: Mouse moved to (677, 282)
Screenshot: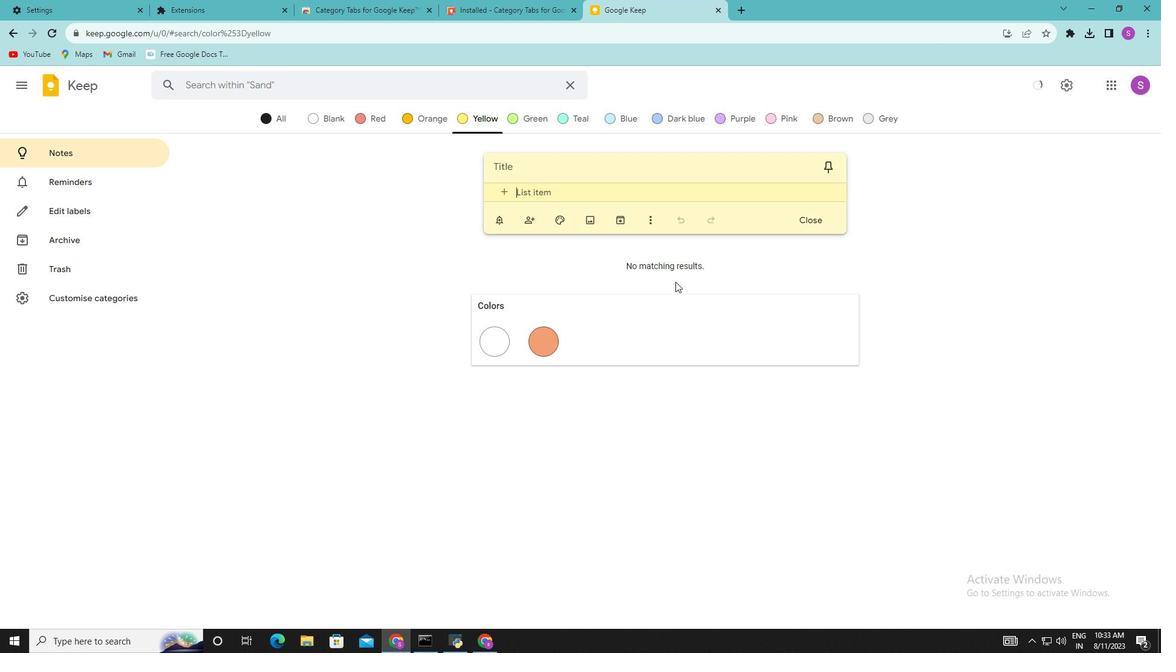 
Action: Mouse pressed left at (677, 282)
Screenshot: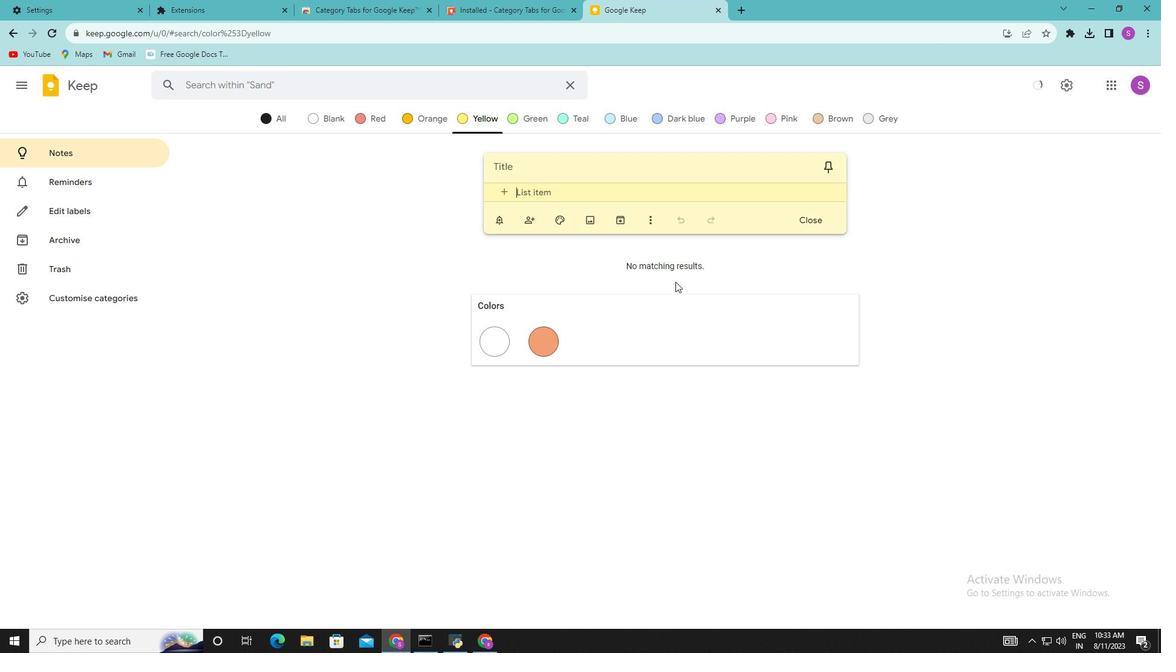 
Action: Mouse moved to (529, 212)
Screenshot: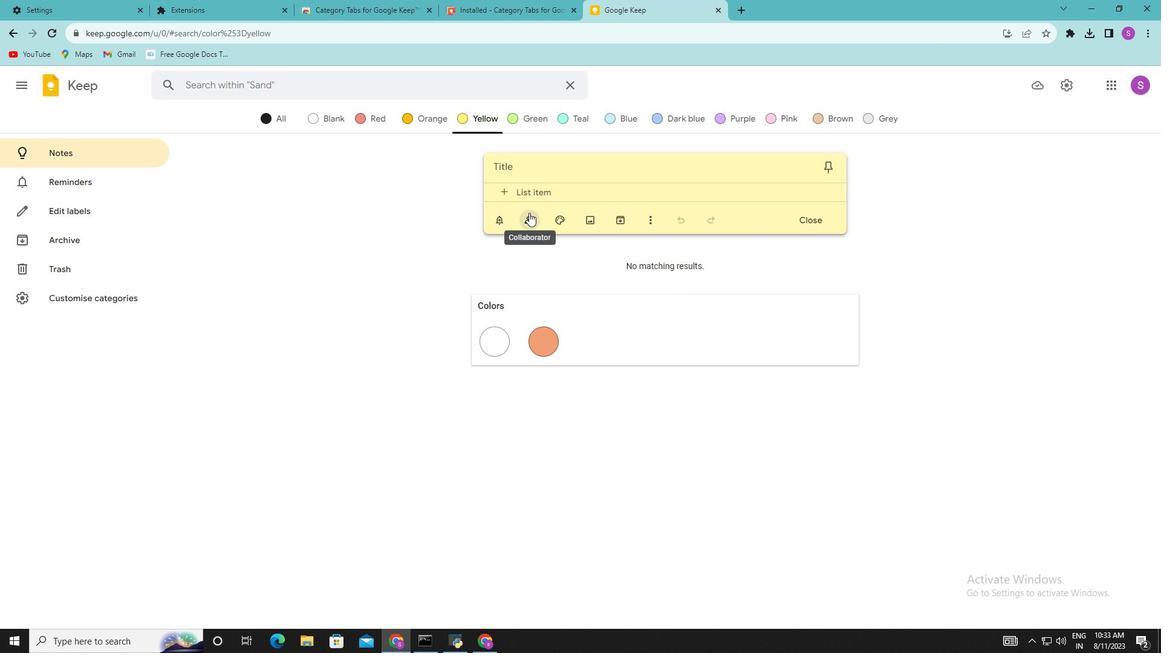 
Action: Key pressed tj<Key.backspace>
Screenshot: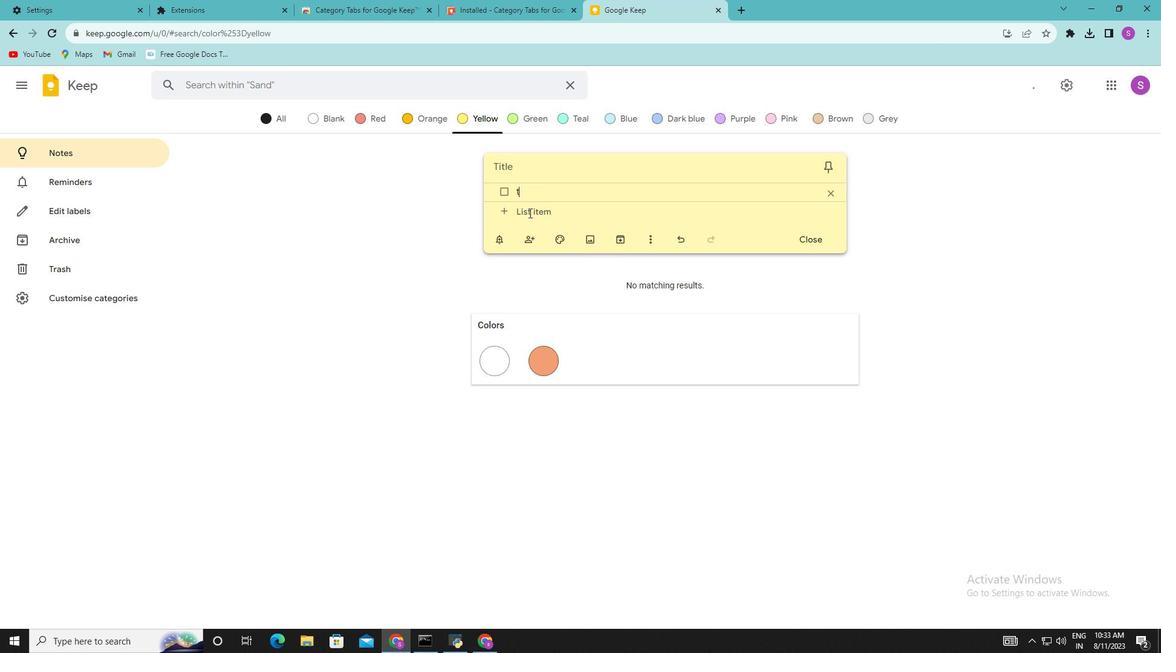 
Action: Mouse moved to (502, 212)
Screenshot: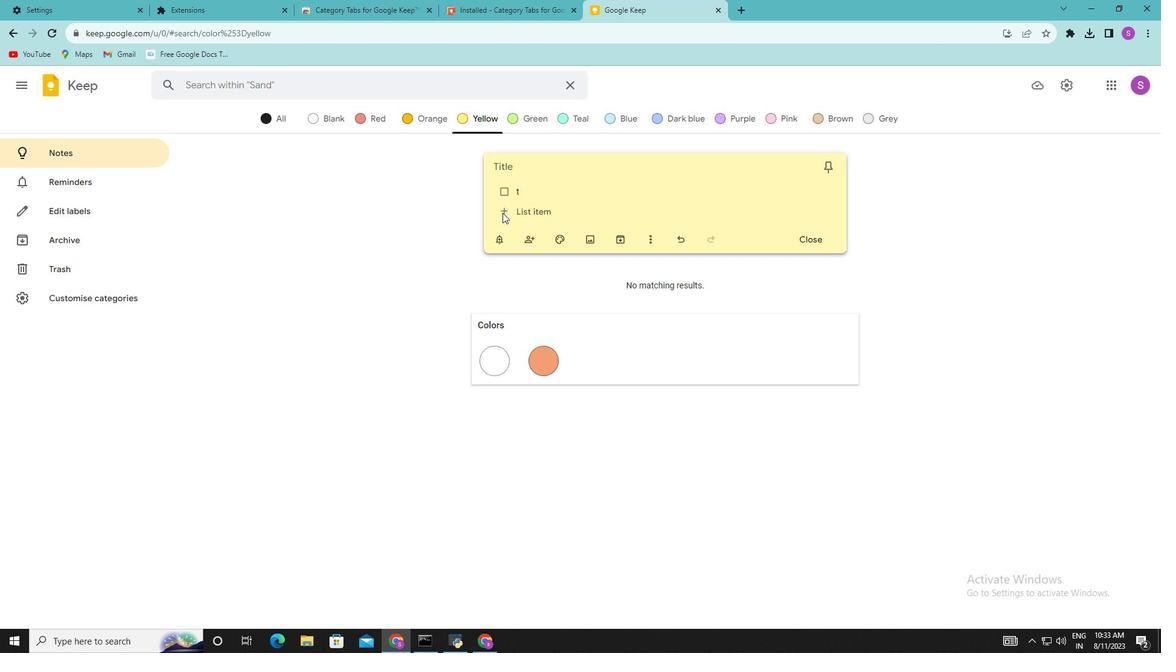 
Action: Mouse pressed left at (502, 212)
Screenshot: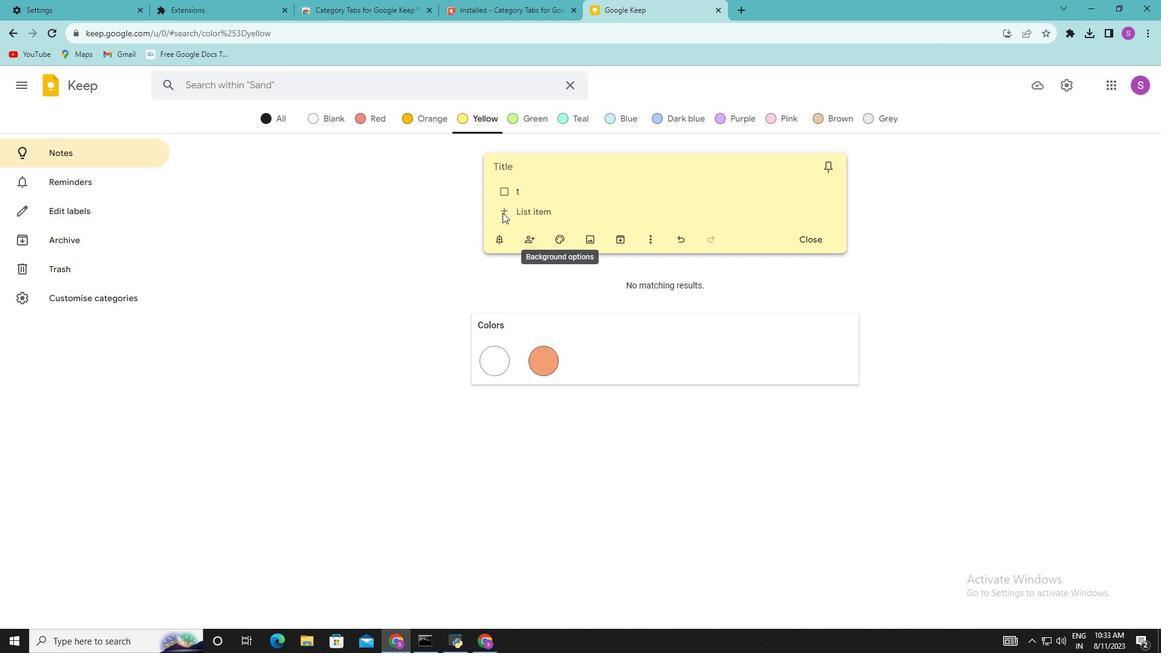 
Action: Mouse pressed left at (502, 212)
Screenshot: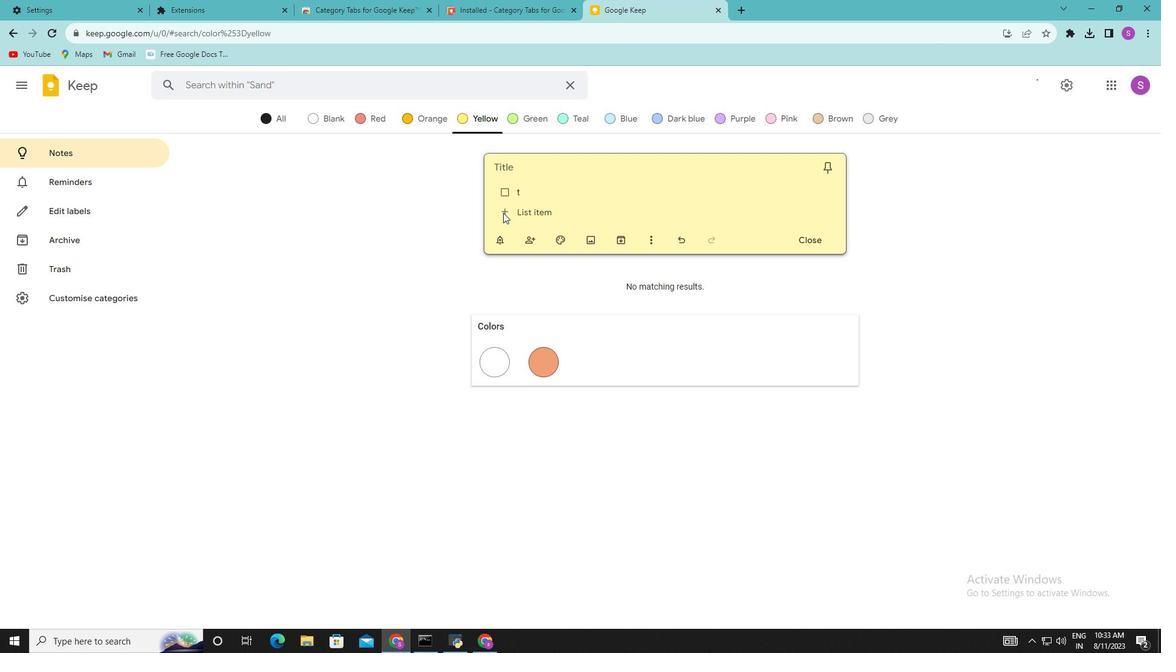 
Action: Mouse moved to (503, 212)
Screenshot: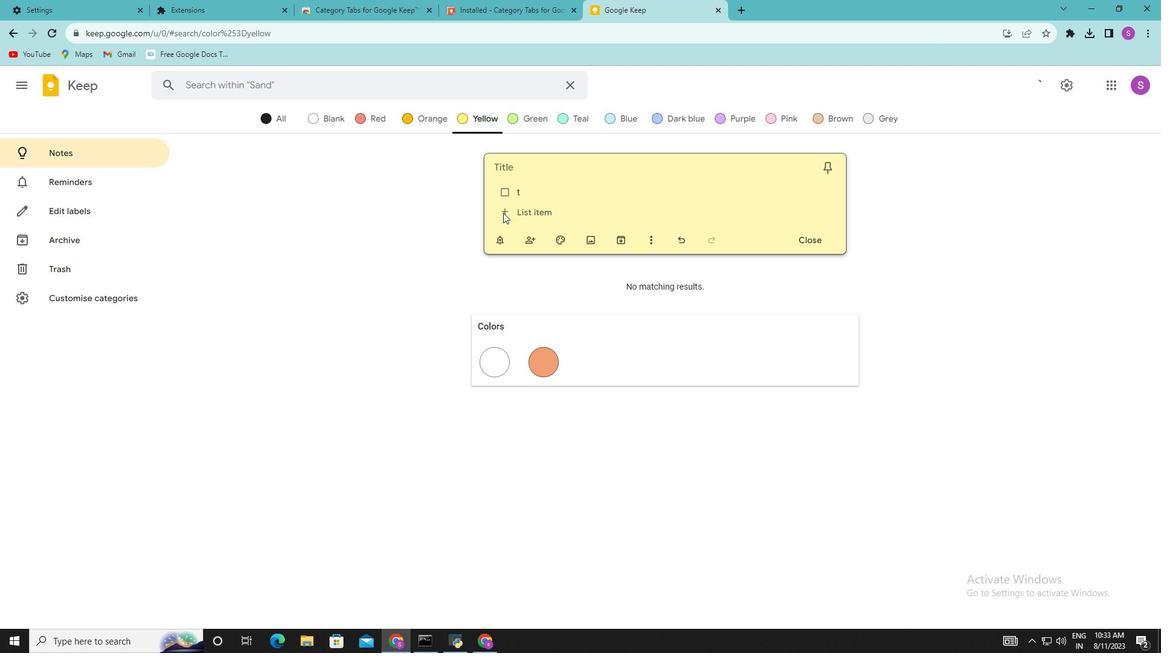 
Action: Mouse pressed left at (503, 212)
Screenshot: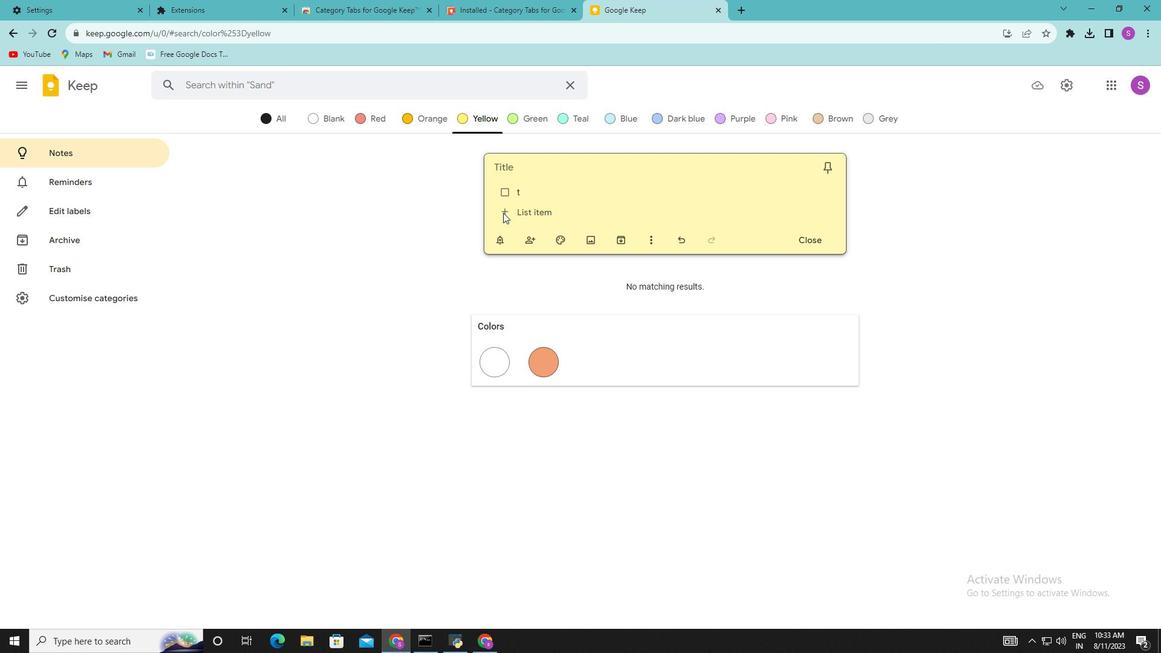 
Action: Mouse moved to (523, 189)
Screenshot: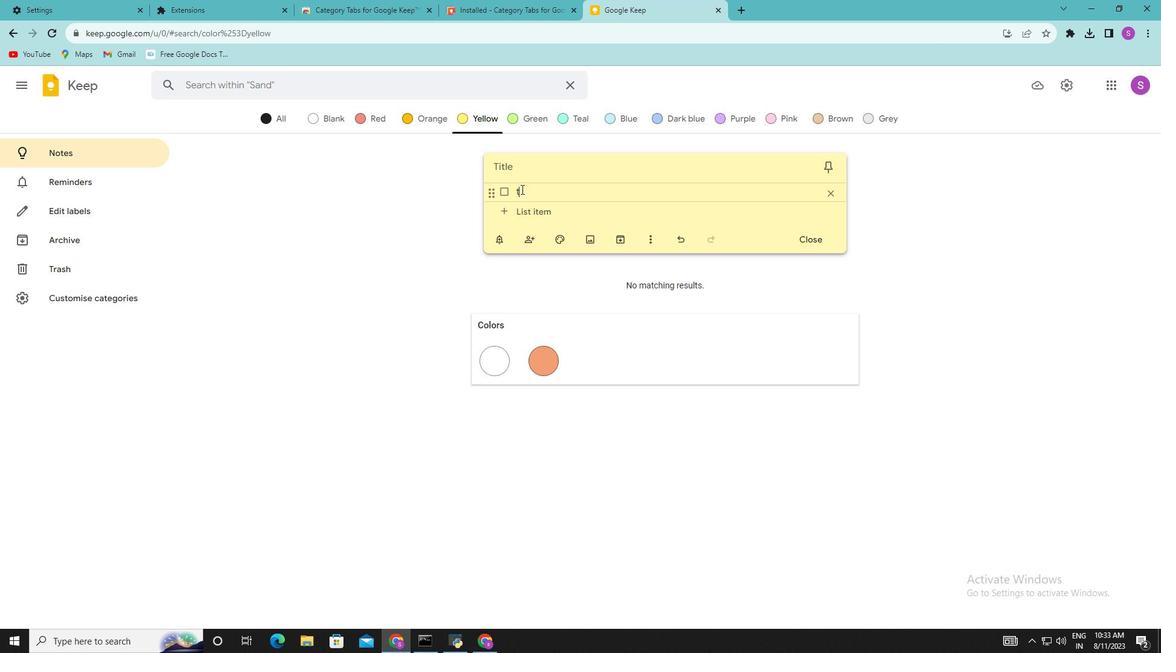 
Action: Mouse pressed left at (523, 189)
Screenshot: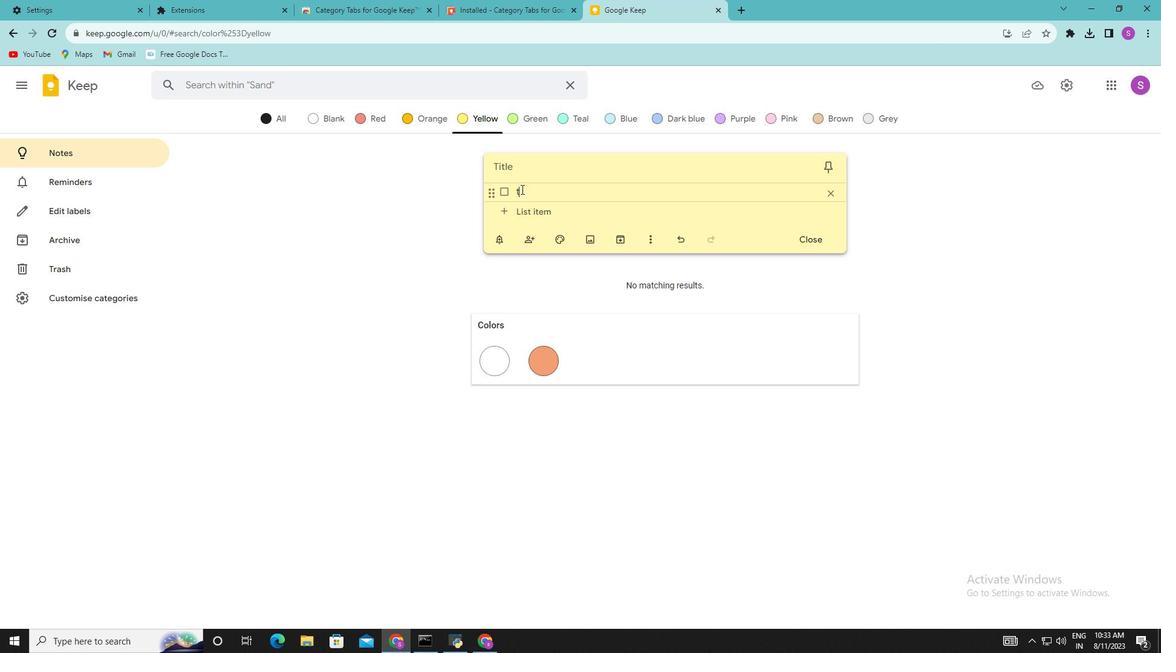 
Action: Mouse moved to (520, 189)
Screenshot: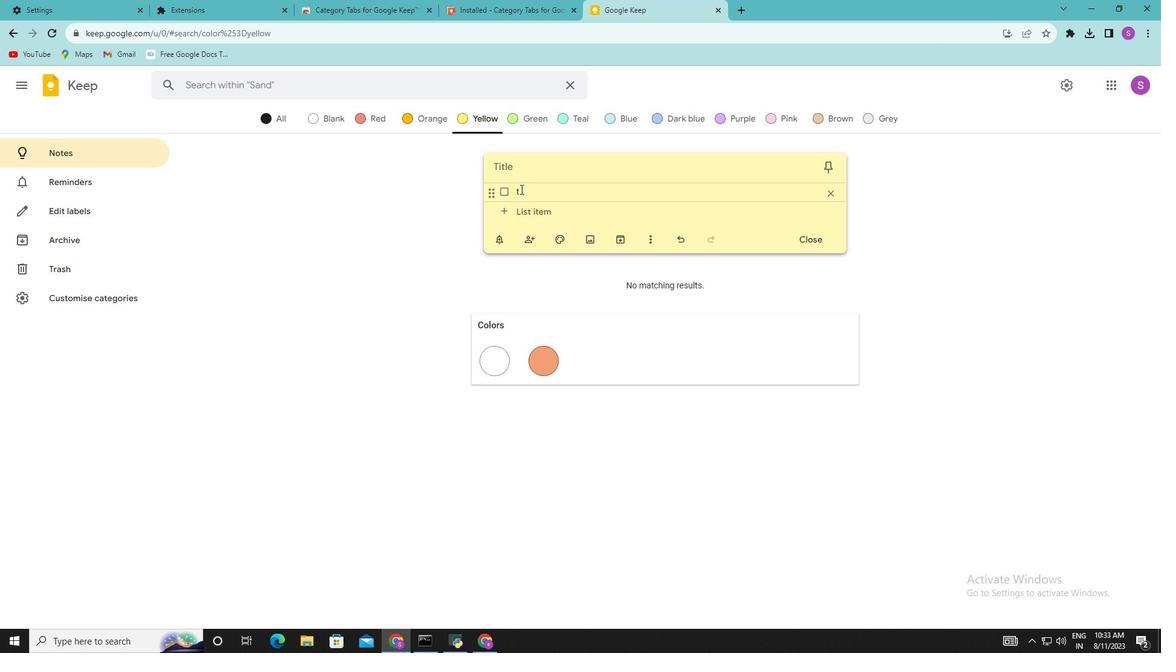 
Action: Key pressed <Key.backspace><Key.shift>Monday<Key.space><Key.shift>Lists
Screenshot: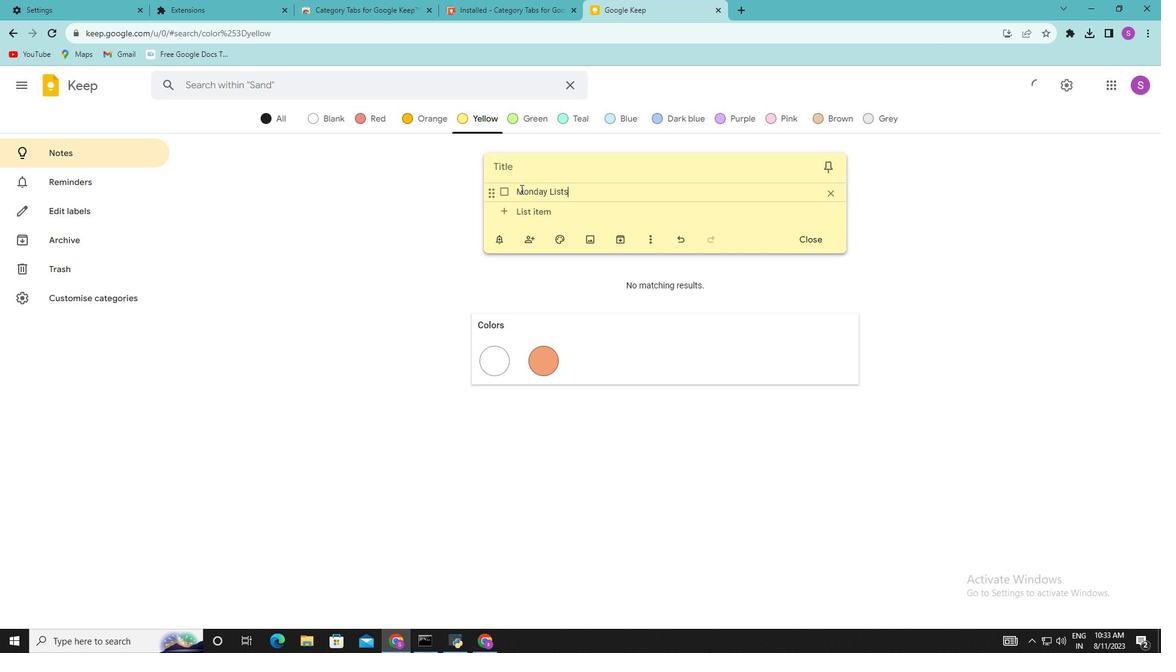
Action: Mouse moved to (828, 162)
Screenshot: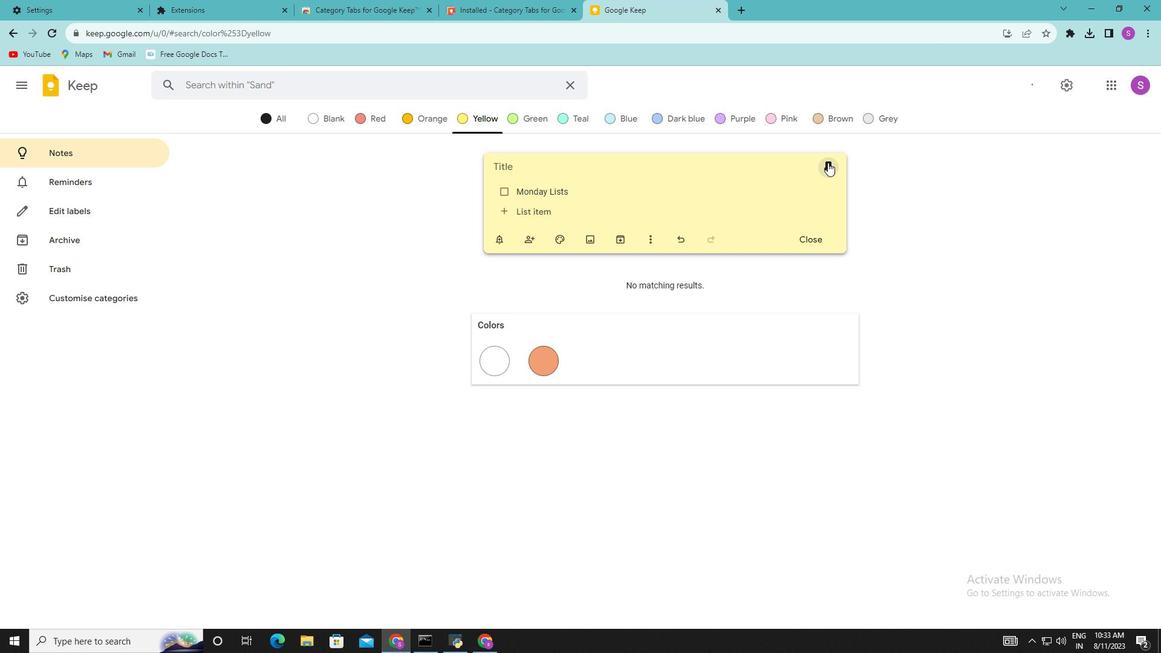
Action: Mouse pressed left at (828, 162)
Screenshot: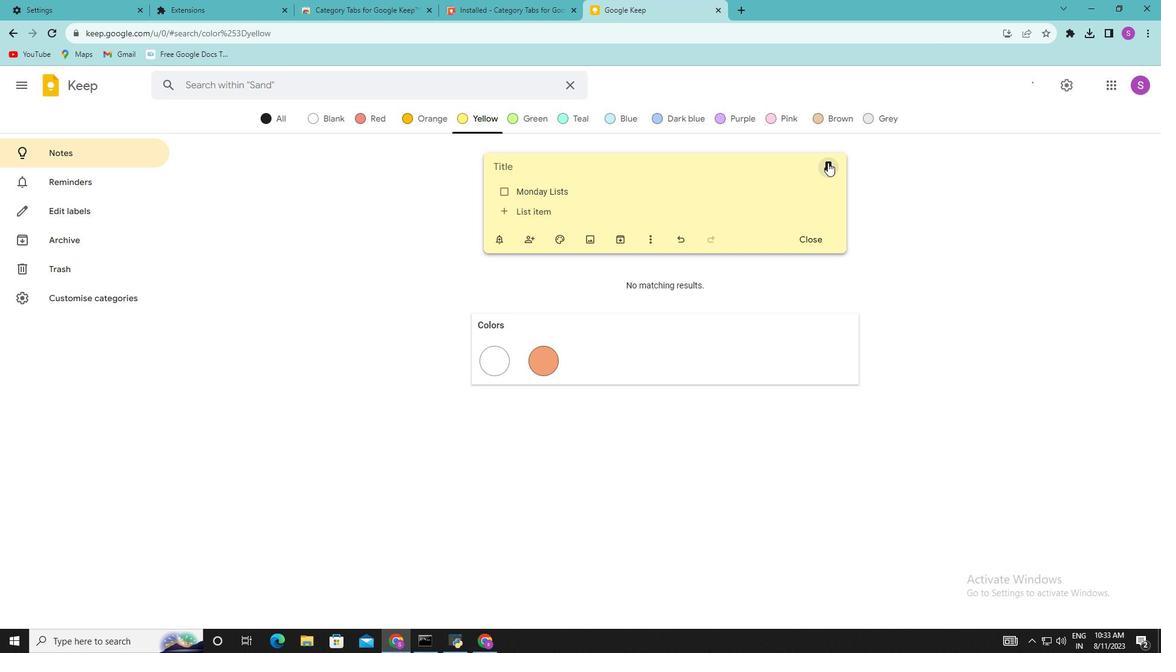 
Action: Mouse moved to (588, 240)
Screenshot: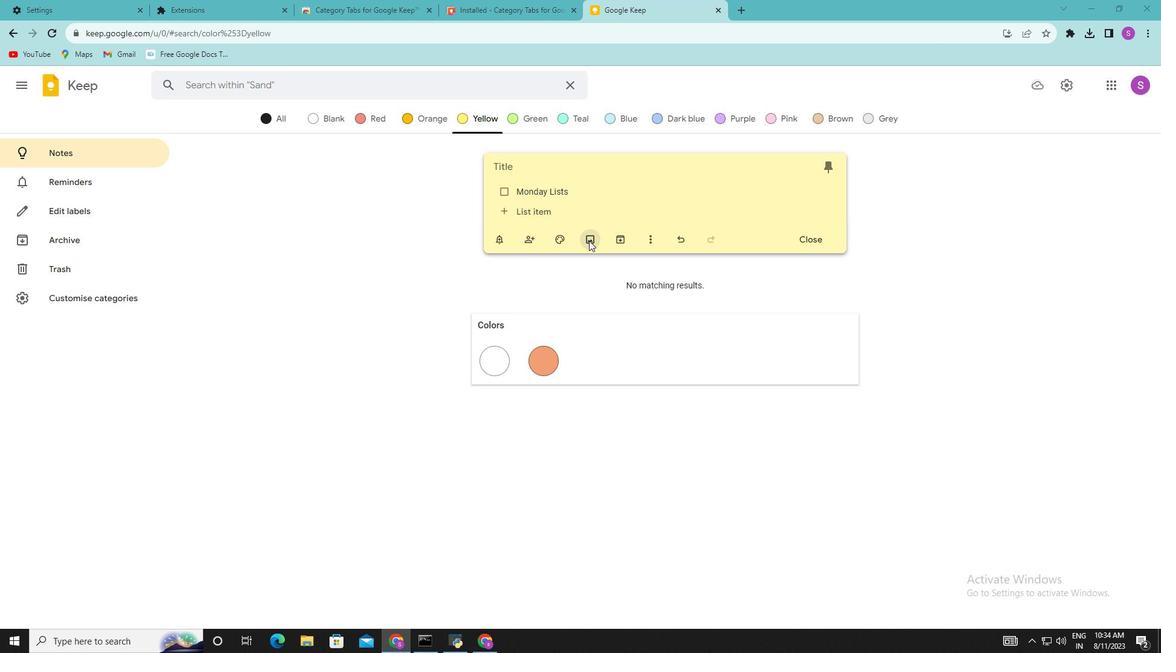 
Action: Mouse pressed left at (588, 240)
Screenshot: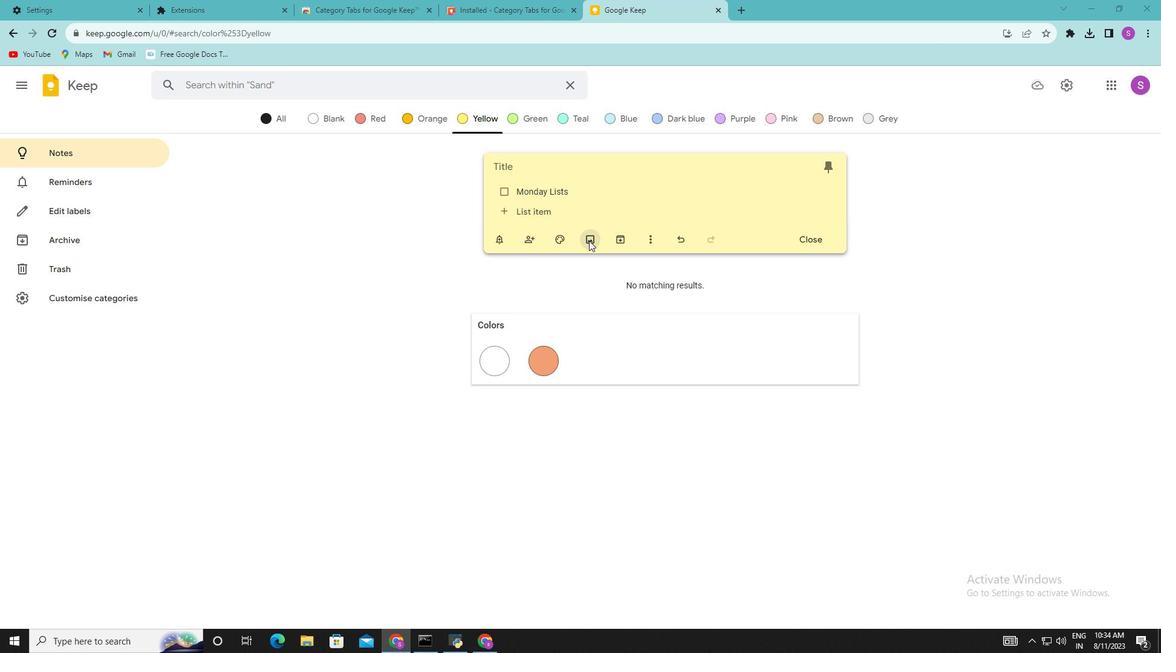
Action: Mouse moved to (68, 198)
Screenshot: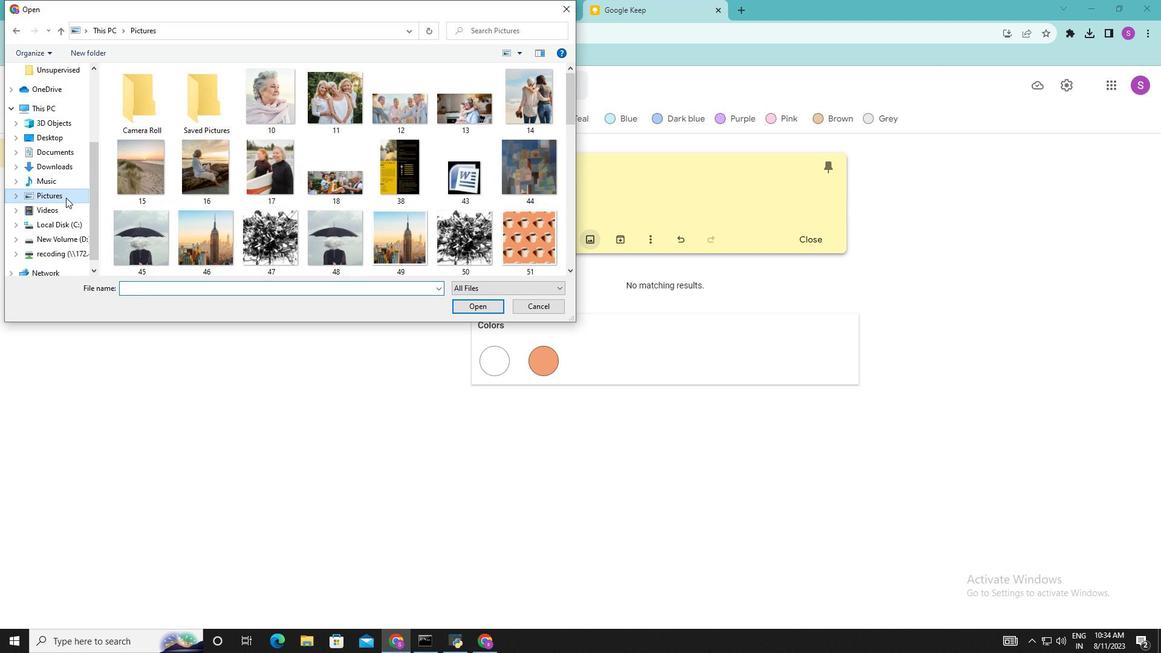 
Action: Mouse pressed left at (68, 198)
Screenshot: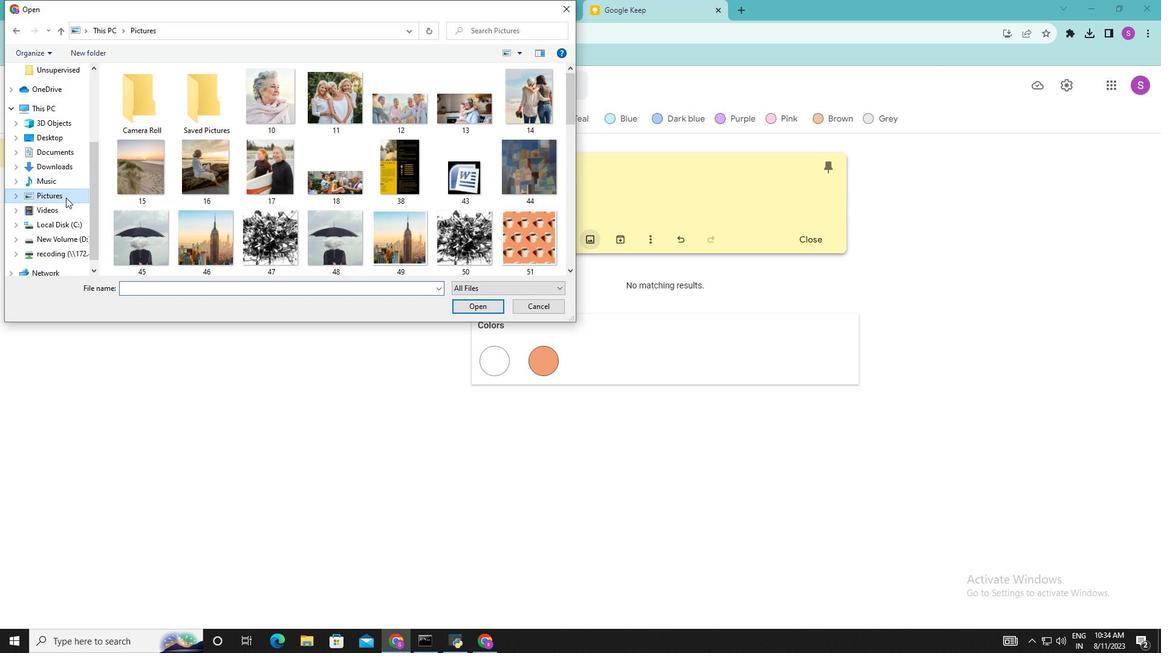 
Action: Mouse moved to (384, 152)
Screenshot: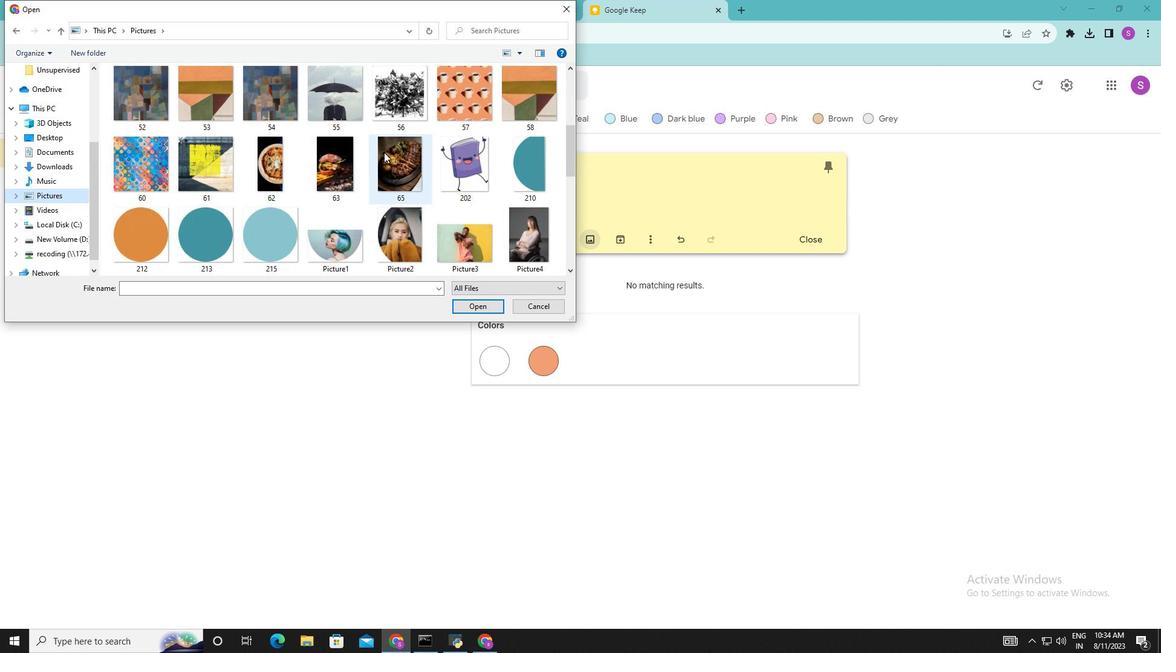 
Action: Mouse scrolled (384, 151) with delta (0, 0)
Screenshot: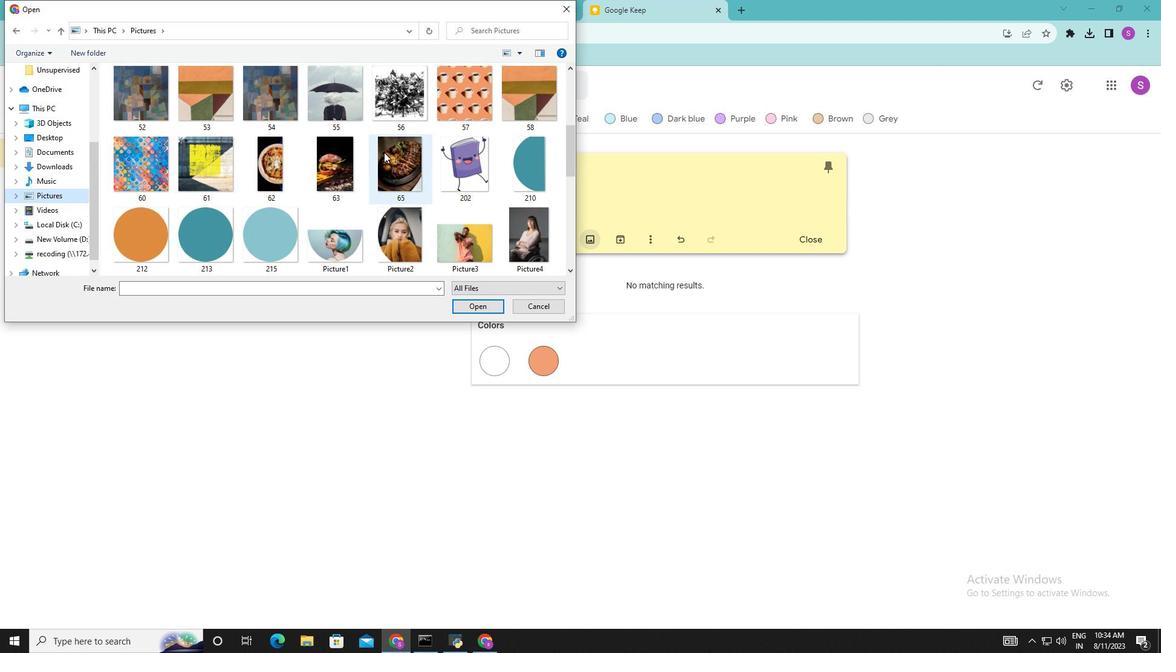 
Action: Mouse scrolled (384, 151) with delta (0, 0)
Screenshot: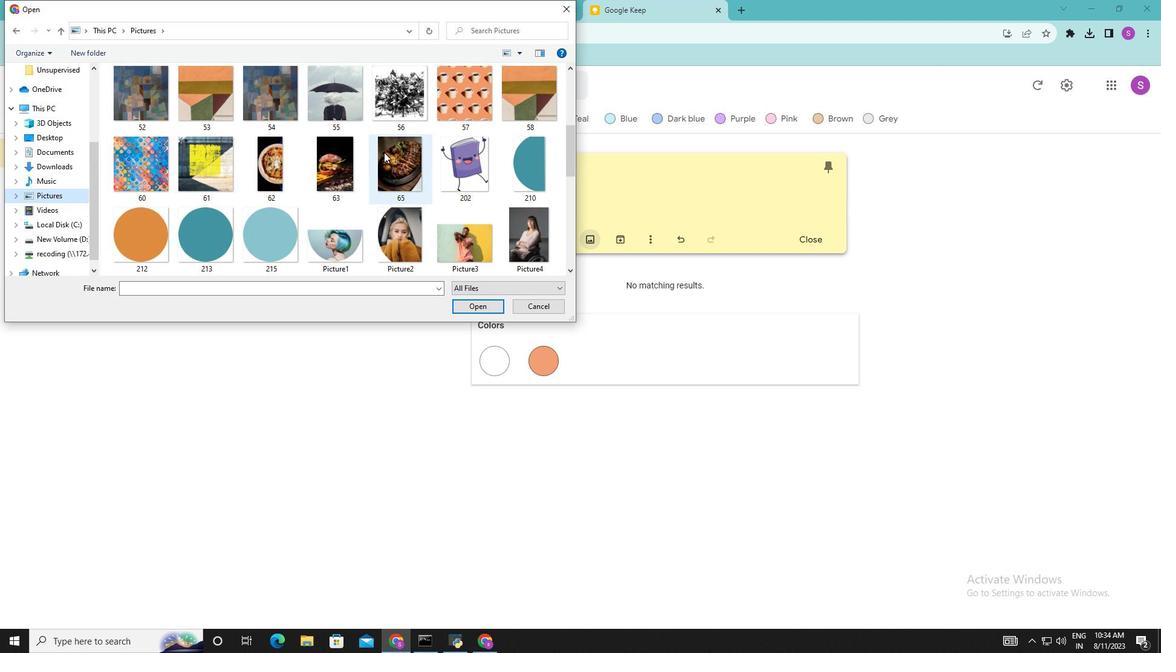 
Action: Mouse scrolled (384, 151) with delta (0, 0)
Screenshot: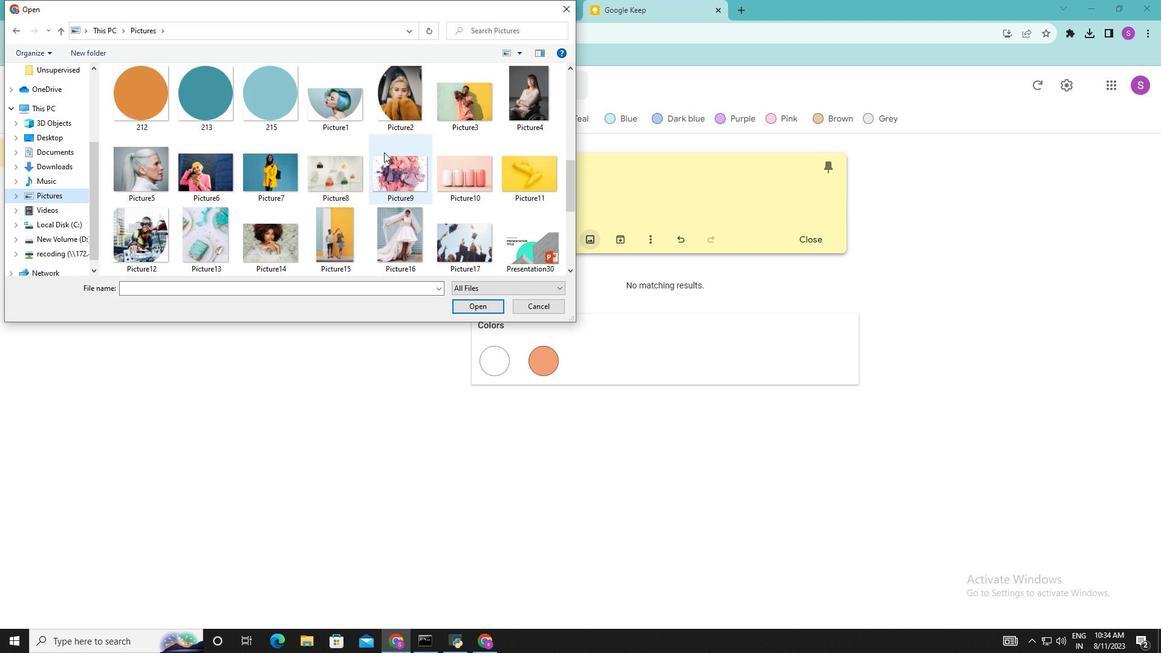 
Action: Mouse moved to (255, 203)
Screenshot: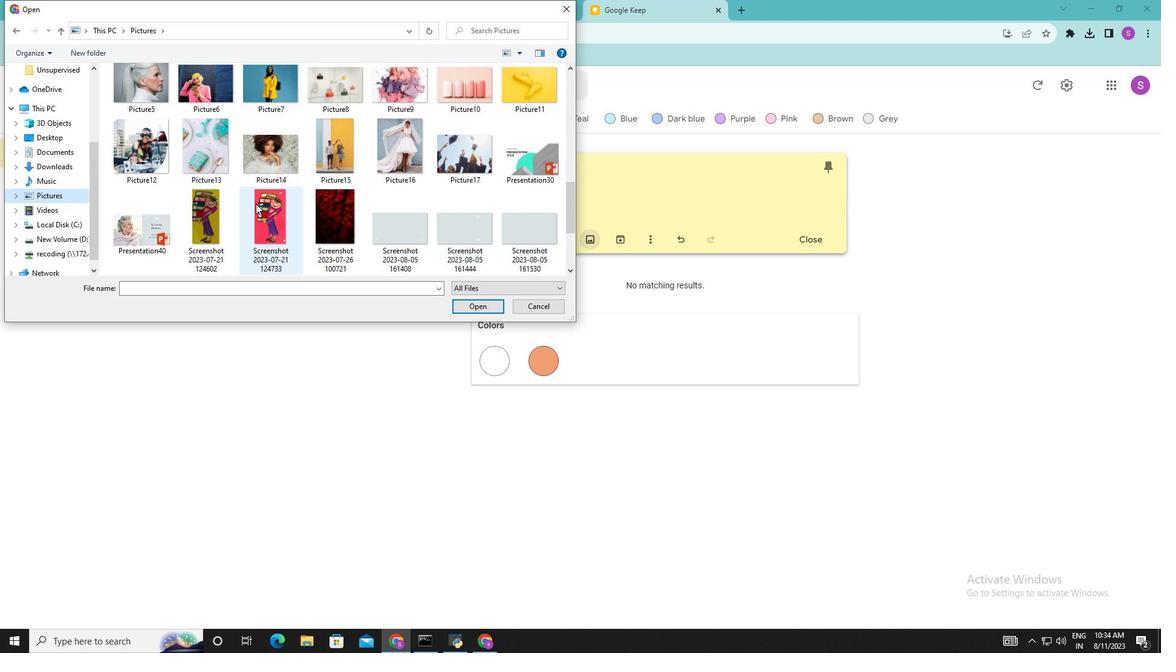 
Action: Mouse scrolled (255, 203) with delta (0, 0)
Screenshot: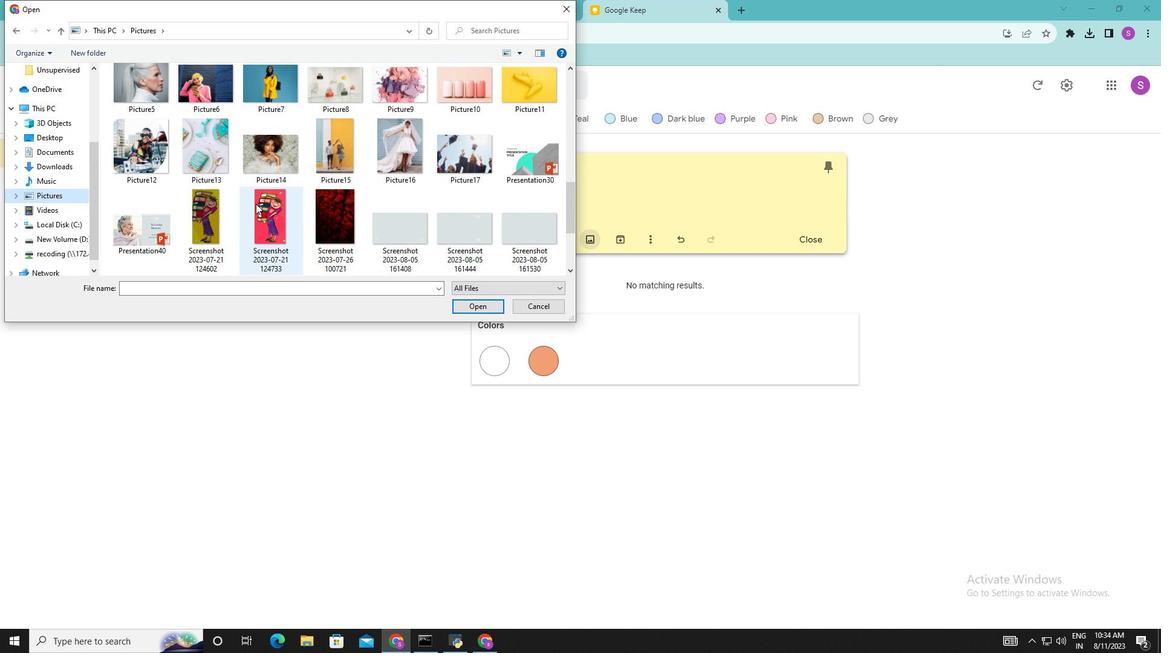
Action: Mouse moved to (207, 228)
Screenshot: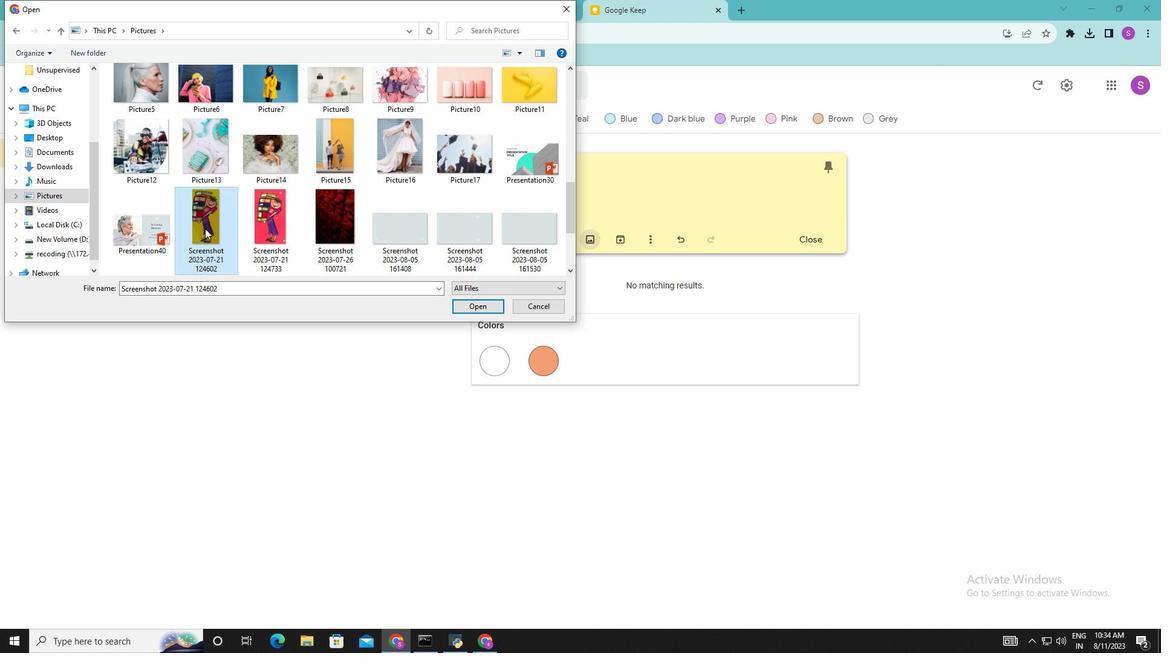 
Action: Mouse pressed left at (207, 228)
Screenshot: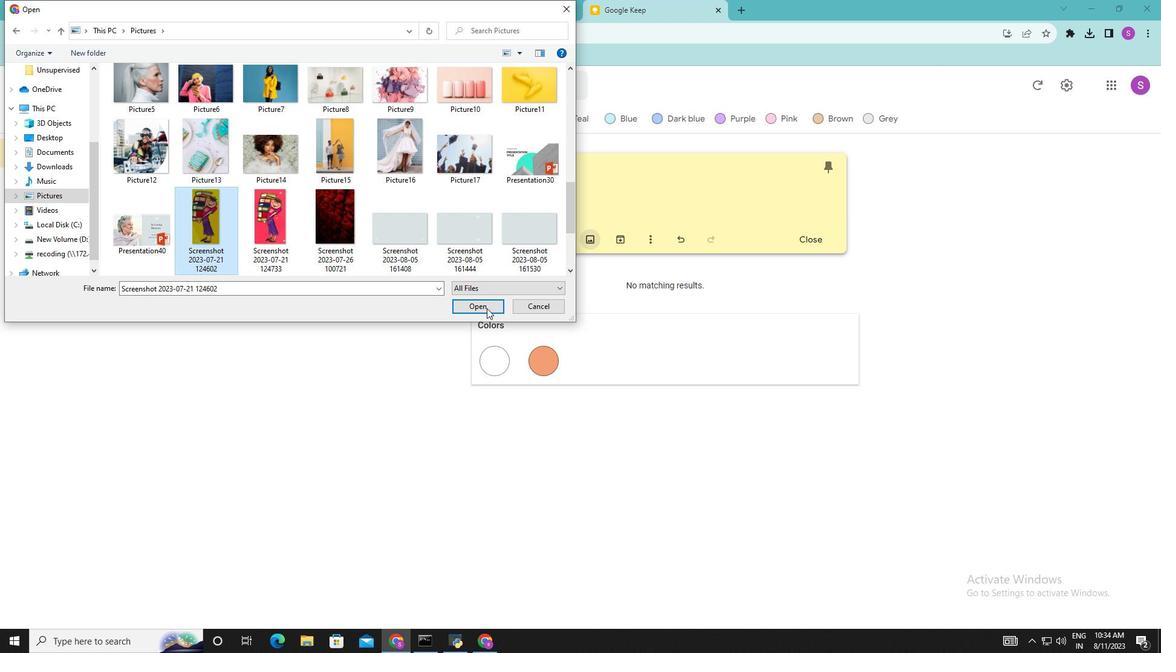 
Action: Mouse moved to (477, 305)
Screenshot: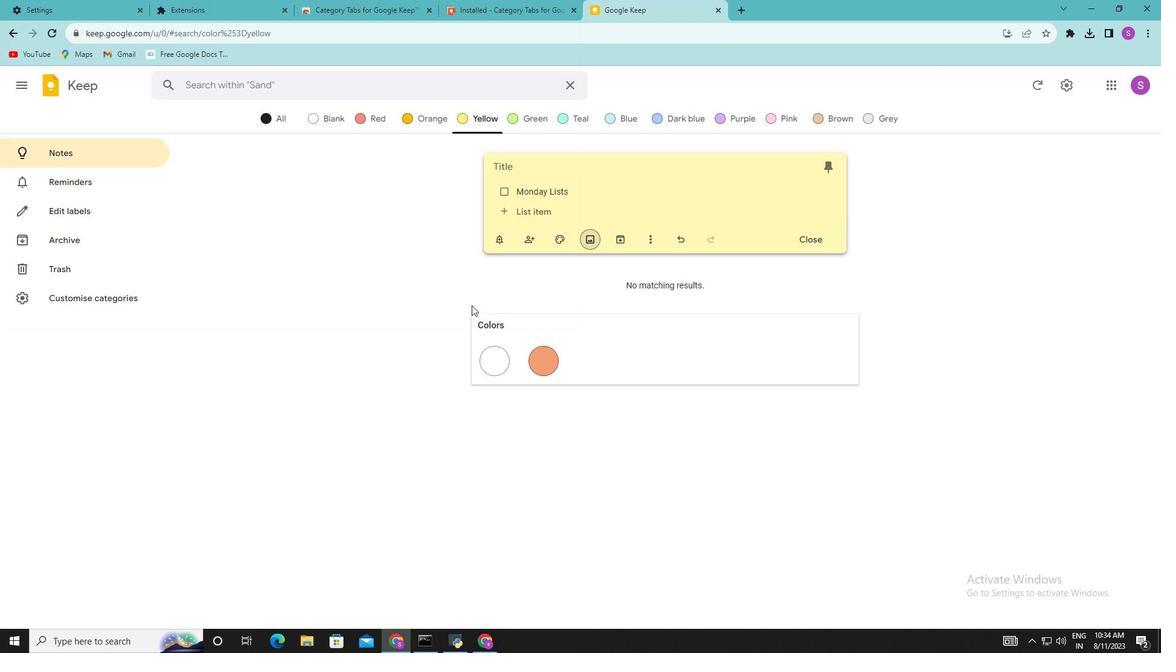 
Action: Mouse pressed left at (477, 305)
Screenshot: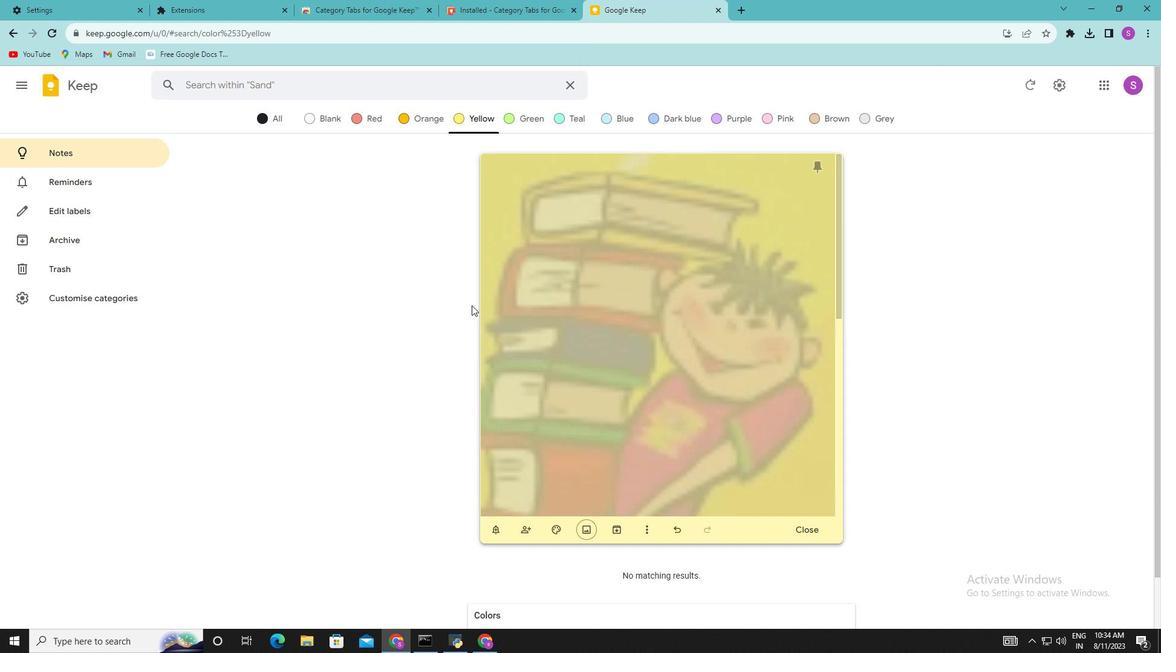 
Action: Mouse moved to (682, 349)
Screenshot: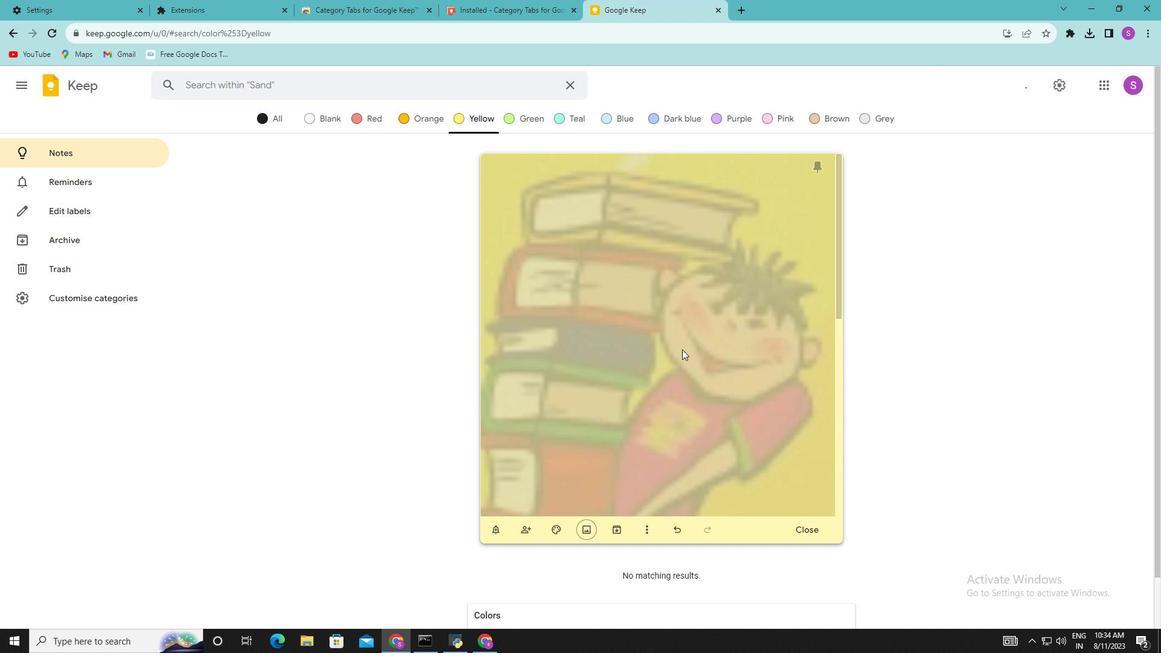 
Action: Mouse pressed left at (682, 349)
Screenshot: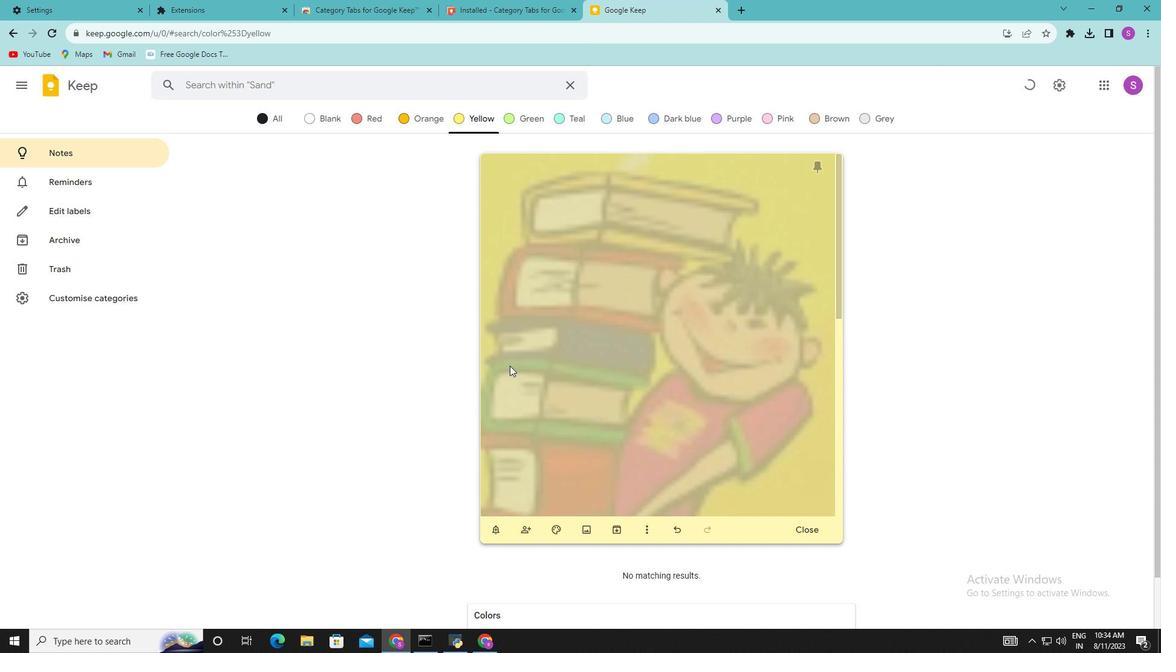 
Action: Mouse moved to (571, 351)
Screenshot: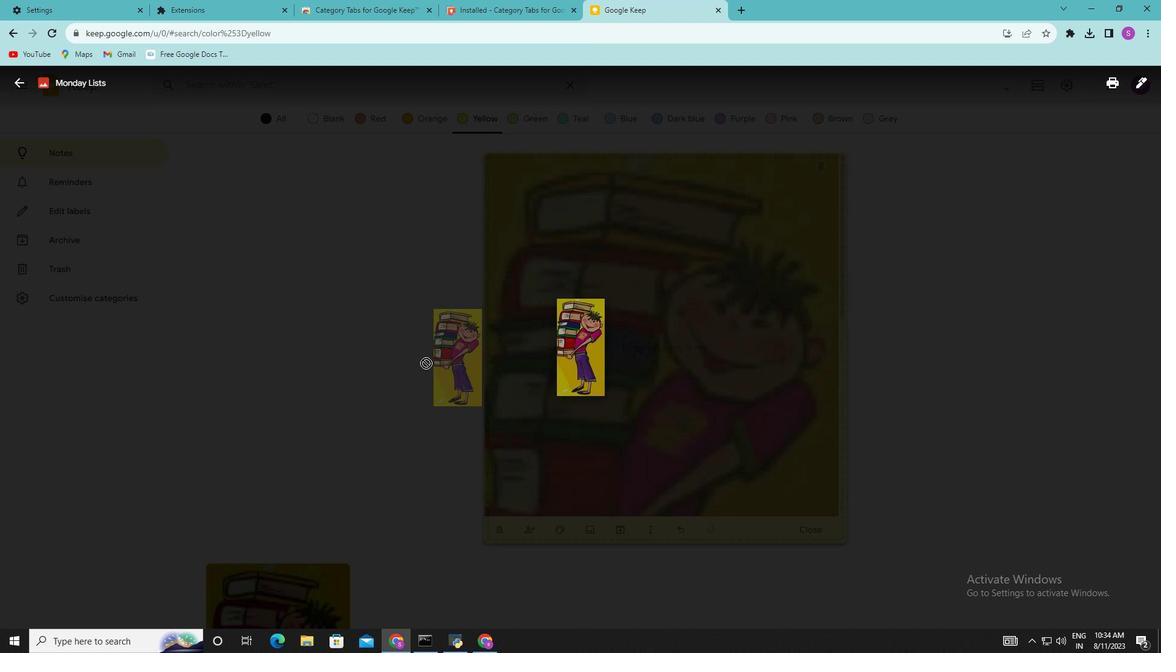 
Action: Mouse pressed left at (571, 351)
Screenshot: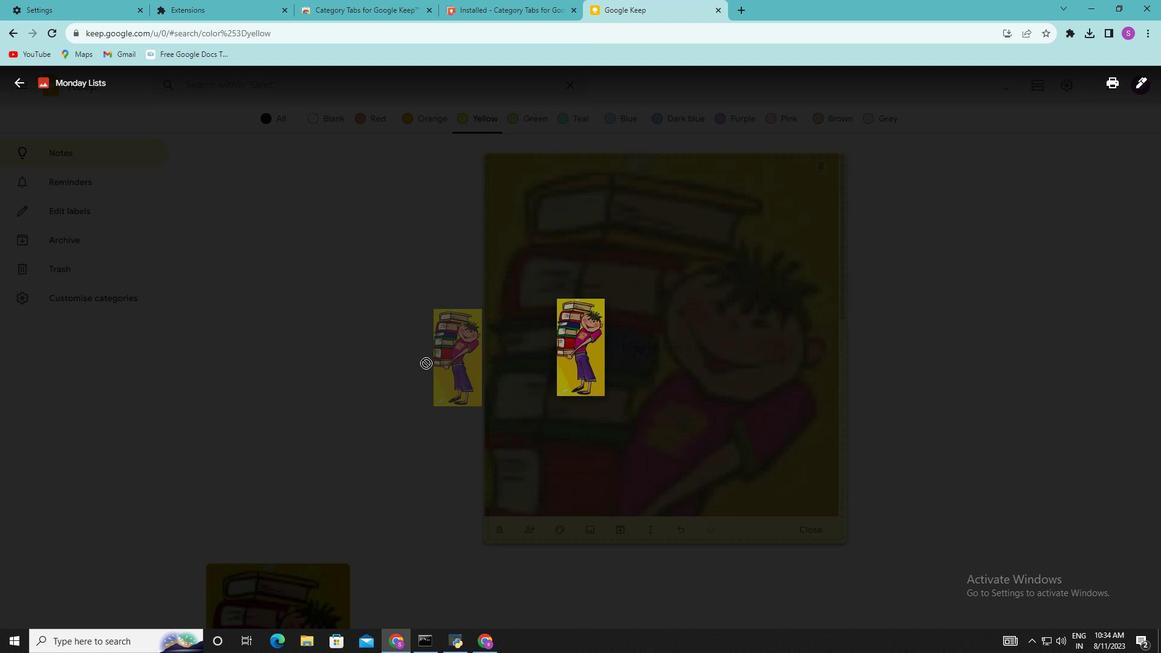 
Action: Mouse moved to (897, 308)
Screenshot: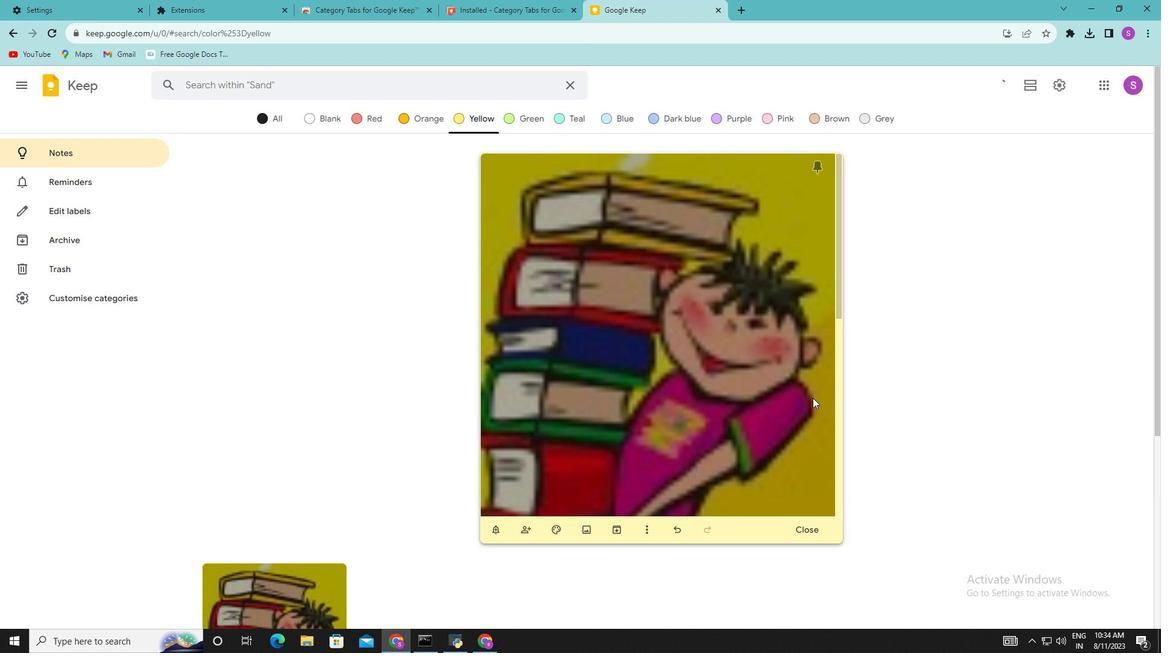
Action: Mouse pressed left at (897, 308)
Screenshot: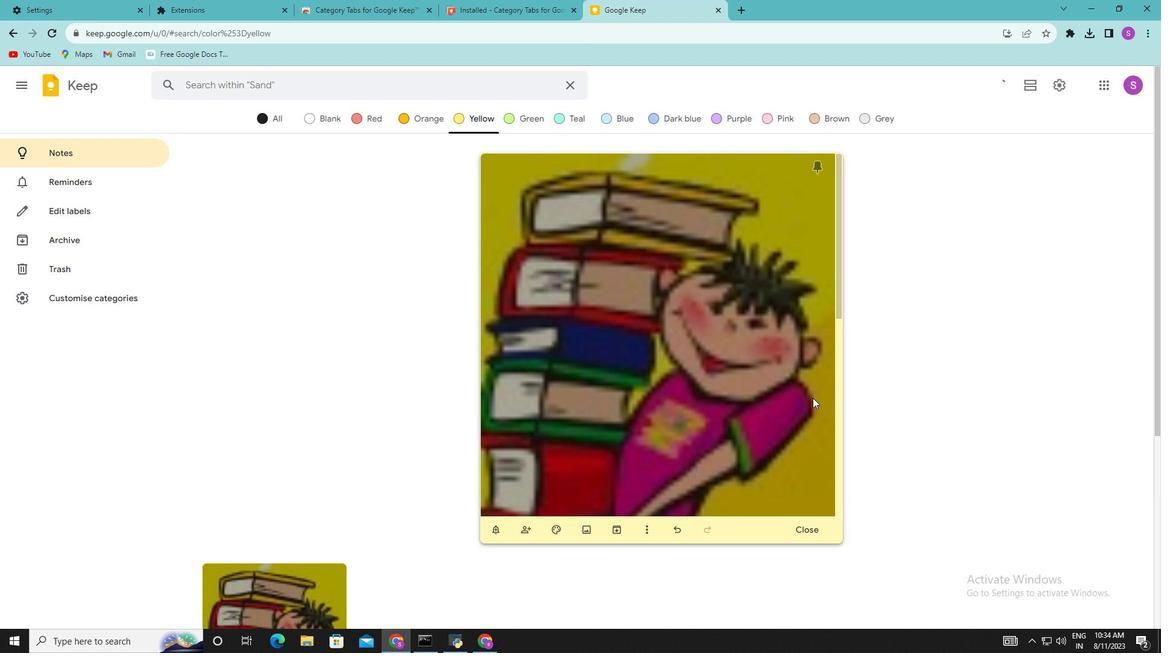 
Action: Mouse moved to (136, 476)
Screenshot: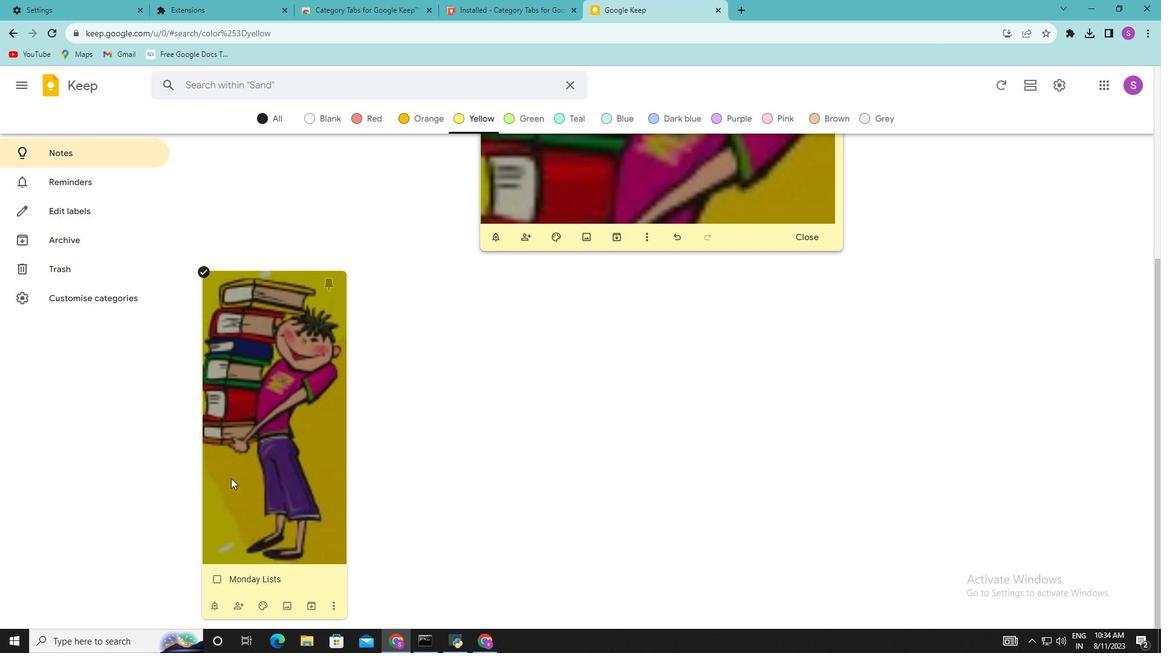 
Action: Mouse scrolled (136, 476) with delta (0, 0)
Screenshot: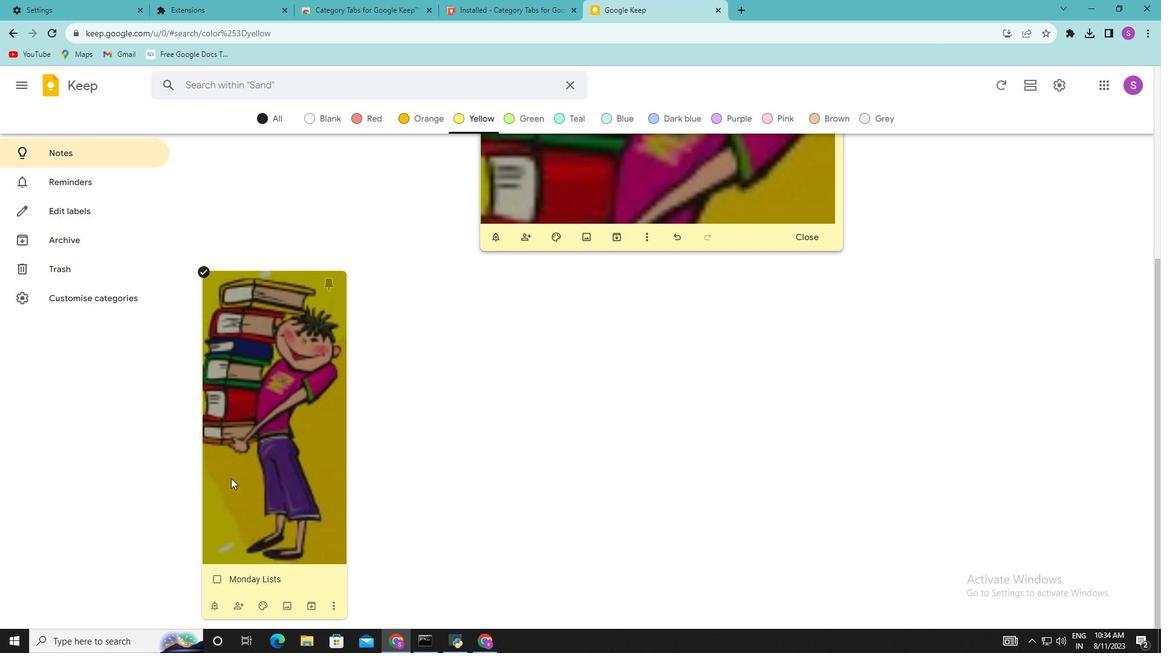 
Action: Mouse moved to (136, 477)
Screenshot: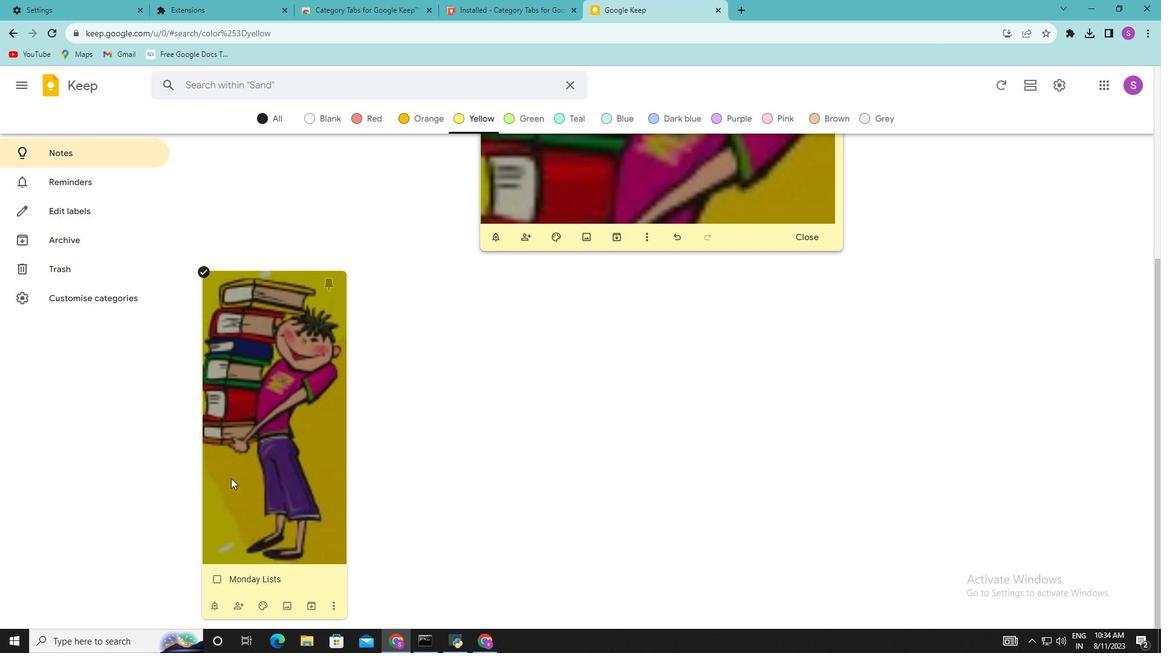 
Action: Mouse scrolled (136, 476) with delta (0, 0)
Screenshot: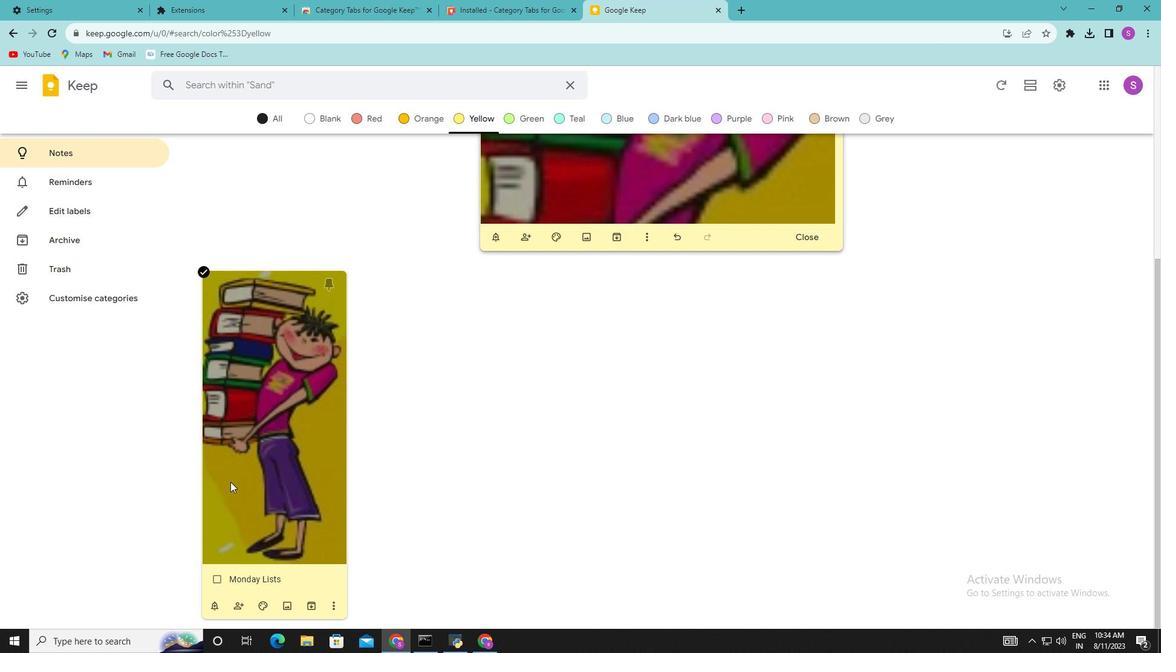 
Action: Mouse moved to (150, 471)
Screenshot: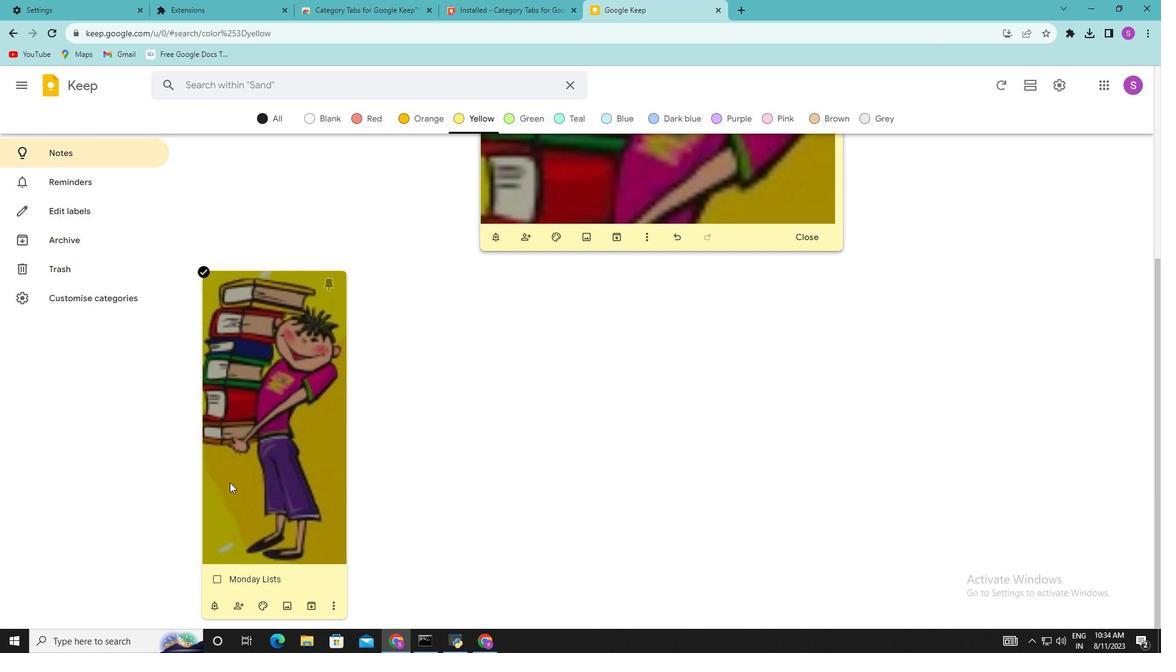 
Action: Mouse scrolled (136, 476) with delta (0, 0)
Screenshot: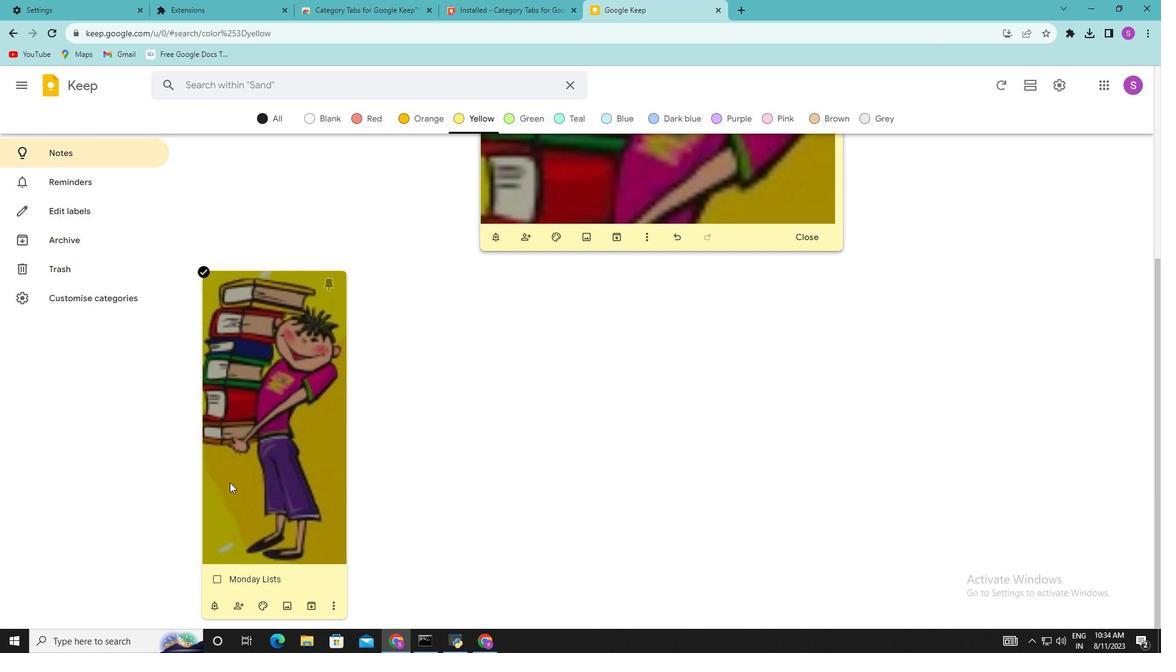 
Action: Mouse moved to (154, 467)
Screenshot: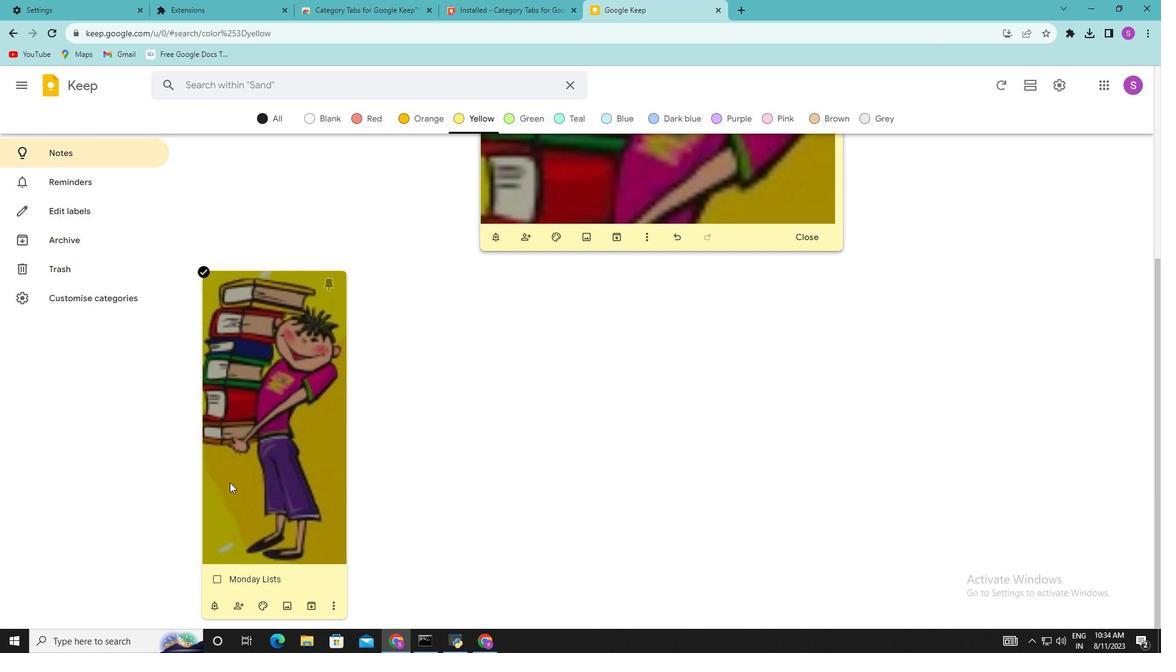 
Action: Mouse scrolled (150, 471) with delta (0, 0)
Screenshot: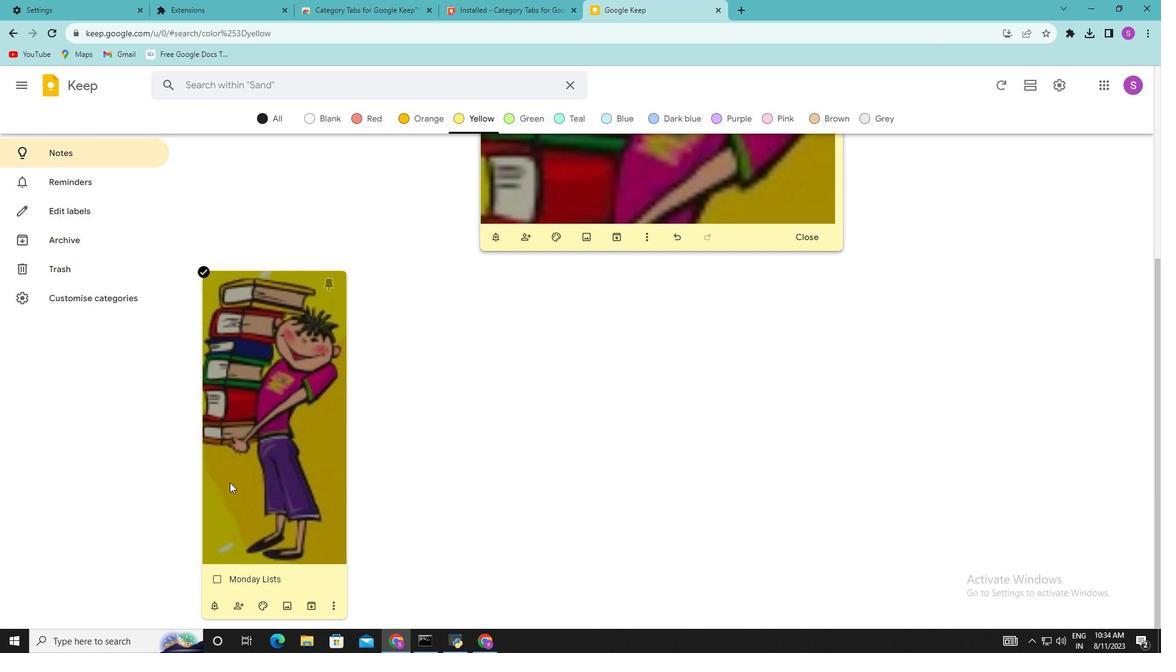 
Action: Mouse moved to (195, 430)
Screenshot: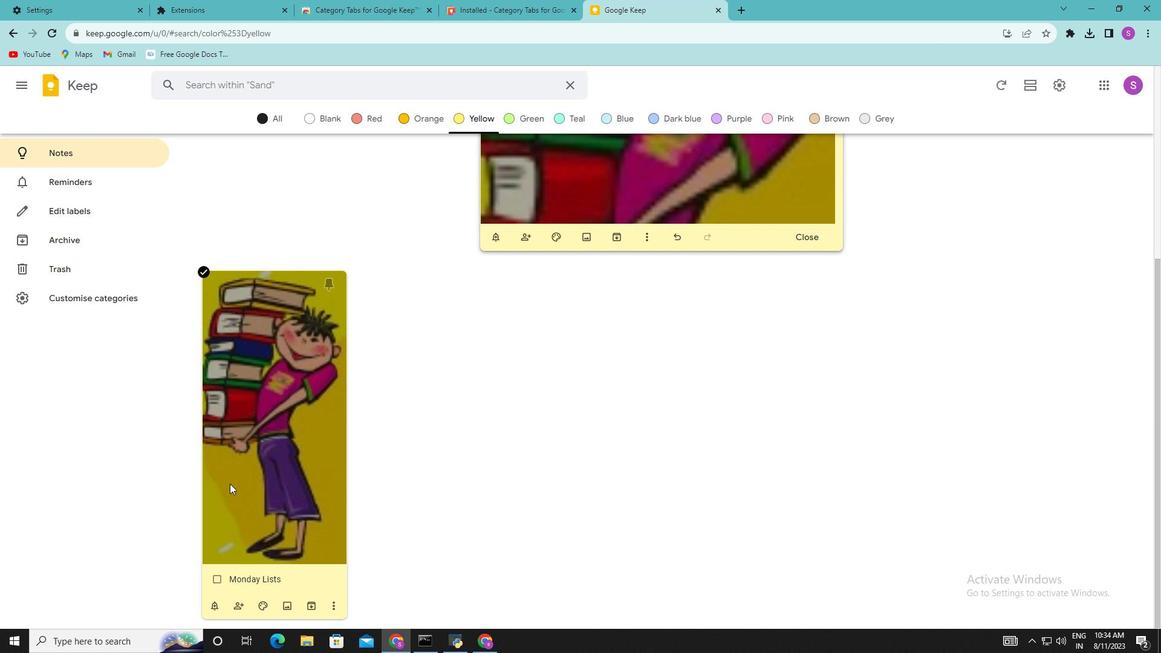 
Action: Mouse scrolled (167, 456) with delta (0, 0)
Screenshot: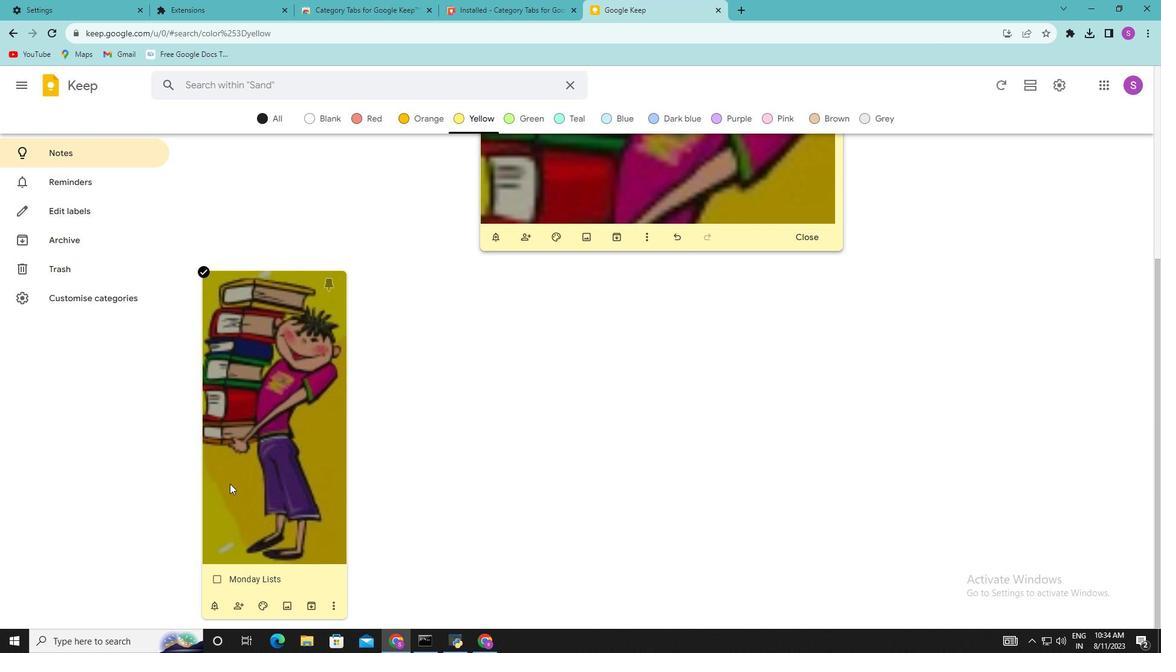 
Action: Mouse moved to (727, 475)
Screenshot: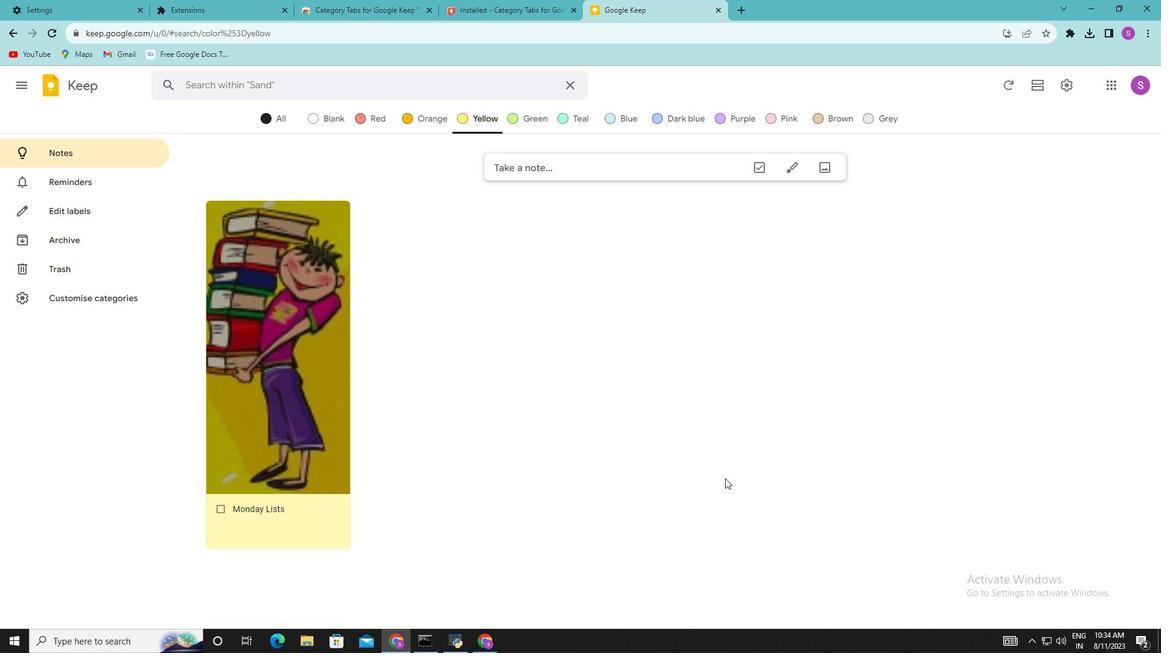 
Action: Mouse pressed left at (727, 475)
Screenshot: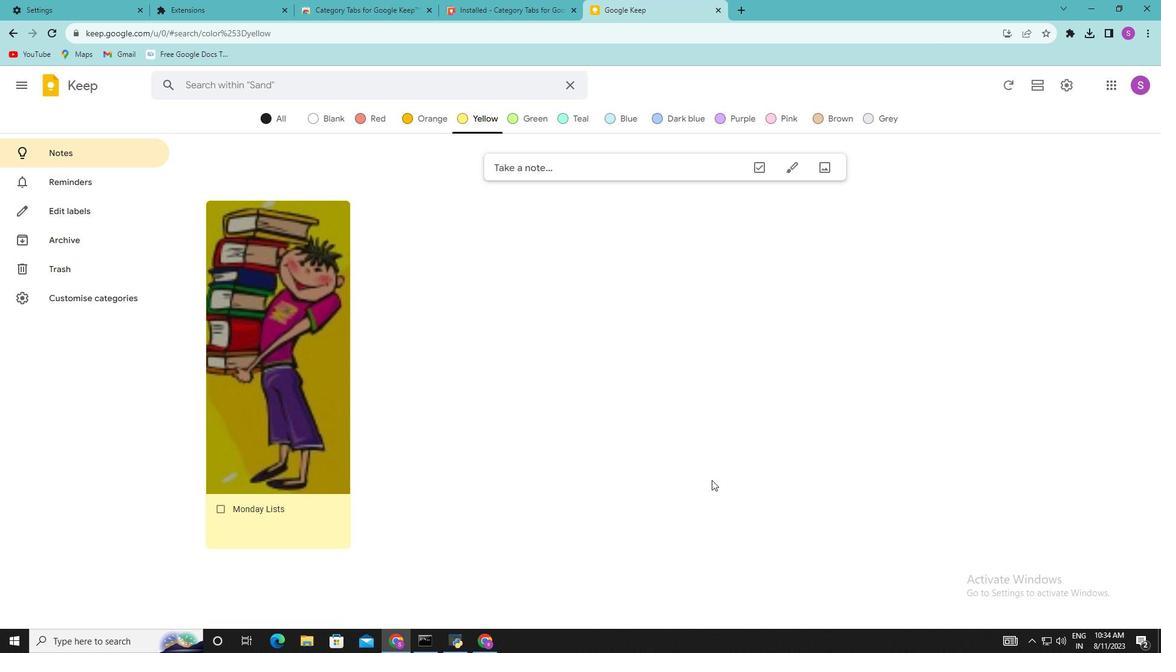 
Action: Mouse moved to (597, 456)
Screenshot: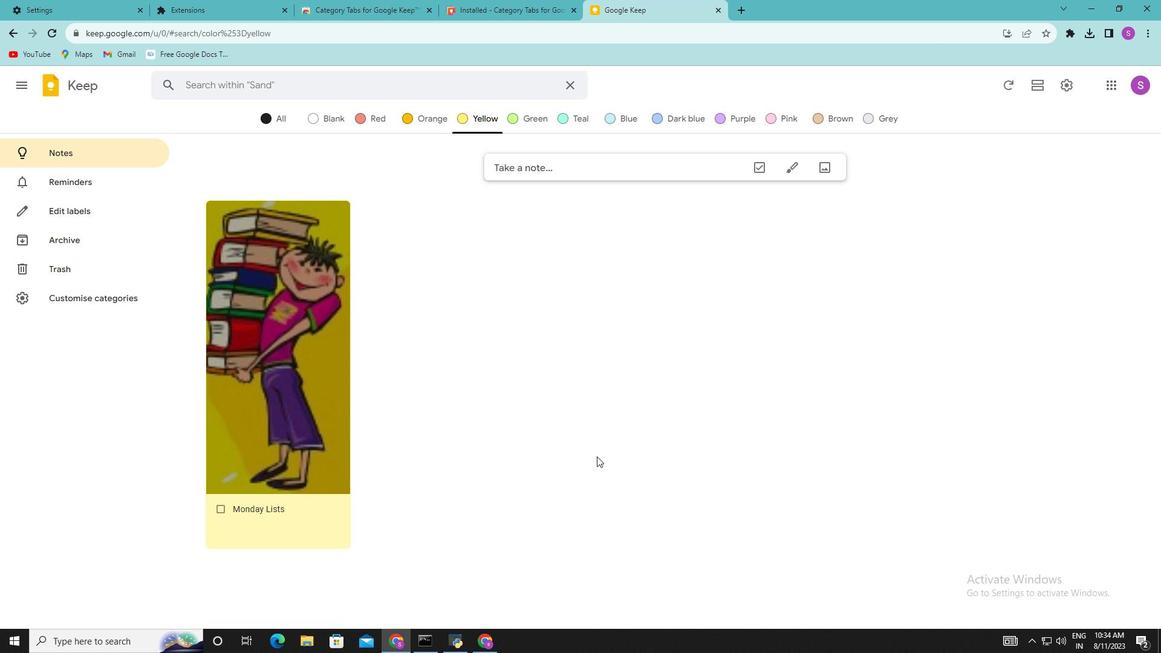 
Action: Mouse scrolled (597, 457) with delta (0, 0)
Screenshot: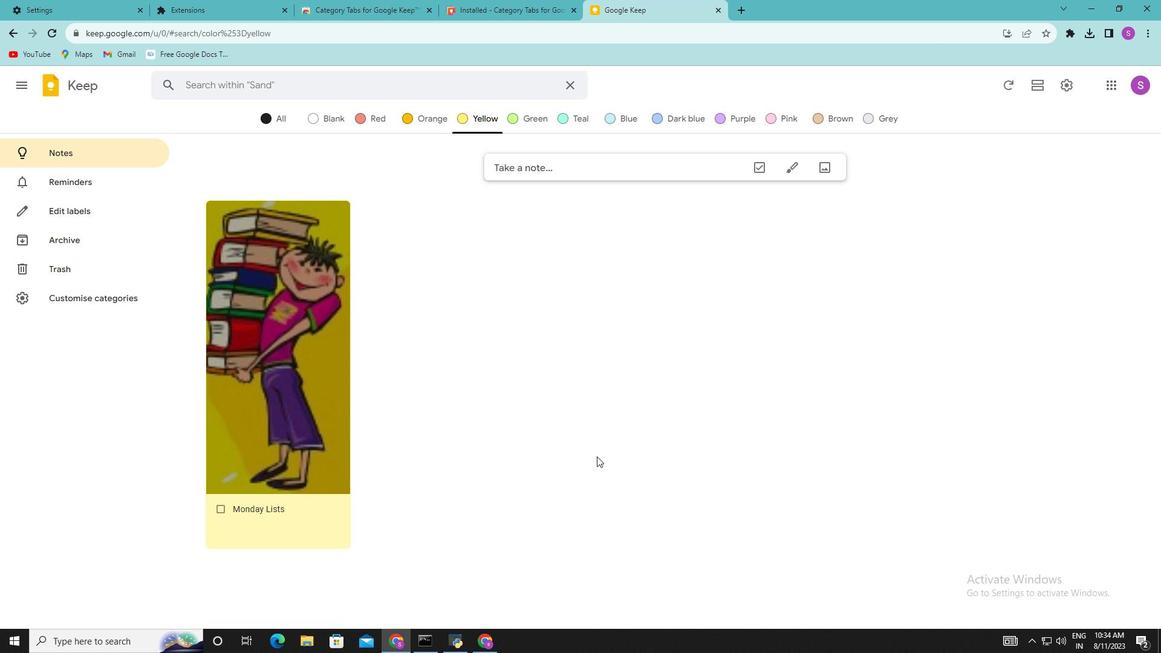 
Action: Mouse scrolled (597, 457) with delta (0, 0)
Screenshot: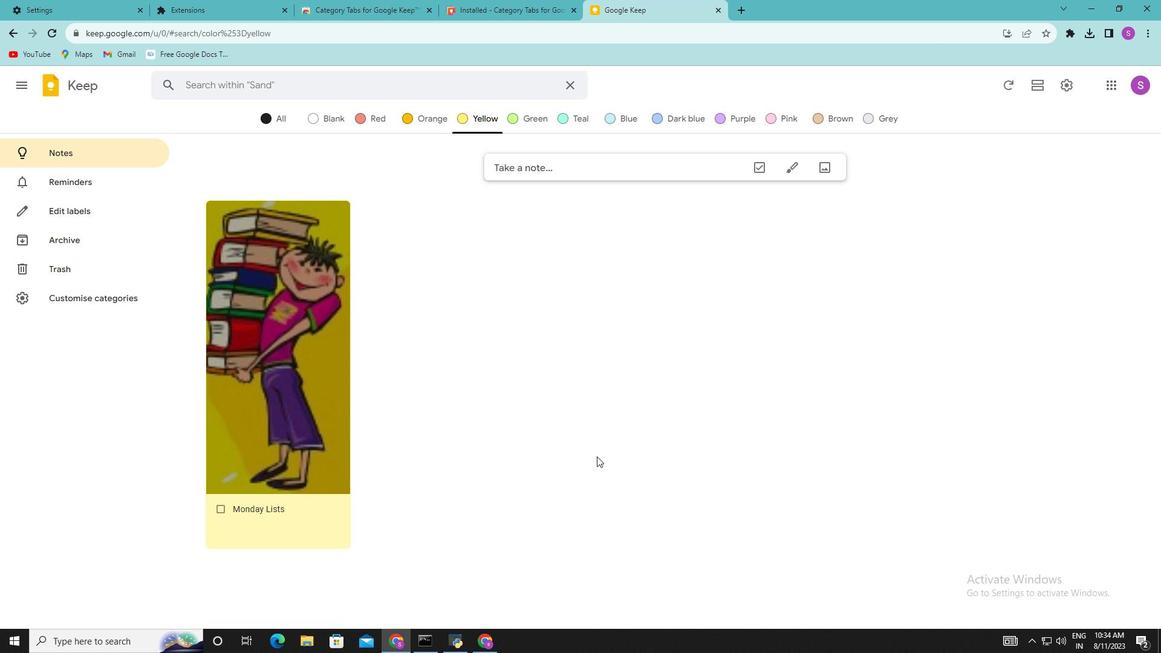 
Action: Mouse scrolled (597, 457) with delta (0, 0)
Screenshot: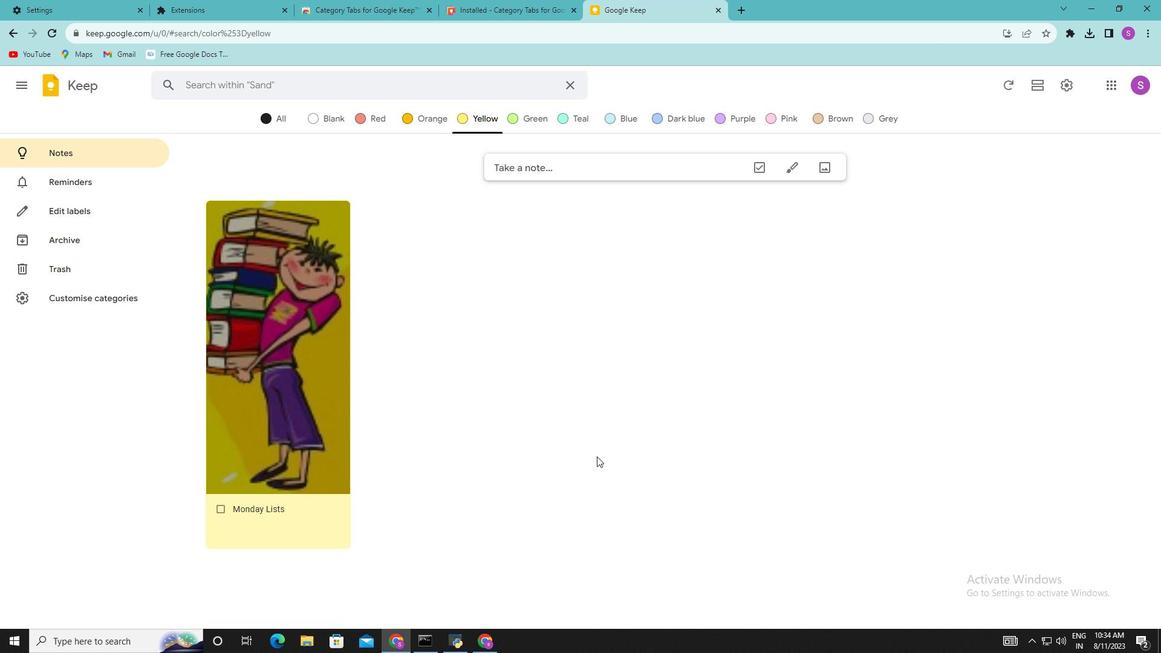 
Action: Mouse scrolled (597, 457) with delta (0, 0)
Screenshot: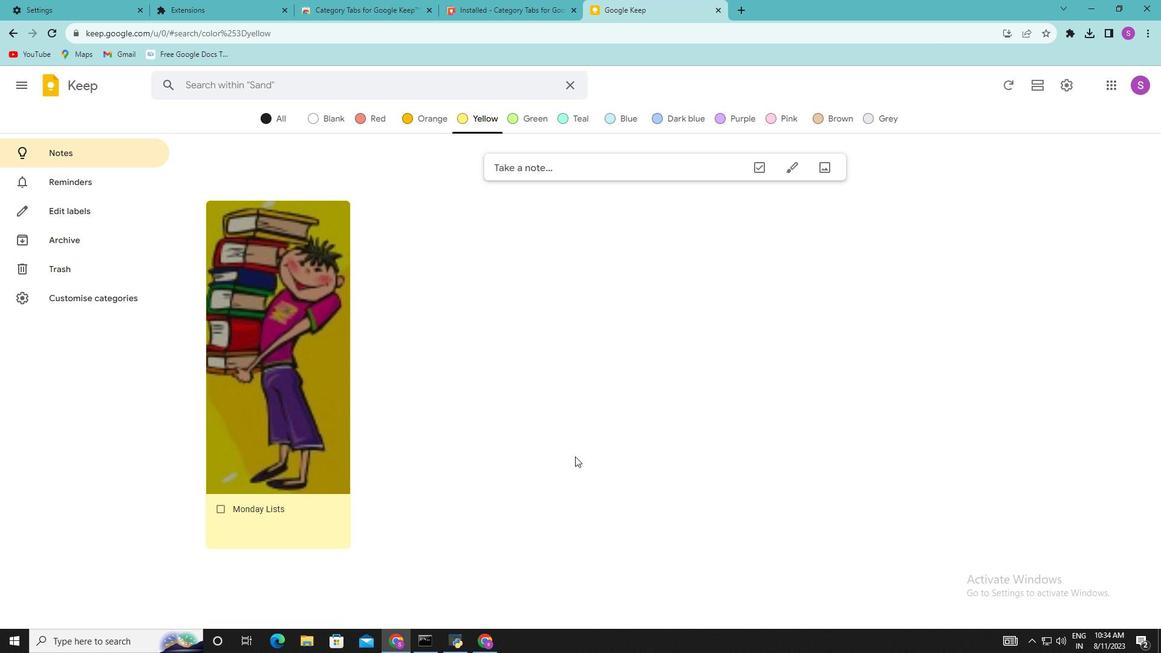
Action: Mouse moved to (346, 433)
Screenshot: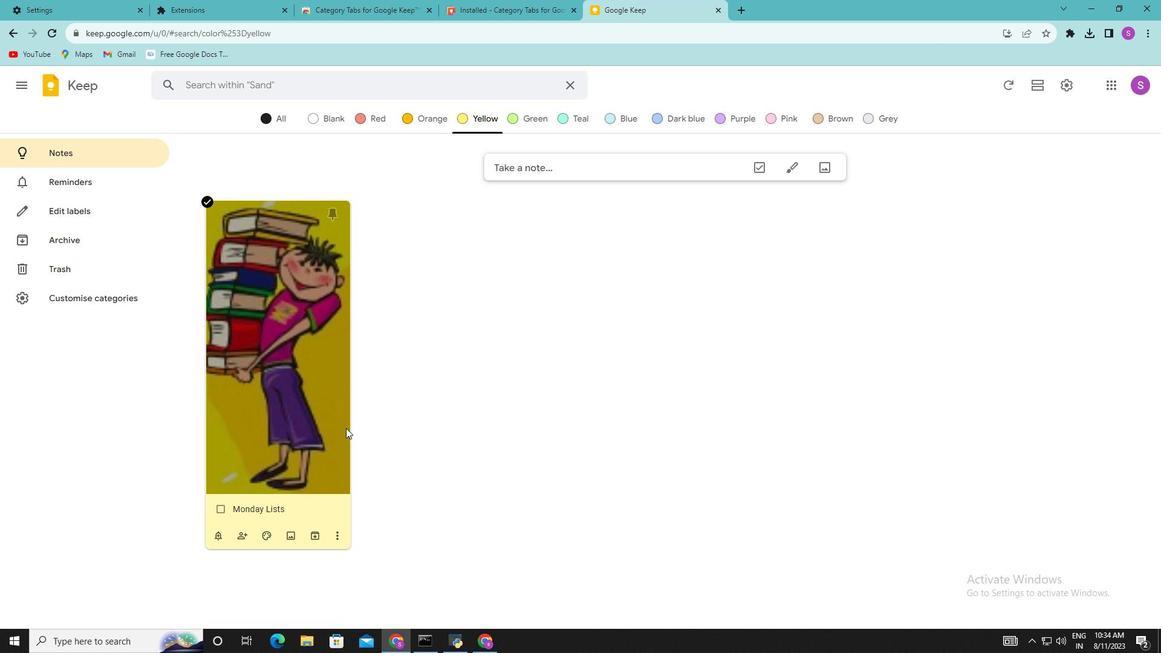 
Action: Mouse scrolled (346, 433) with delta (0, 0)
Screenshot: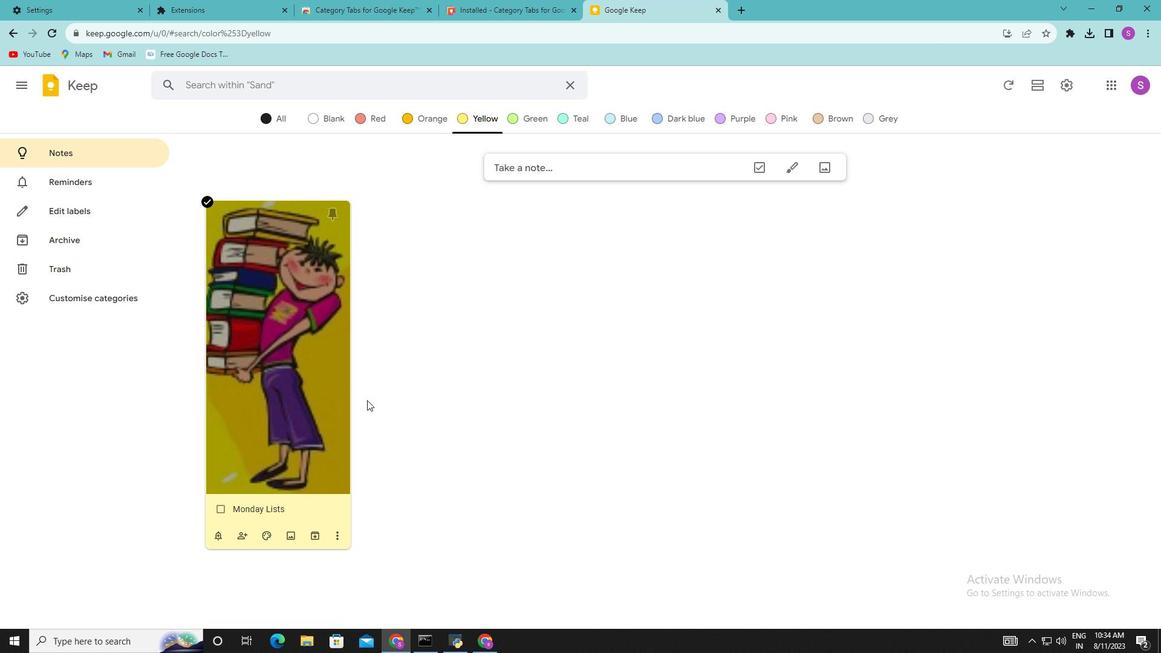
Action: Mouse moved to (346, 433)
Screenshot: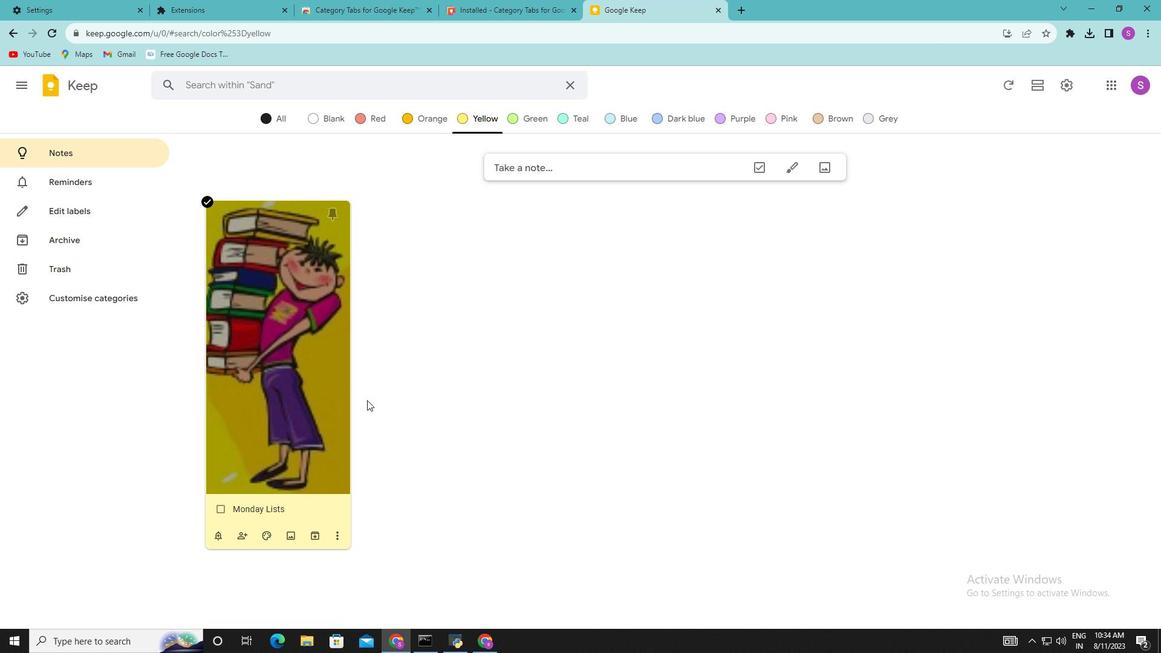 
Action: Mouse scrolled (346, 433) with delta (0, 0)
Screenshot: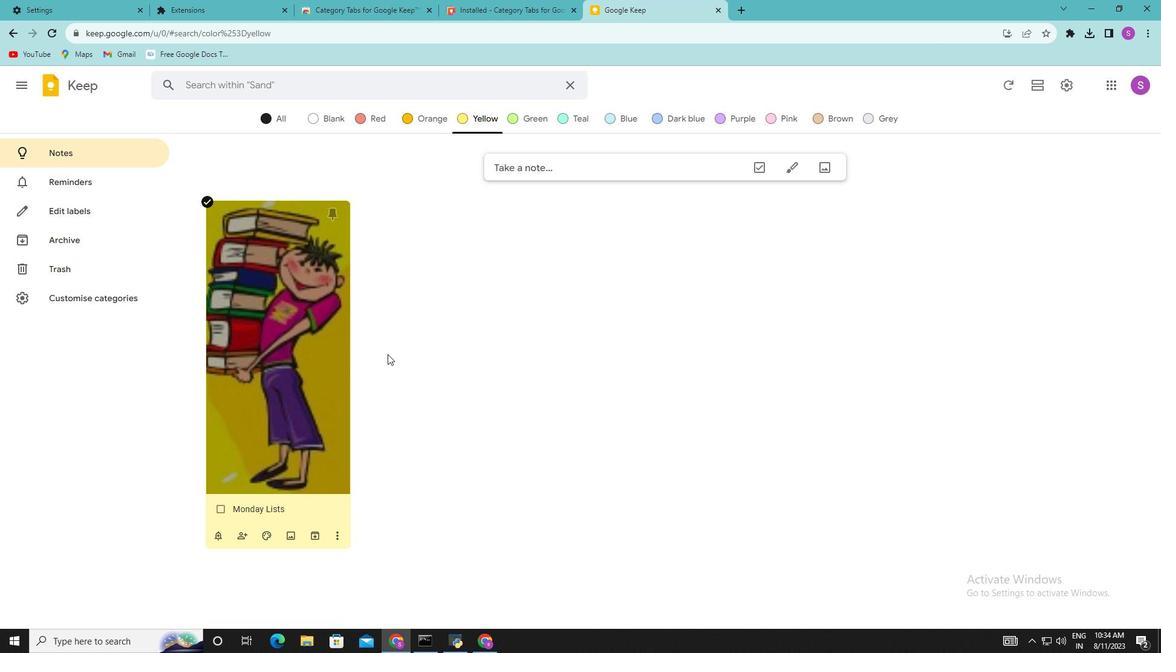 
Action: Mouse scrolled (346, 433) with delta (0, 0)
Screenshot: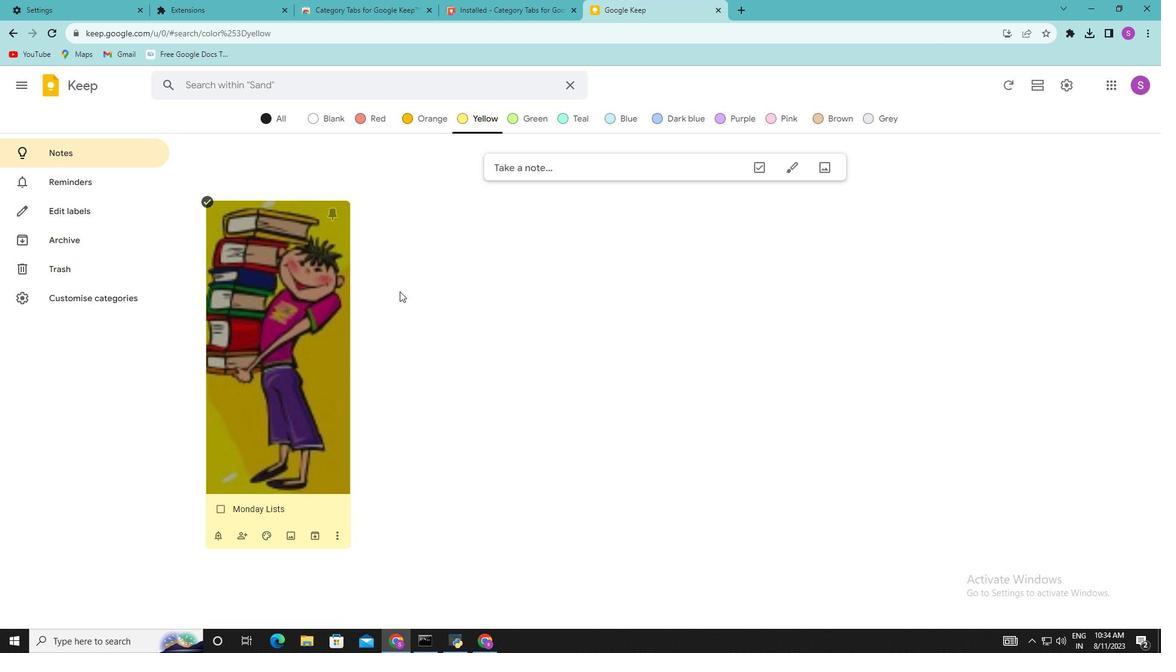 
Action: Mouse scrolled (346, 433) with delta (0, 0)
Screenshot: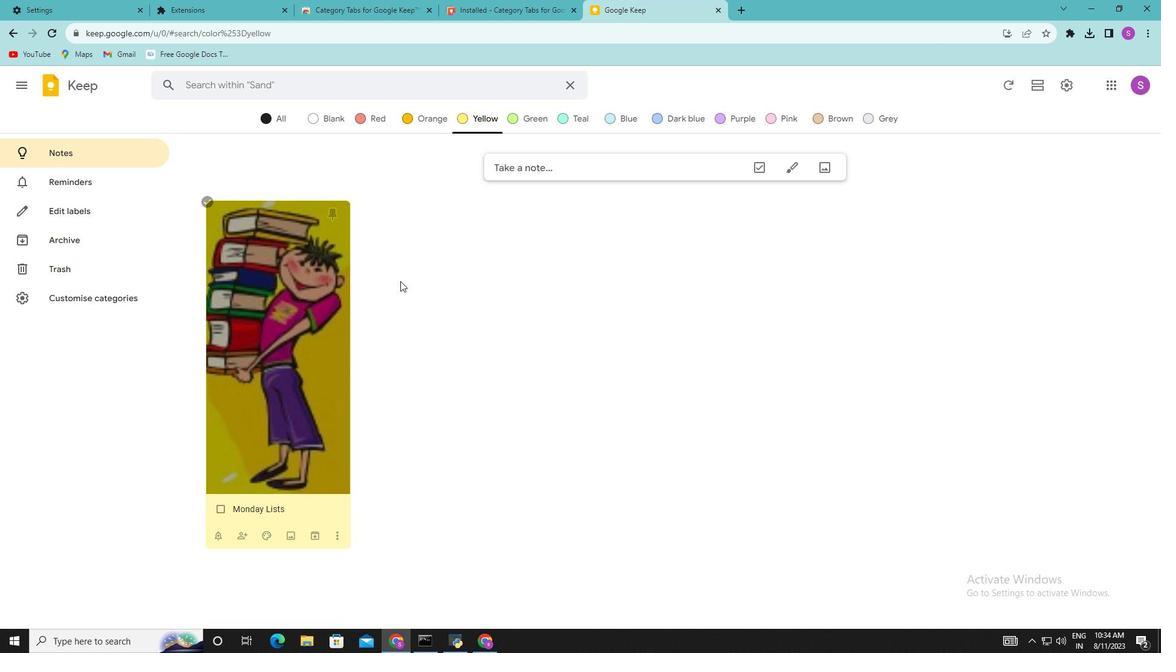 
Action: Mouse moved to (560, 314)
Screenshot: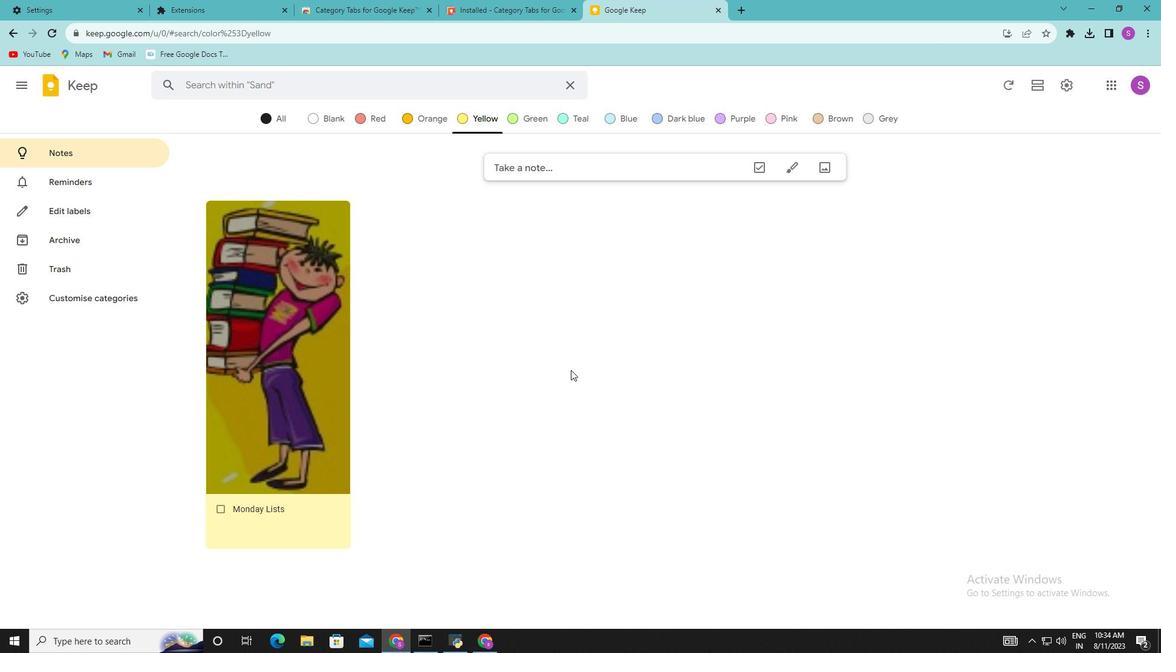 
Action: Mouse scrolled (560, 315) with delta (0, 0)
Screenshot: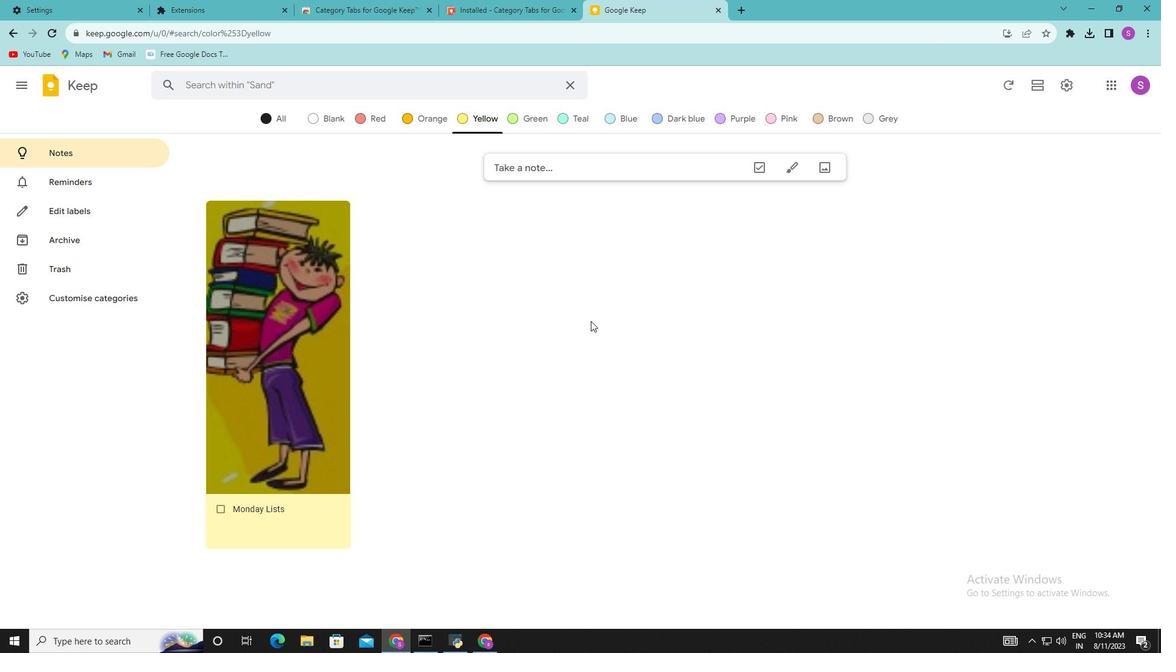 
Action: Mouse scrolled (560, 315) with delta (0, 0)
Screenshot: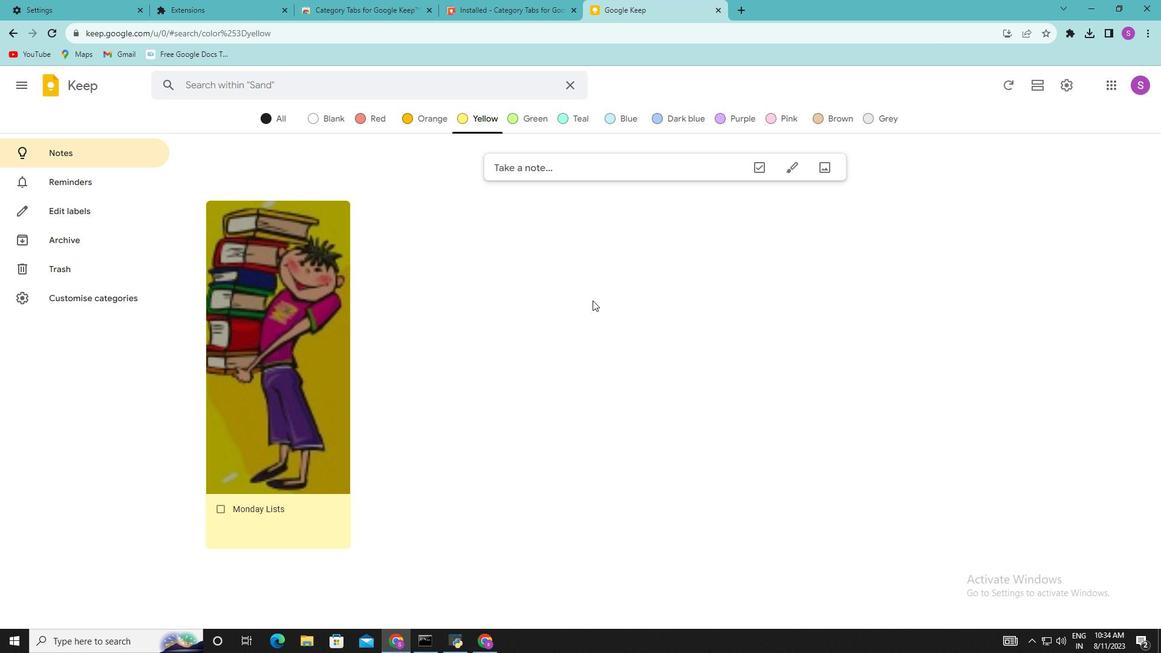 
Action: Mouse scrolled (560, 315) with delta (0, 0)
Screenshot: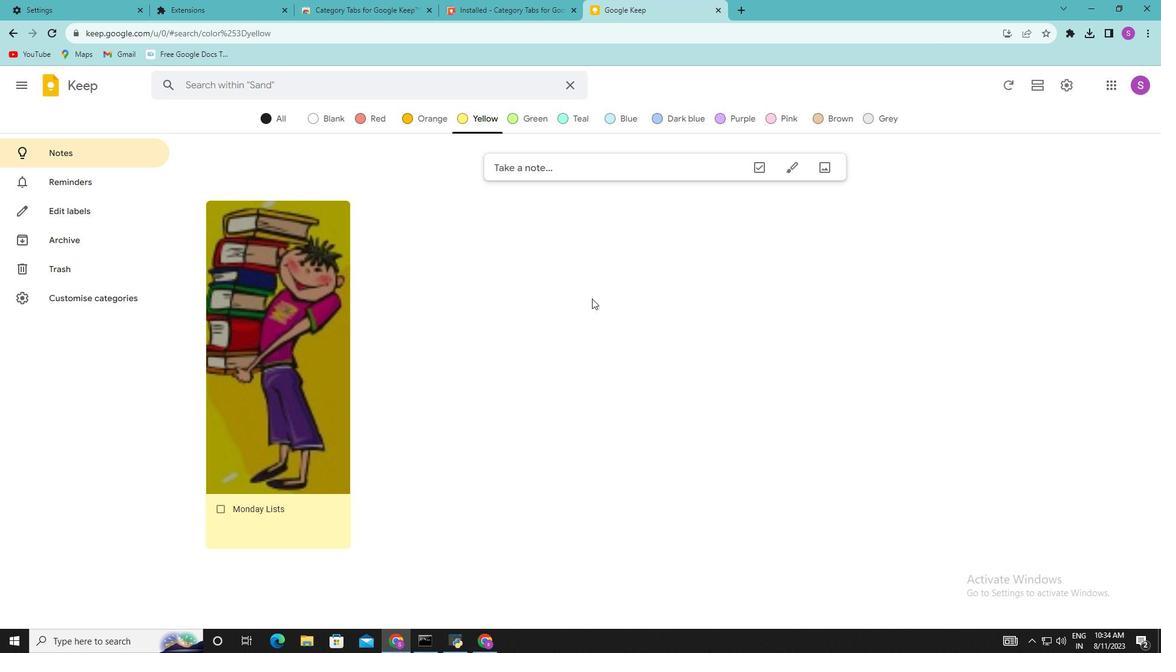 
Action: Mouse scrolled (560, 315) with delta (0, 0)
Screenshot: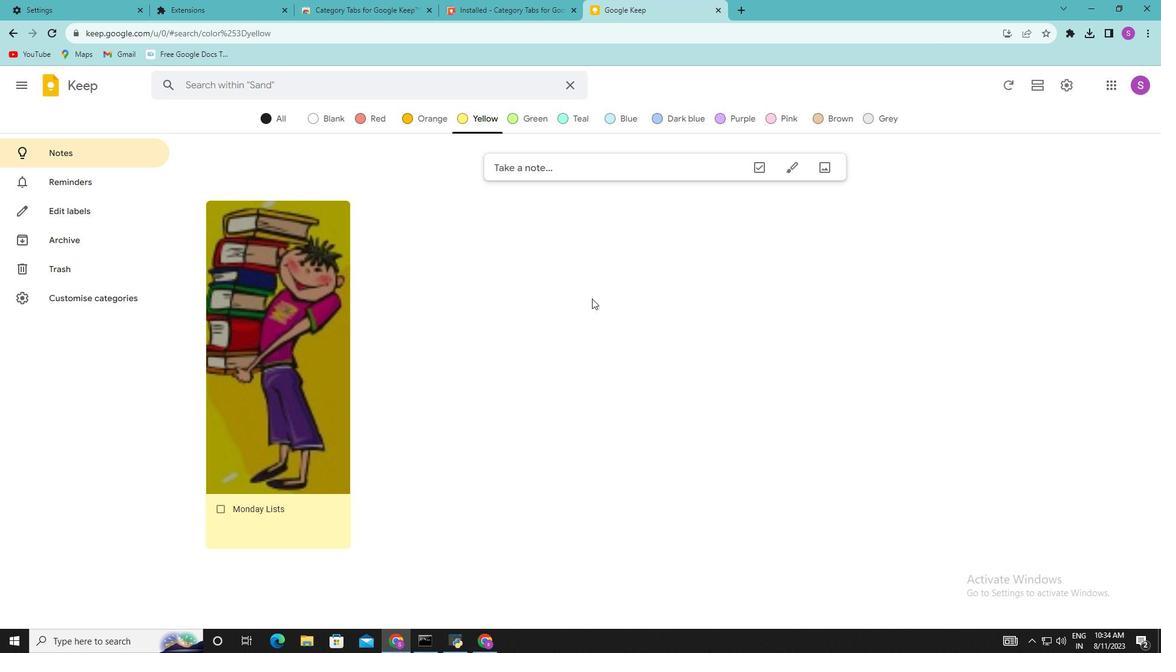 
Action: Mouse scrolled (560, 315) with delta (0, 0)
Screenshot: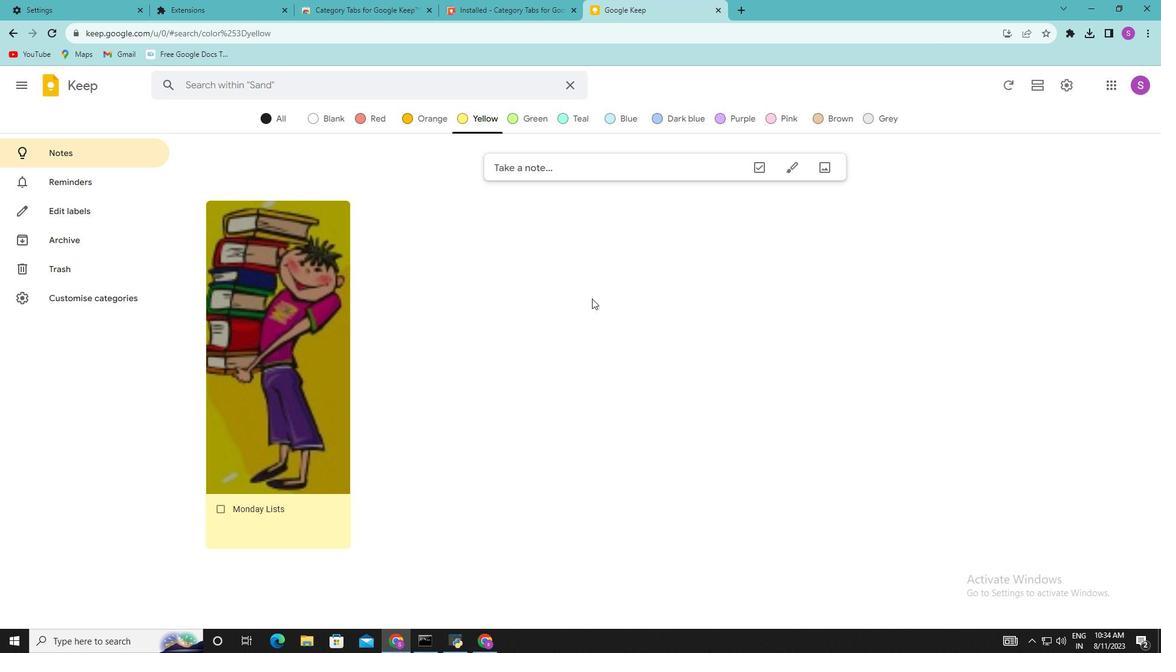 
Action: Mouse moved to (560, 327)
Screenshot: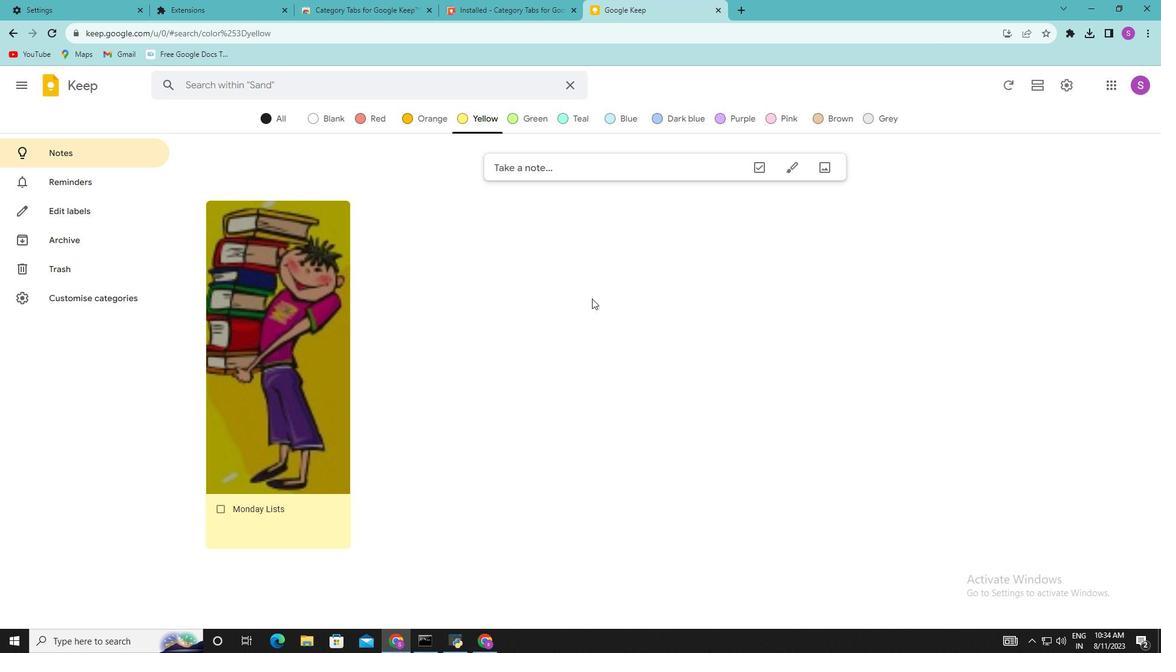 
Action: Mouse scrolled (560, 328) with delta (0, 0)
Screenshot: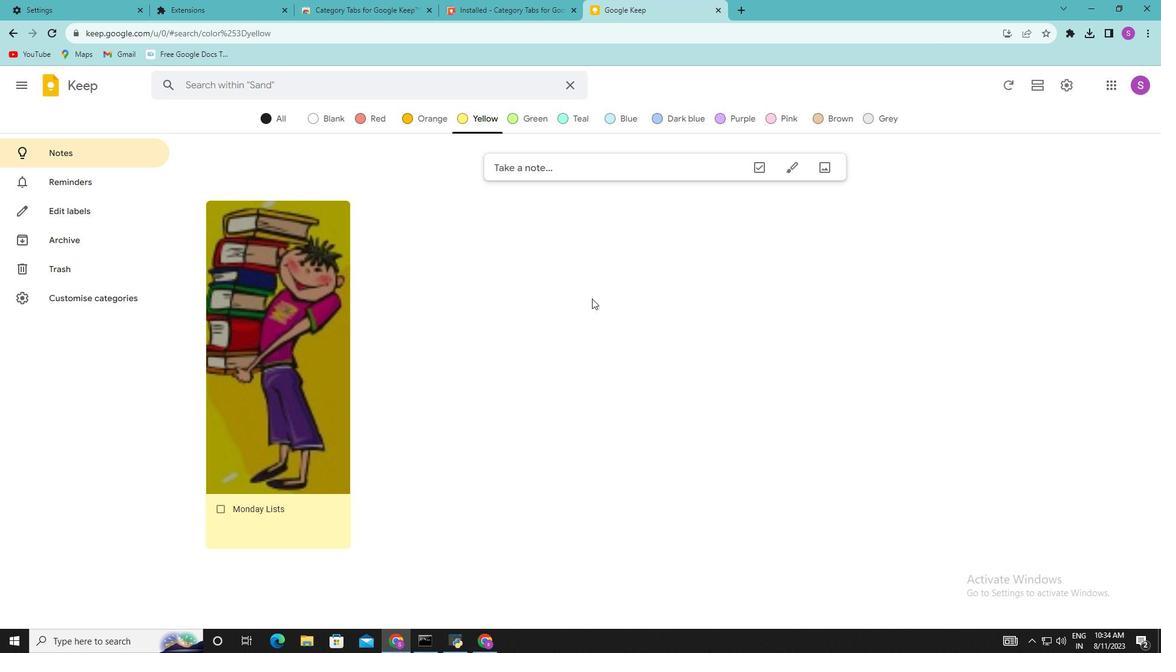 
Action: Mouse moved to (78, 246)
Screenshot: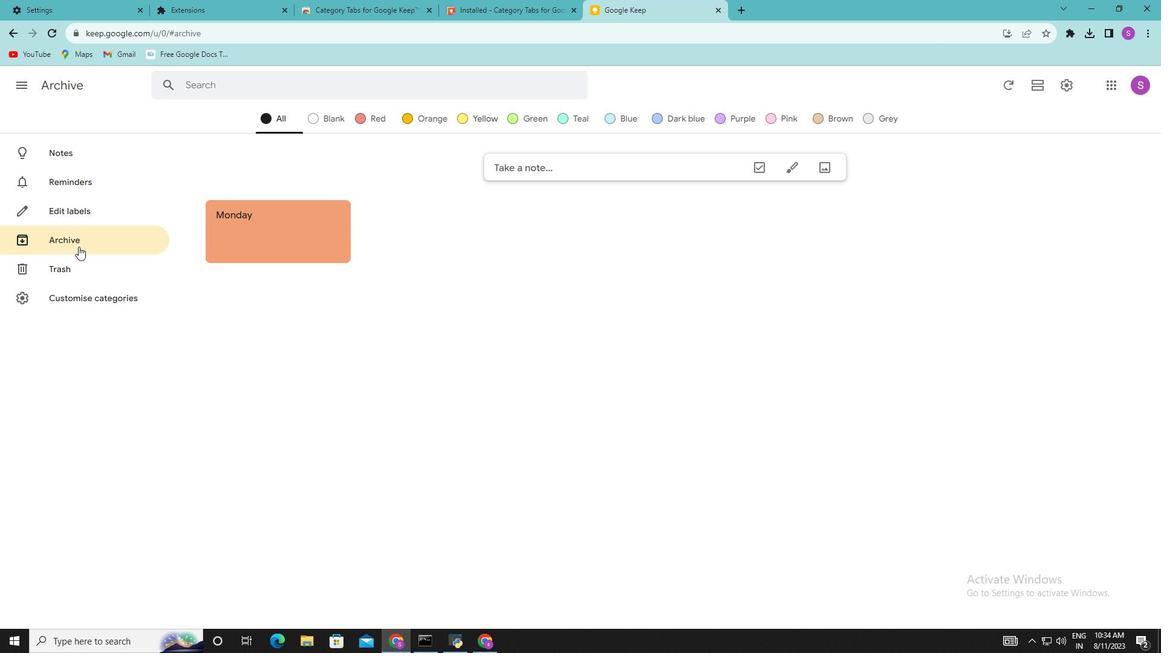 
Action: Mouse pressed left at (78, 246)
Screenshot: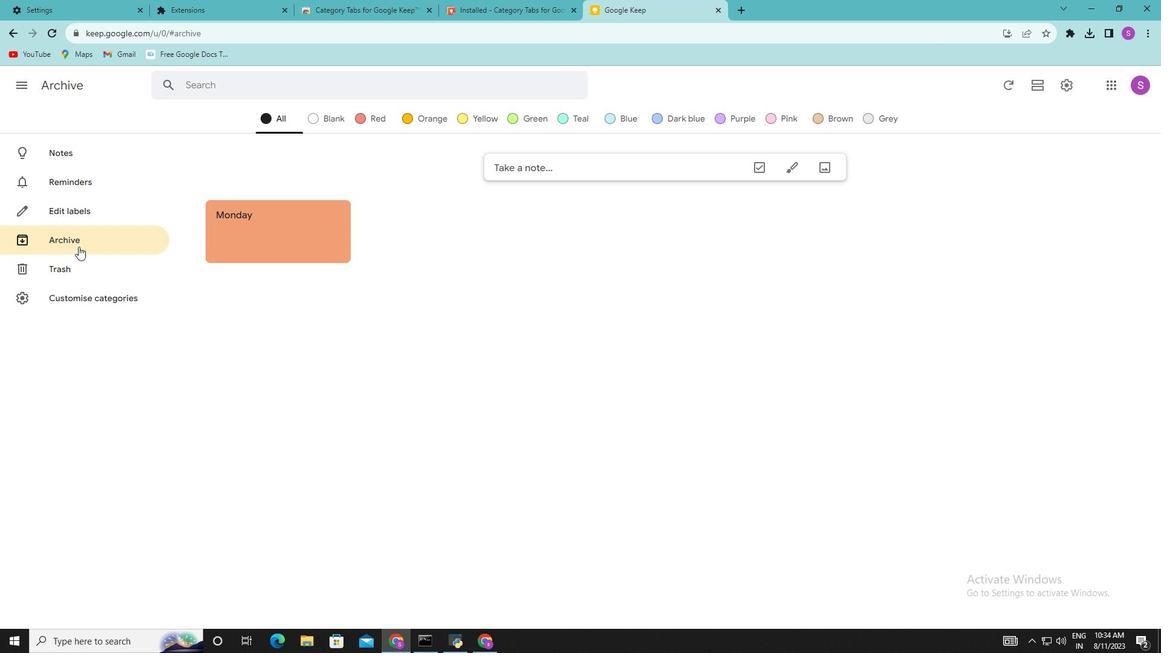 
Action: Mouse moved to (245, 249)
Screenshot: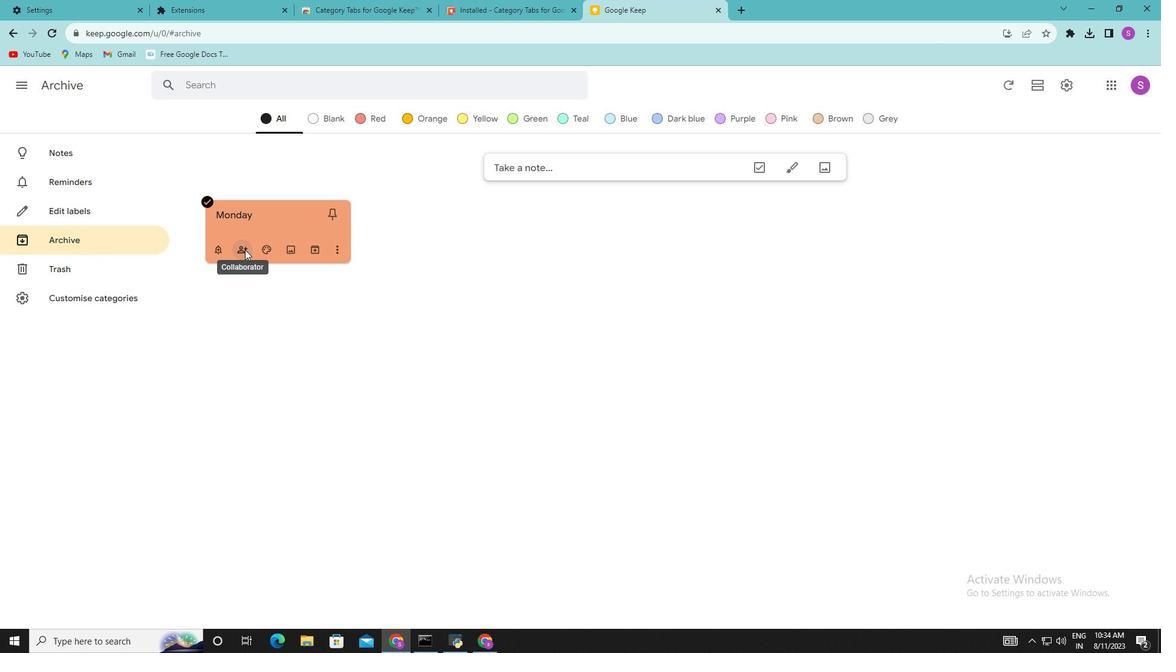 
Action: Mouse pressed left at (245, 249)
Screenshot: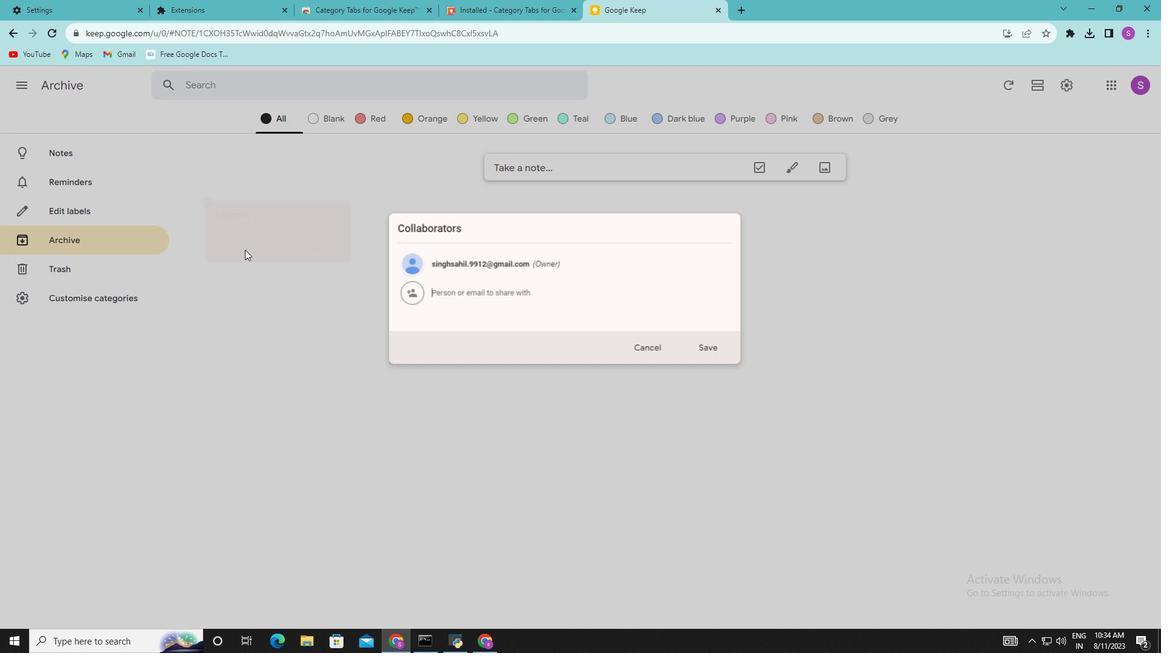 
Action: Mouse moved to (668, 355)
Screenshot: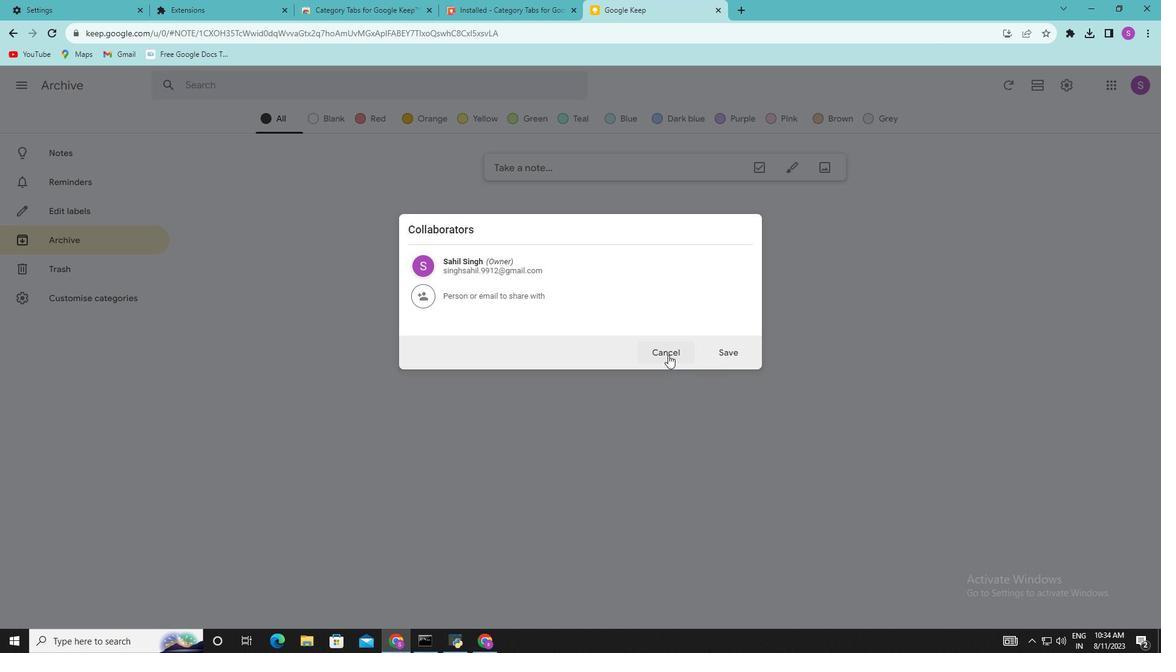 
Action: Mouse pressed left at (668, 355)
Screenshot: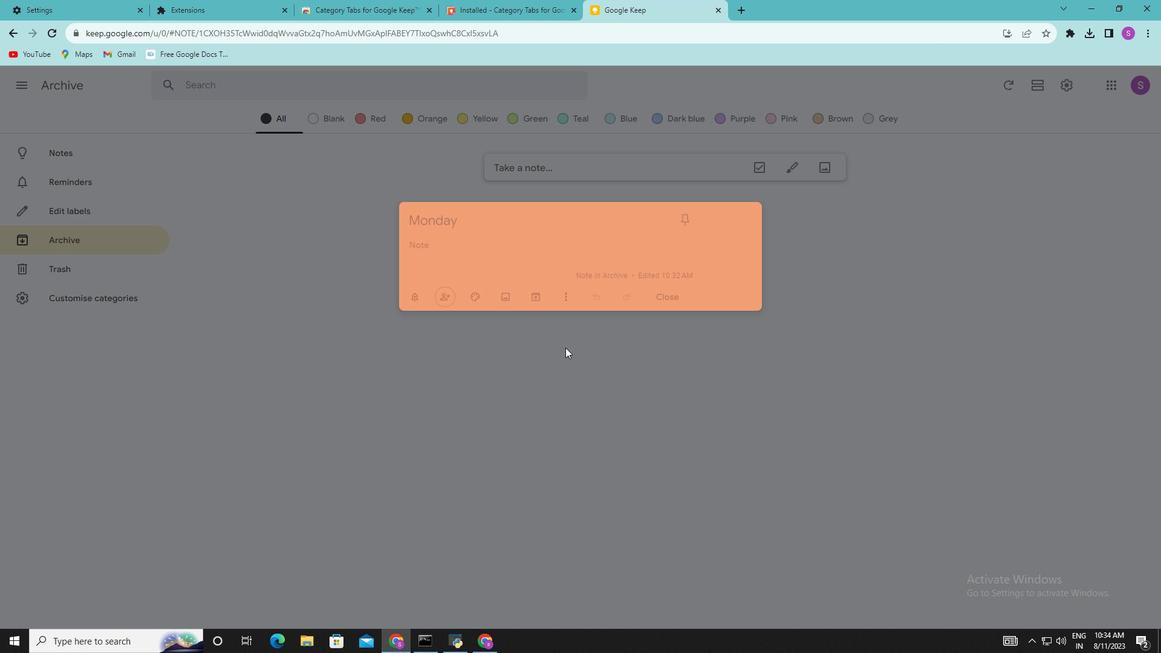 
Action: Mouse moved to (631, 396)
Screenshot: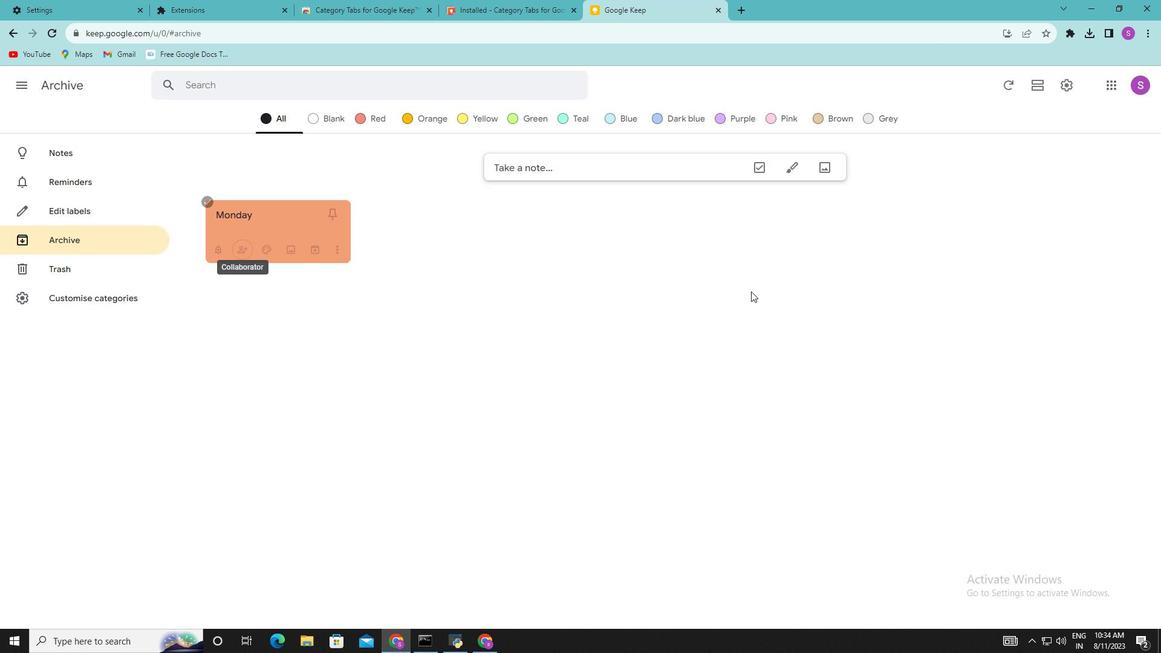 
Action: Mouse pressed left at (631, 396)
Screenshot: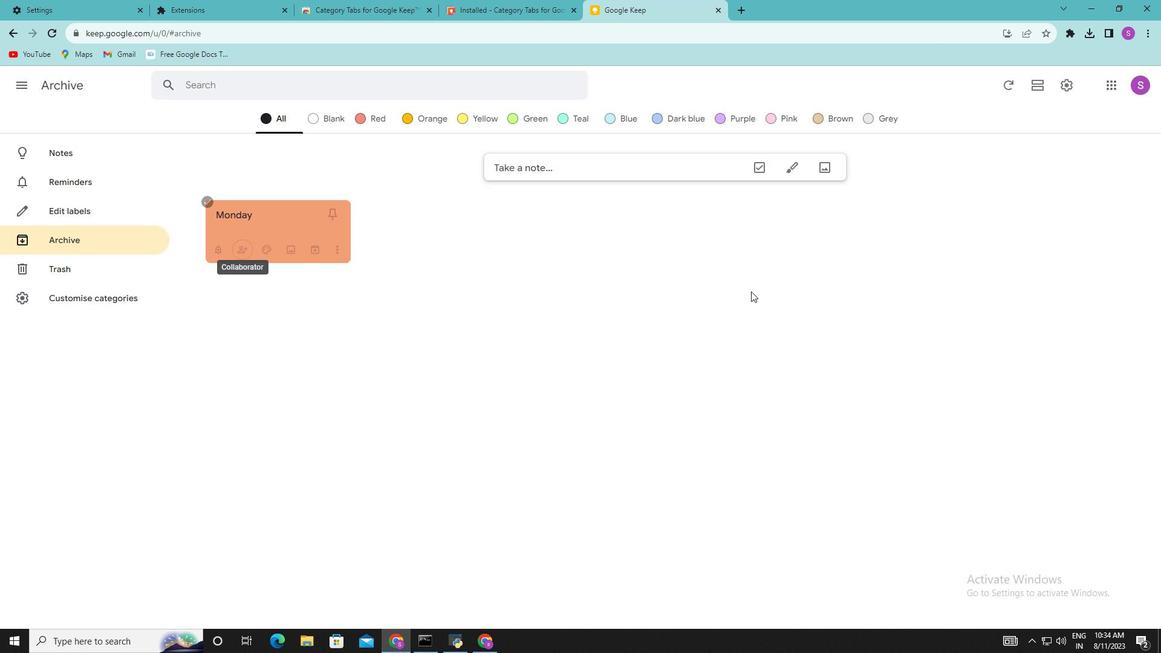
Action: Mouse moved to (89, 217)
Screenshot: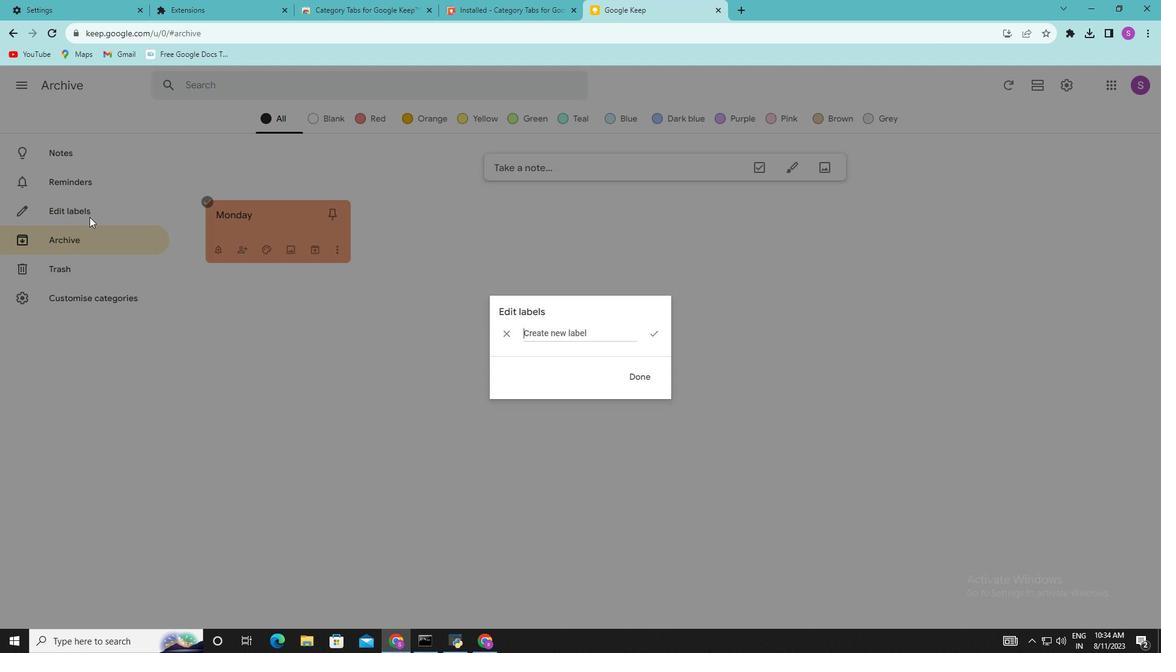 
Action: Mouse pressed left at (89, 217)
Screenshot: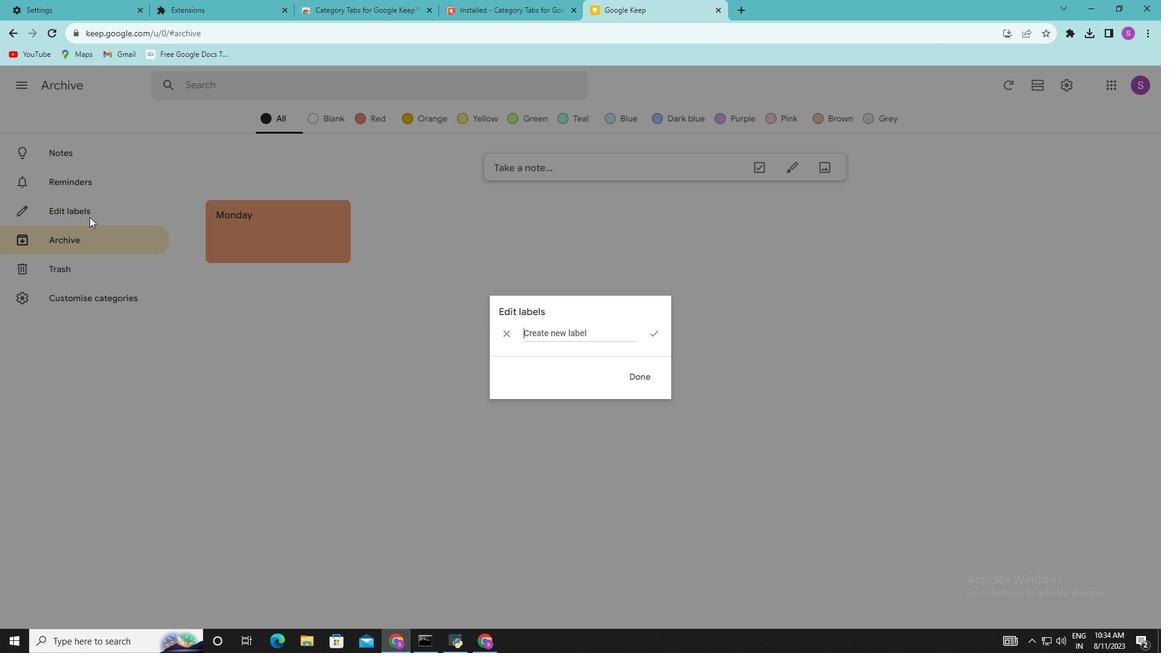 
Action: Mouse moved to (641, 375)
Screenshot: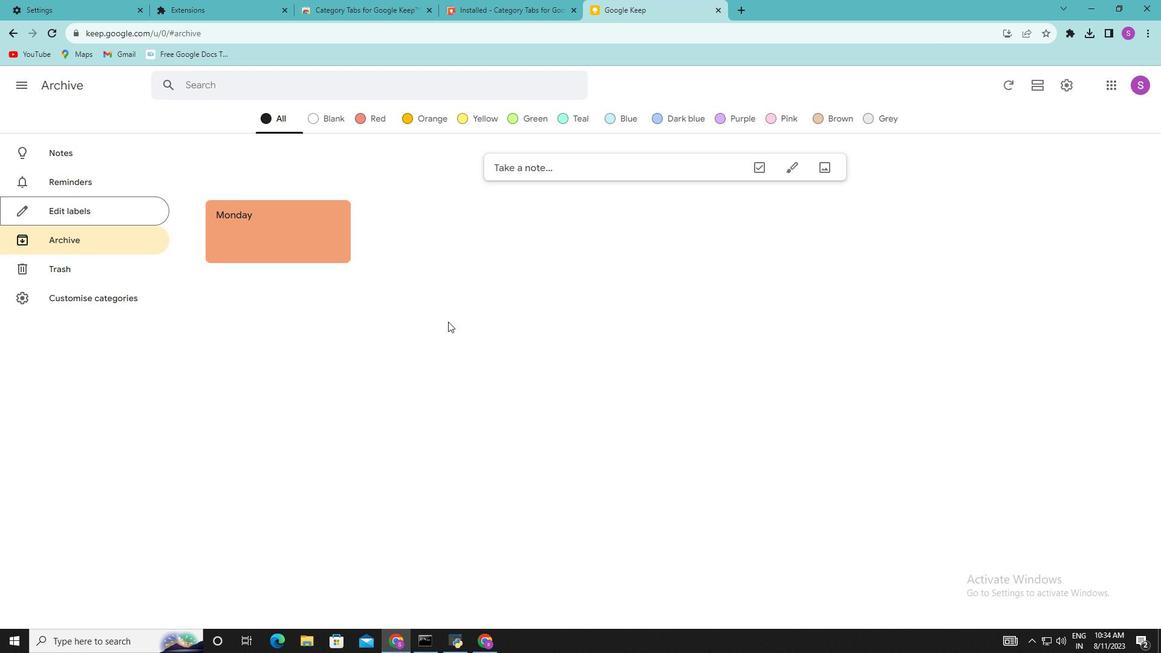 
Action: Mouse pressed left at (641, 375)
Screenshot: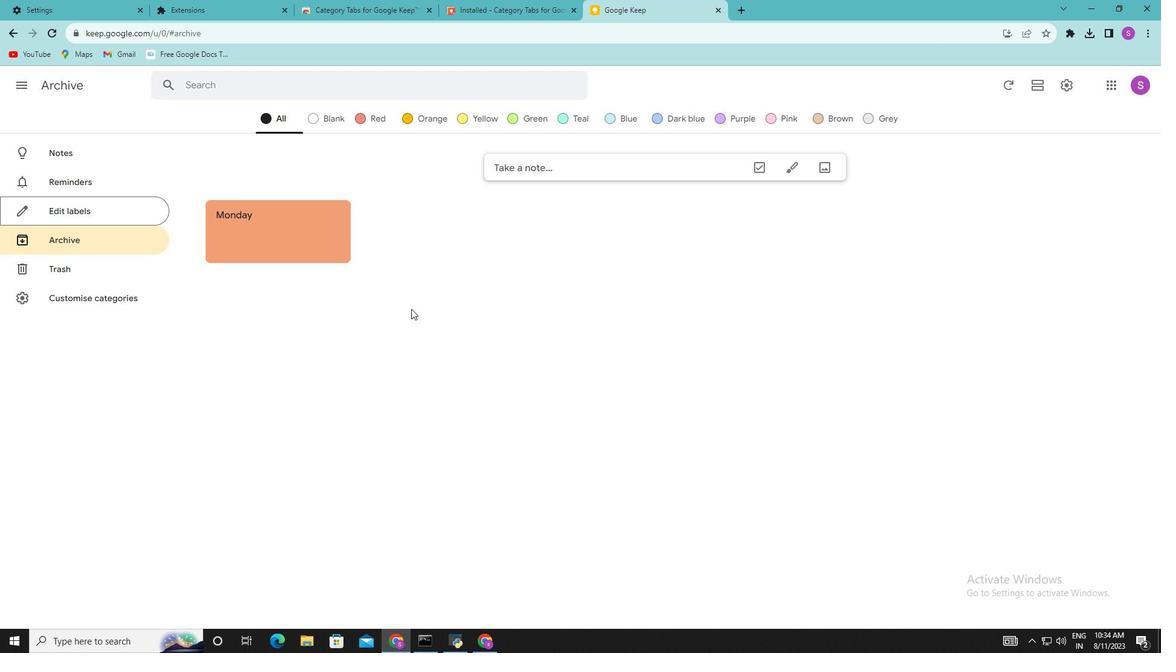 
Action: Mouse moved to (411, 309)
Screenshot: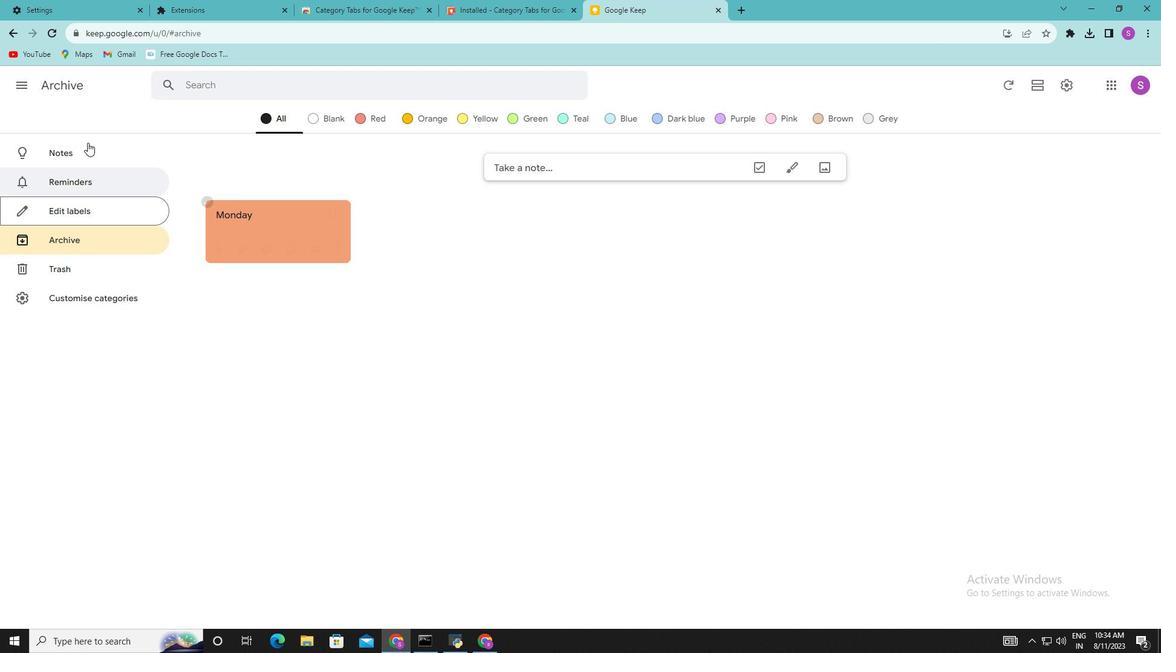 
Action: Mouse scrolled (411, 309) with delta (0, 0)
Screenshot: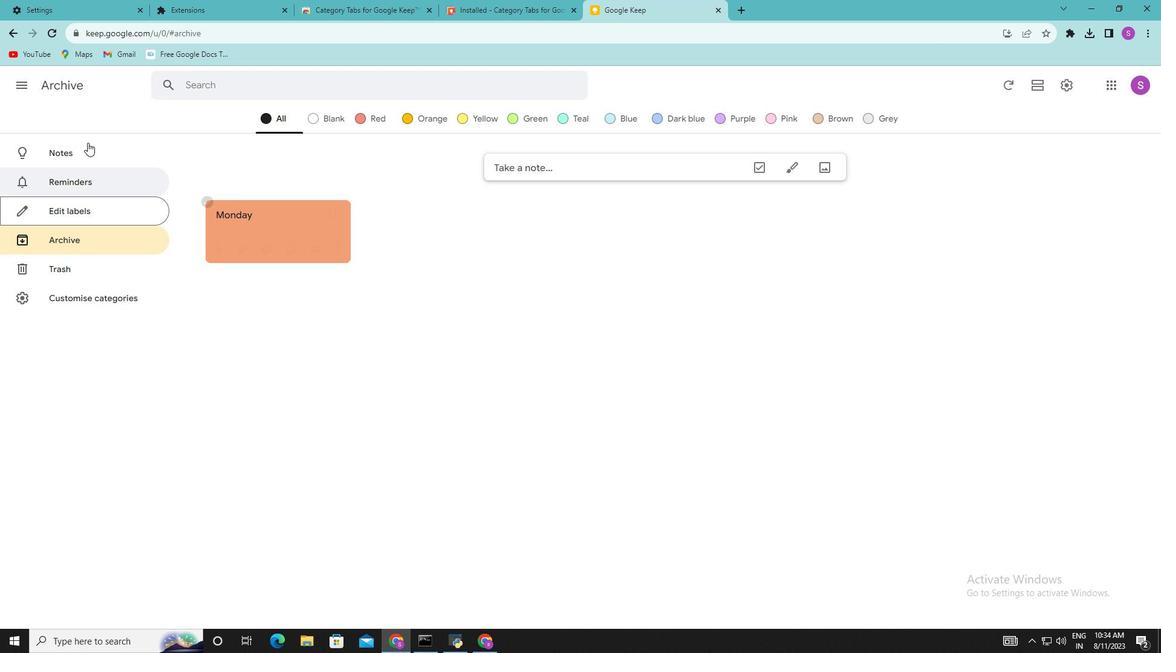 
Action: Mouse scrolled (411, 309) with delta (0, 0)
Screenshot: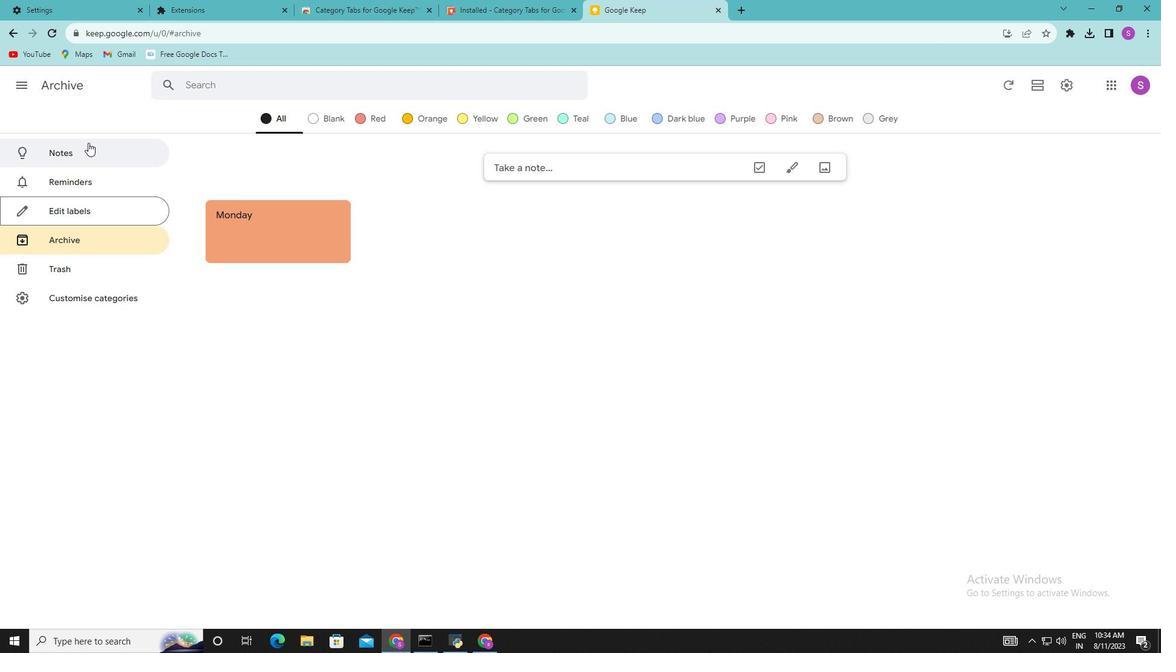 
Action: Mouse scrolled (411, 309) with delta (0, 0)
Screenshot: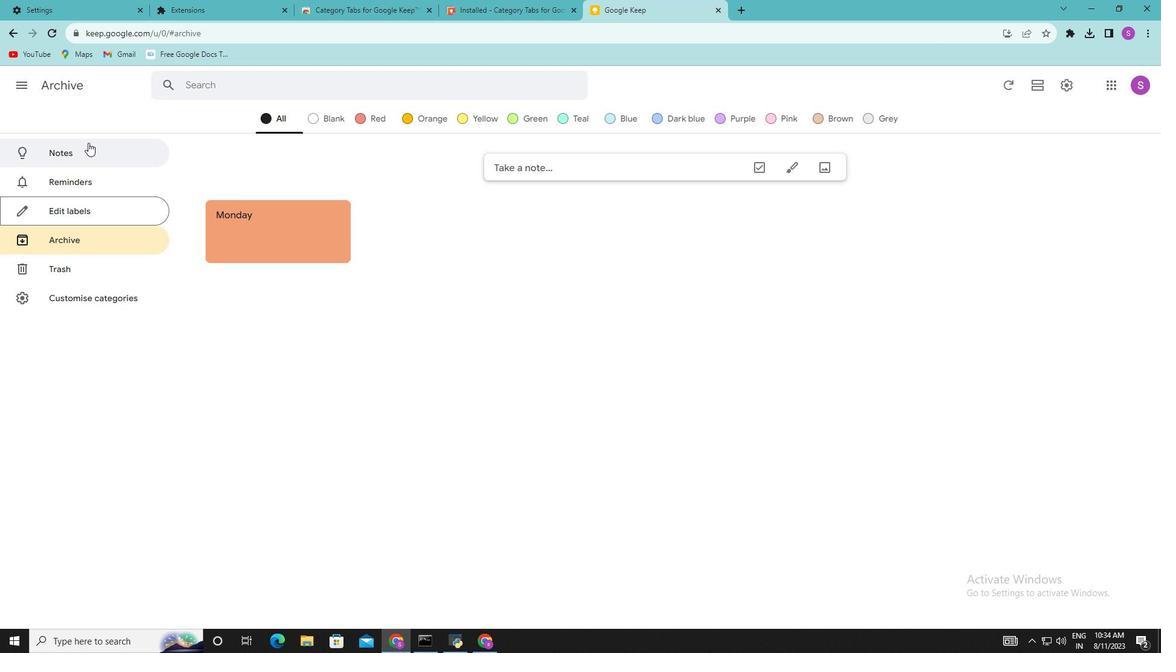 
Action: Mouse moved to (411, 309)
Screenshot: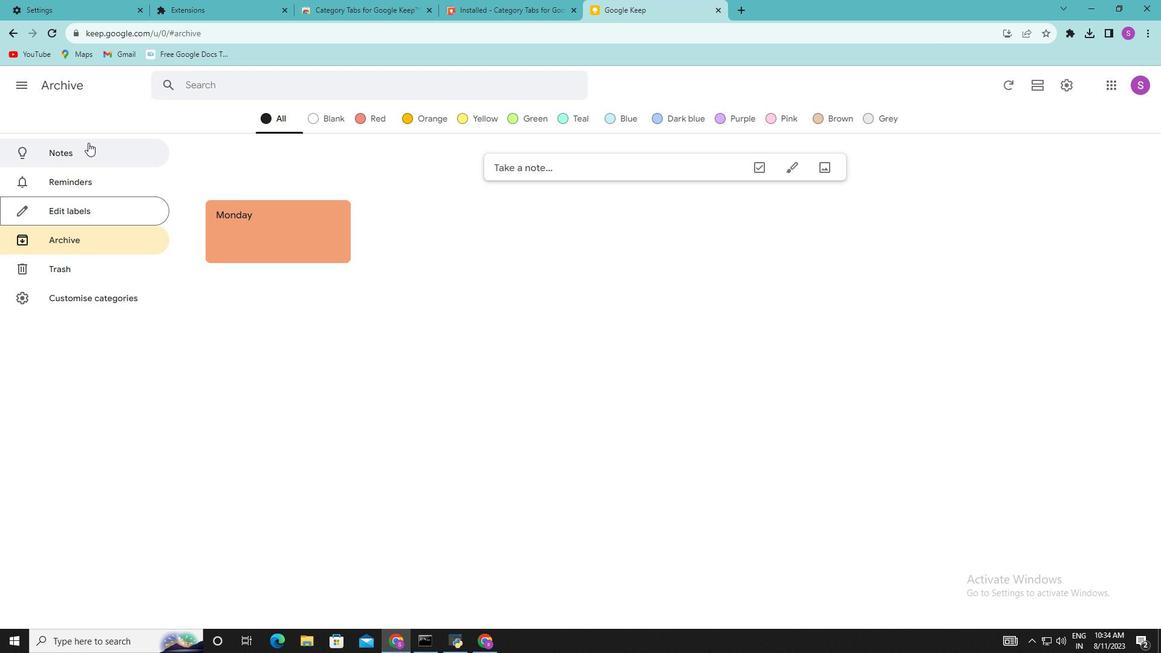 
Action: Mouse scrolled (411, 309) with delta (0, 0)
